 Task: Open a Black Tie Letter Template save the file as 'investment' Remove the following opetions from template: '1.	Type the sender company name_x000D_
2.	Type the sender company address_x000D_
3.	Type the recipient address_x000D_
4.	Type the closing_x000D_
5.	Type the sender title_x000D_
6.	Type the sender company name_x000D_
'Pick the date  '15 May, 2023' and type Salutation  Good Morning. Add body to the letter I am writing to inform you of a change in my contact information. Please update your records accordingly. My new address is [address], and my updated phone number is [phone number]. Should you need to reach me, please do not hesitate to contact me using the updated information.. Insert watermark  'Do not copy 47'
Action: Mouse moved to (31, 79)
Screenshot: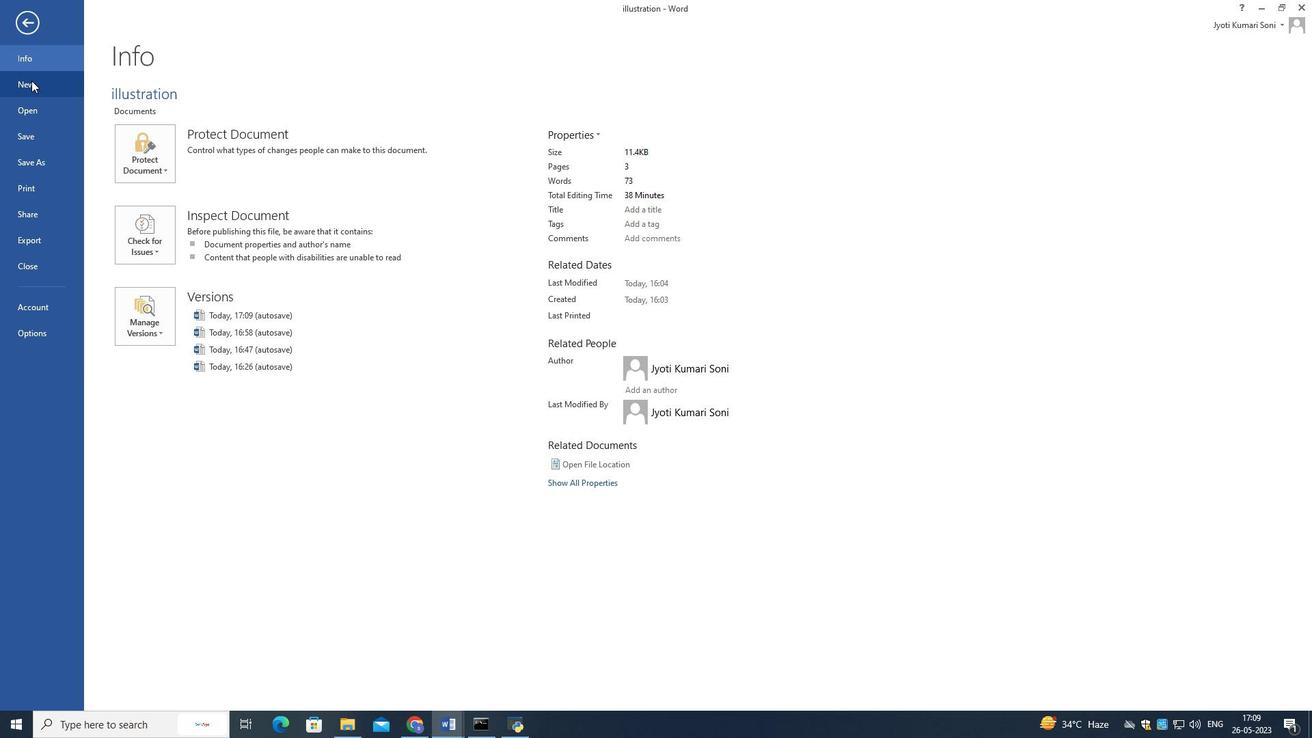 
Action: Mouse pressed left at (31, 79)
Screenshot: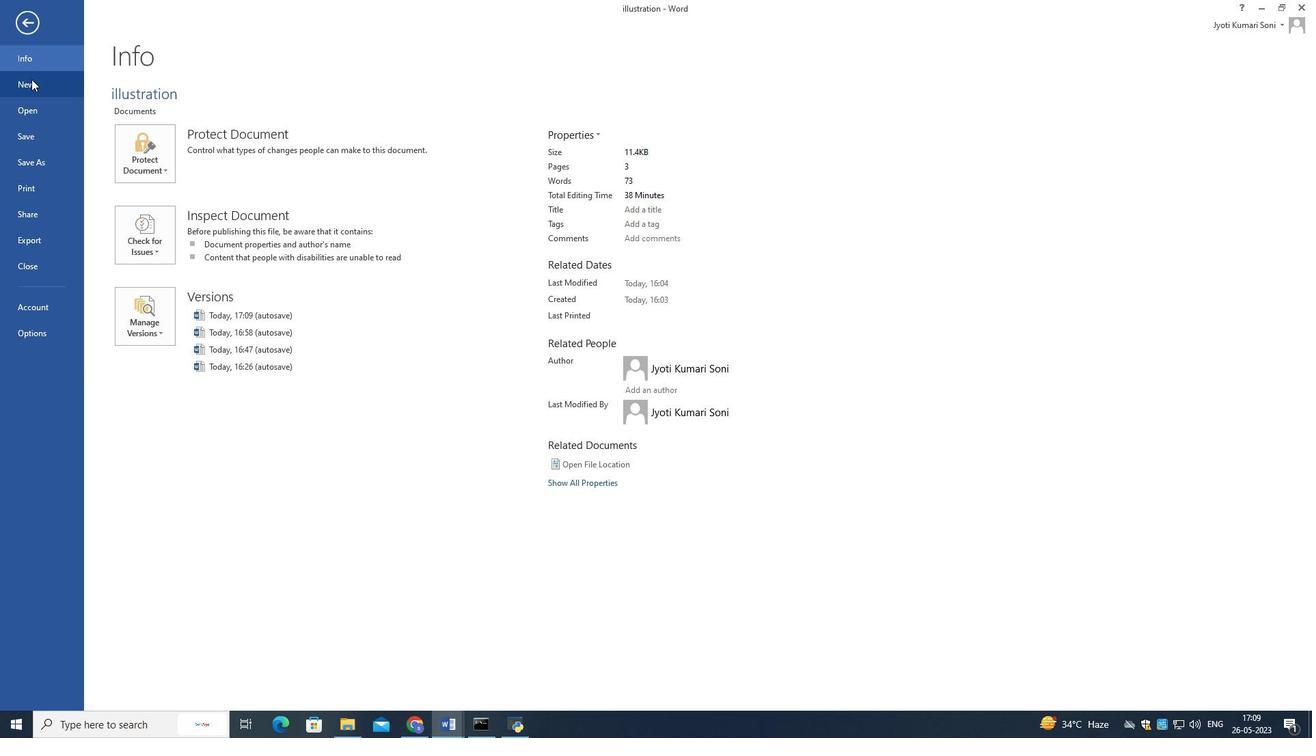 
Action: Mouse moved to (202, 108)
Screenshot: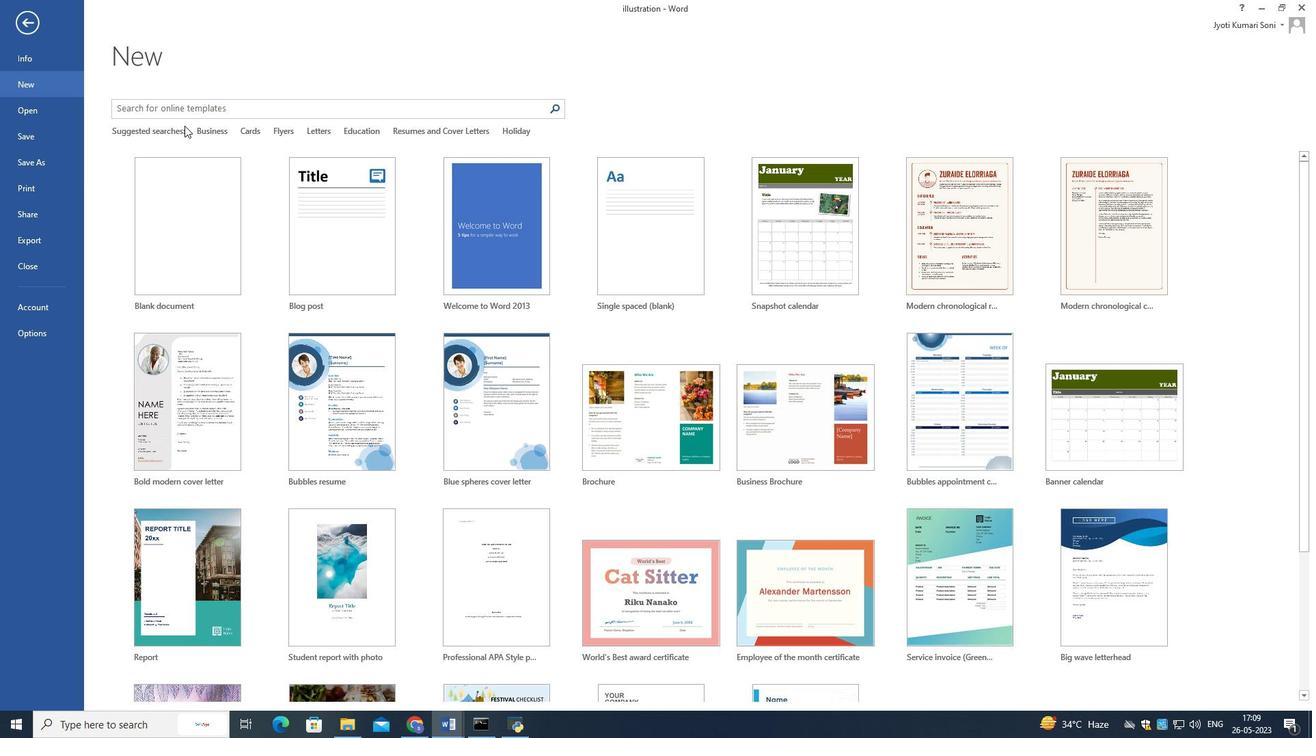 
Action: Mouse pressed left at (202, 108)
Screenshot: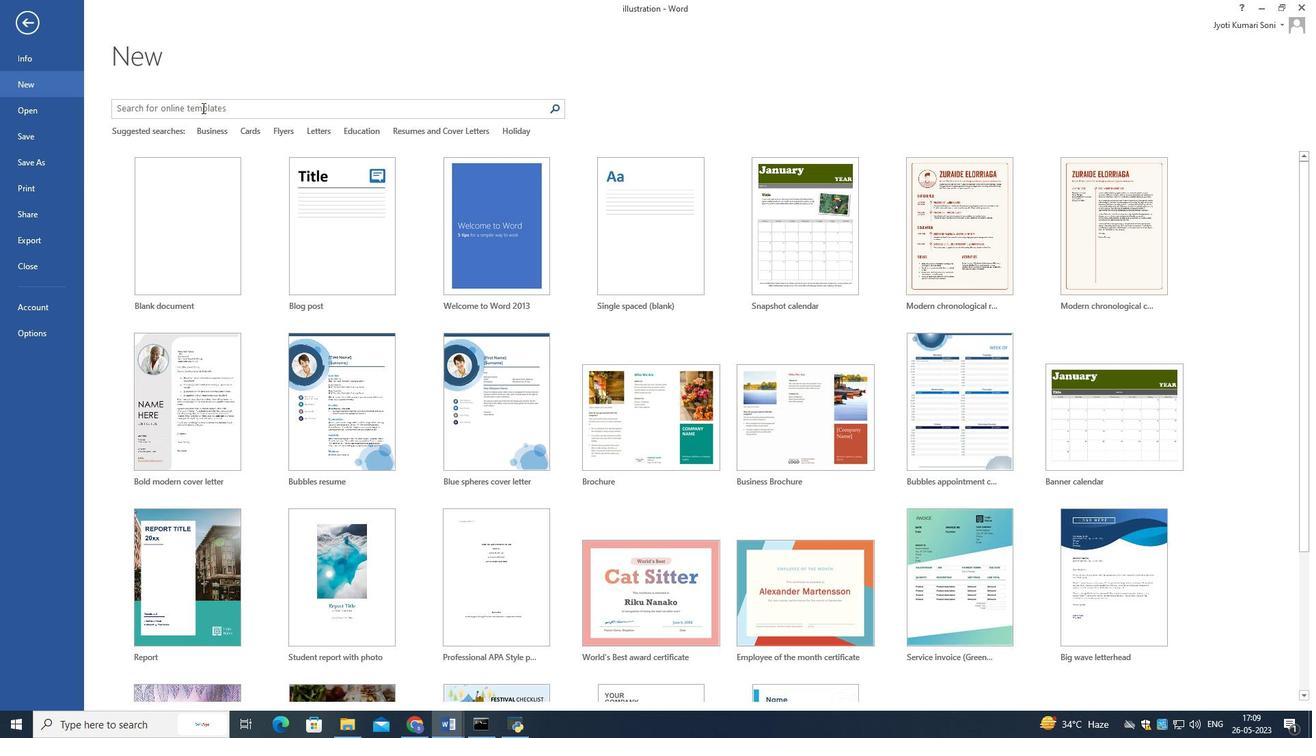 
Action: Mouse moved to (203, 108)
Screenshot: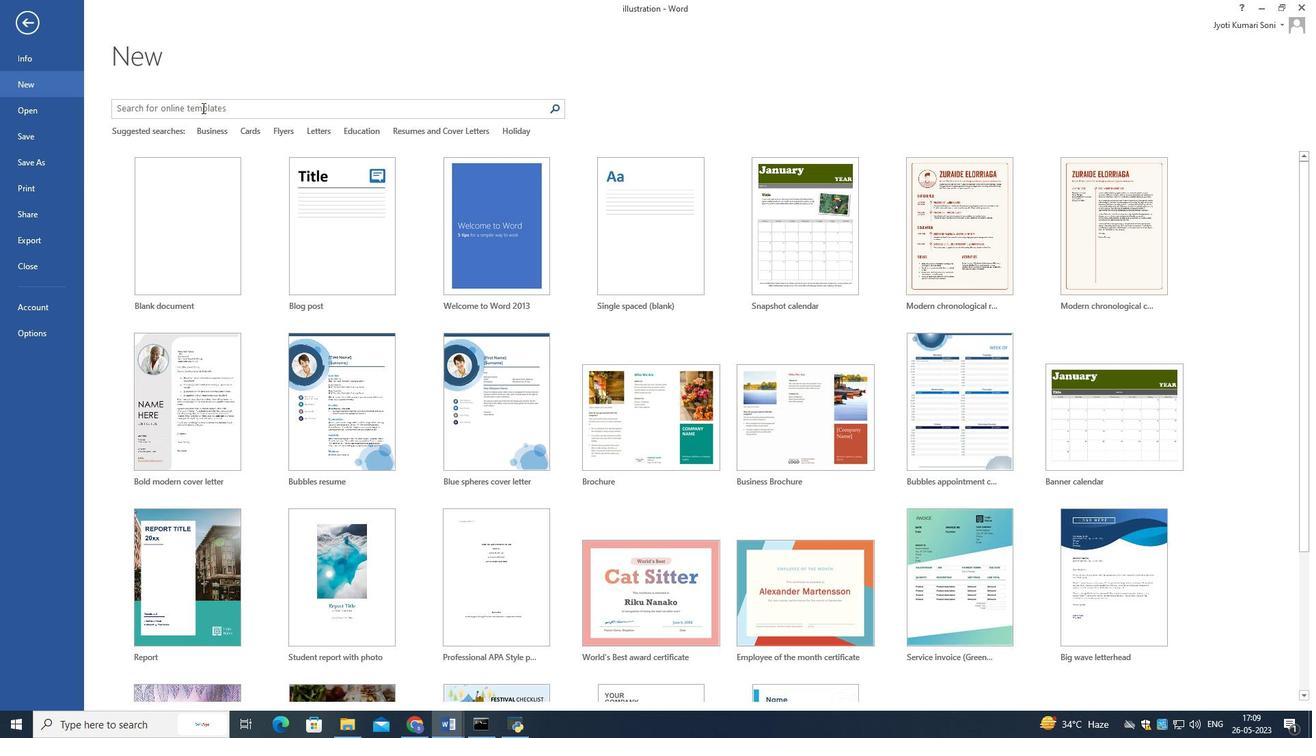 
Action: Key pressed tie<Key.space>letter<Key.enter>
Screenshot: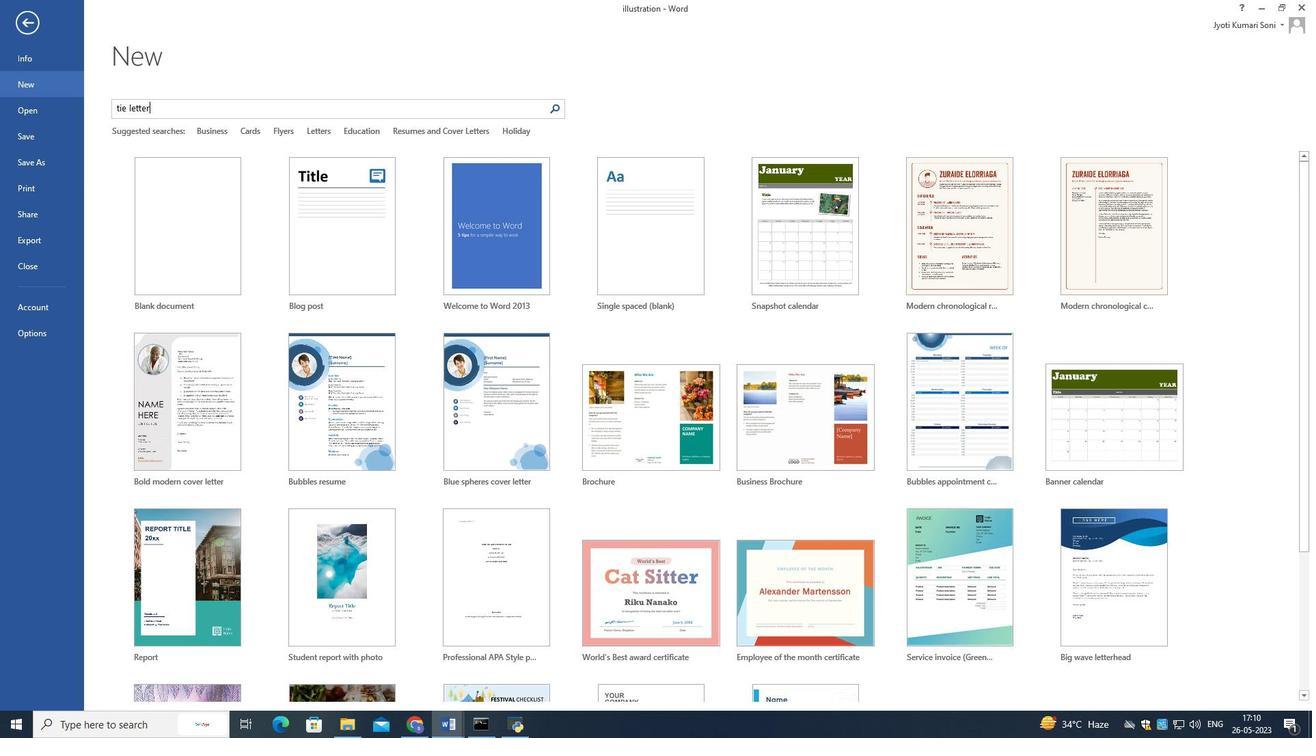 
Action: Mouse moved to (487, 210)
Screenshot: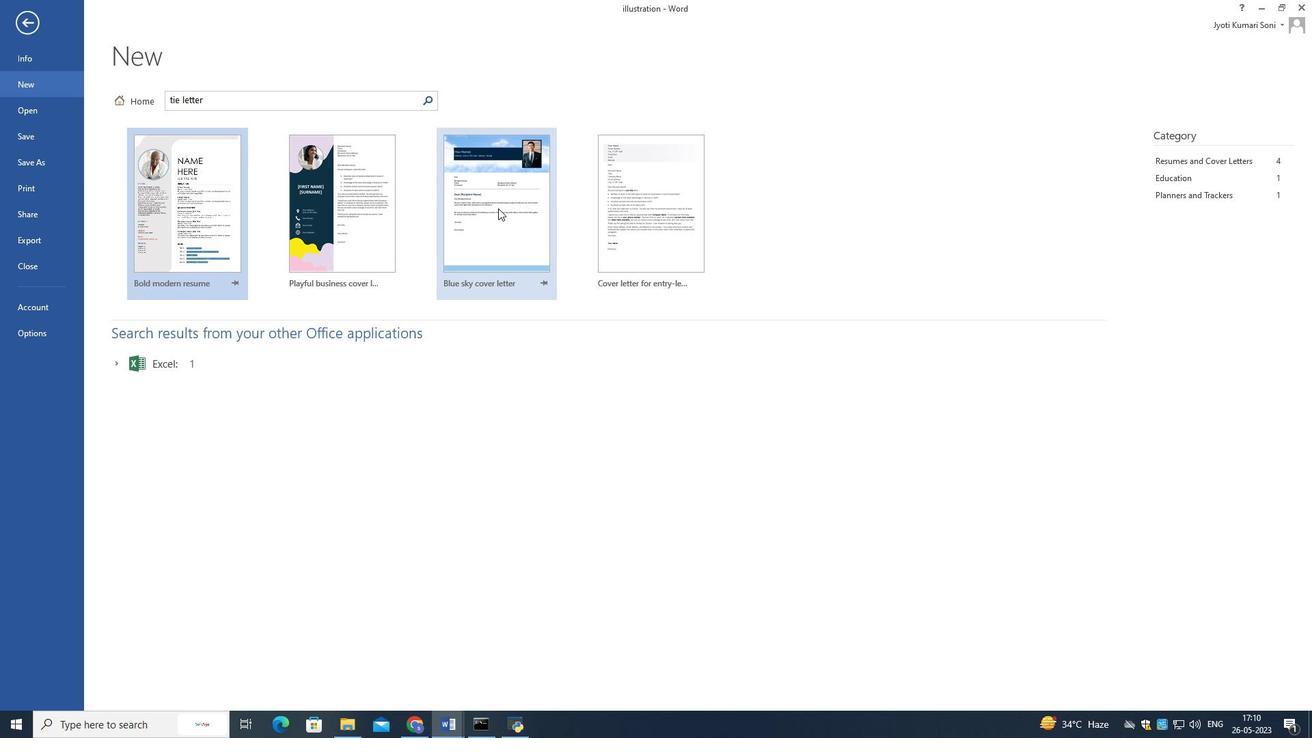 
Action: Mouse pressed left at (487, 210)
Screenshot: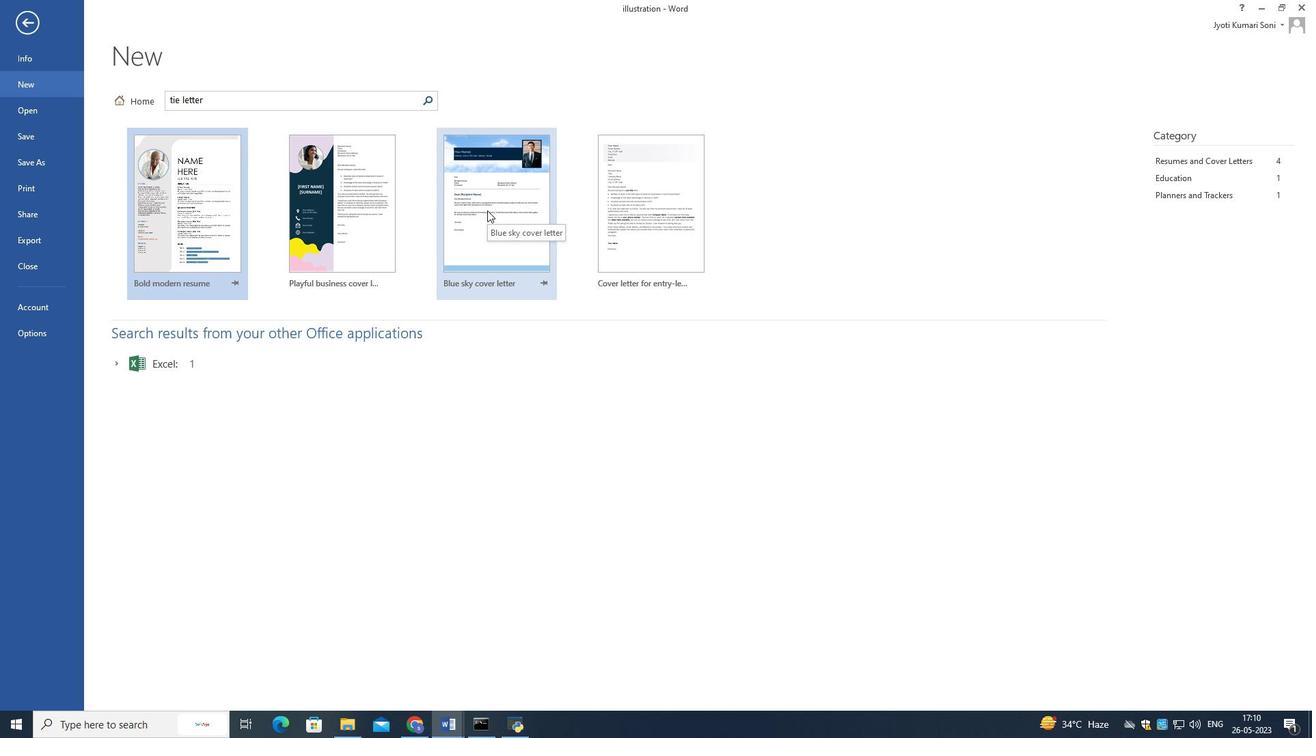 
Action: Mouse moved to (813, 360)
Screenshot: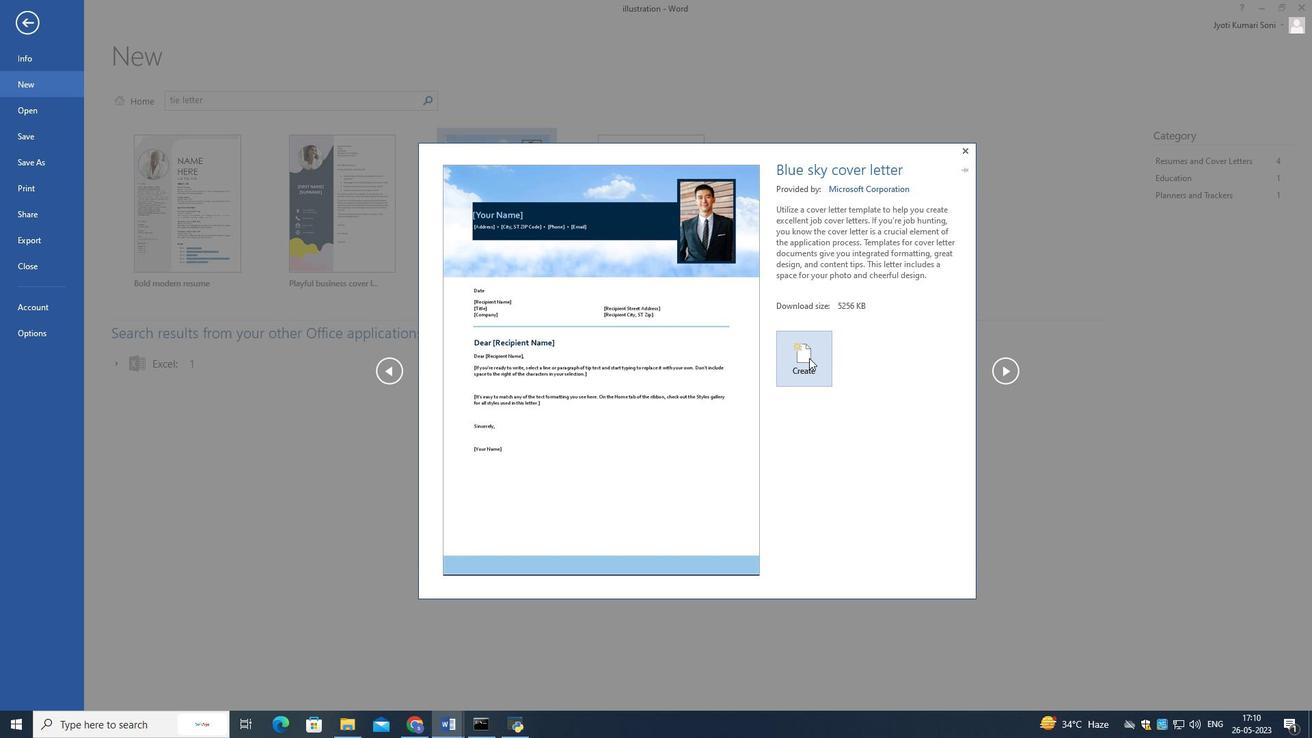 
Action: Mouse pressed left at (813, 360)
Screenshot: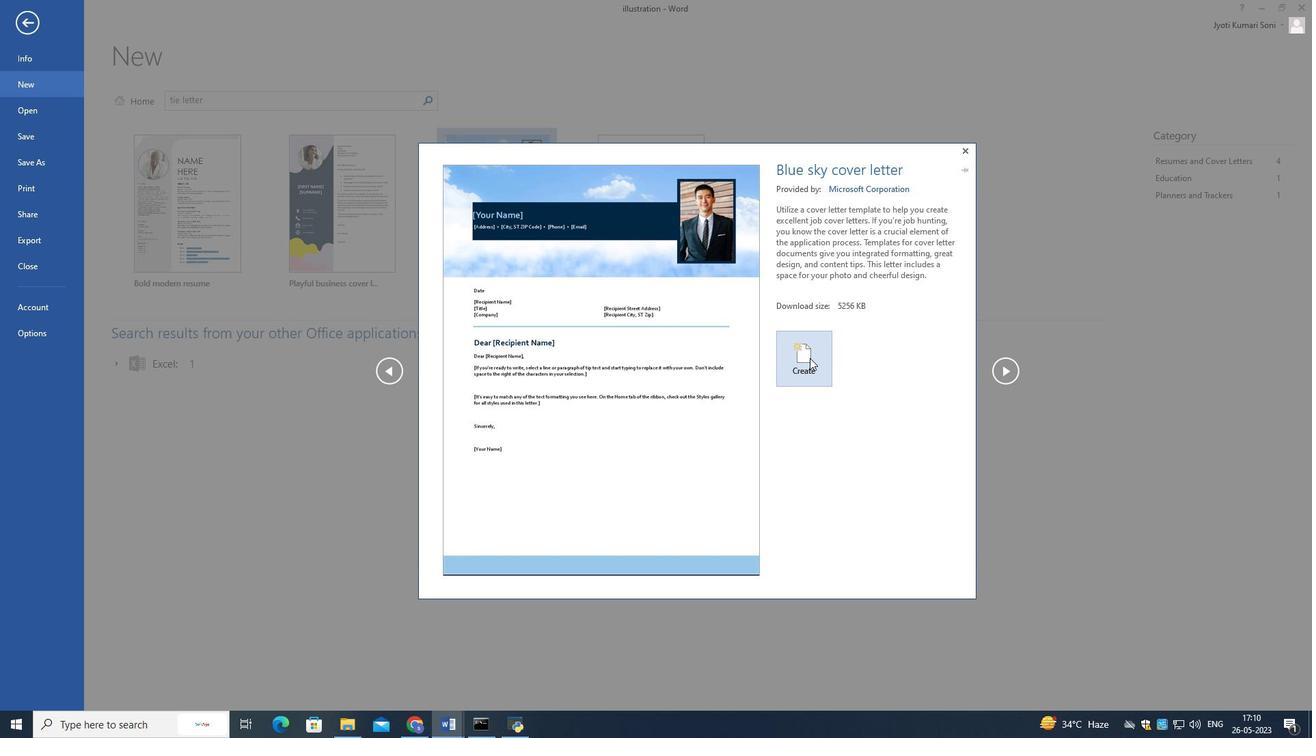 
Action: Mouse moved to (592, 278)
Screenshot: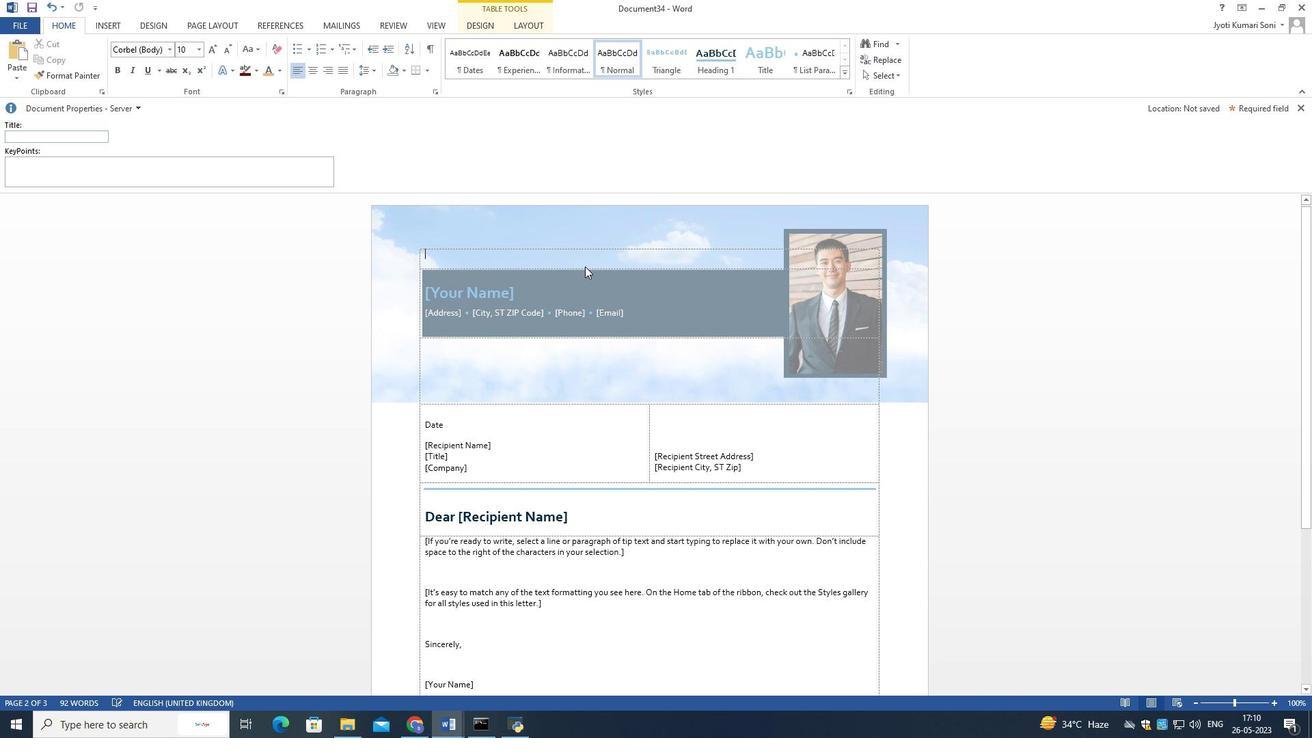 
Action: Mouse scrolled (592, 278) with delta (0, 0)
Screenshot: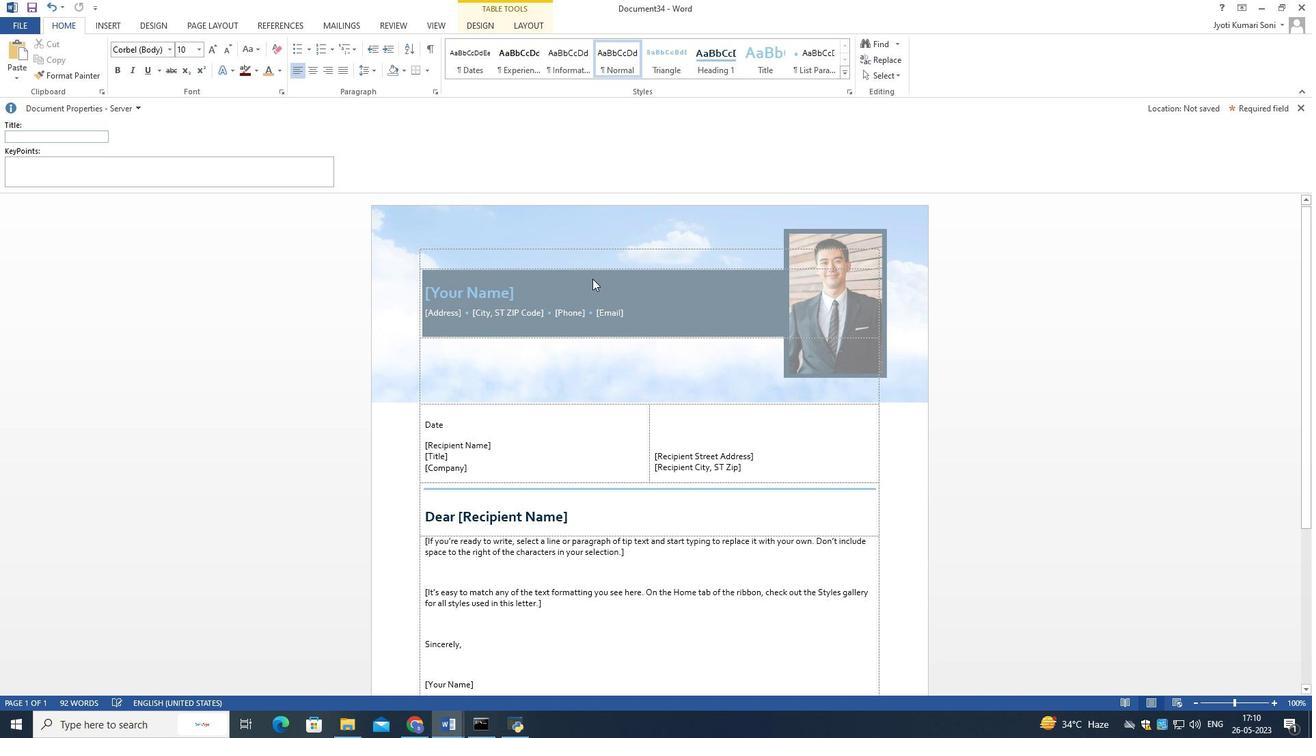 
Action: Mouse scrolled (592, 278) with delta (0, 0)
Screenshot: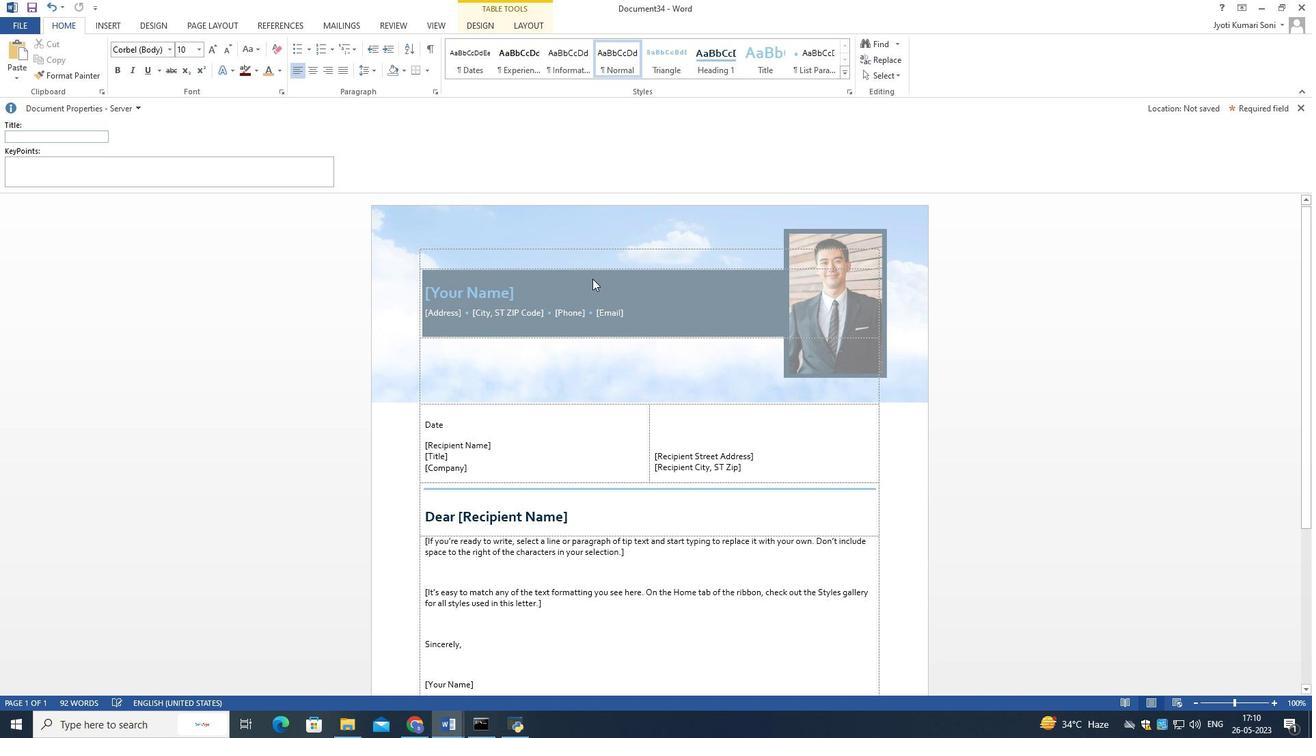 
Action: Mouse scrolled (592, 278) with delta (0, 0)
Screenshot: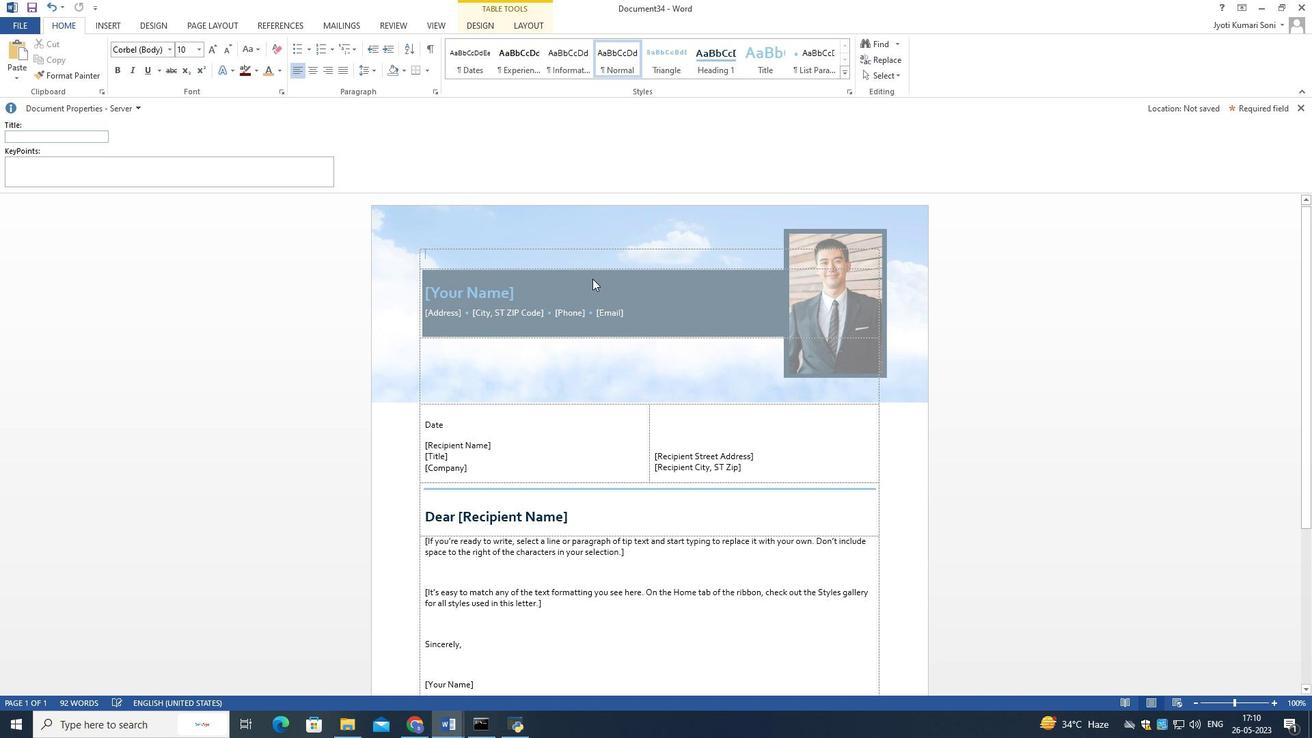 
Action: Mouse scrolled (592, 278) with delta (0, 0)
Screenshot: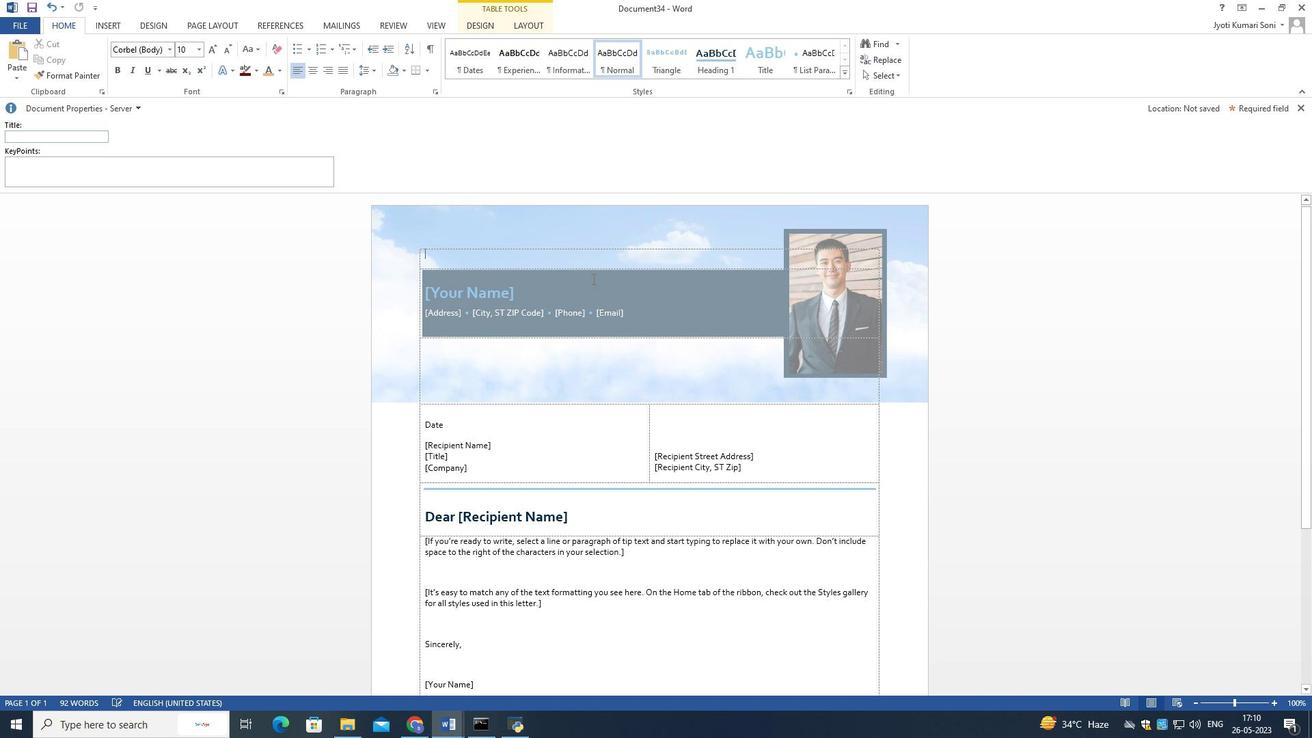 
Action: Mouse moved to (1298, 109)
Screenshot: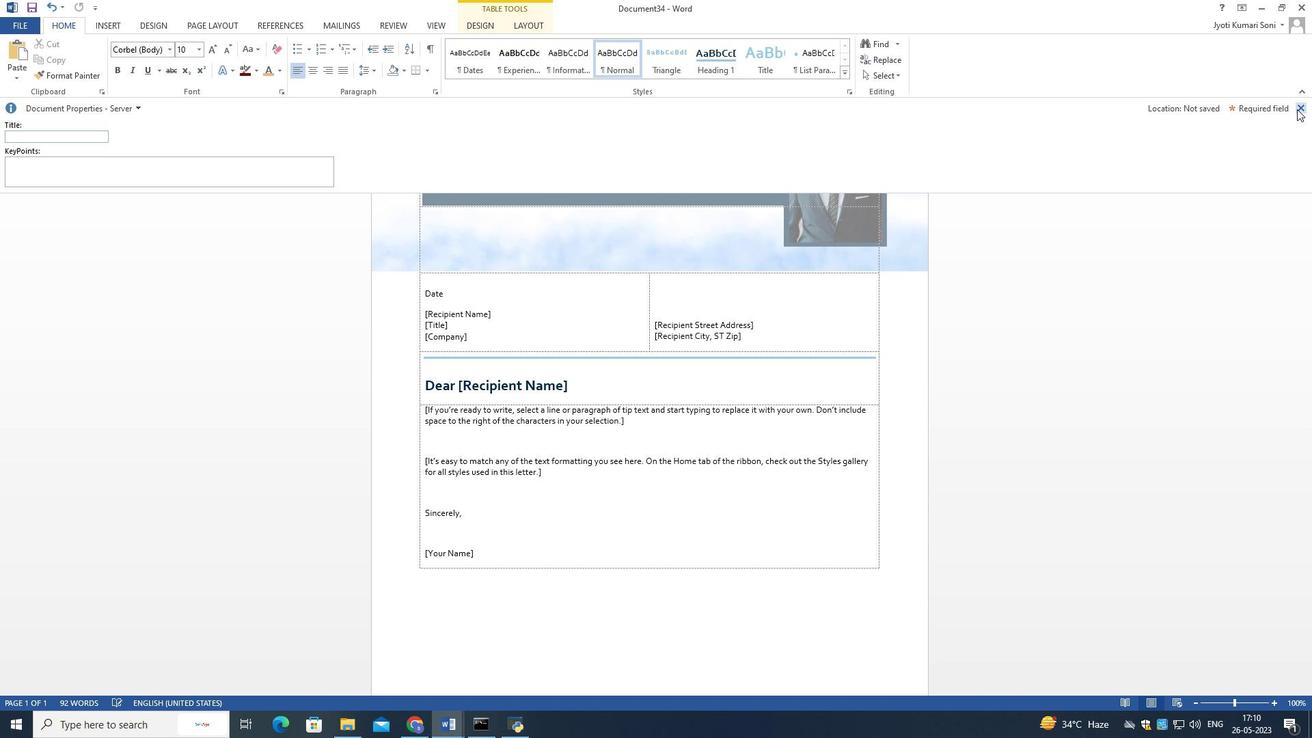 
Action: Mouse pressed left at (1298, 109)
Screenshot: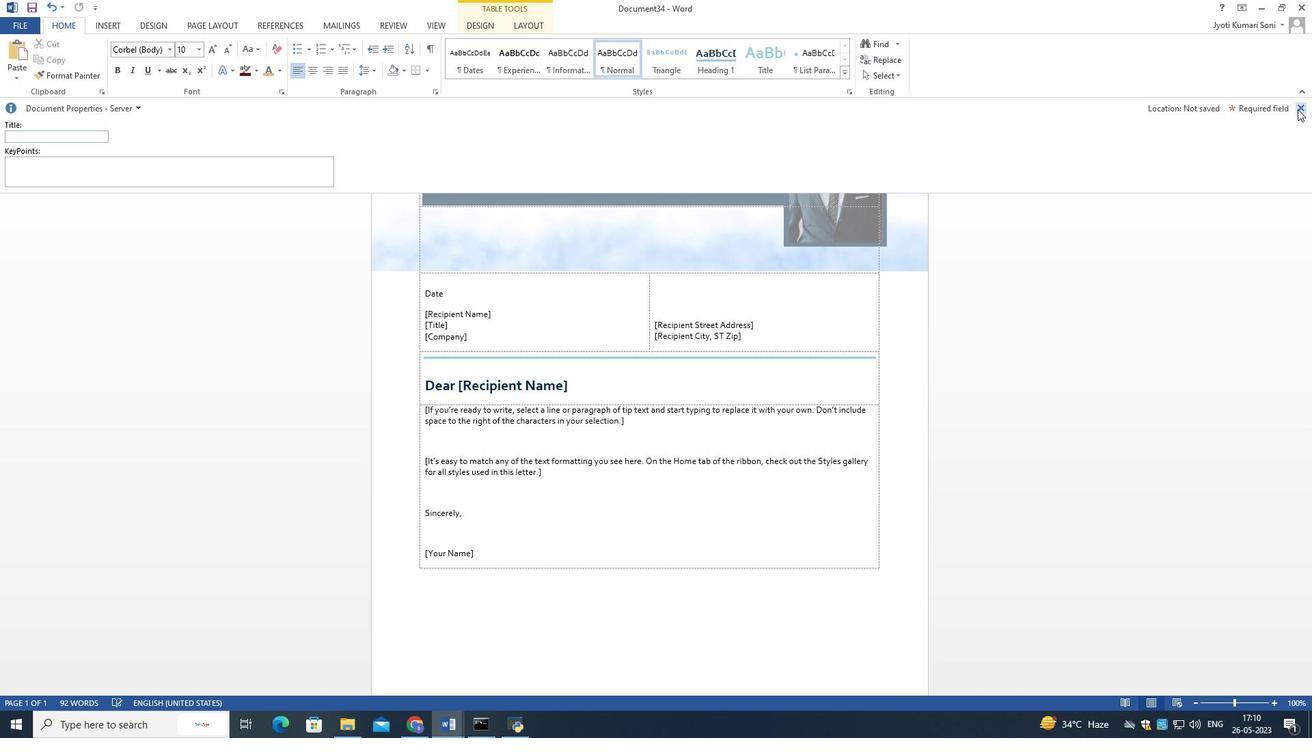 
Action: Mouse moved to (695, 272)
Screenshot: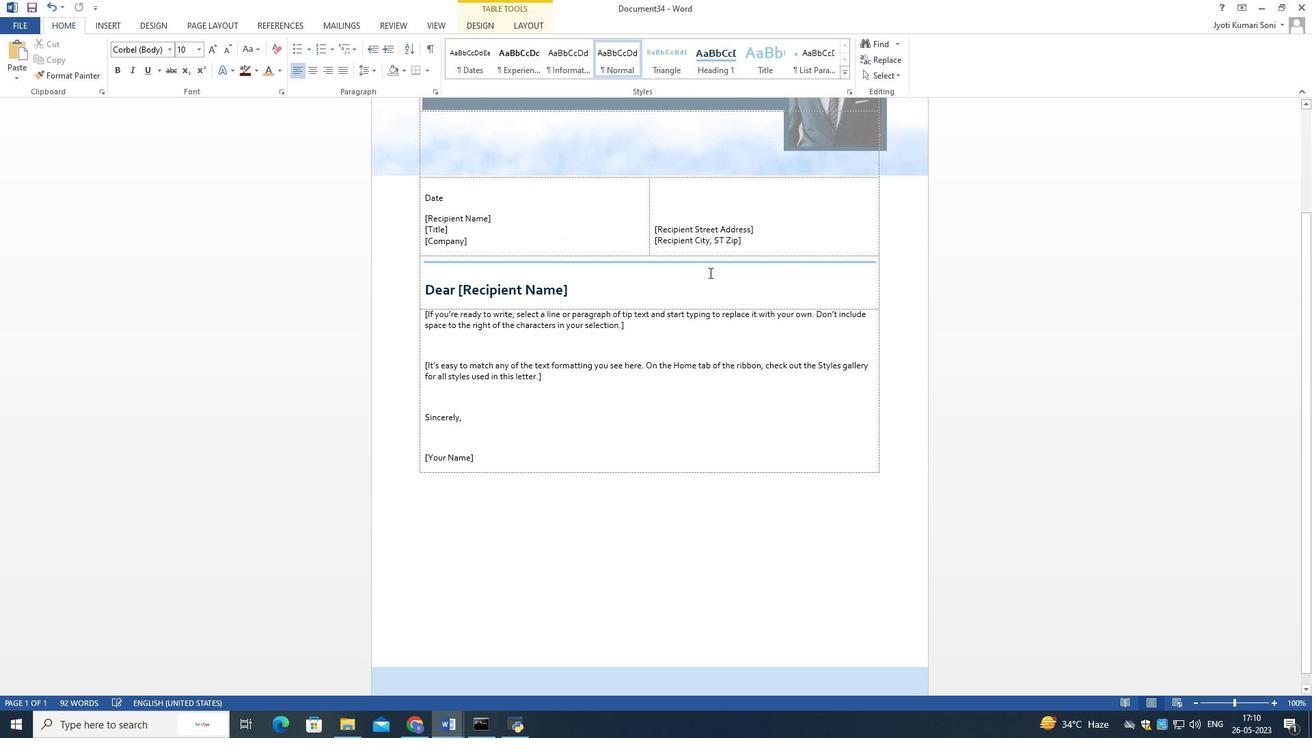 
Action: Mouse scrolled (695, 272) with delta (0, 0)
Screenshot: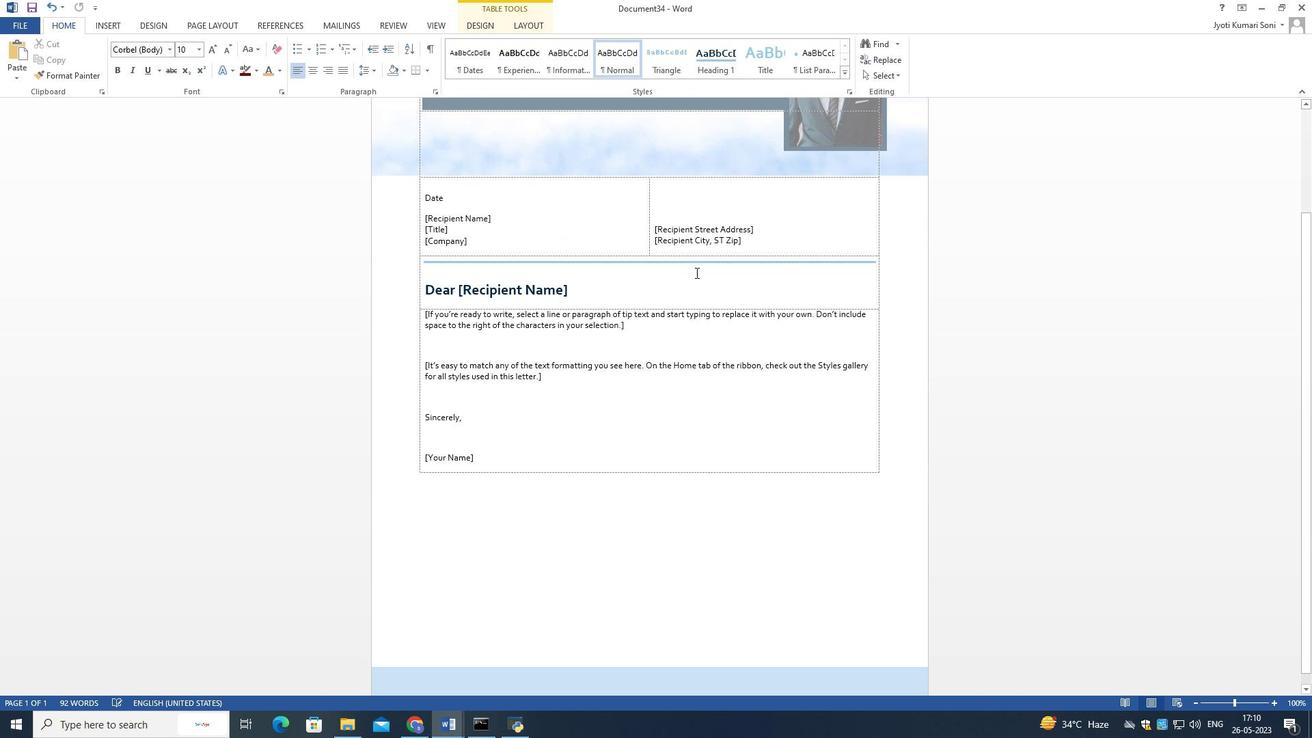 
Action: Mouse scrolled (695, 272) with delta (0, 0)
Screenshot: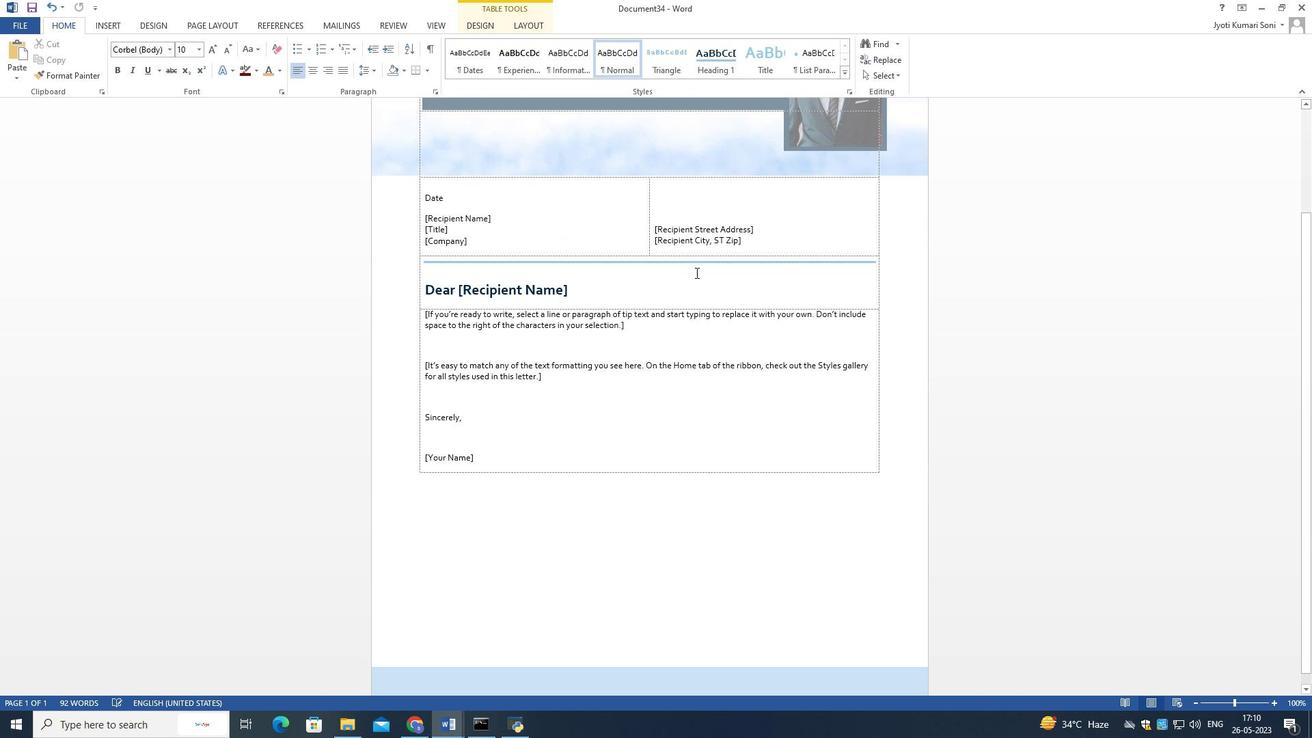 
Action: Mouse moved to (694, 272)
Screenshot: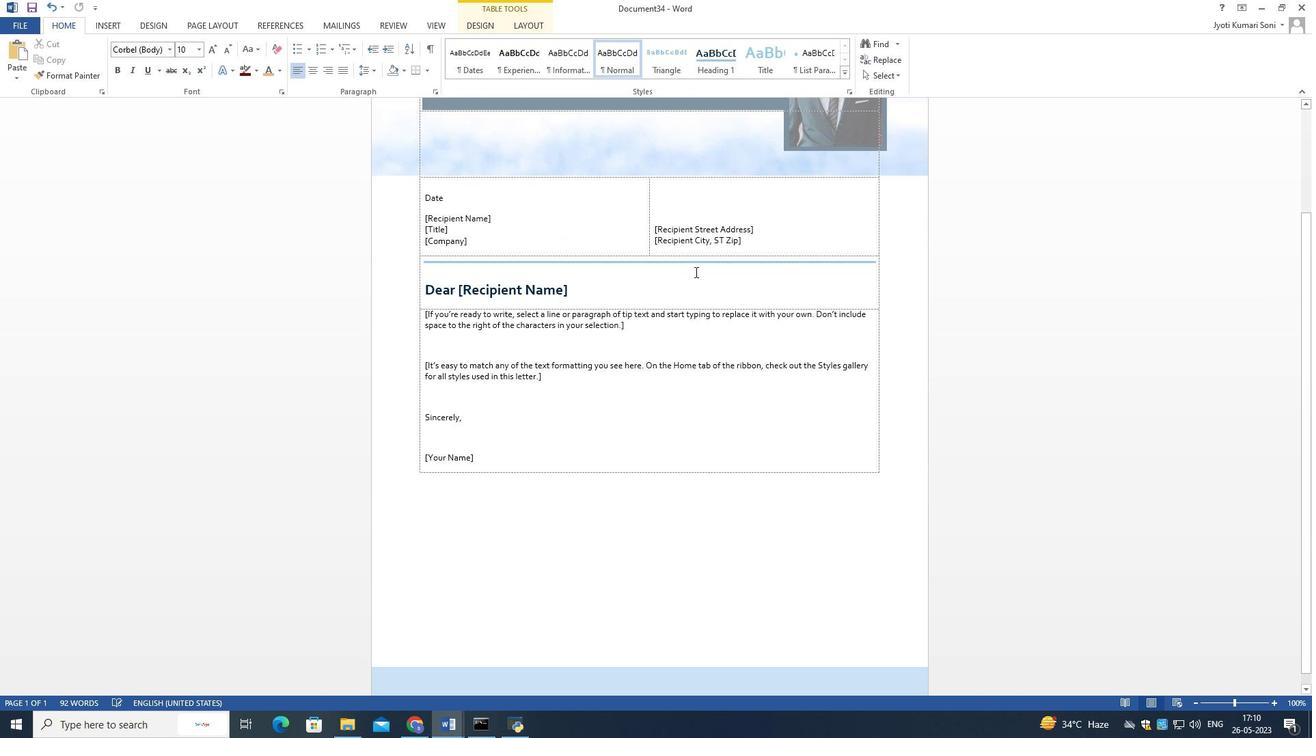 
Action: Mouse scrolled (694, 272) with delta (0, 0)
Screenshot: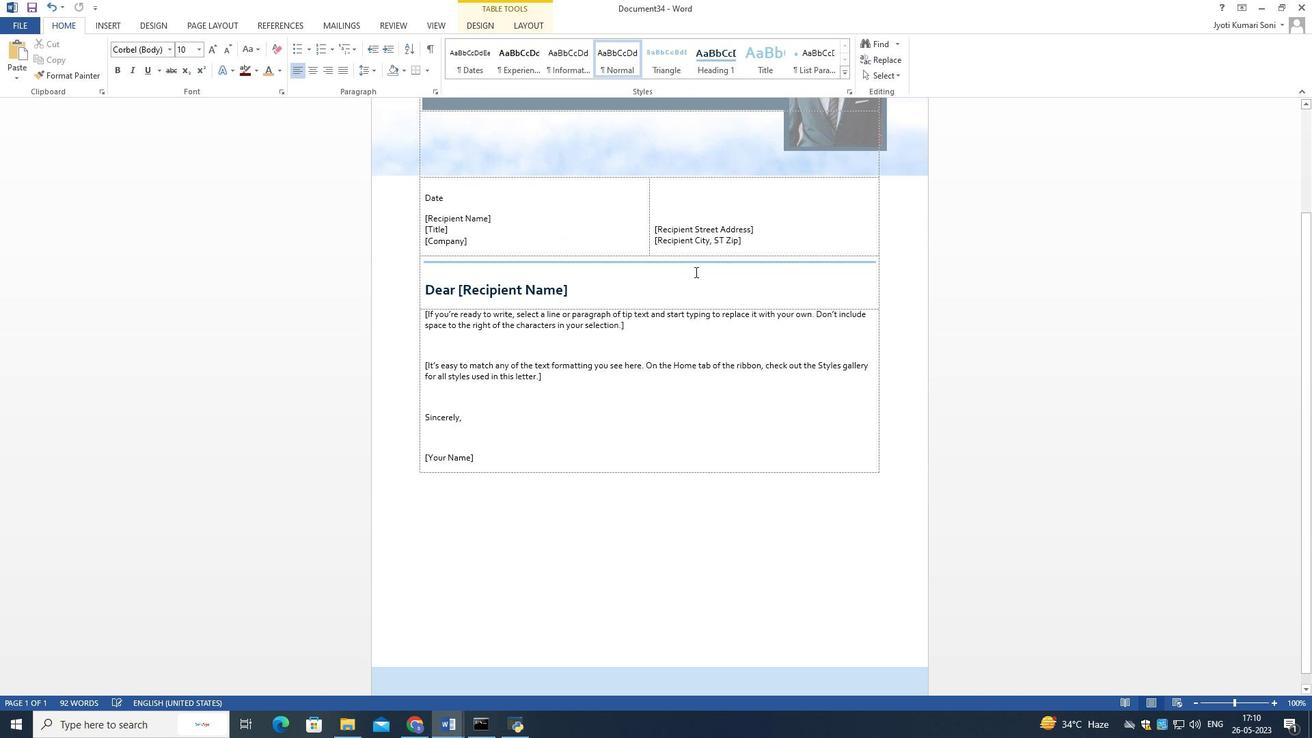 
Action: Mouse moved to (692, 270)
Screenshot: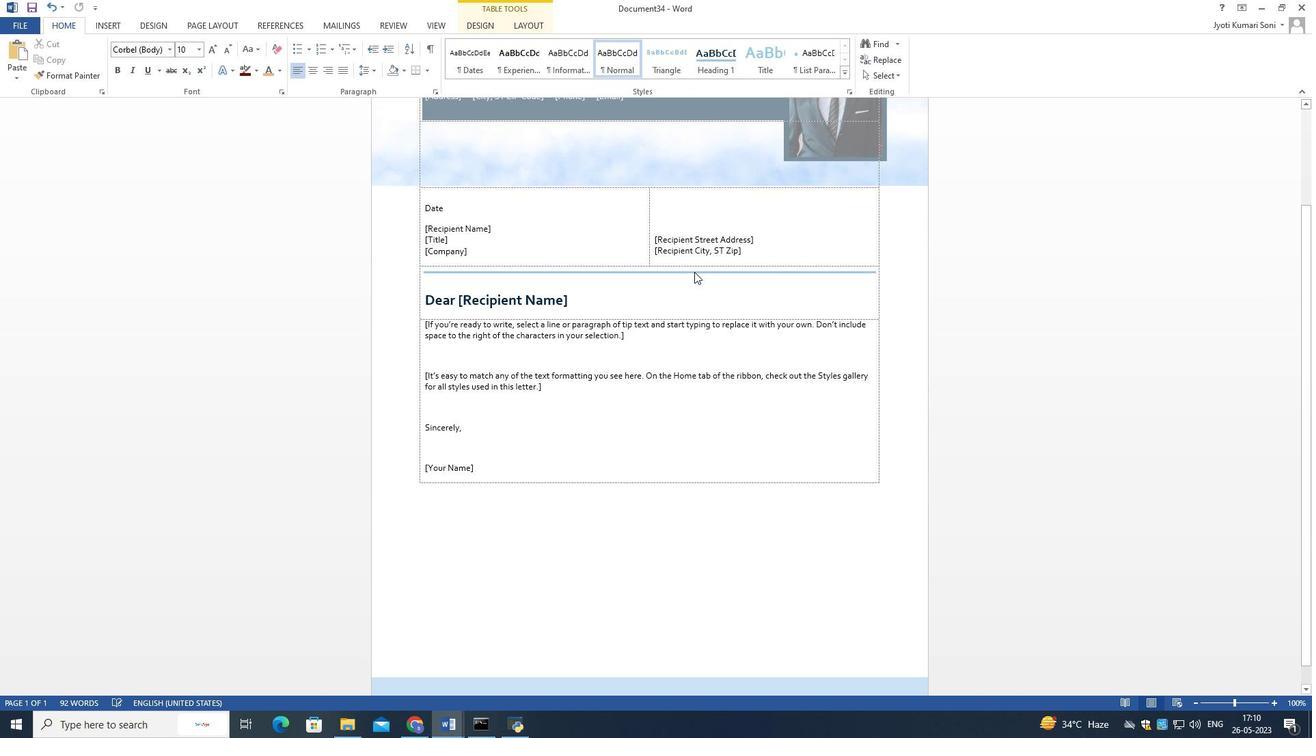
Action: Mouse scrolled (693, 271) with delta (0, 0)
Screenshot: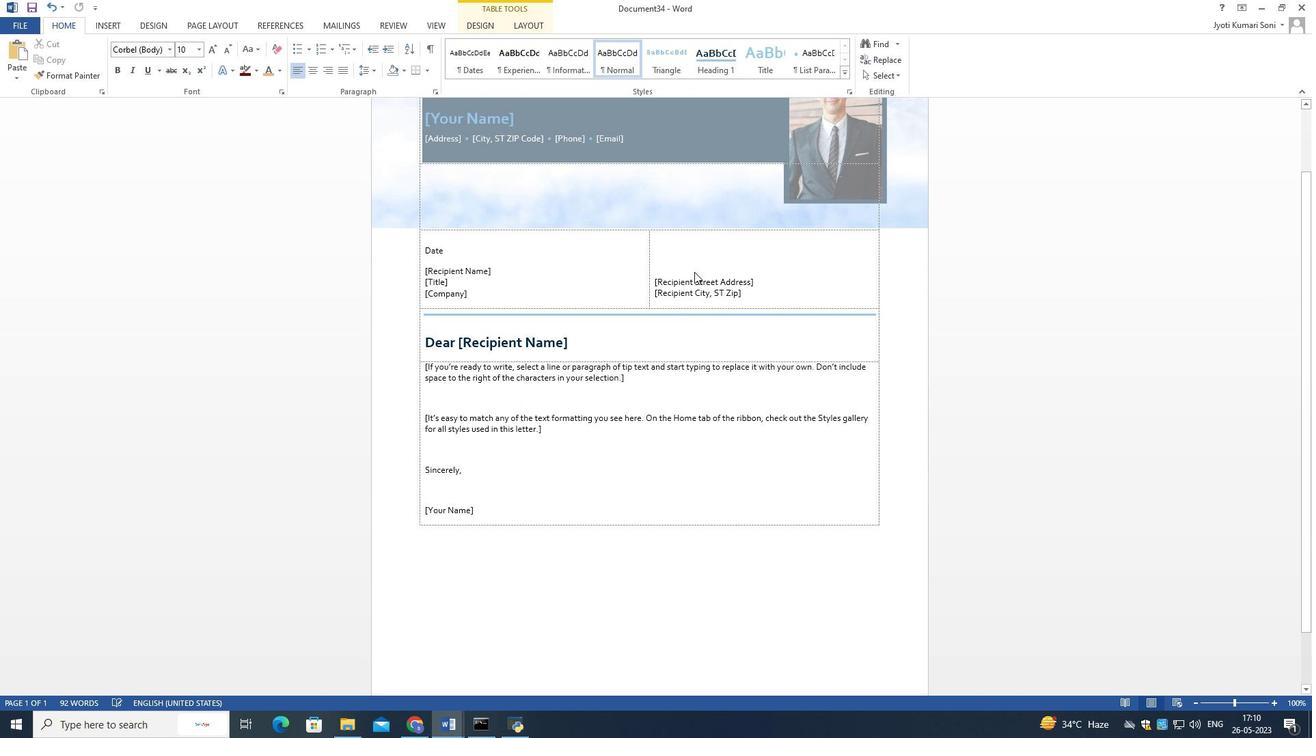 
Action: Mouse scrolled (692, 270) with delta (0, 0)
Screenshot: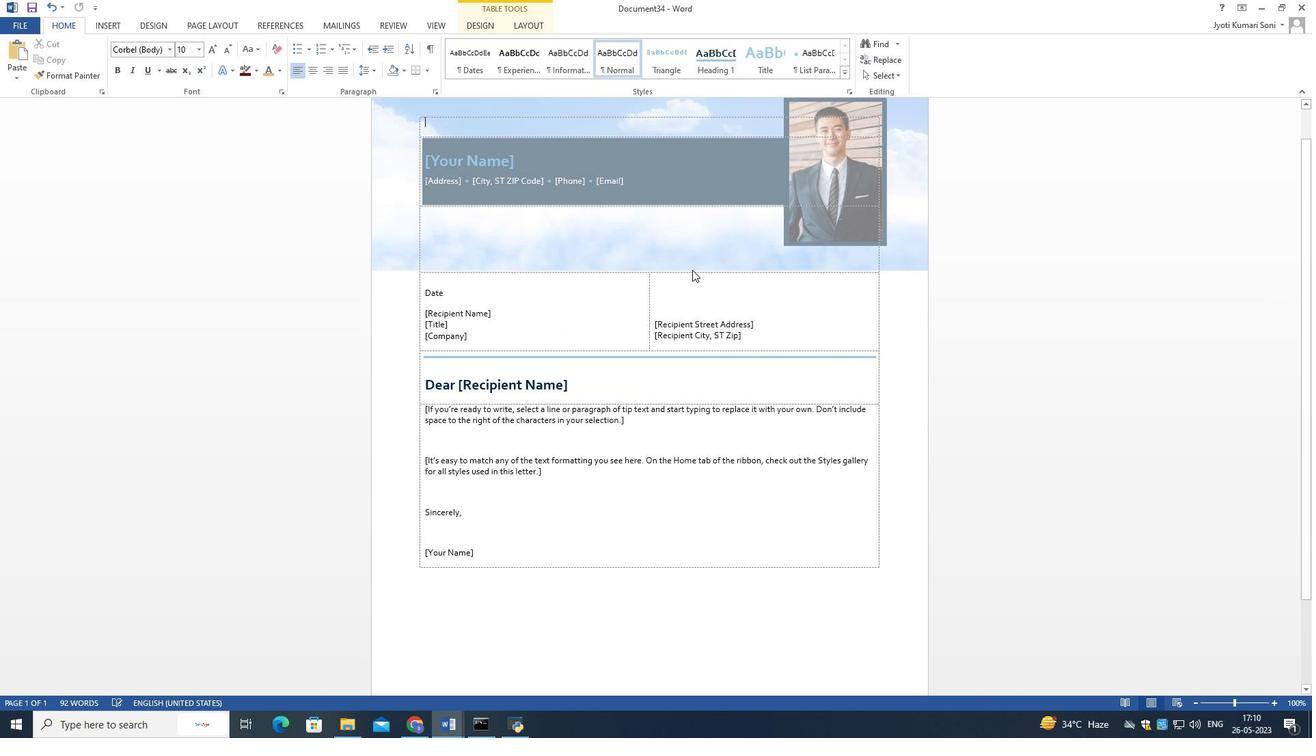 
Action: Mouse scrolled (692, 270) with delta (0, 0)
Screenshot: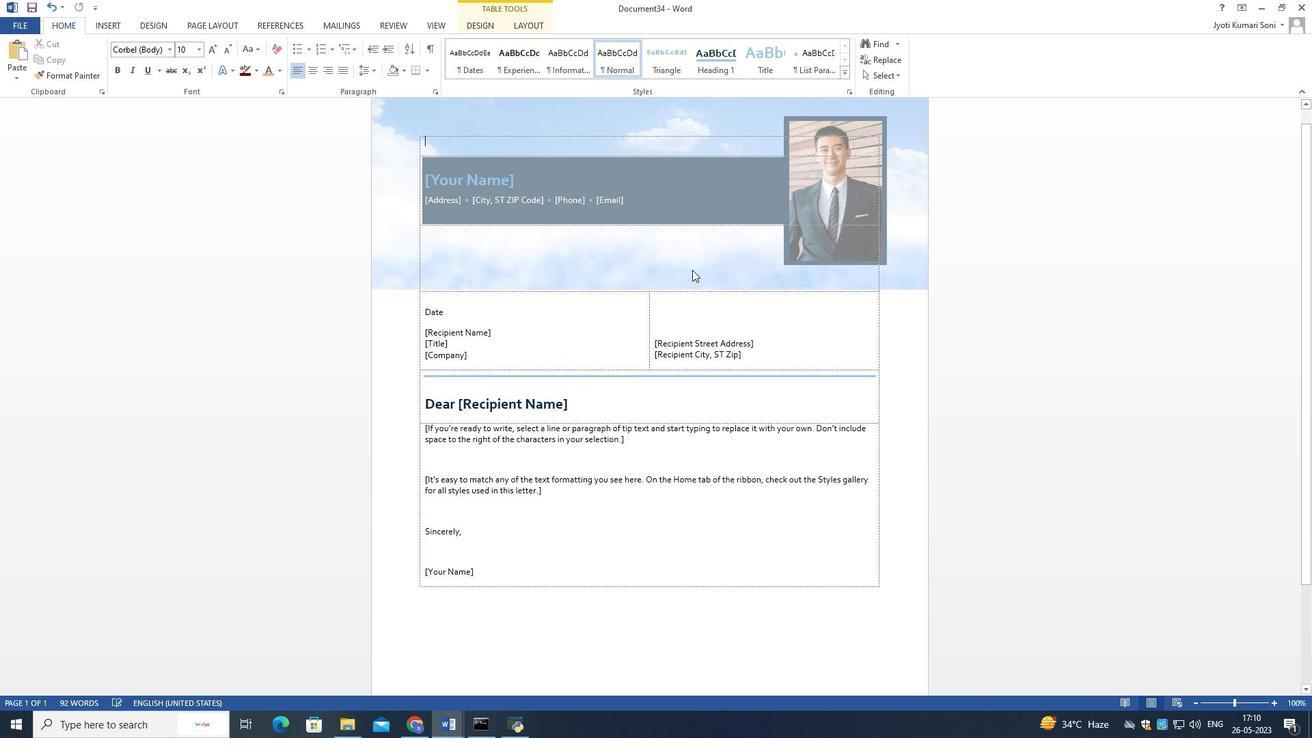 
Action: Mouse moved to (691, 269)
Screenshot: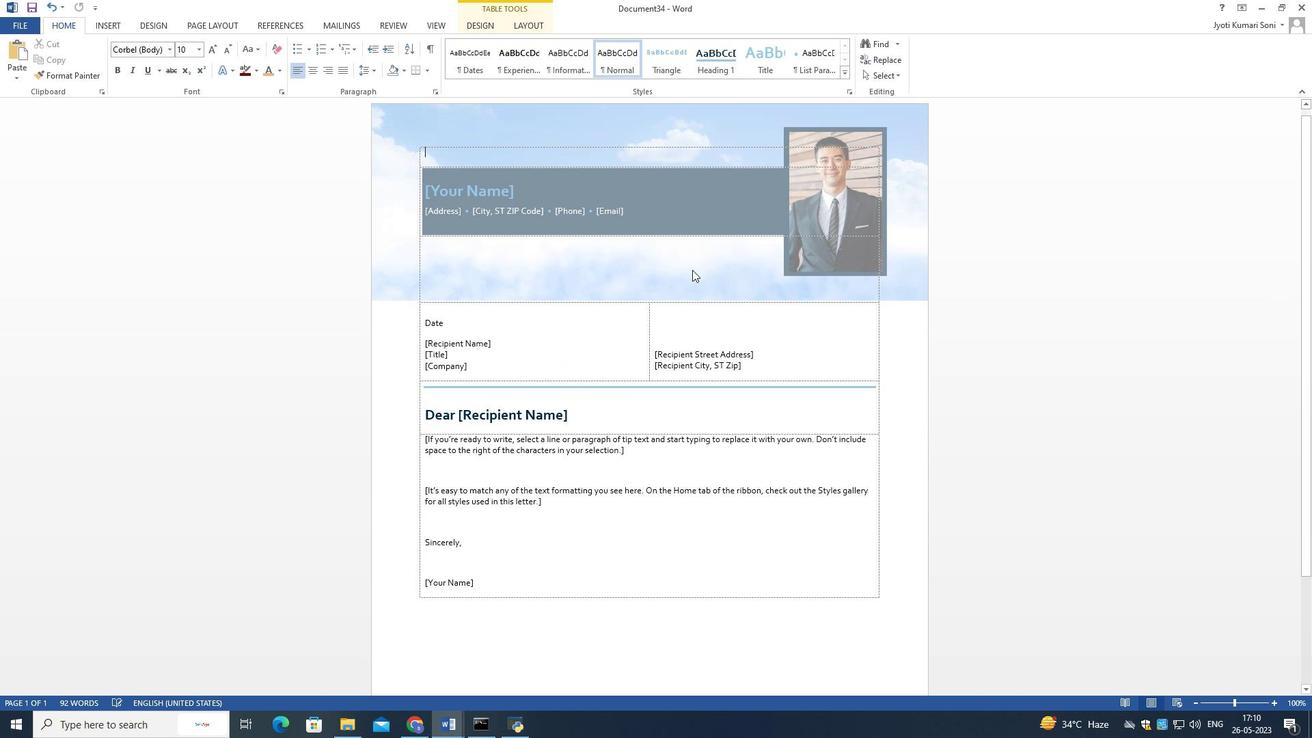 
Action: Mouse scrolled (691, 270) with delta (0, 0)
Screenshot: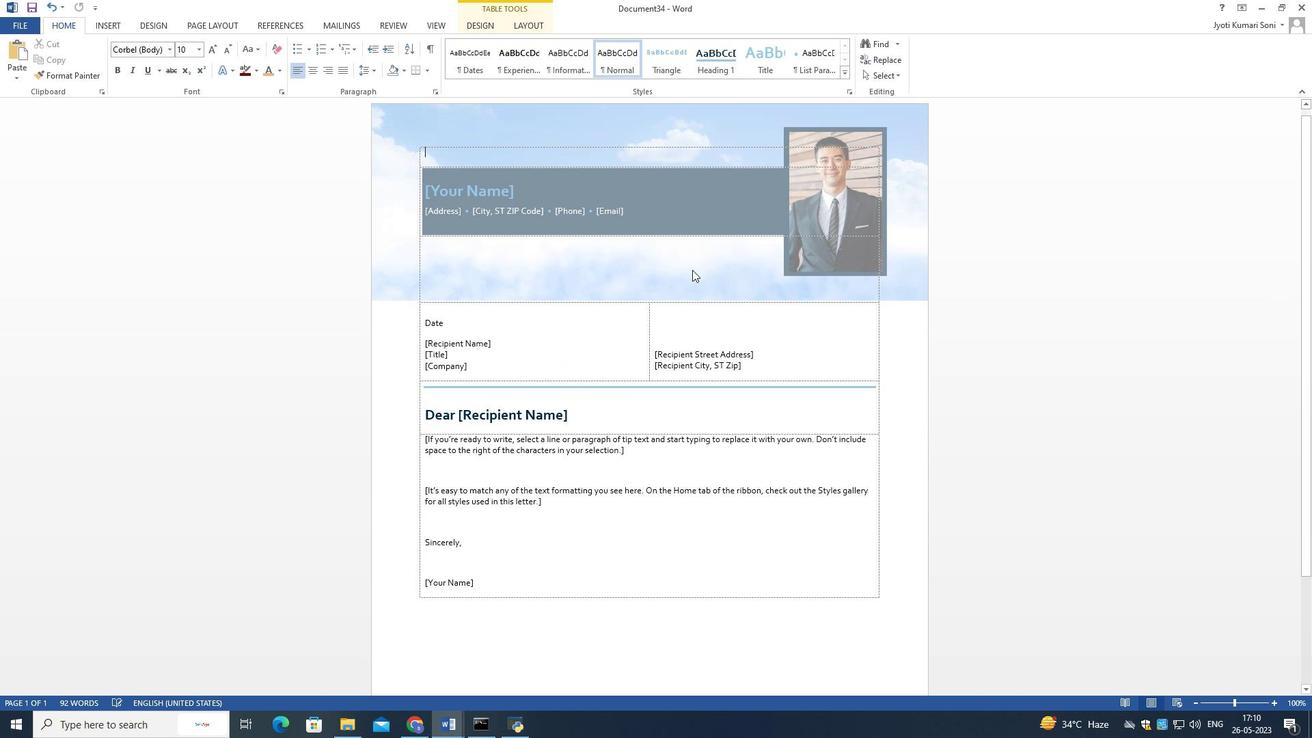 
Action: Mouse moved to (706, 244)
Screenshot: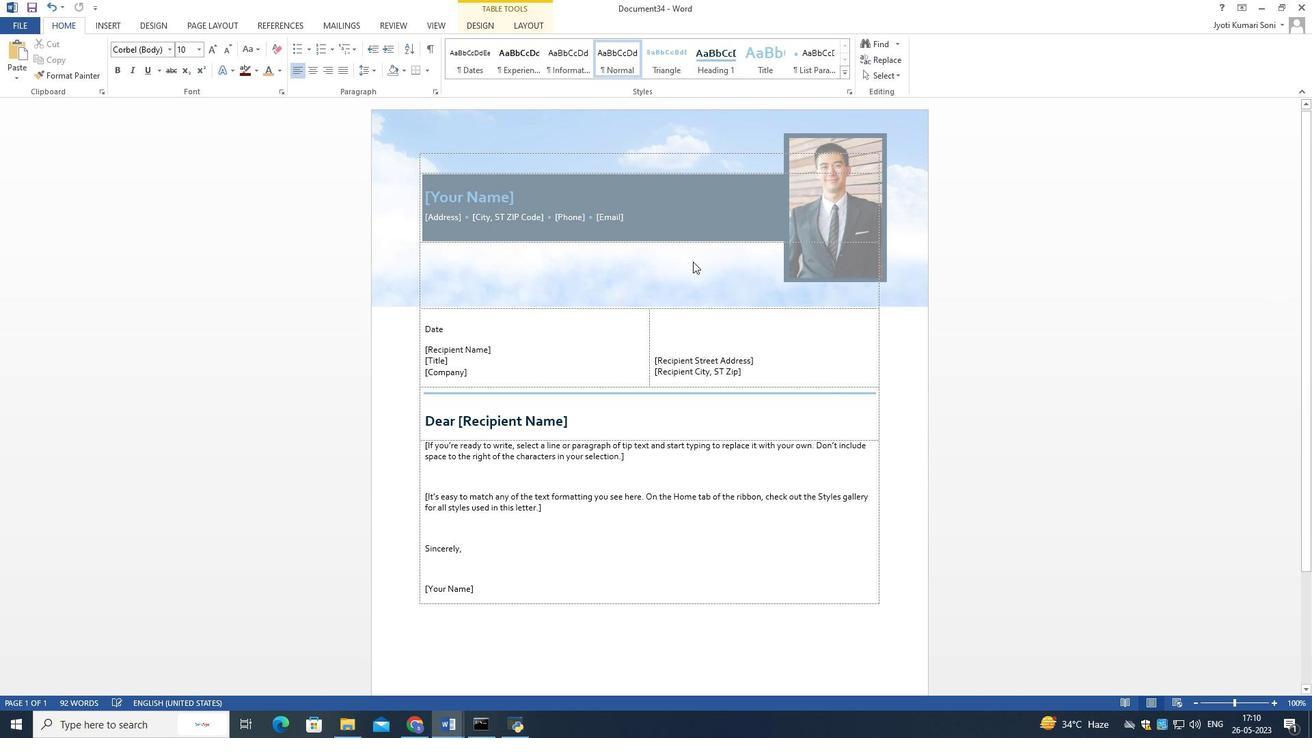 
Action: Mouse pressed left at (706, 244)
Screenshot: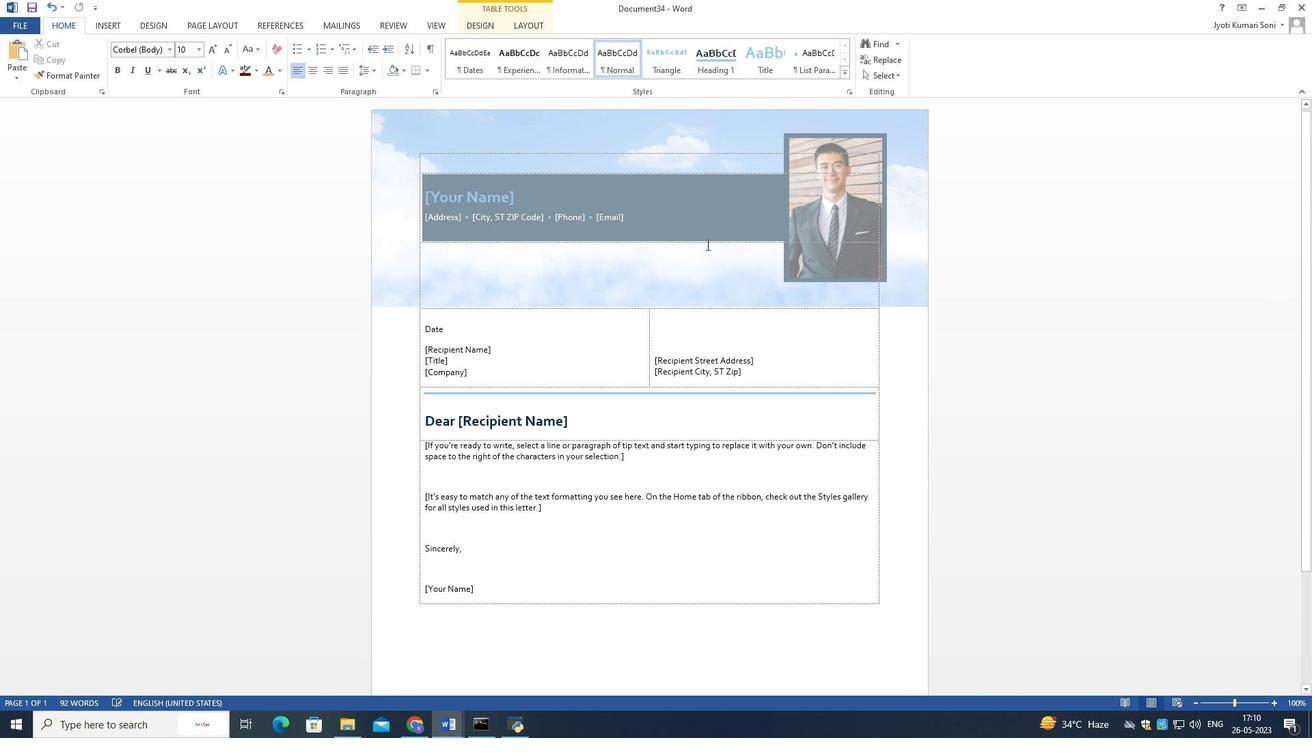 
Action: Mouse moved to (447, 182)
Screenshot: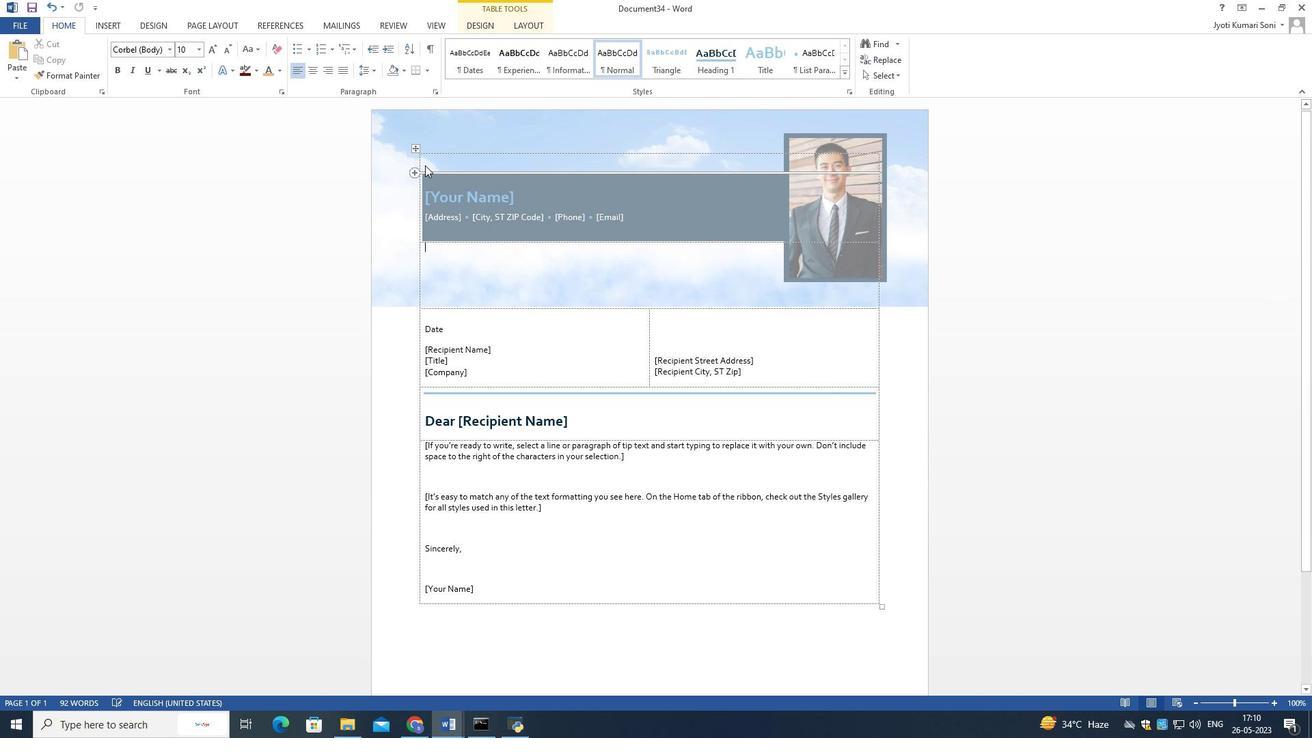 
Action: Mouse pressed left at (447, 182)
Screenshot: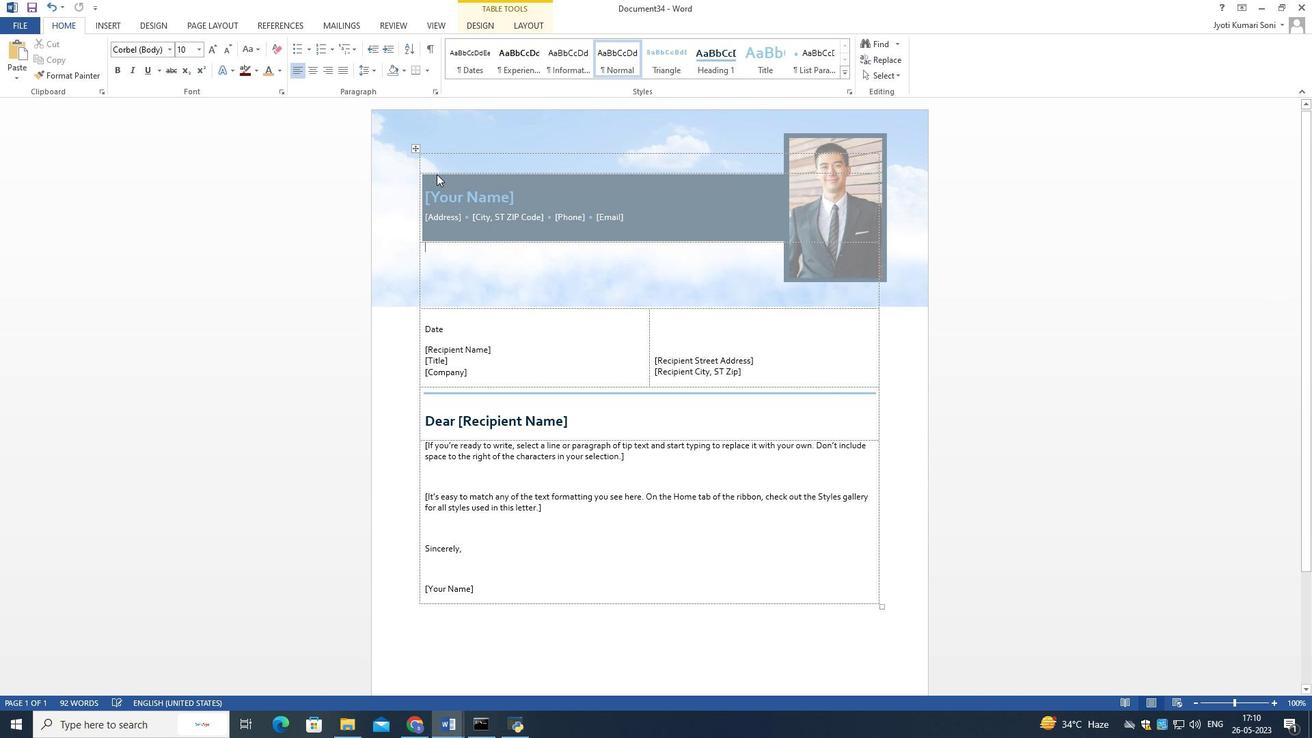 
Action: Mouse pressed left at (447, 182)
Screenshot: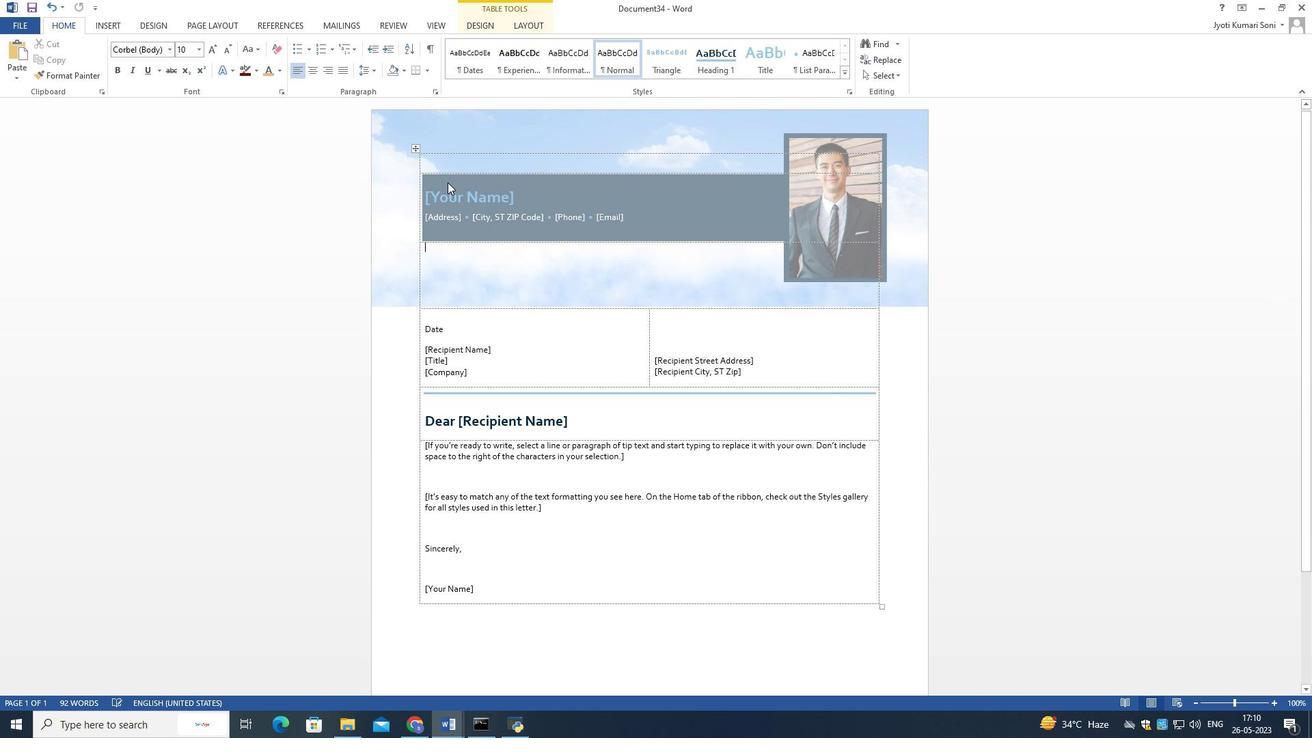 
Action: Mouse pressed left at (447, 182)
Screenshot: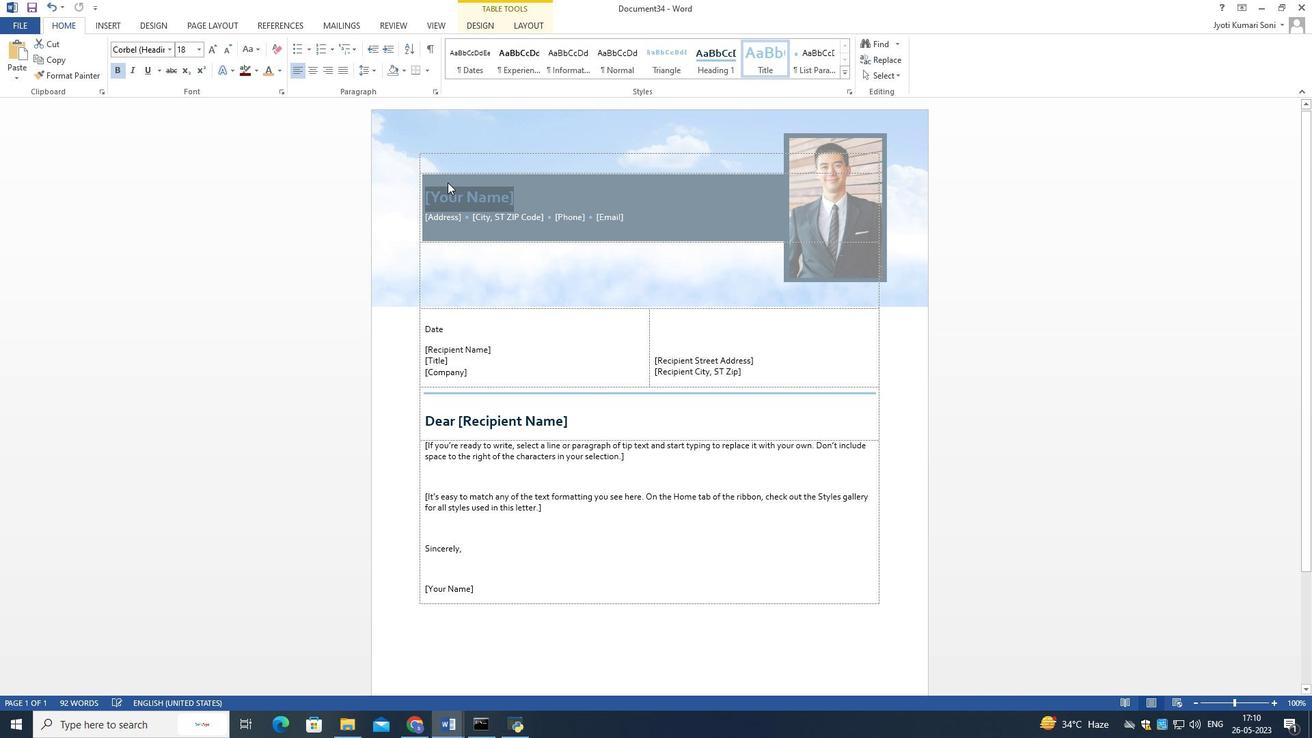 
Action: Mouse moved to (517, 222)
Screenshot: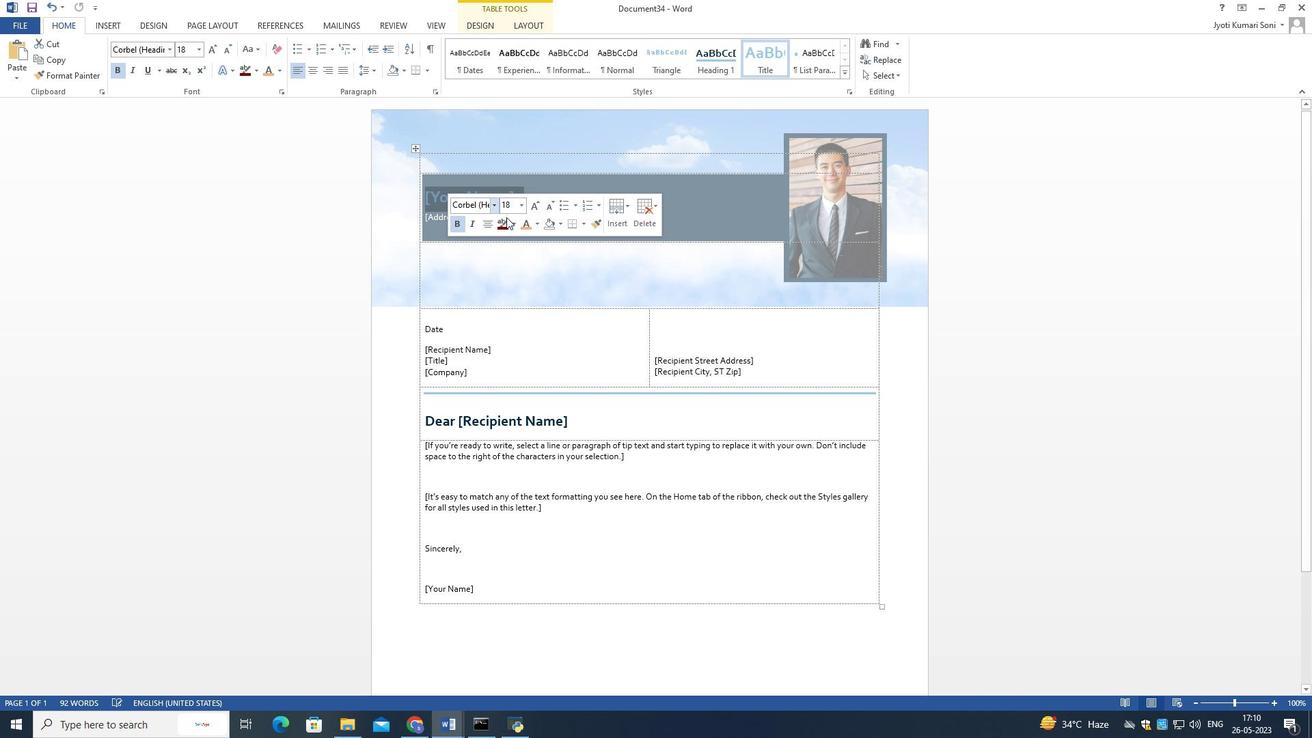 
Action: Key pressed <Key.delete>
Screenshot: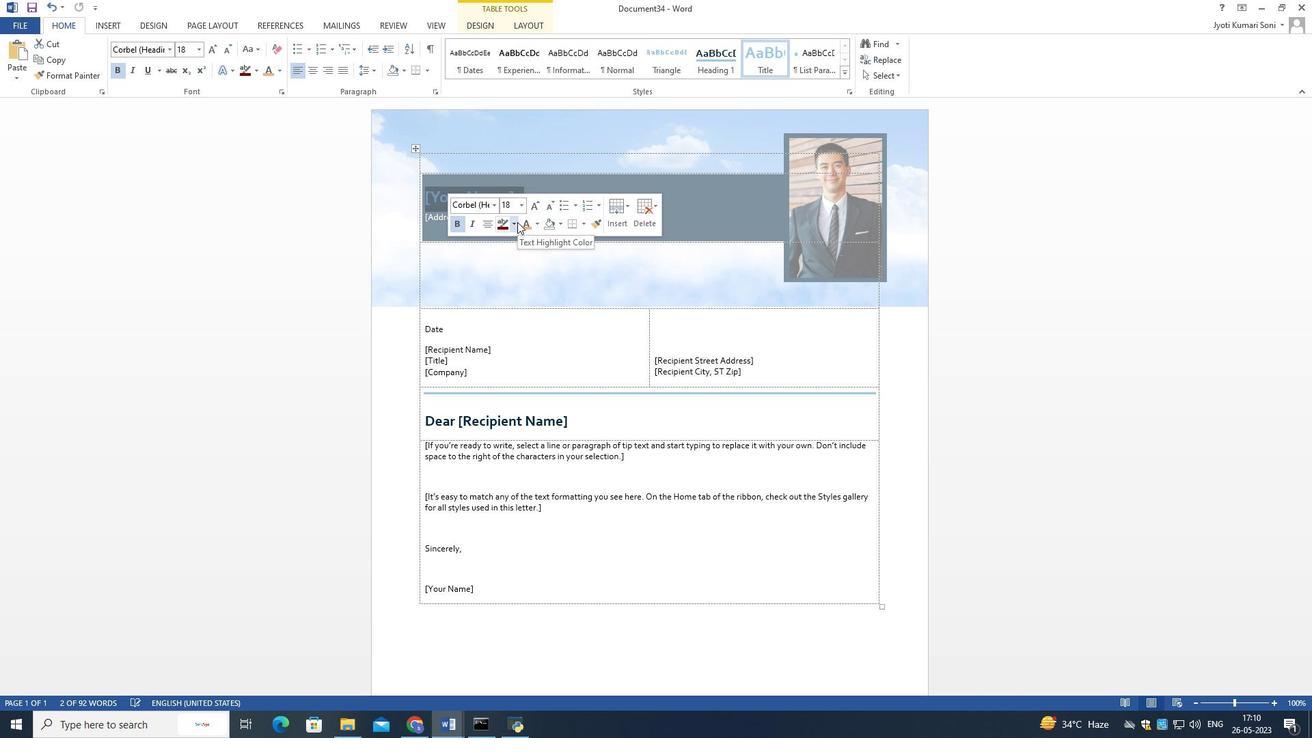 
Action: Mouse moved to (473, 167)
Screenshot: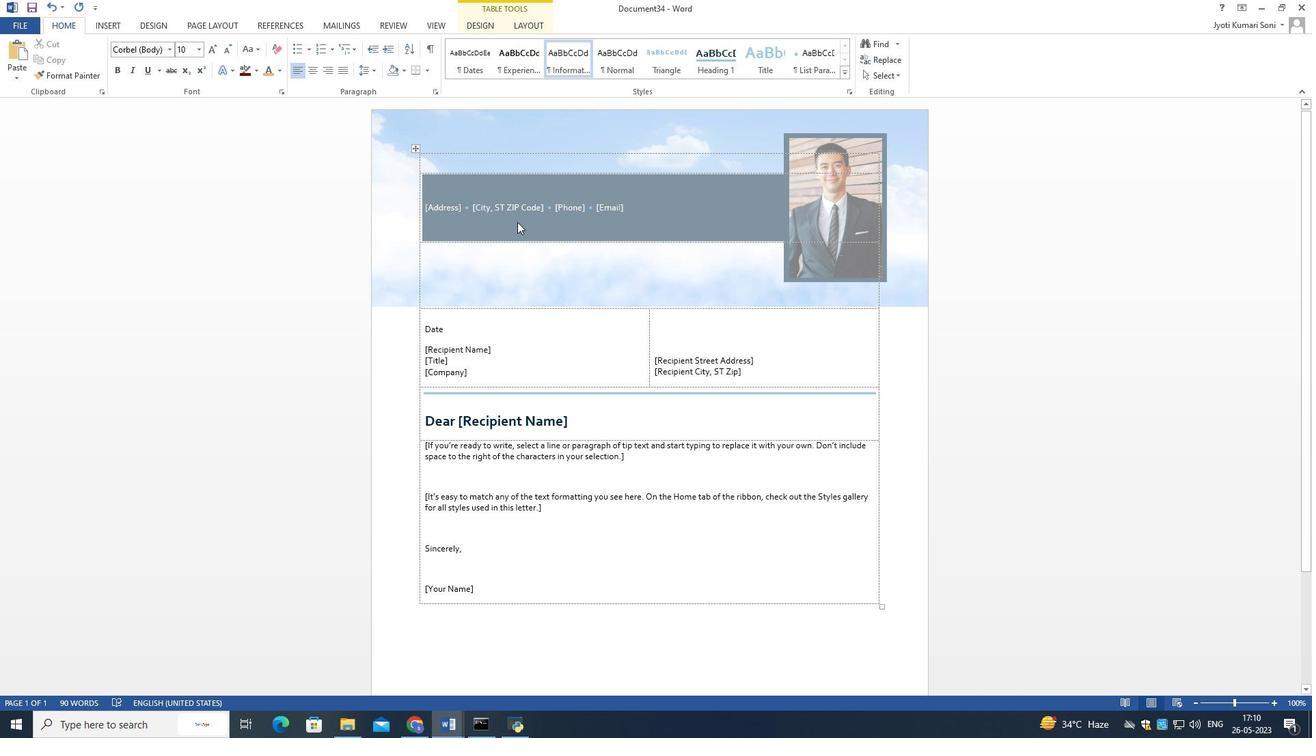 
Action: Mouse pressed left at (473, 167)
Screenshot: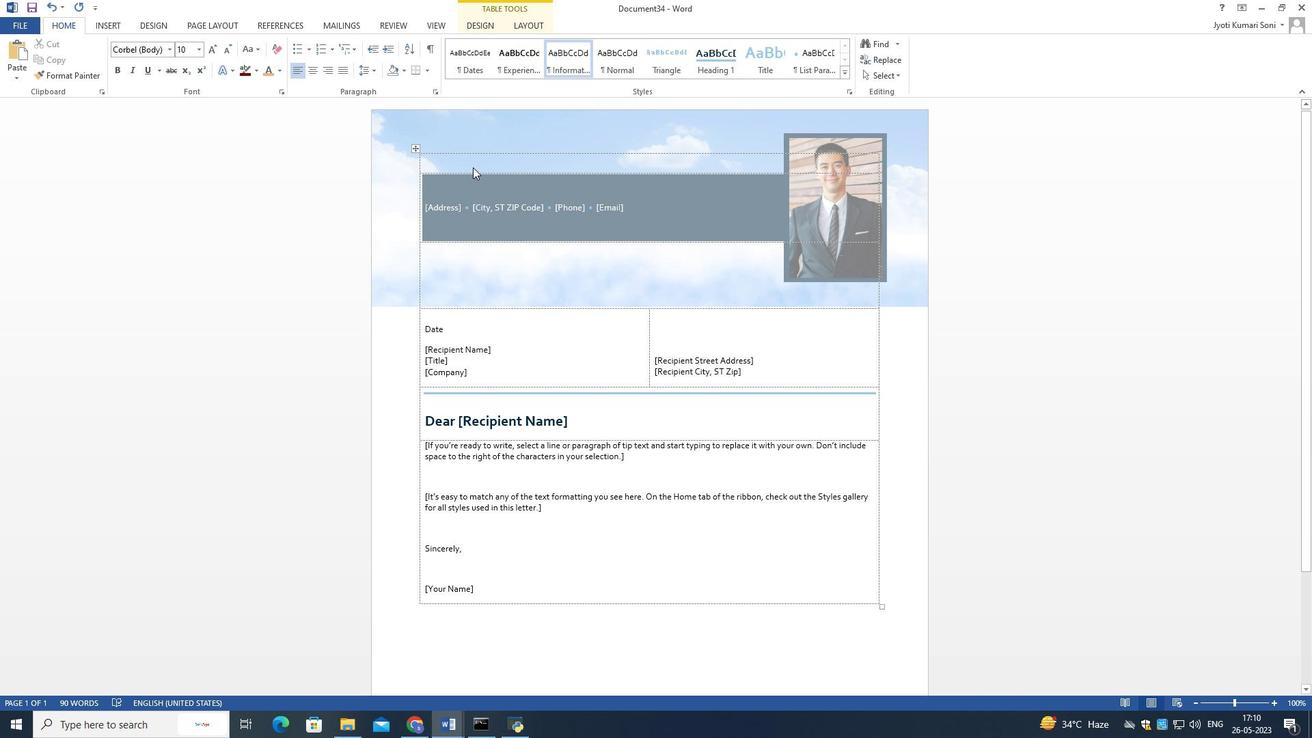 
Action: Mouse moved to (476, 198)
Screenshot: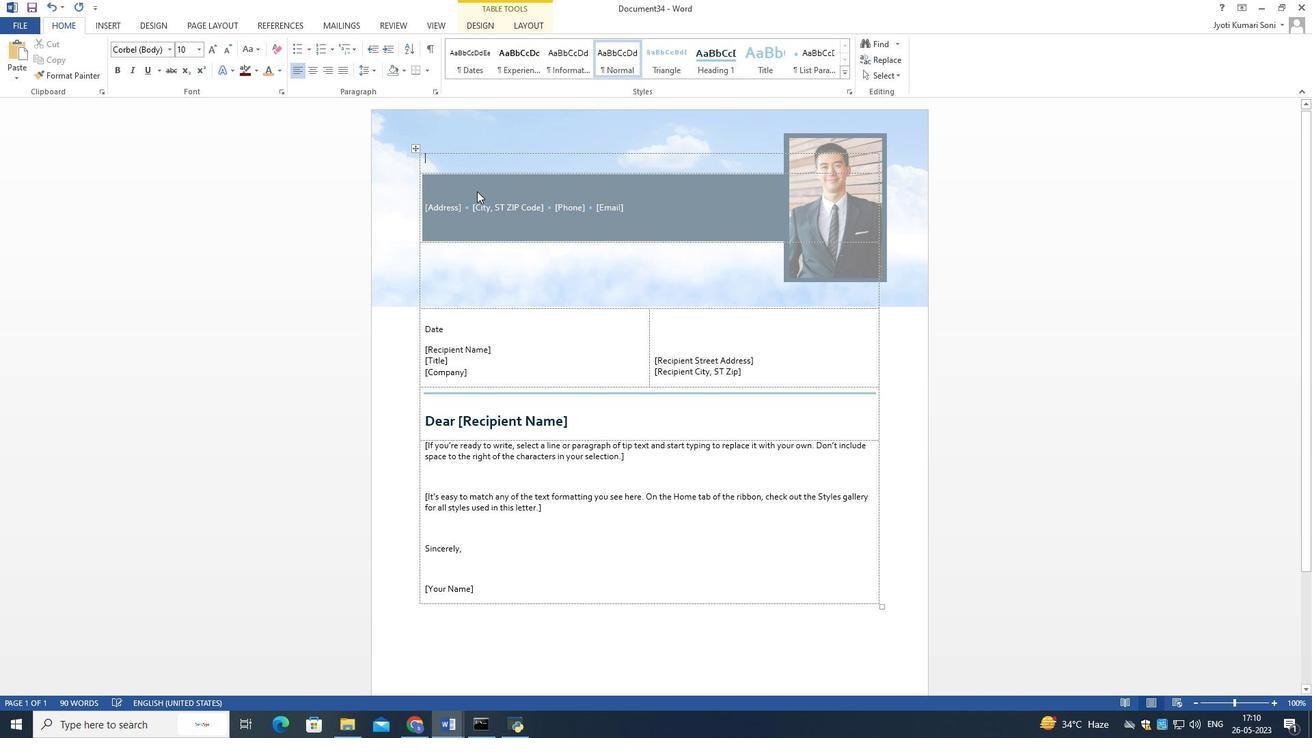 
Action: Mouse pressed left at (476, 198)
Screenshot: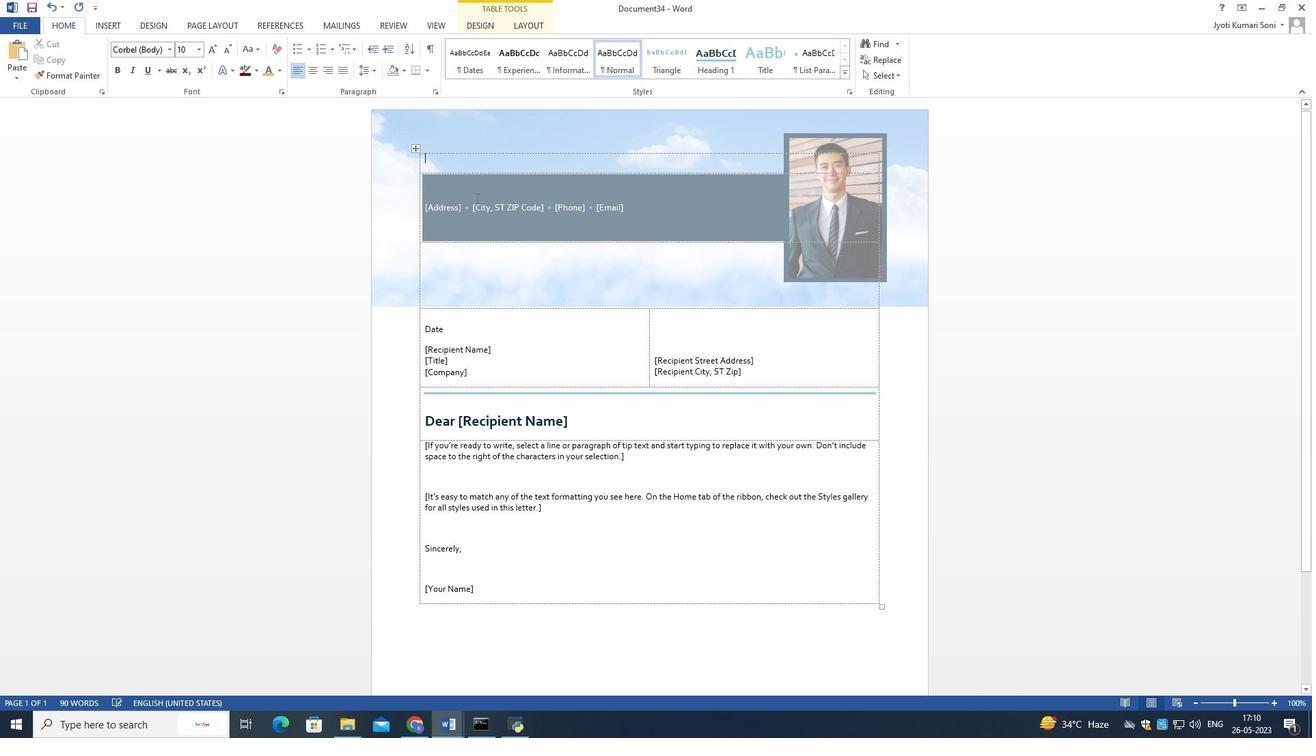 
Action: Mouse moved to (476, 208)
Screenshot: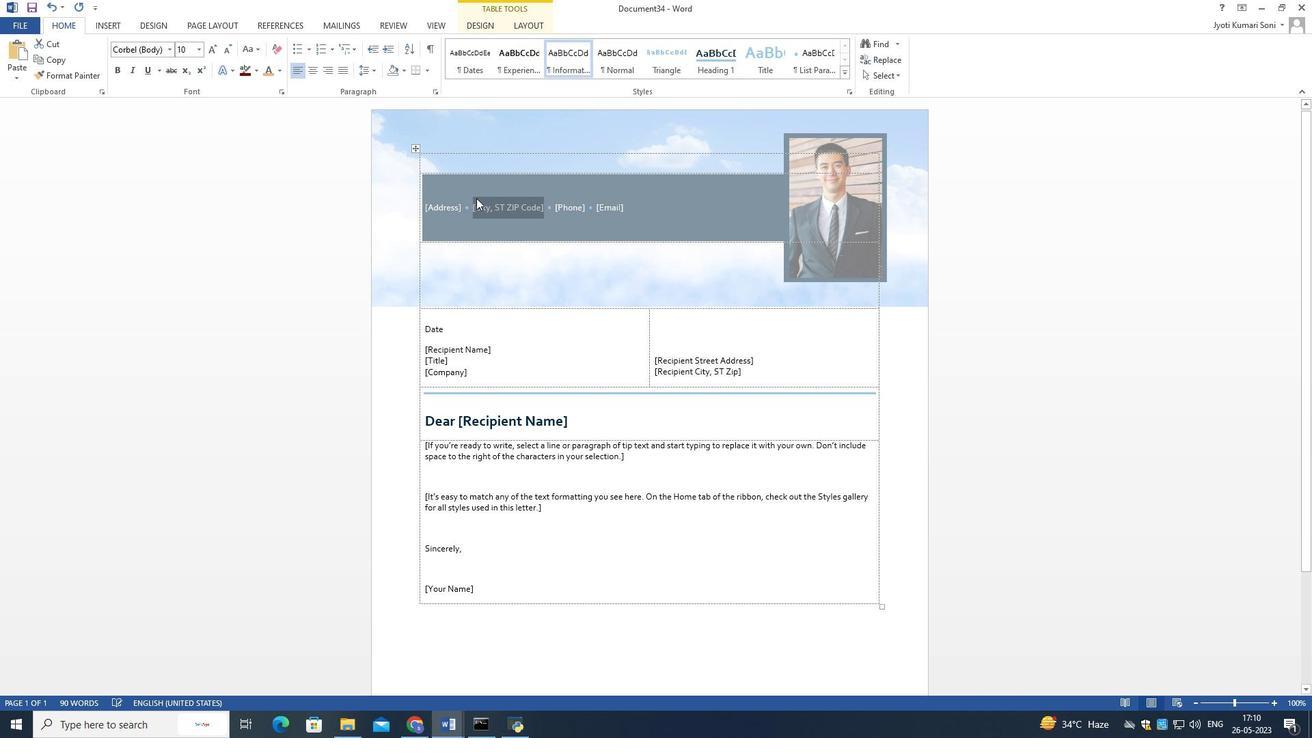 
Action: Mouse pressed left at (476, 208)
Screenshot: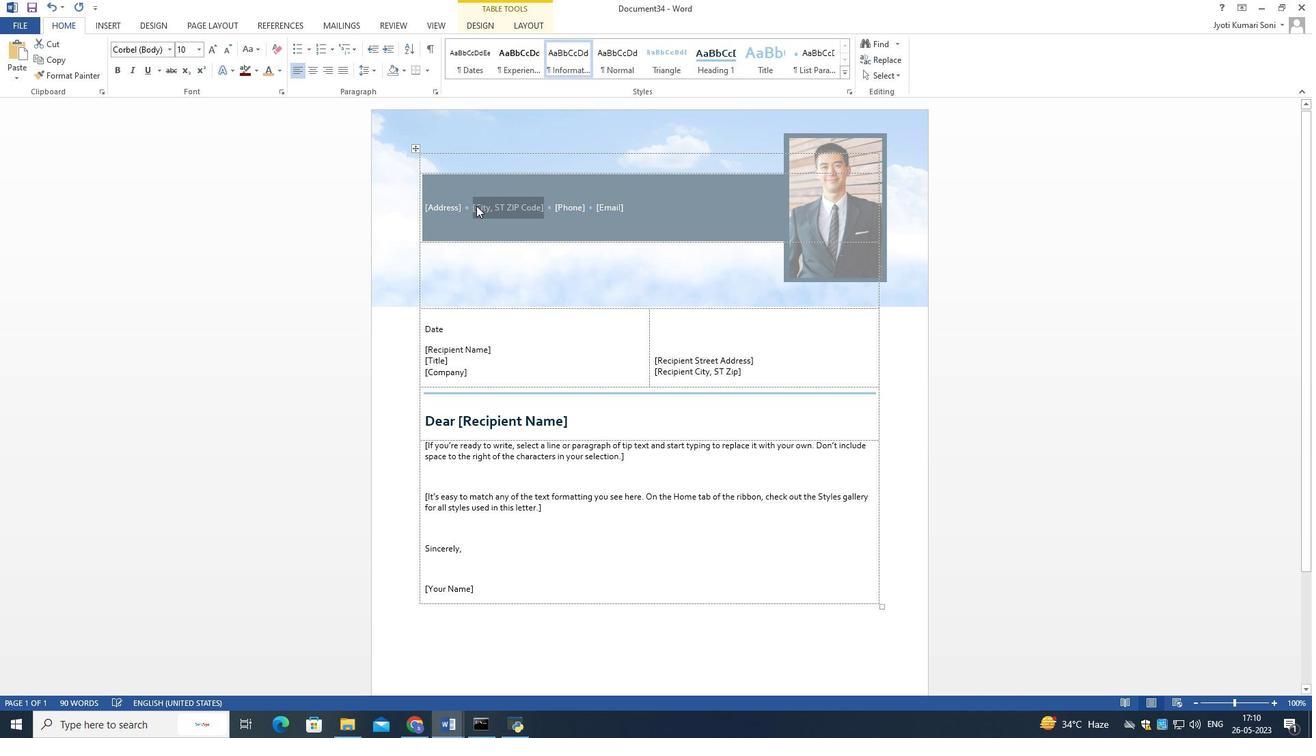 
Action: Mouse moved to (477, 208)
Screenshot: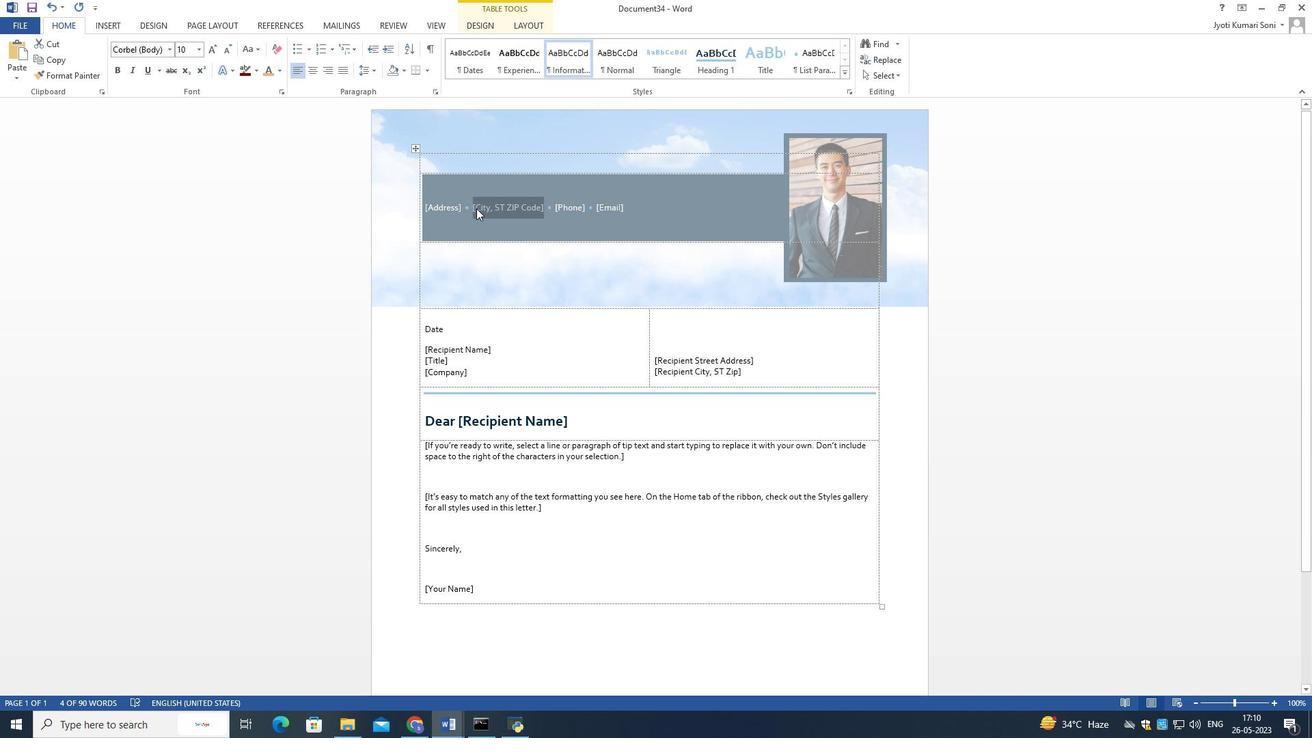 
Action: Key pressed <Key.delete>
Screenshot: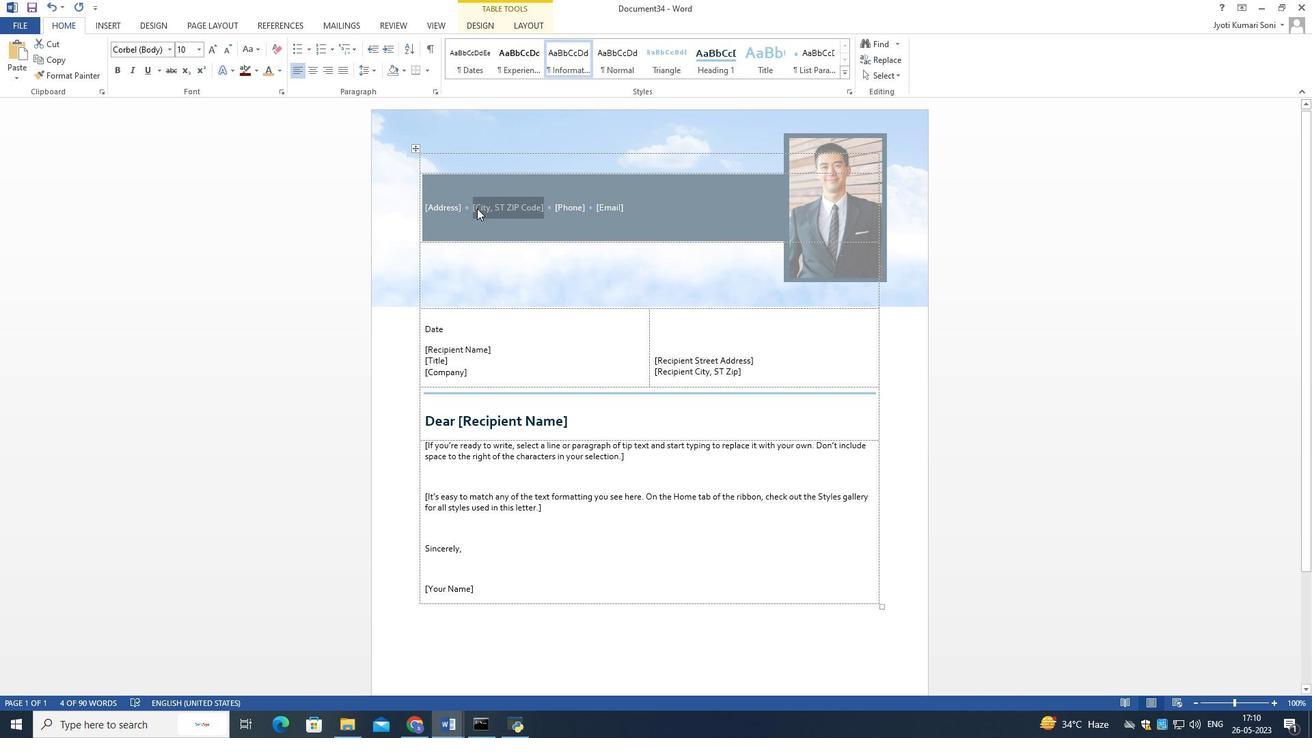 
Action: Mouse moved to (443, 207)
Screenshot: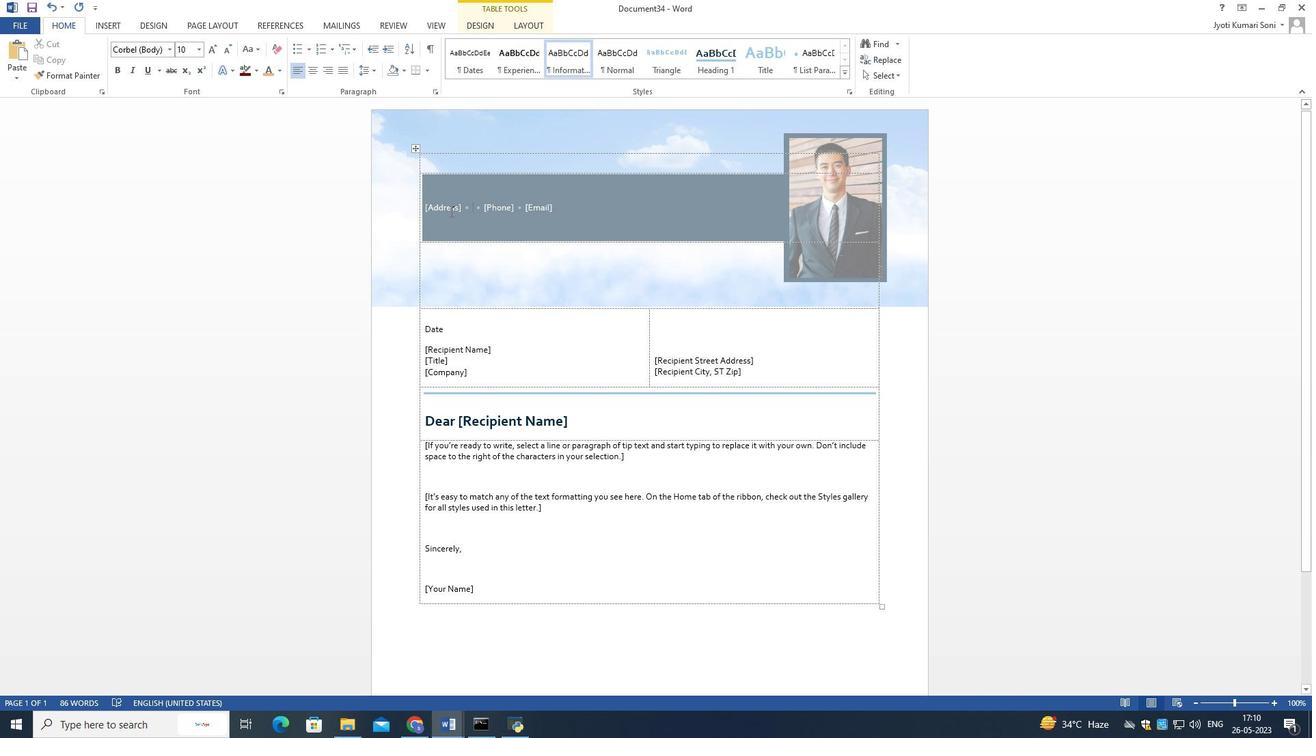 
Action: Mouse pressed left at (443, 207)
Screenshot: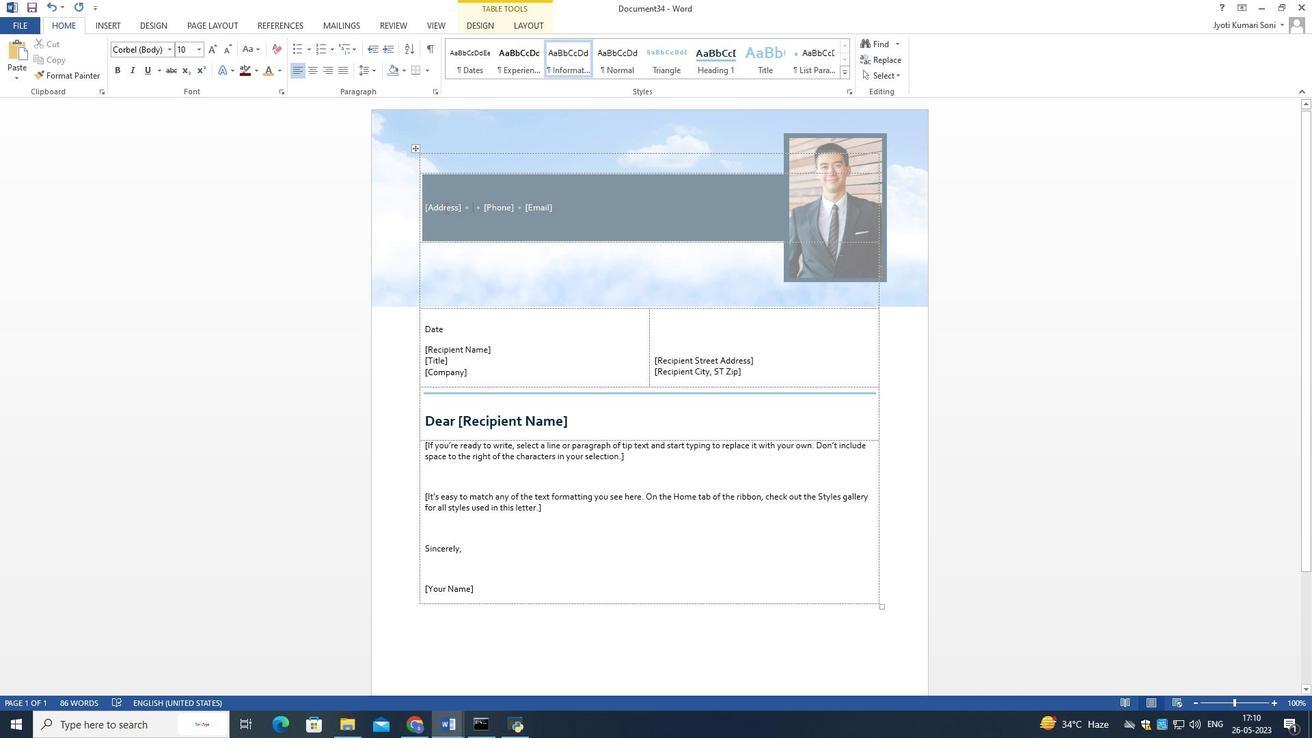 
Action: Mouse moved to (419, 212)
Screenshot: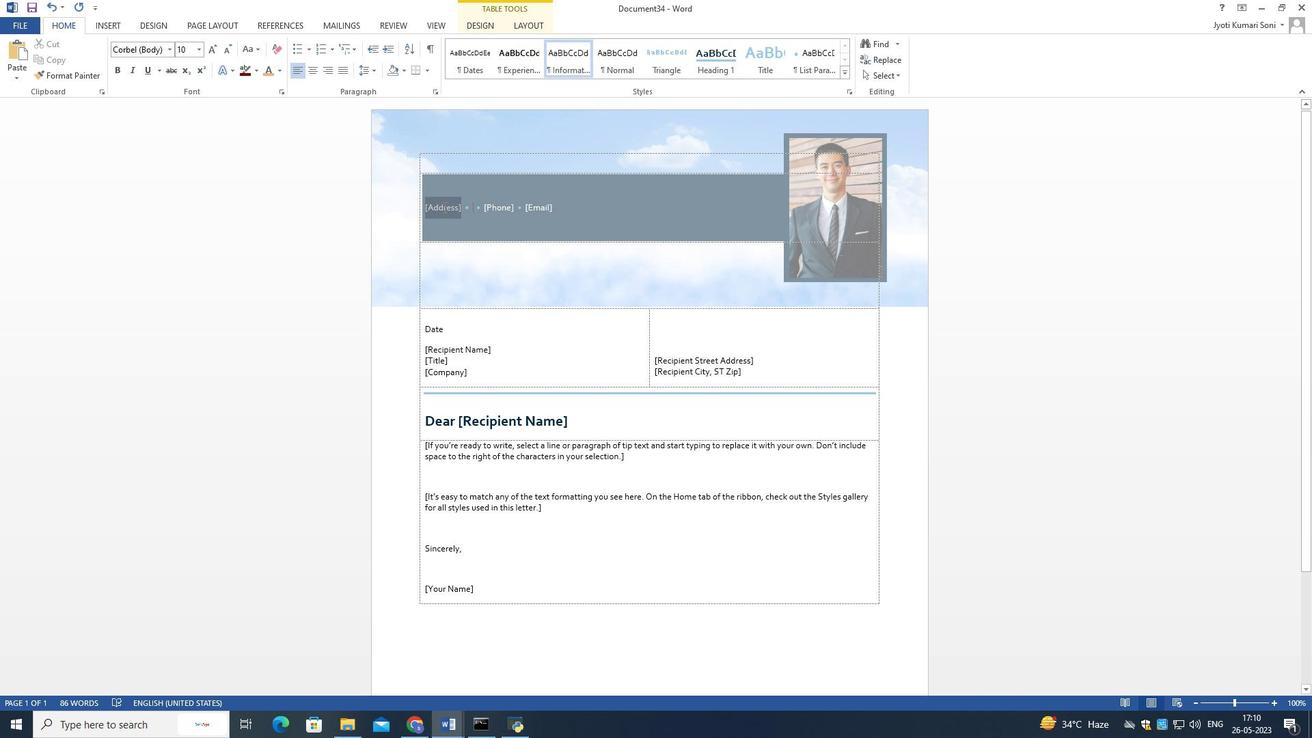 
Action: Key pressed <Key.delete>
Screenshot: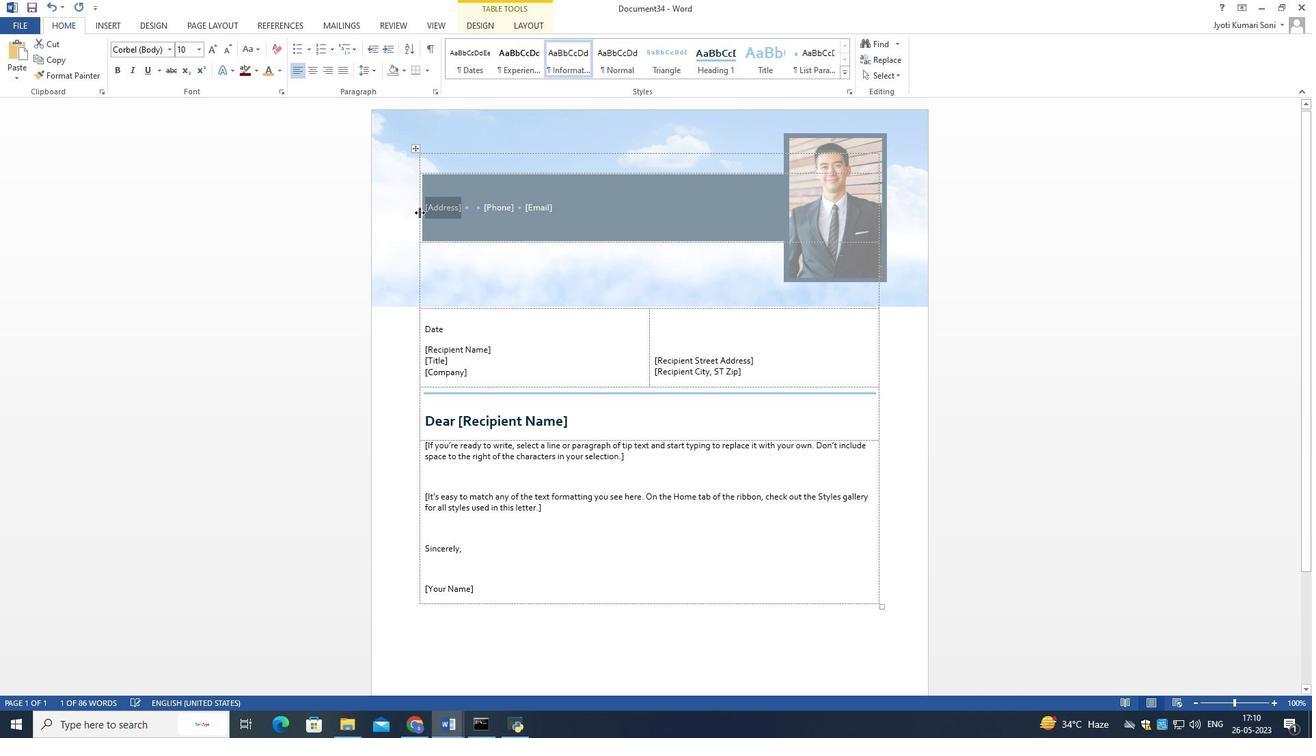 
Action: Mouse moved to (533, 209)
Screenshot: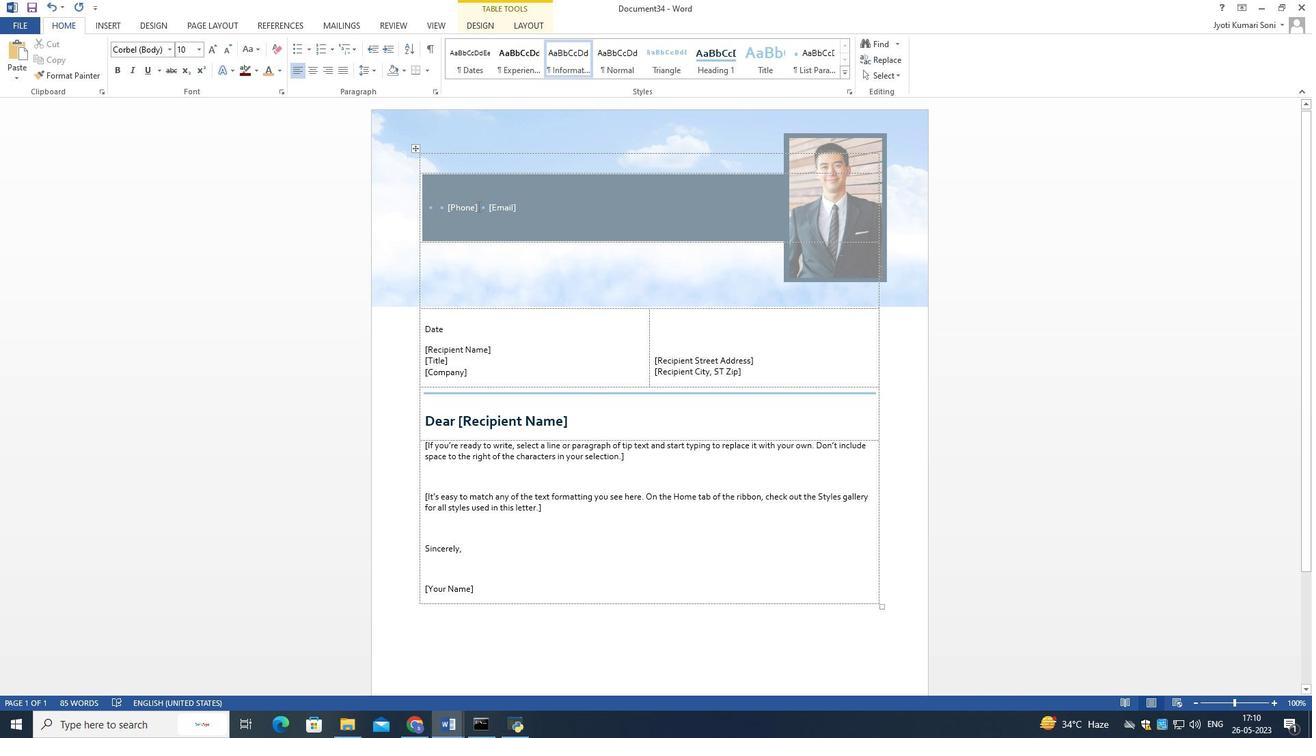 
Action: Mouse pressed left at (533, 209)
Screenshot: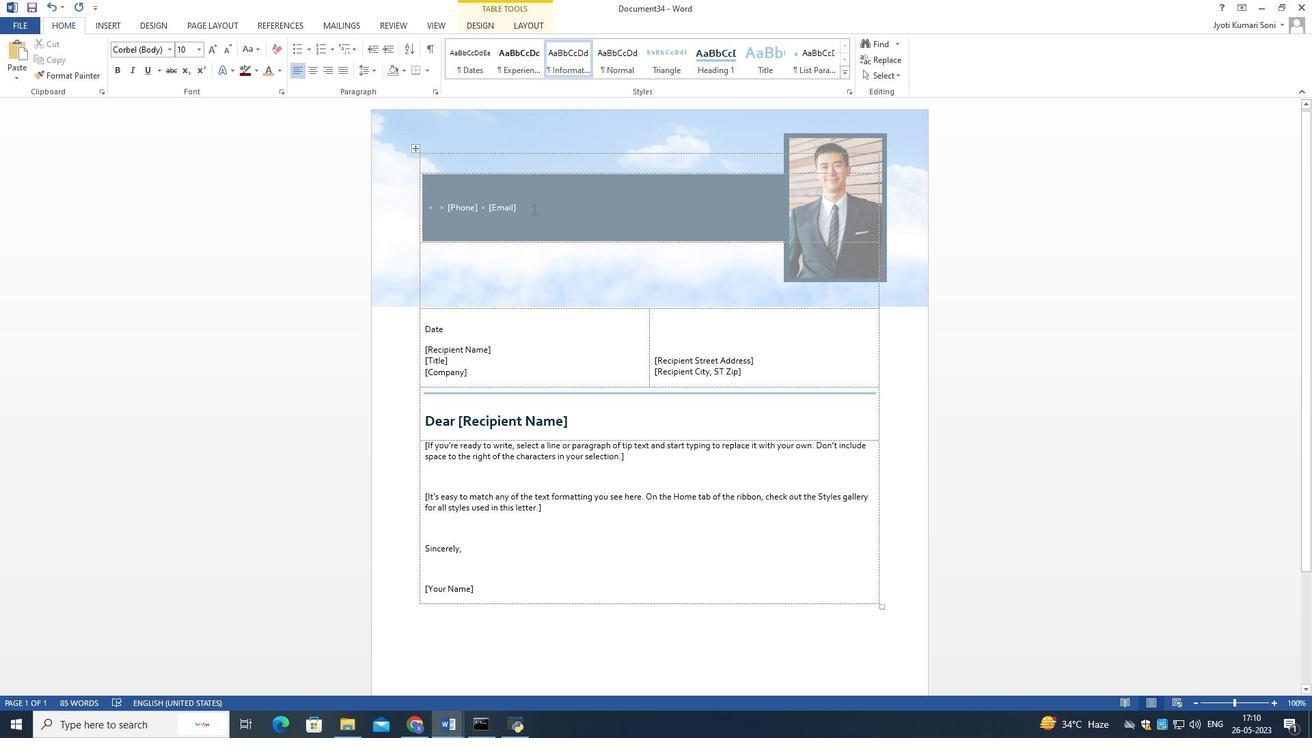 
Action: Key pressed <Key.delete>
Screenshot: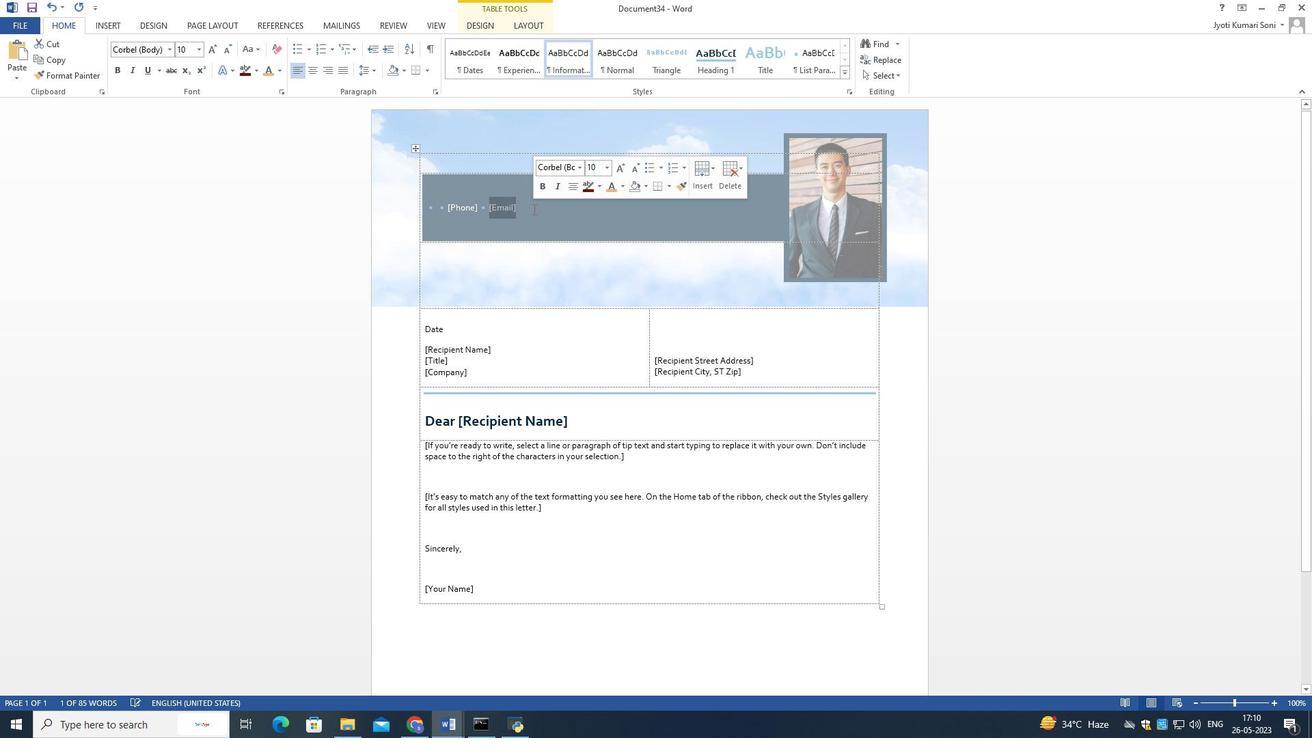 
Action: Mouse moved to (471, 207)
Screenshot: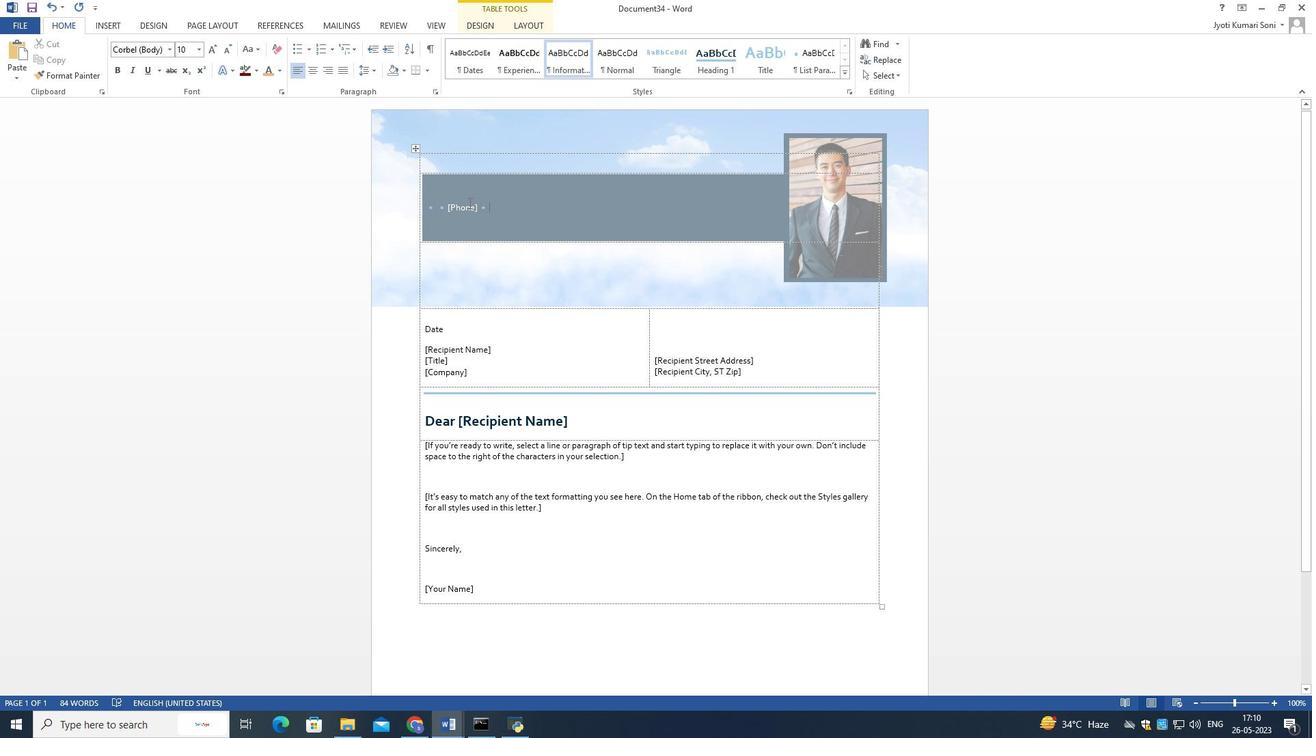 
Action: Mouse pressed left at (471, 207)
Screenshot: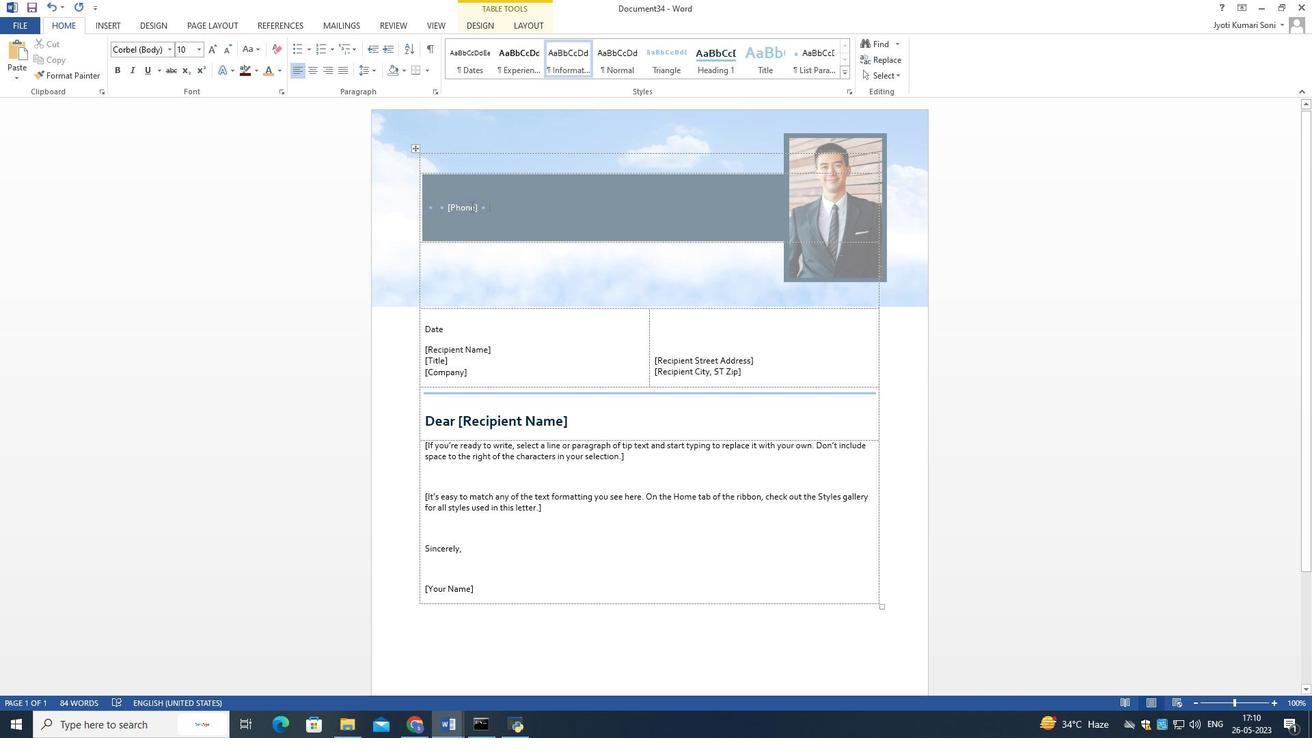 
Action: Mouse moved to (471, 208)
Screenshot: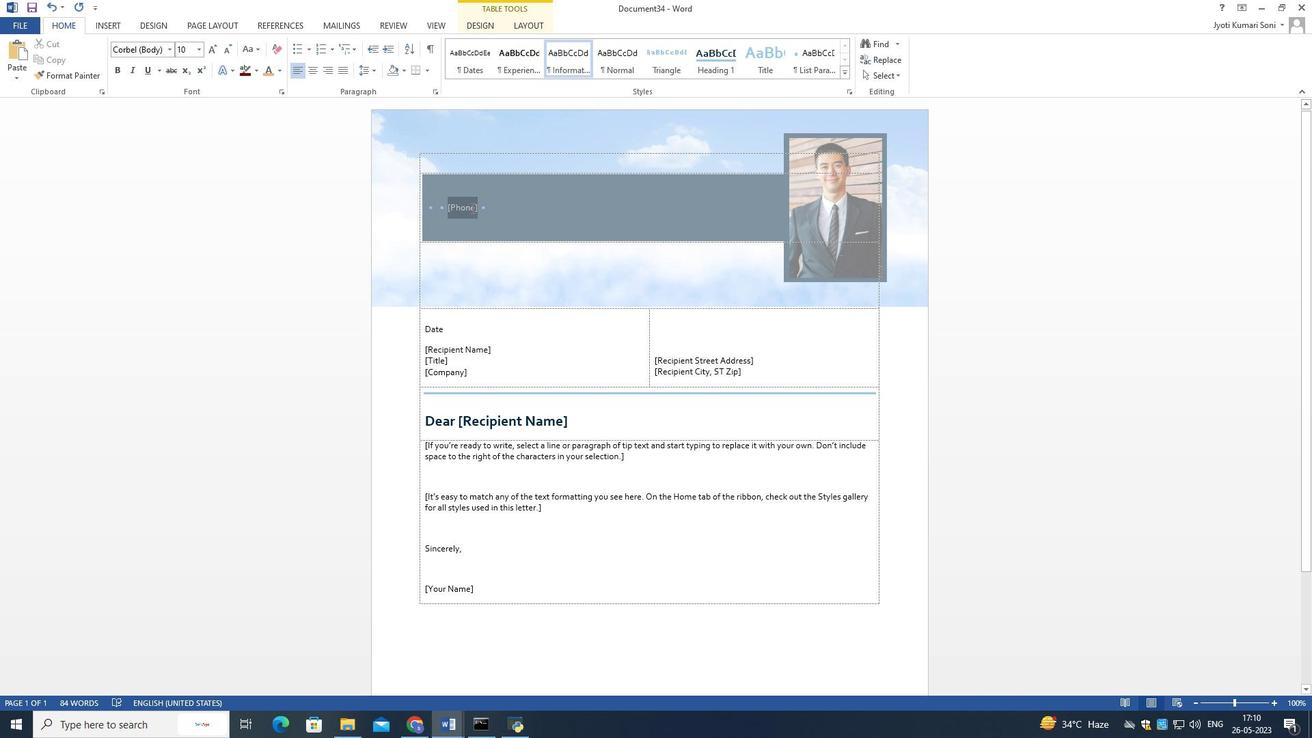 
Action: Key pressed <Key.delete>
Screenshot: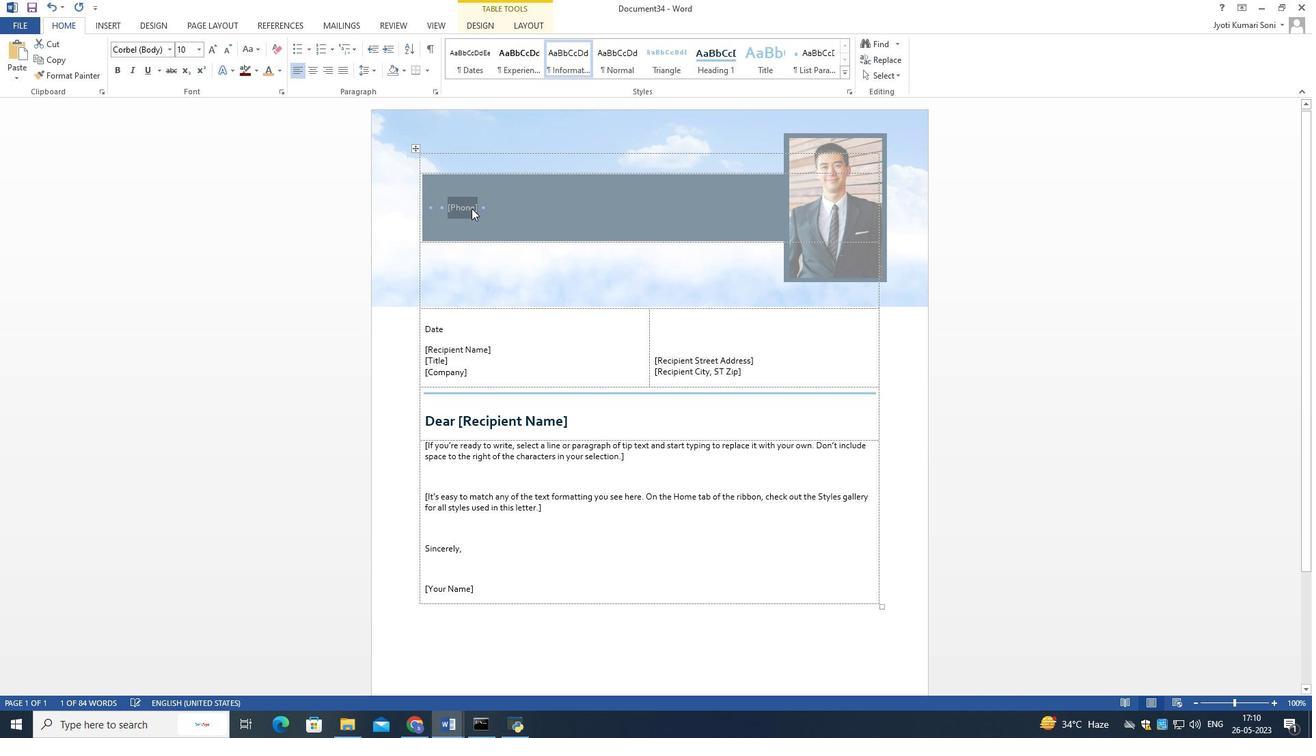 
Action: Mouse moved to (479, 213)
Screenshot: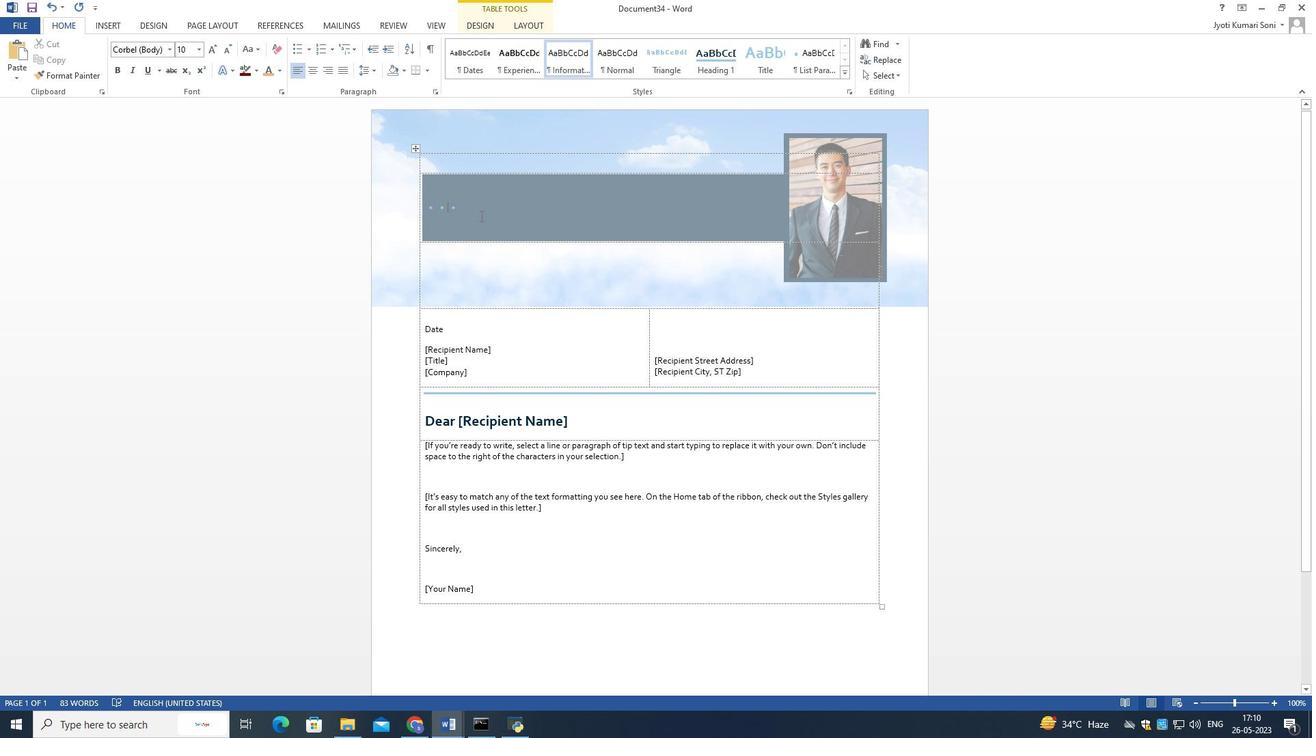 
Action: Mouse pressed left at (479, 213)
Screenshot: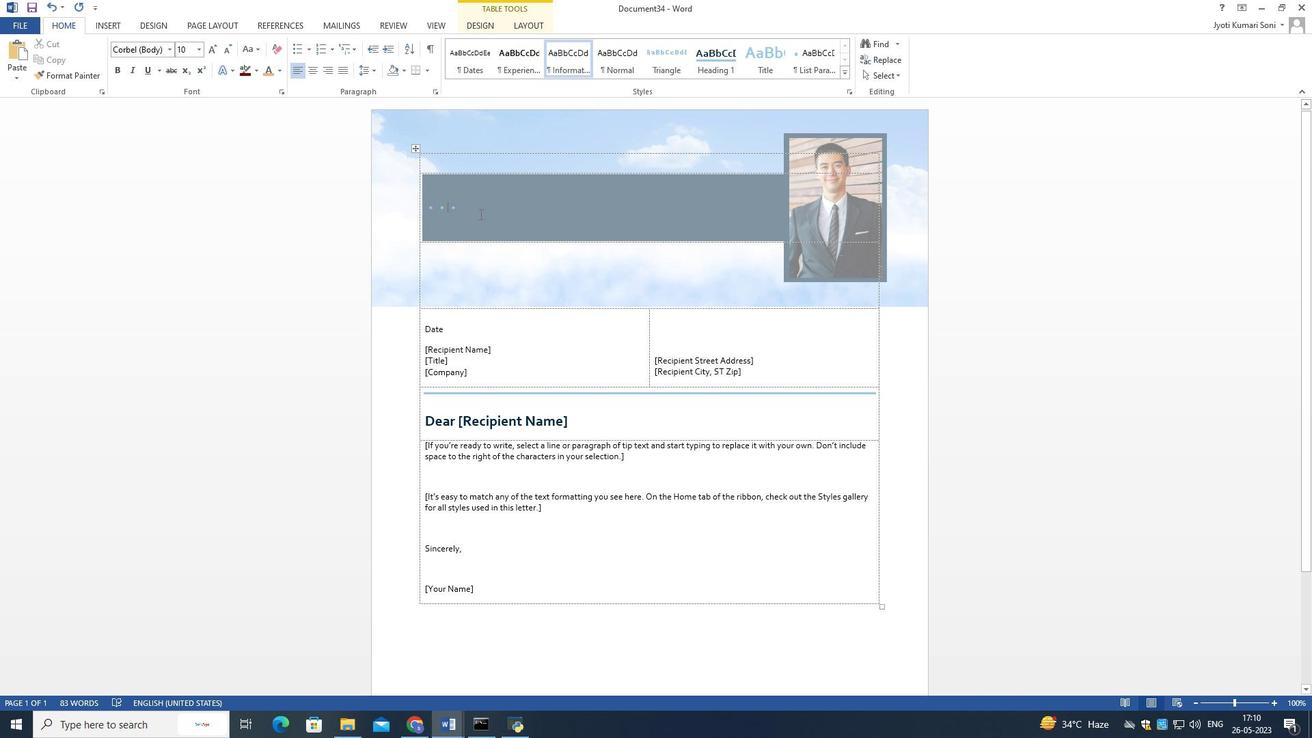 
Action: Mouse moved to (410, 224)
Screenshot: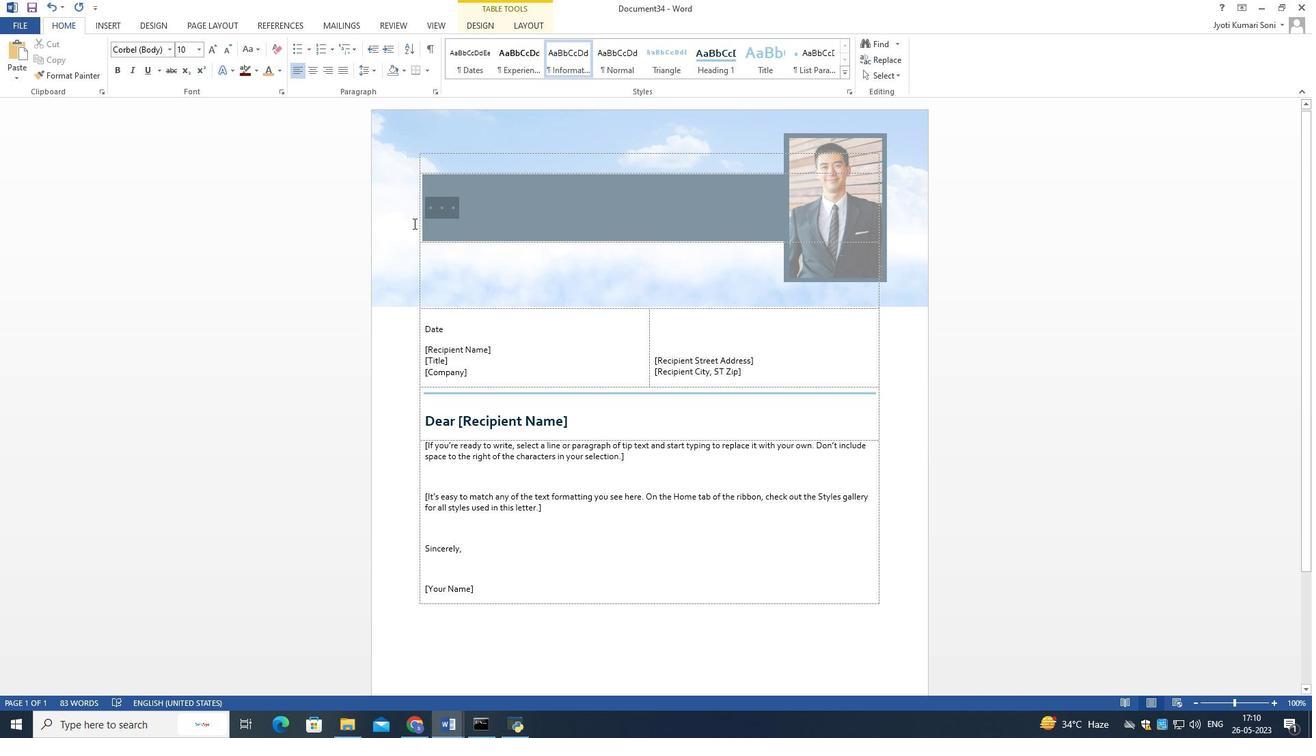 
Action: Key pressed <Key.delete>
Screenshot: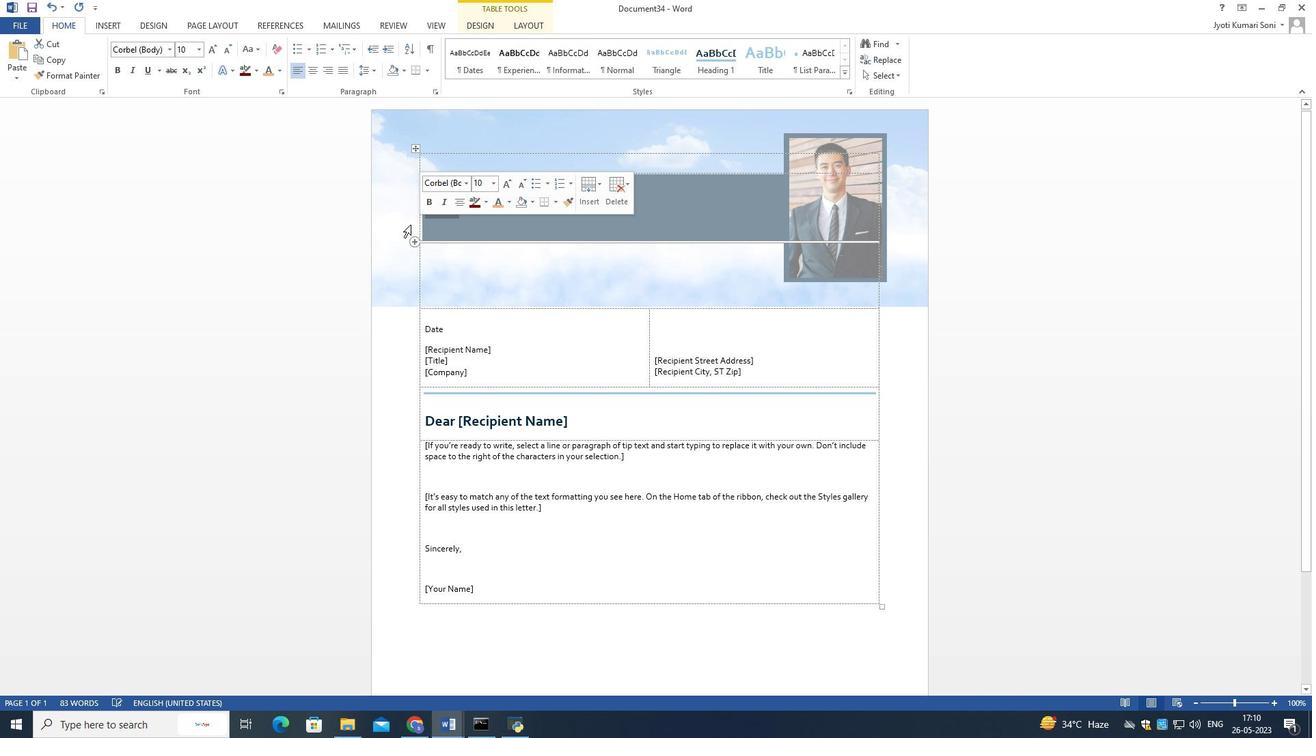 
Action: Mouse moved to (929, 164)
Screenshot: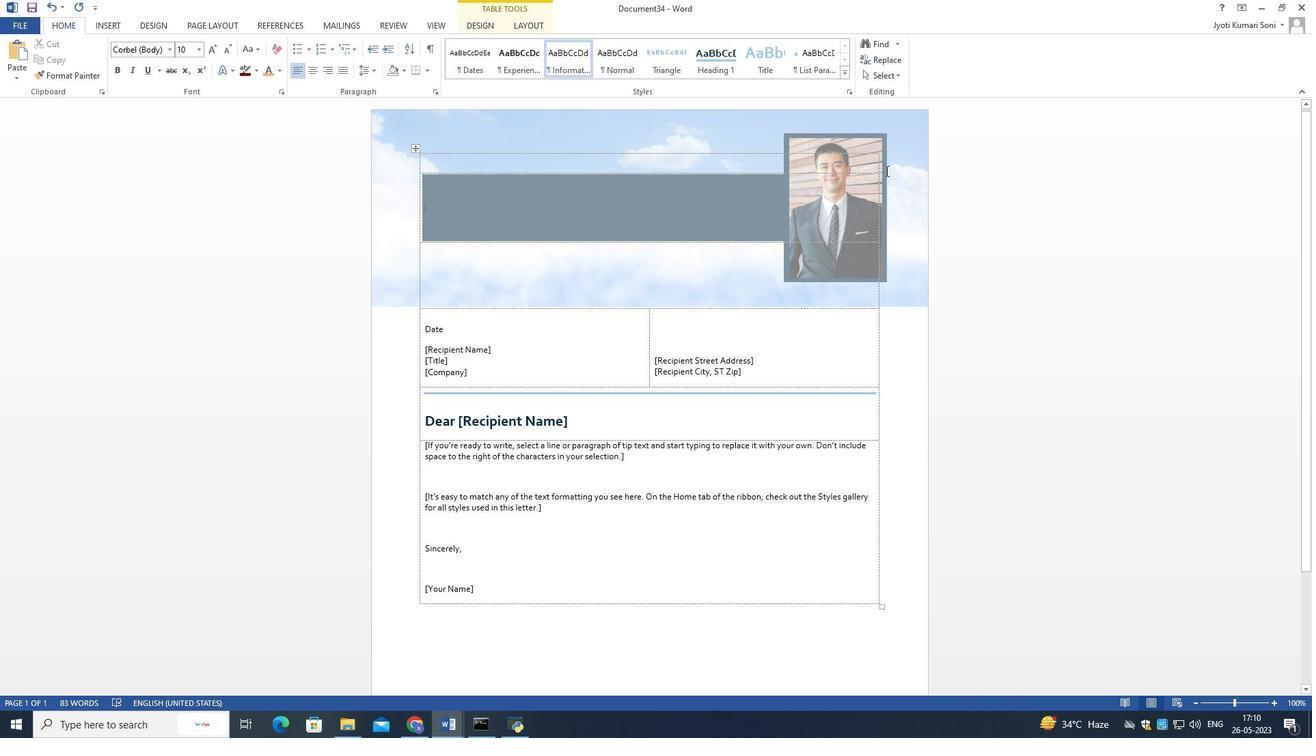 
Action: Mouse pressed left at (929, 164)
Screenshot: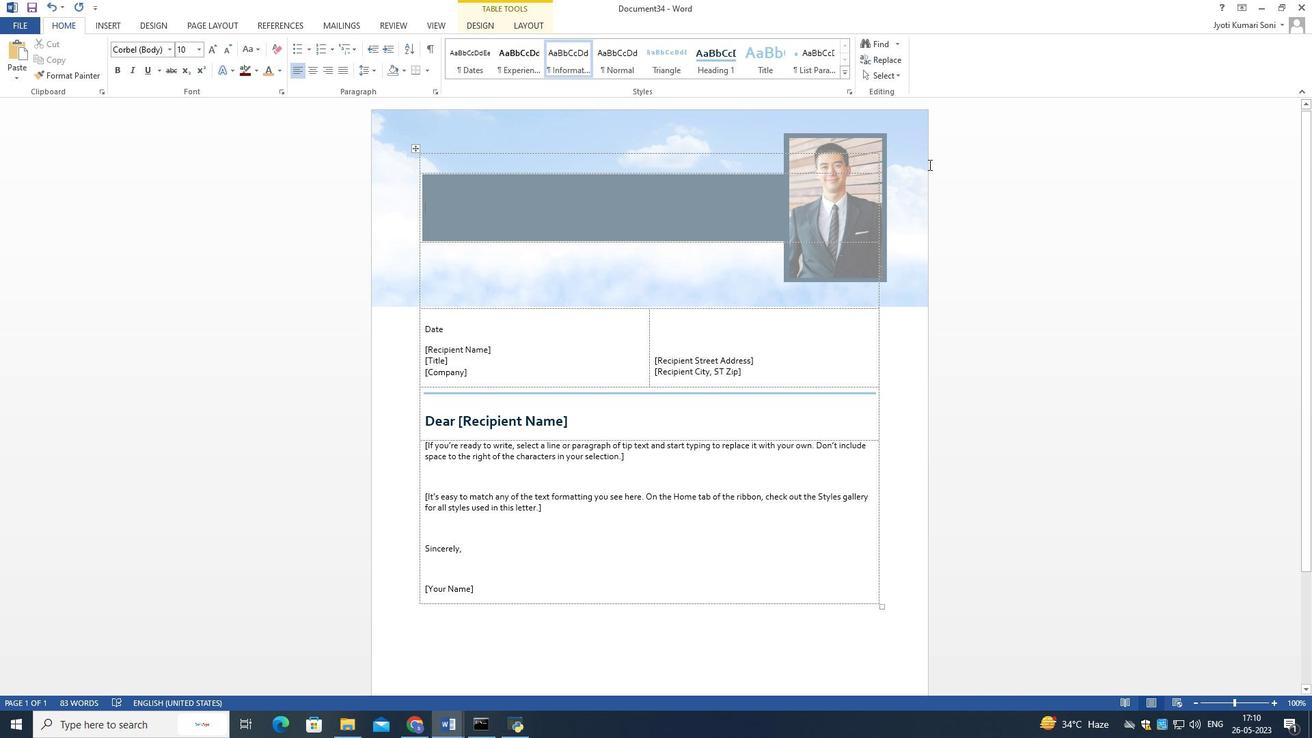 
Action: Mouse moved to (871, 175)
Screenshot: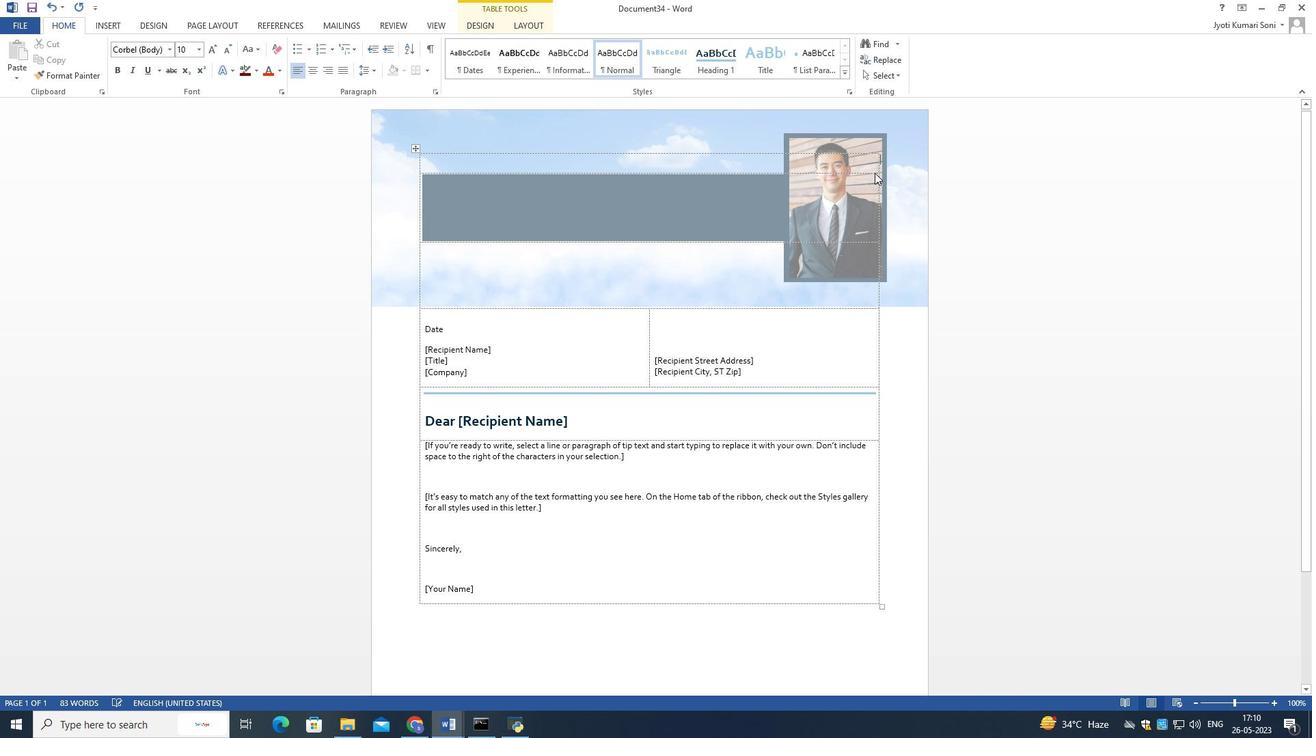 
Action: Mouse pressed left at (871, 175)
Screenshot: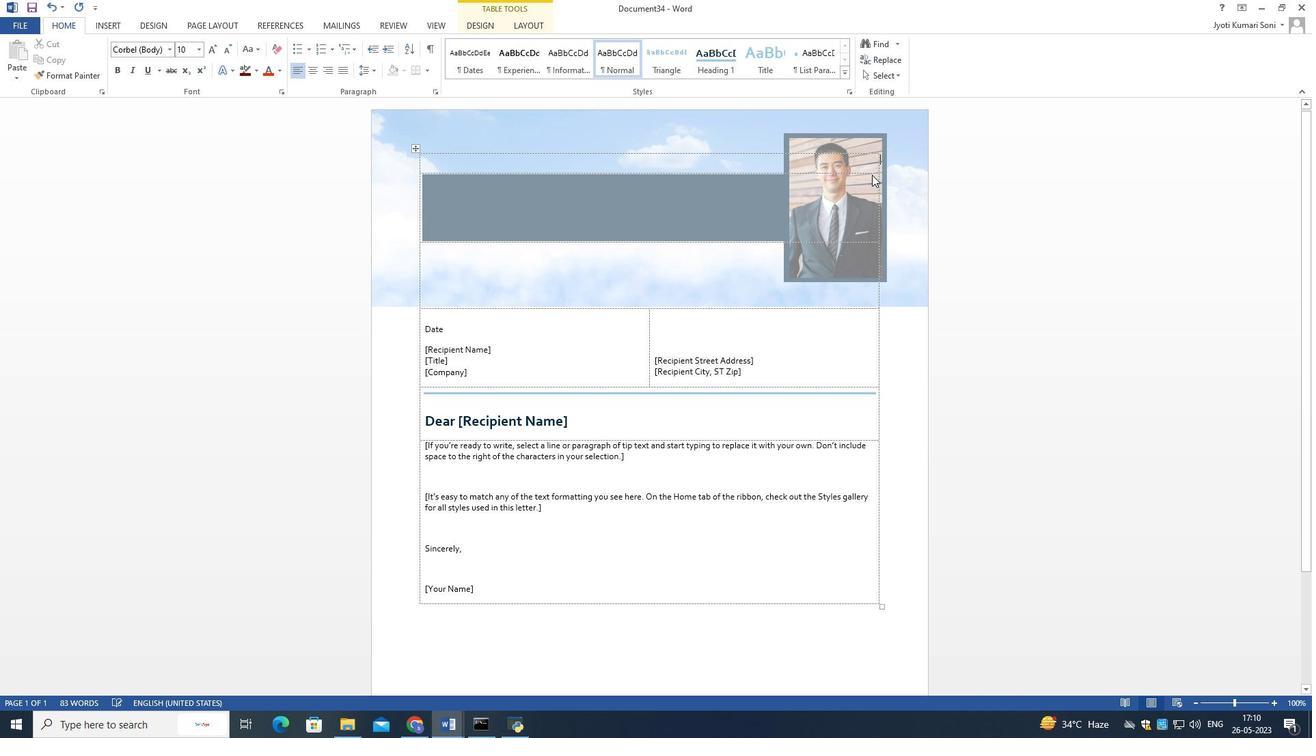 
Action: Mouse moved to (837, 192)
Screenshot: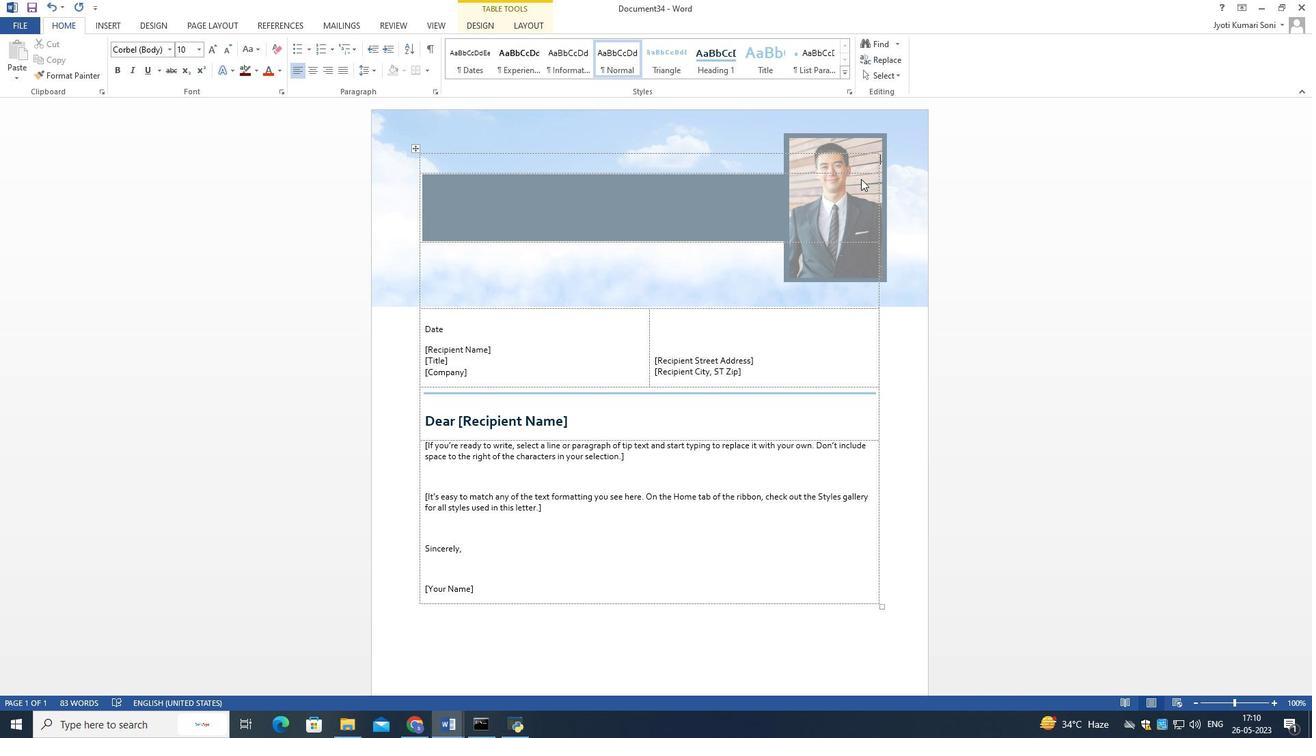 
Action: Mouse pressed left at (837, 192)
Screenshot: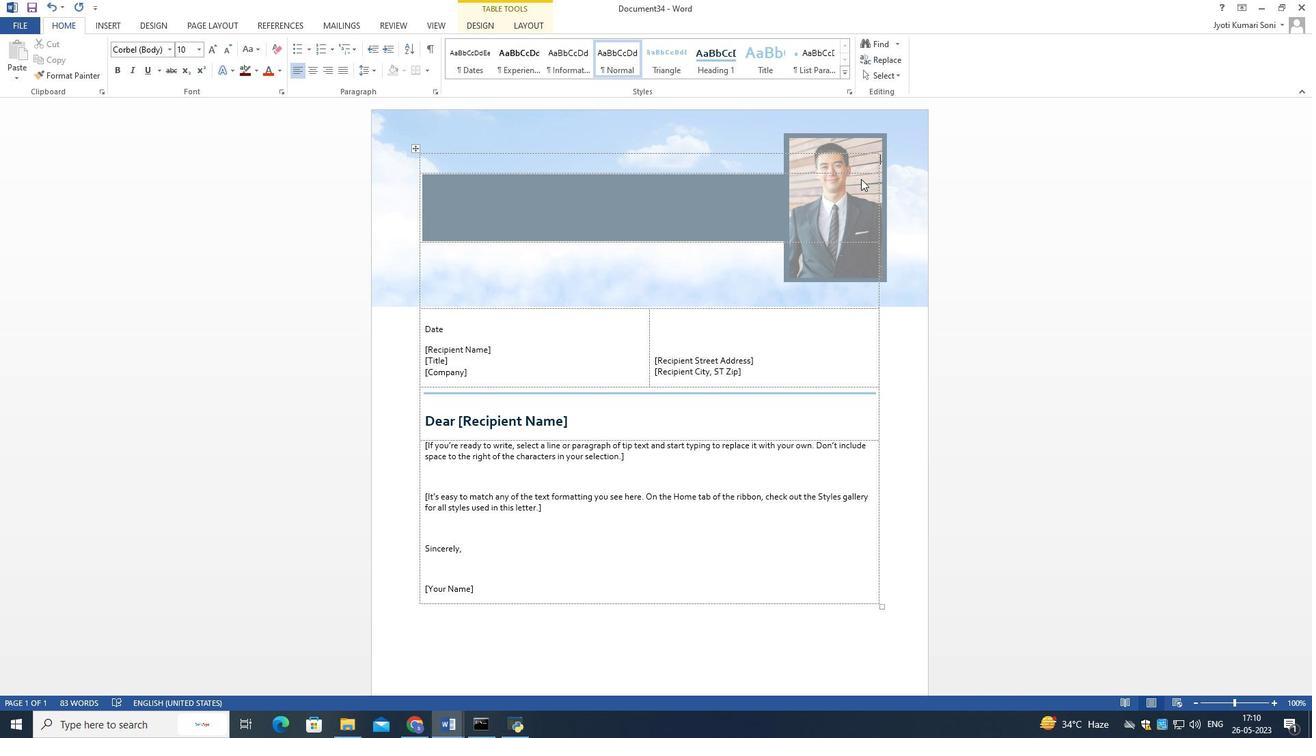 
Action: Mouse pressed left at (837, 192)
Screenshot: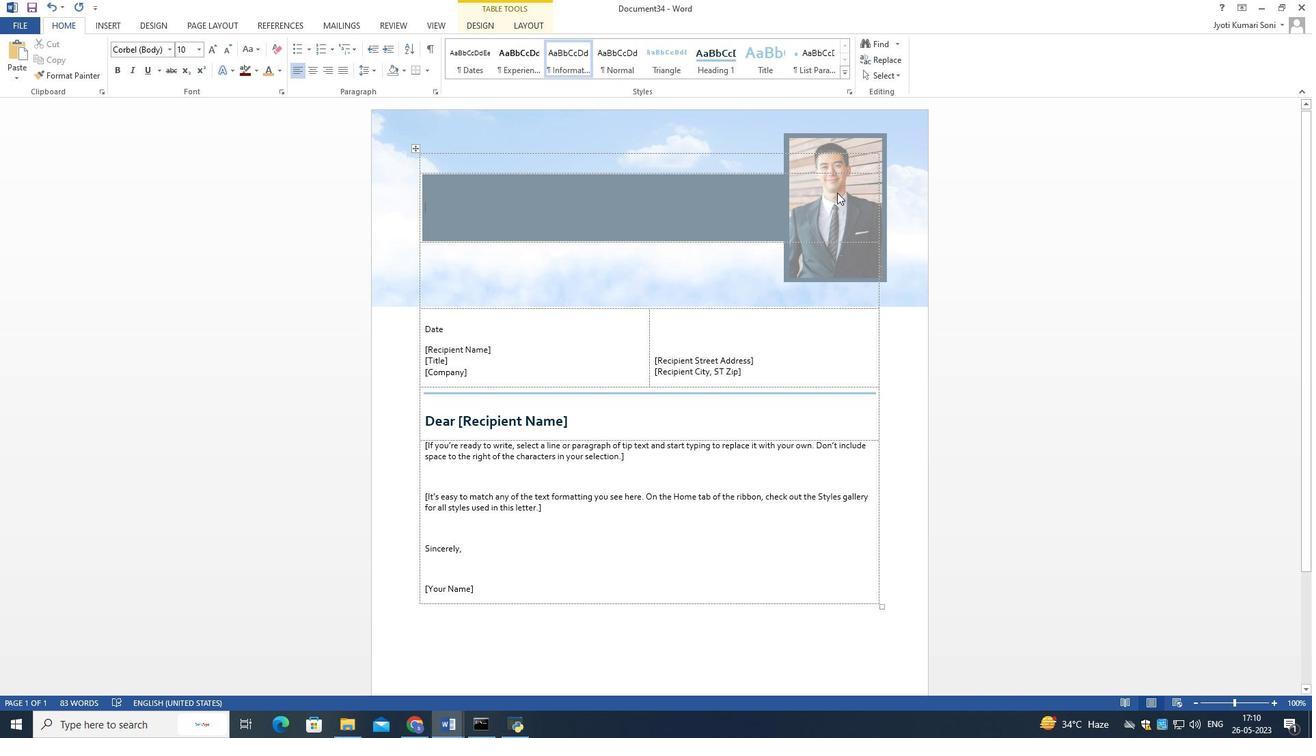 
Action: Mouse pressed left at (837, 192)
Screenshot: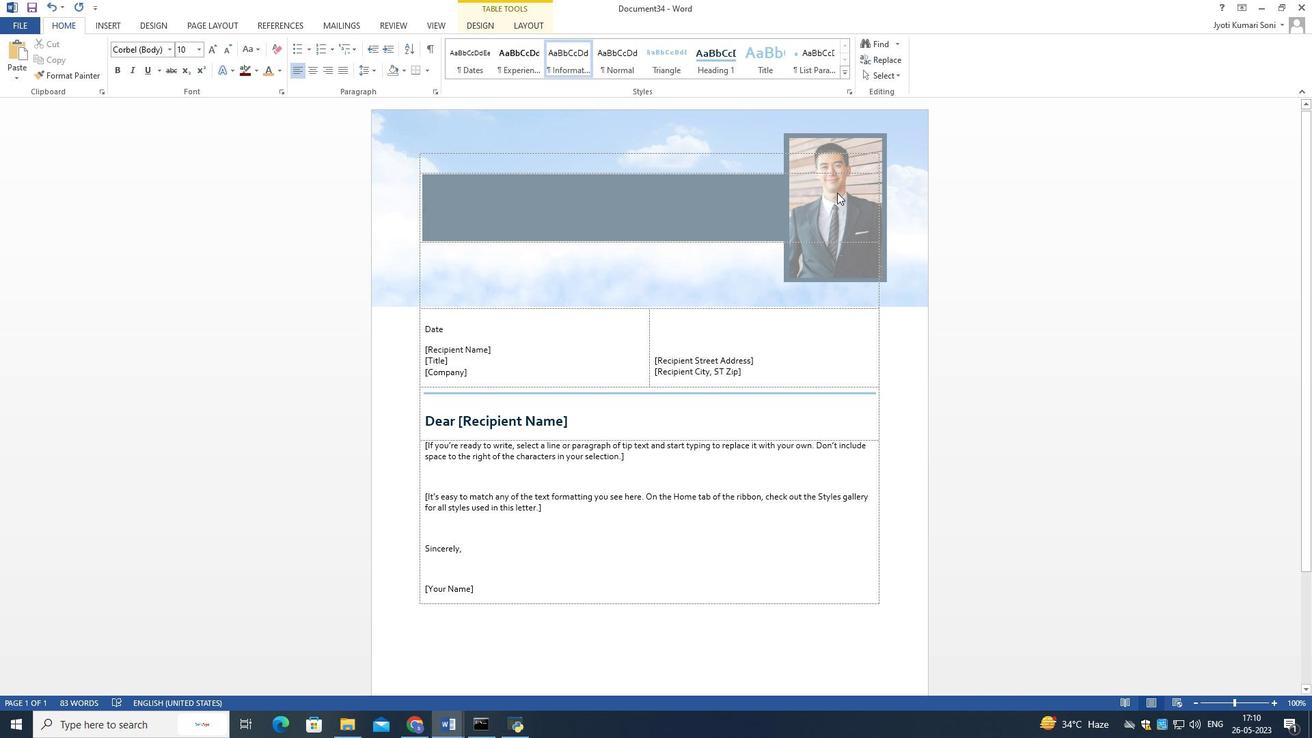 
Action: Mouse pressed left at (837, 192)
Screenshot: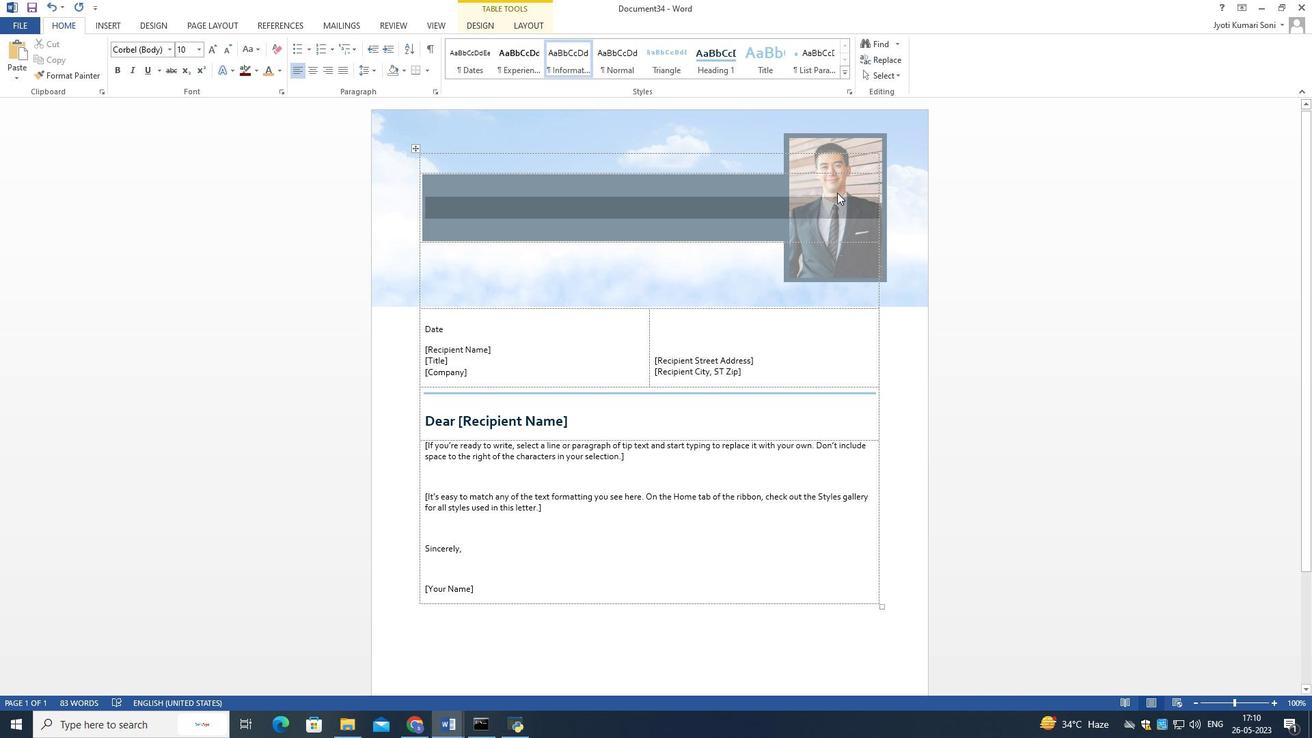 
Action: Mouse pressed left at (837, 192)
Screenshot: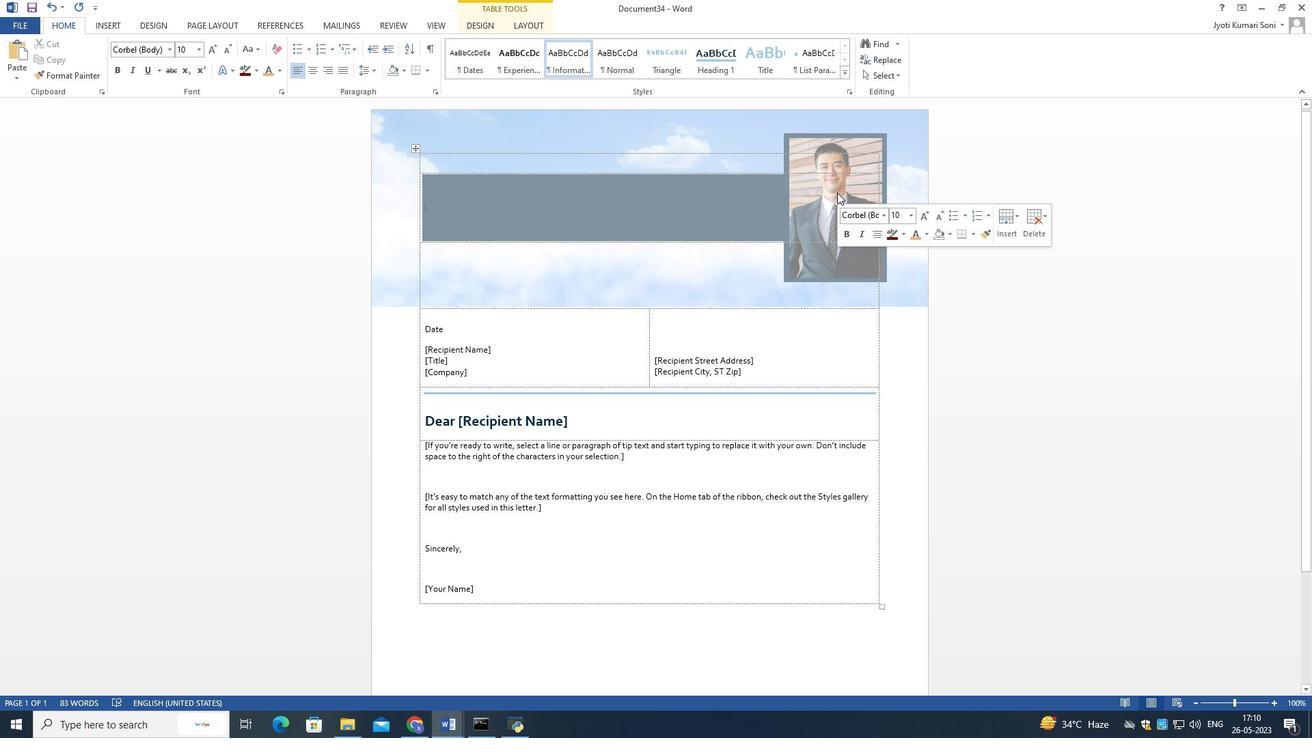 
Action: Mouse pressed left at (837, 192)
Screenshot: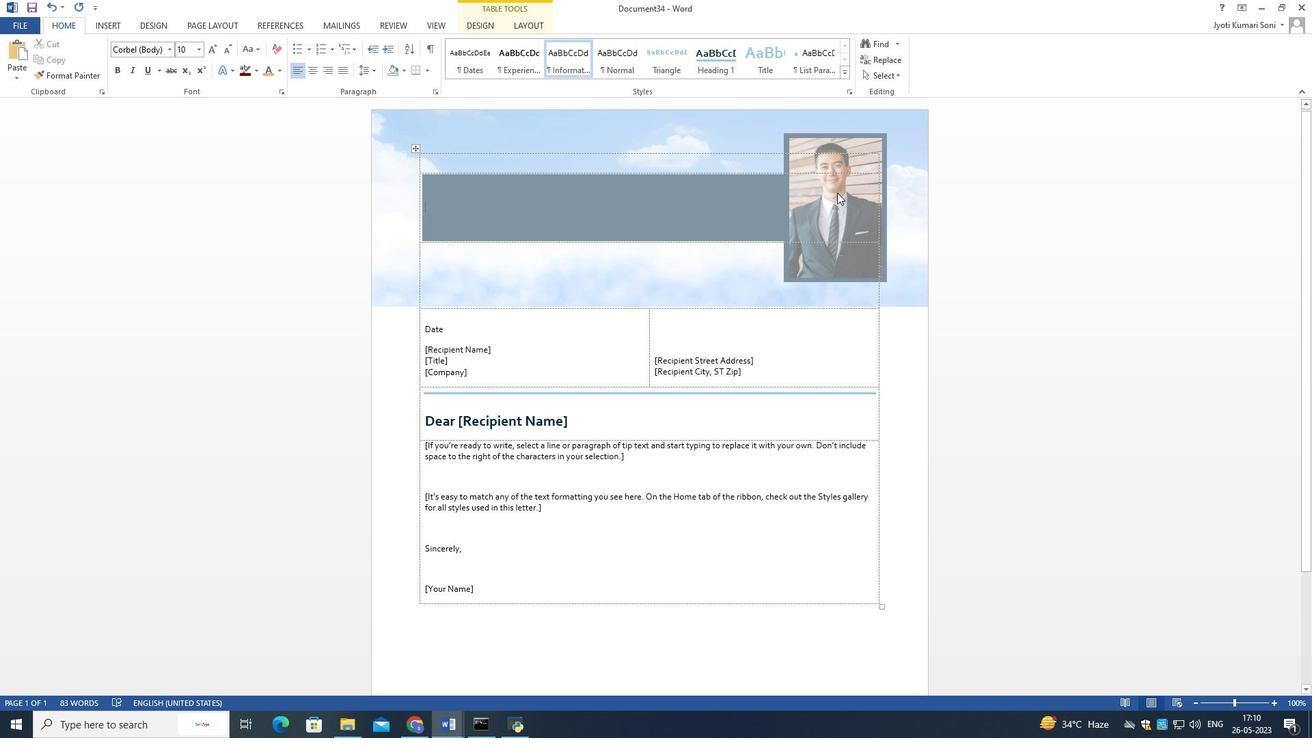 
Action: Mouse pressed left at (837, 192)
Screenshot: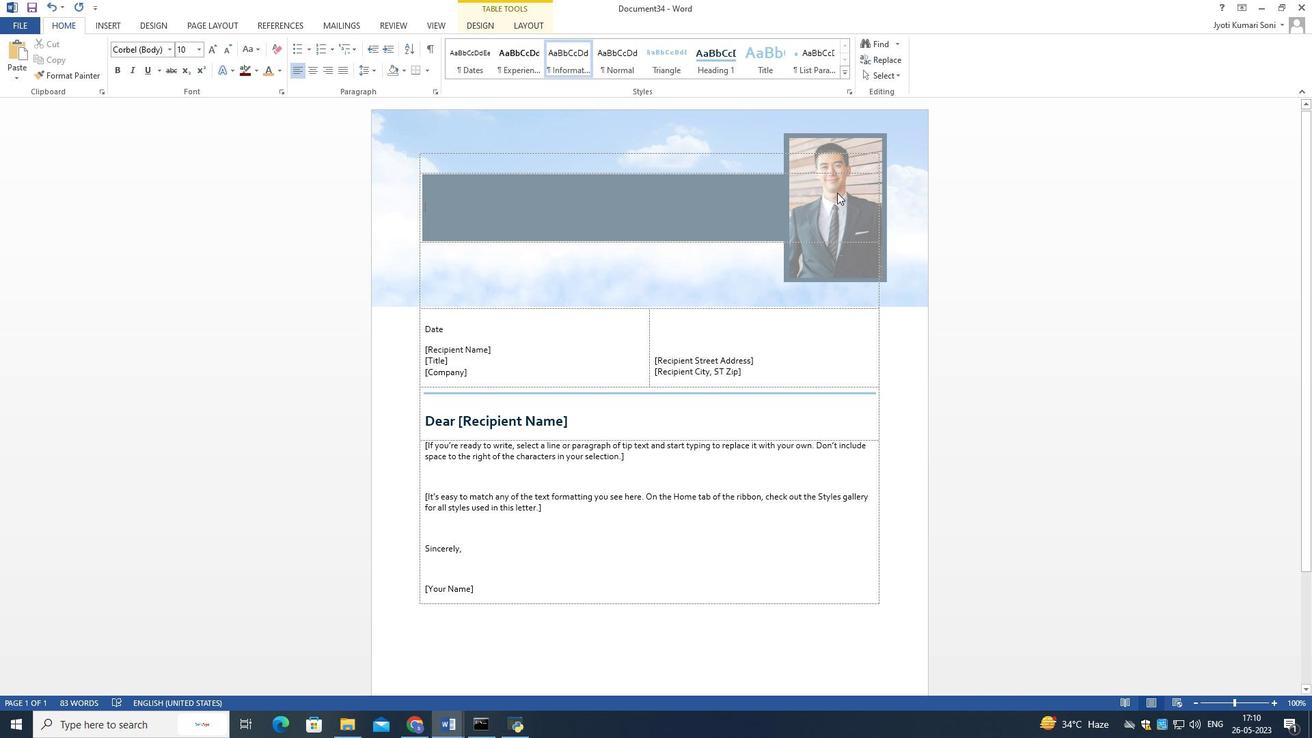 
Action: Key pressed <Key.delete>
Screenshot: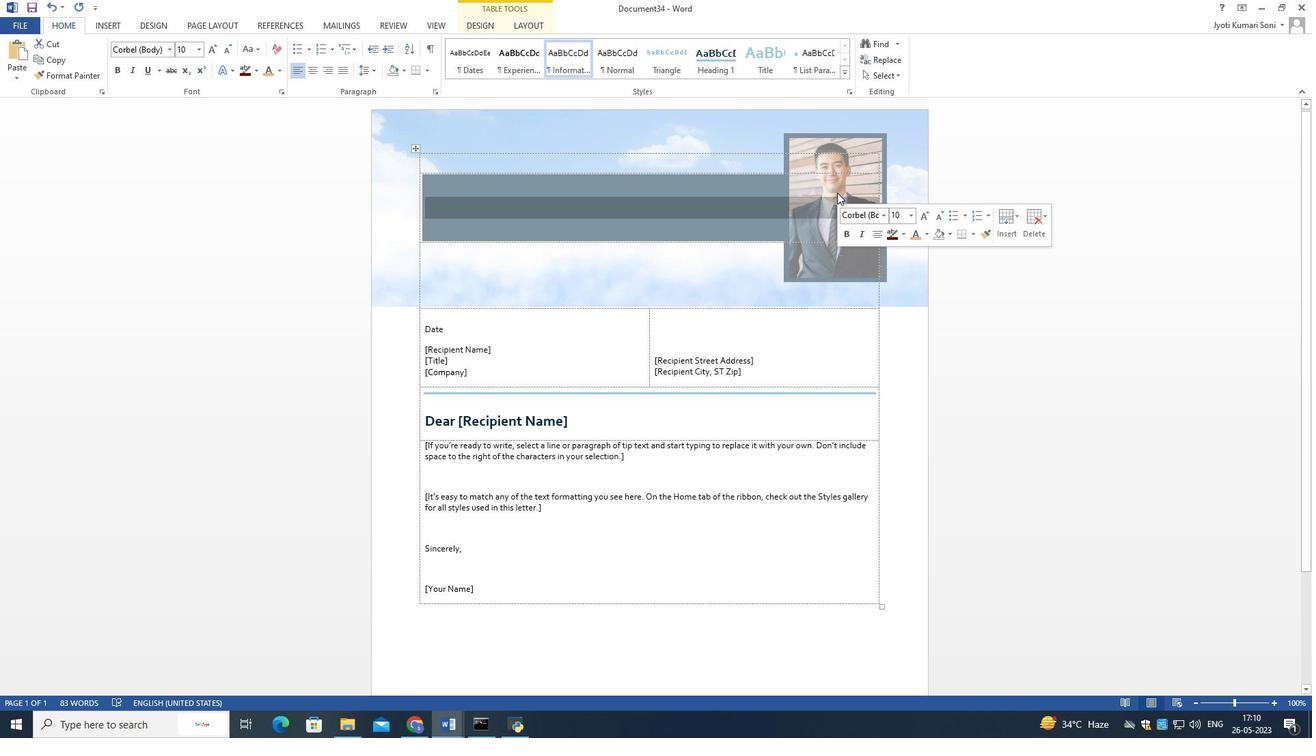 
Action: Mouse moved to (416, 149)
Screenshot: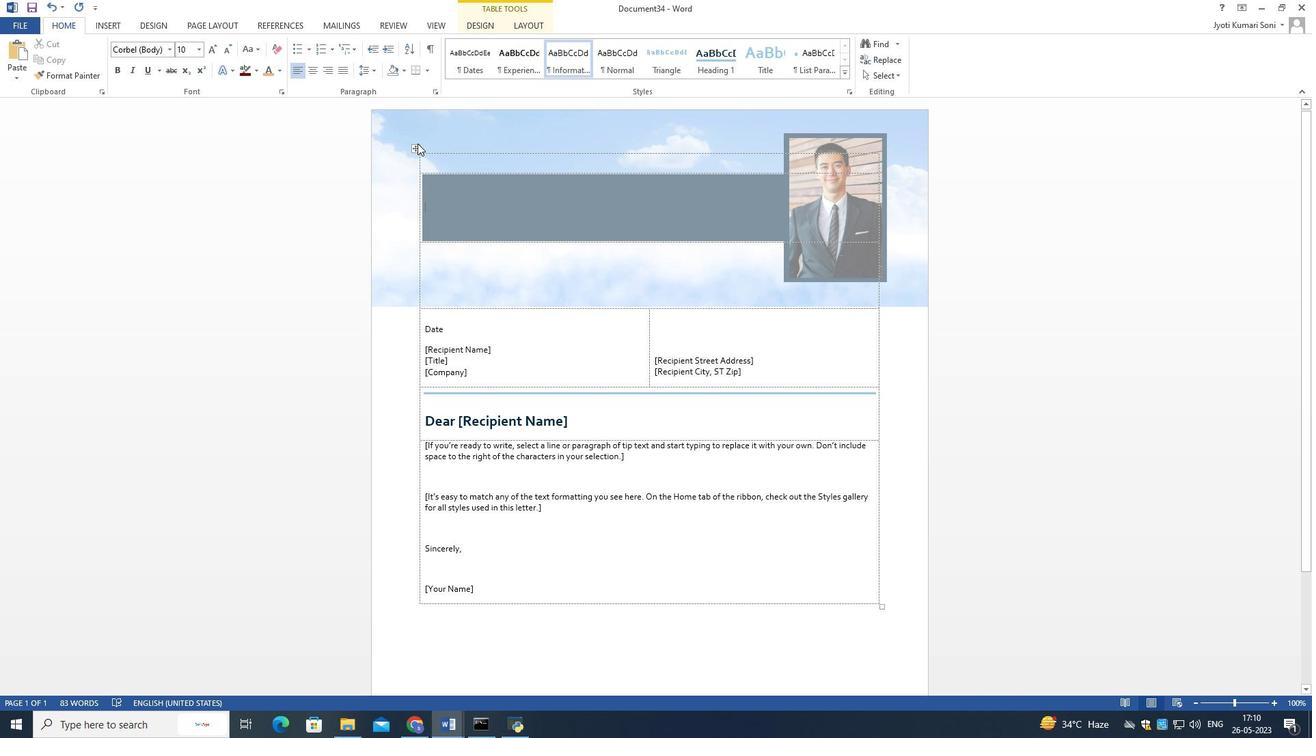 
Action: Mouse pressed left at (416, 149)
Screenshot: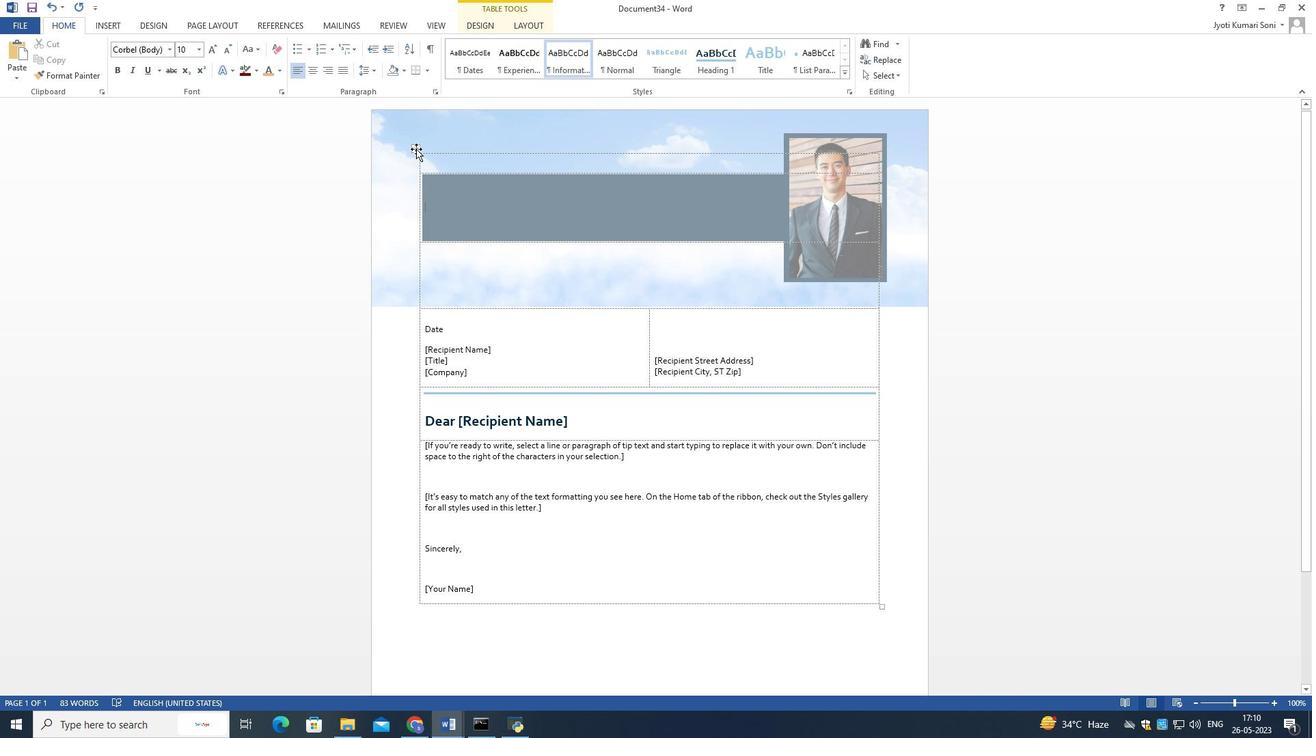 
Action: Mouse moved to (524, 176)
Screenshot: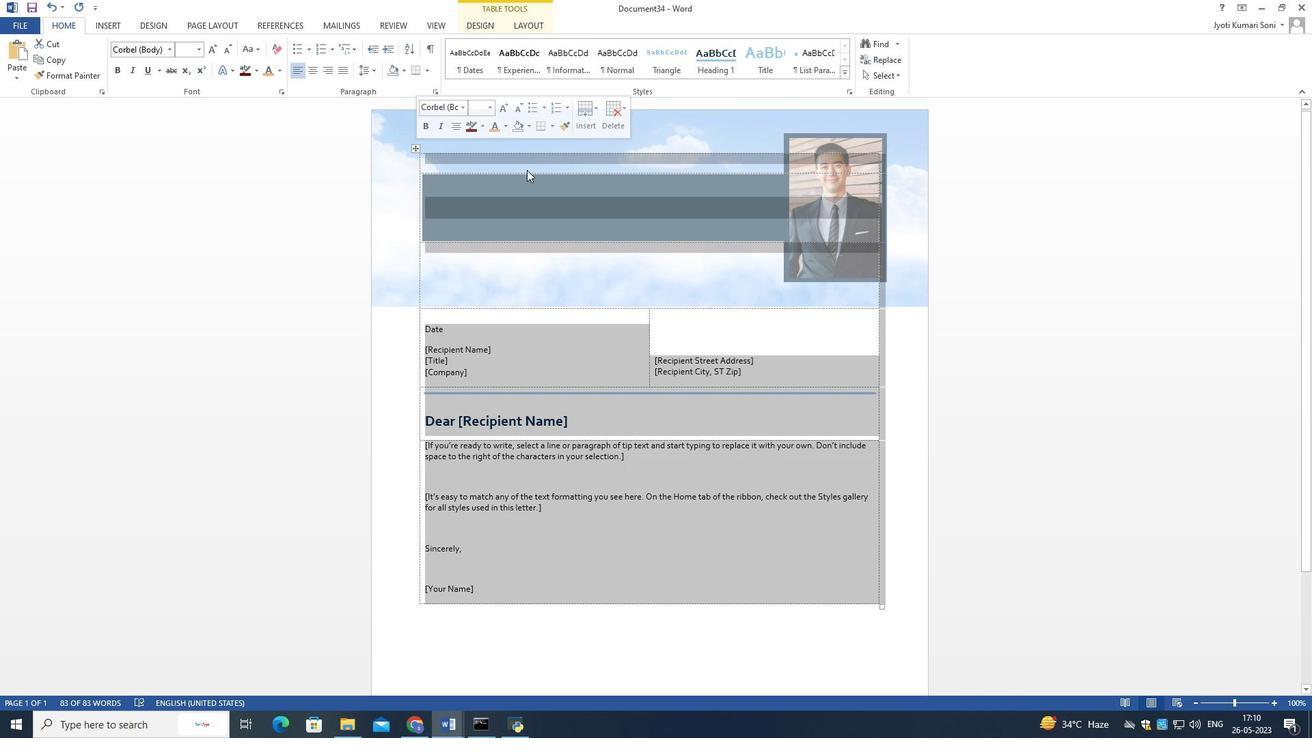 
Action: Mouse pressed right at (524, 176)
Screenshot: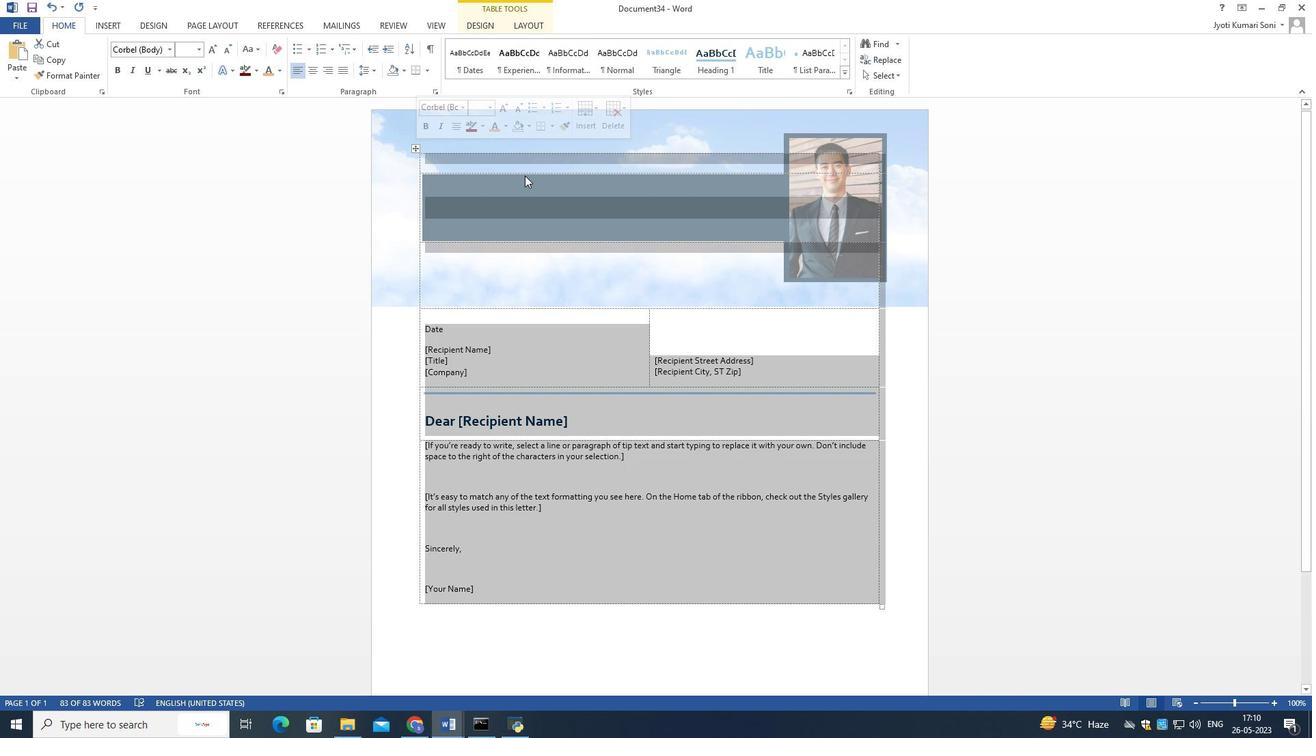 
Action: Mouse moved to (546, 191)
Screenshot: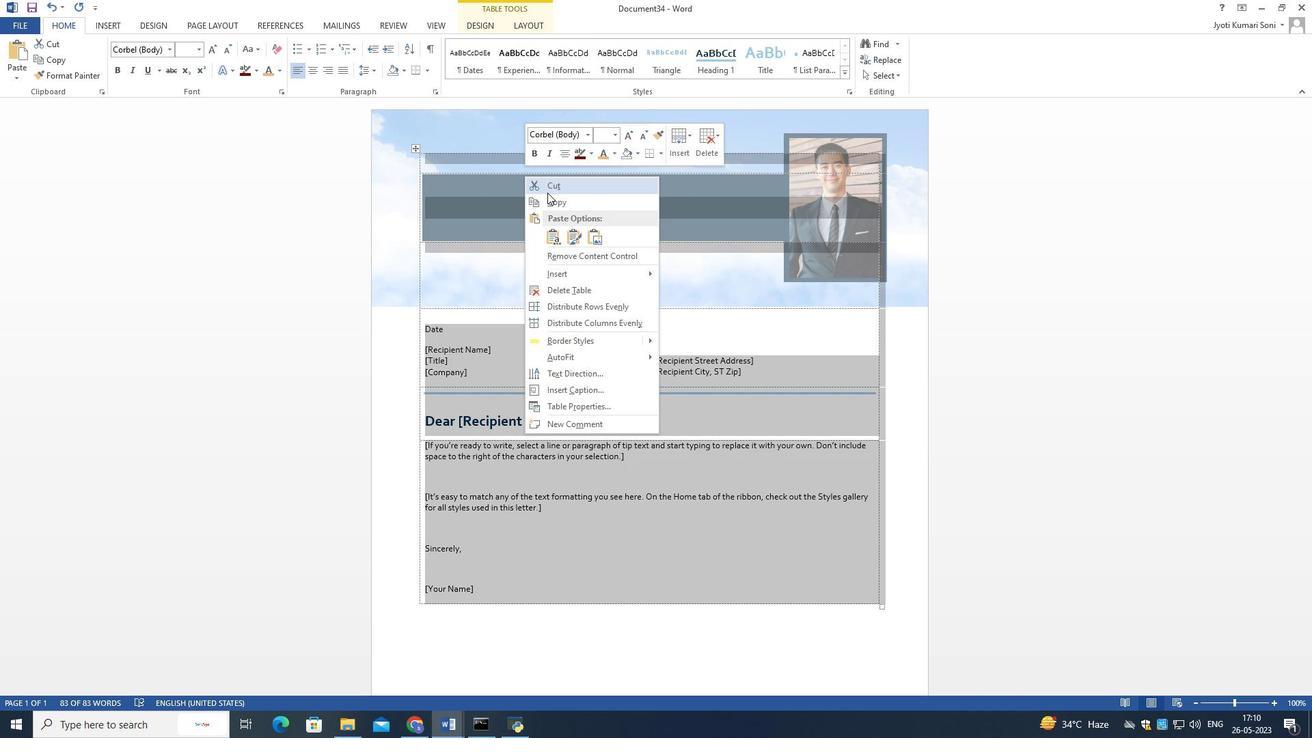 
Action: Mouse pressed left at (546, 191)
Screenshot: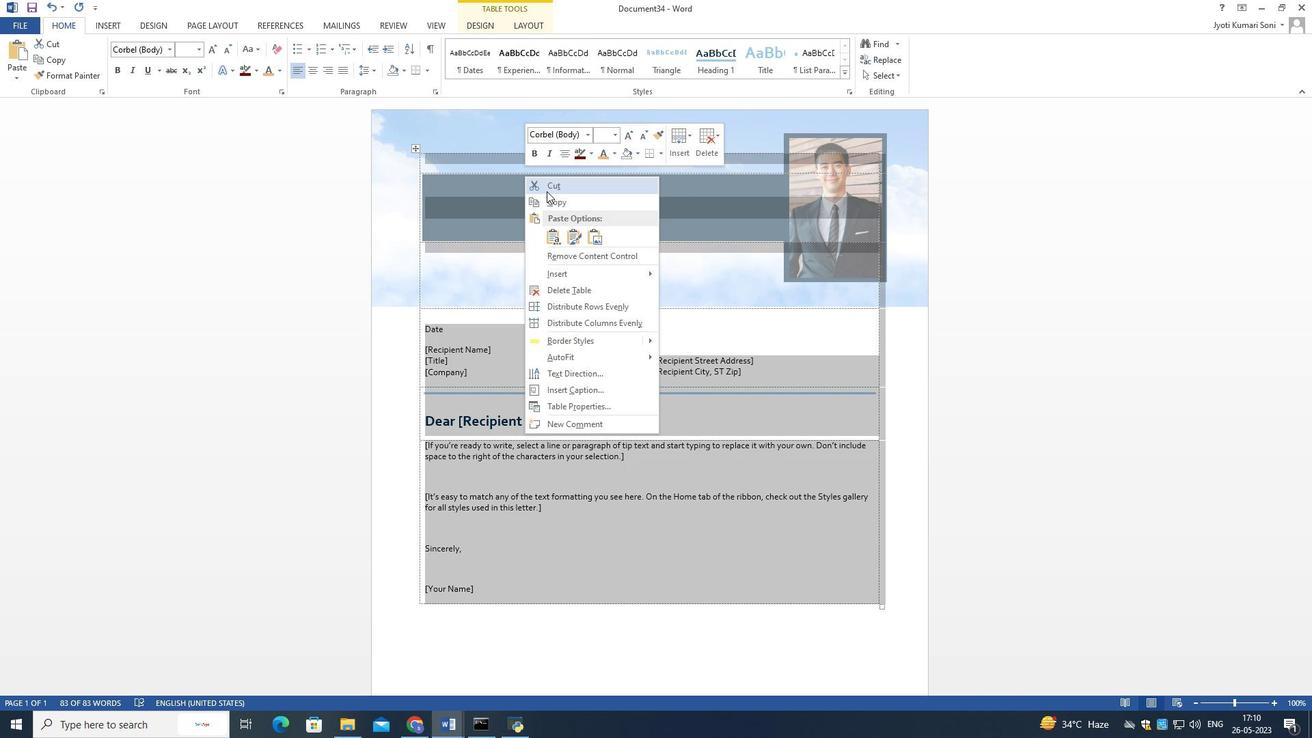
Action: Mouse moved to (772, 209)
Screenshot: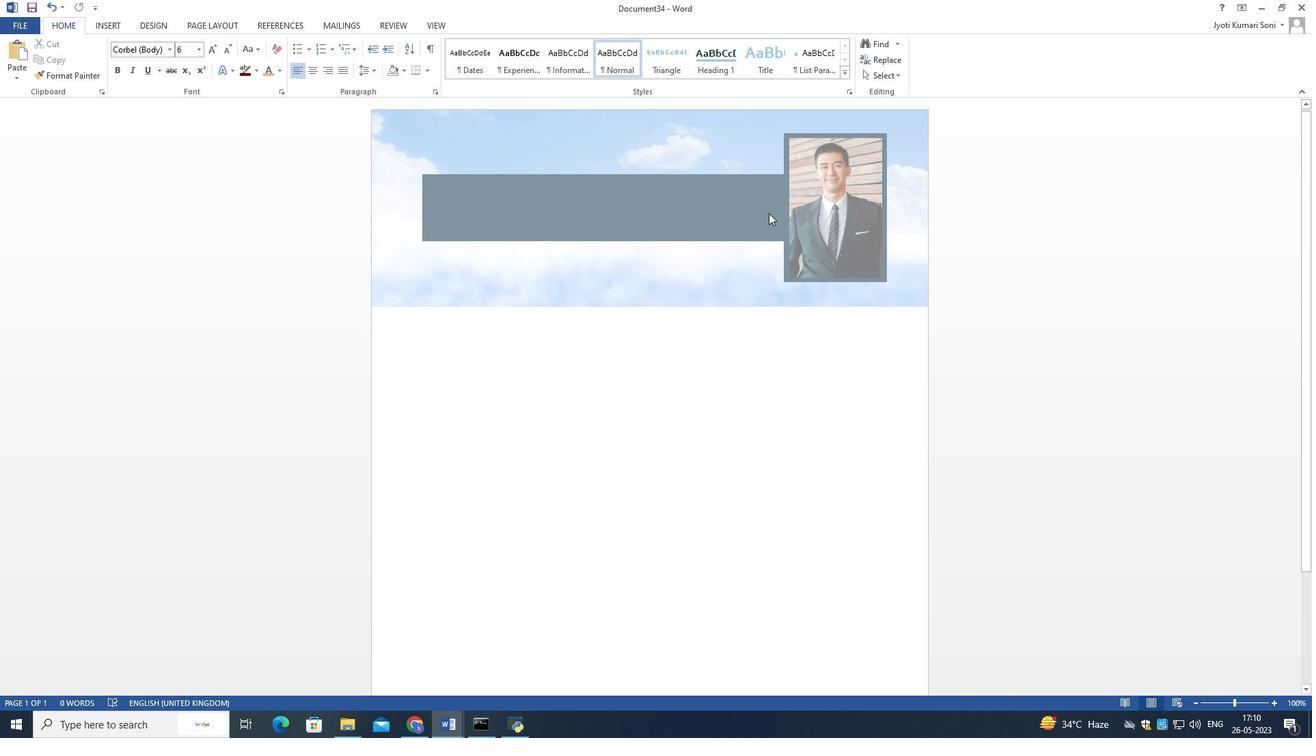 
Action: Mouse pressed left at (772, 209)
Screenshot: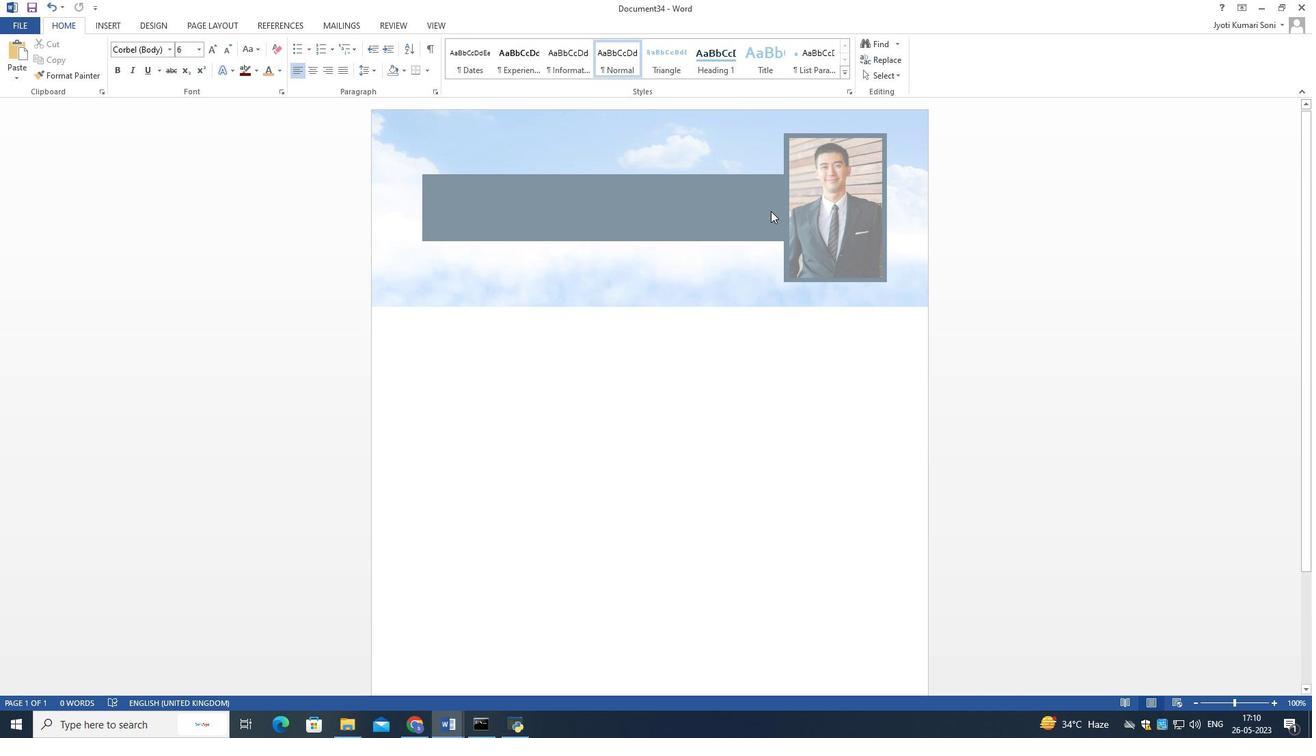 
Action: Mouse pressed left at (772, 209)
Screenshot: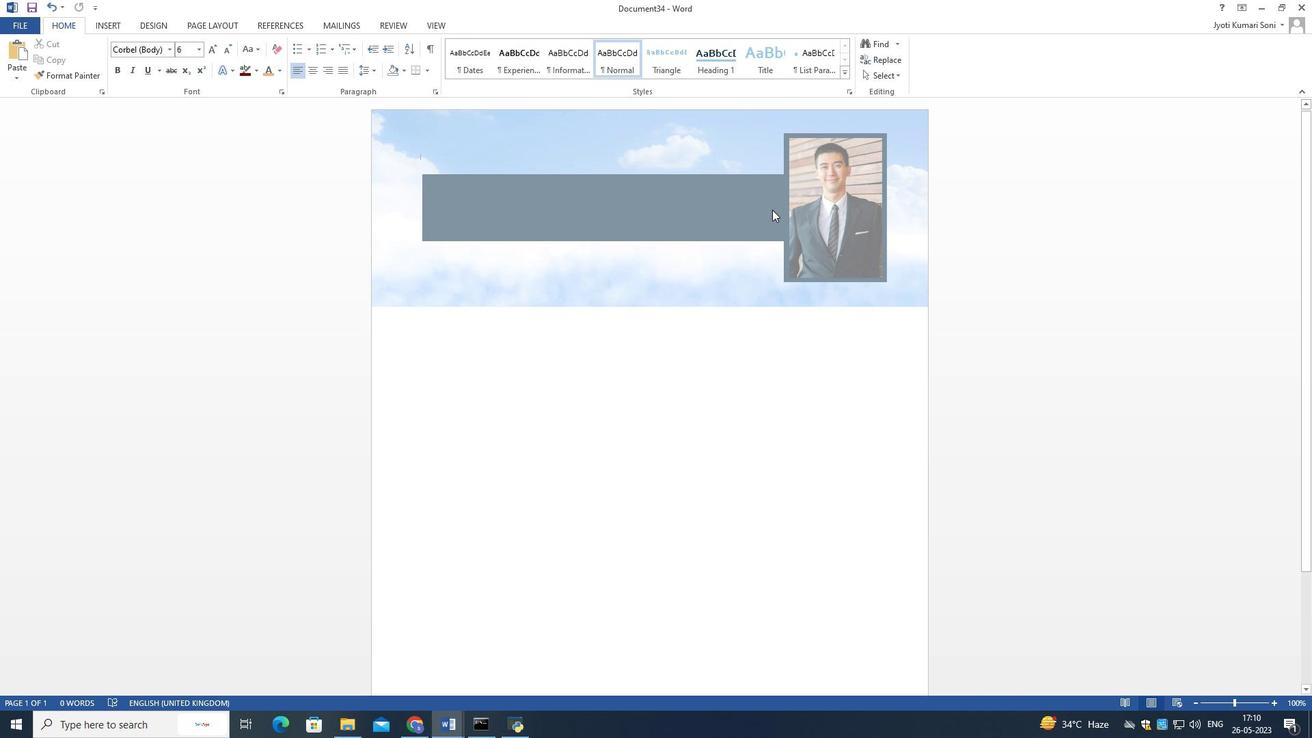 
Action: Mouse pressed left at (772, 209)
Screenshot: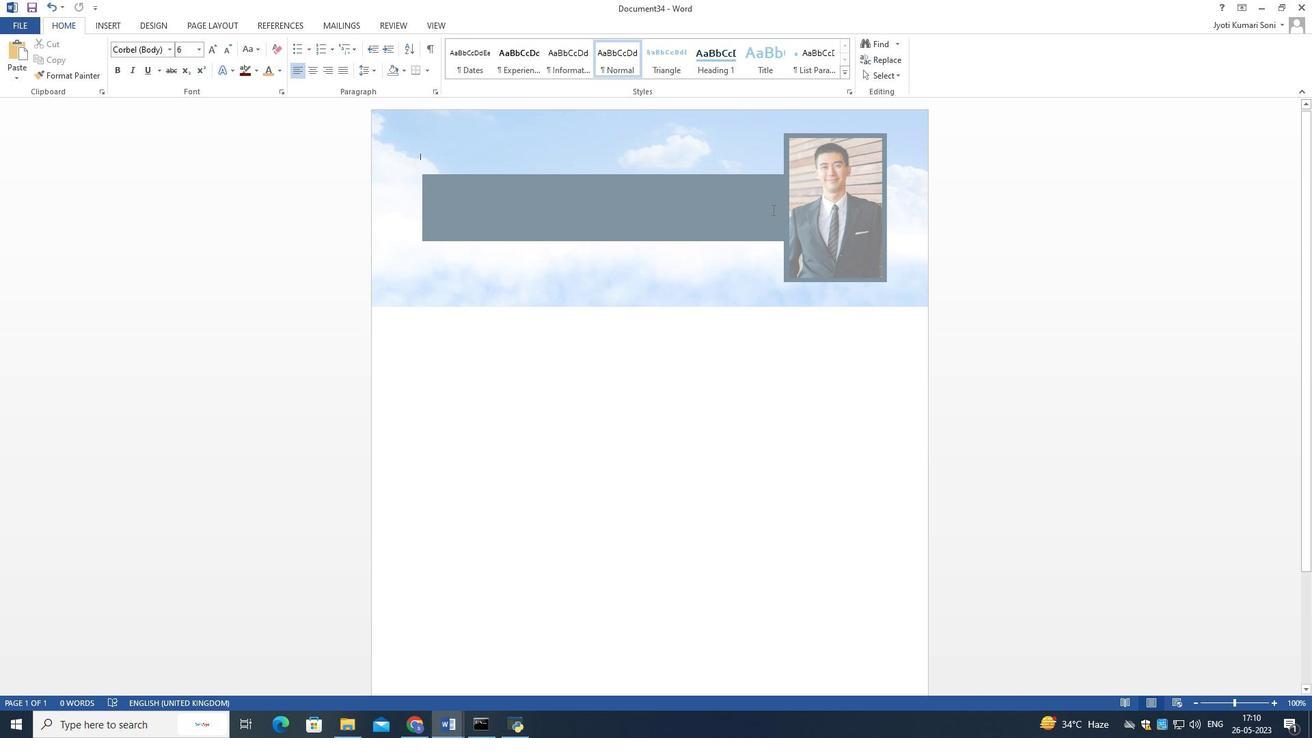 
Action: Mouse moved to (747, 256)
Screenshot: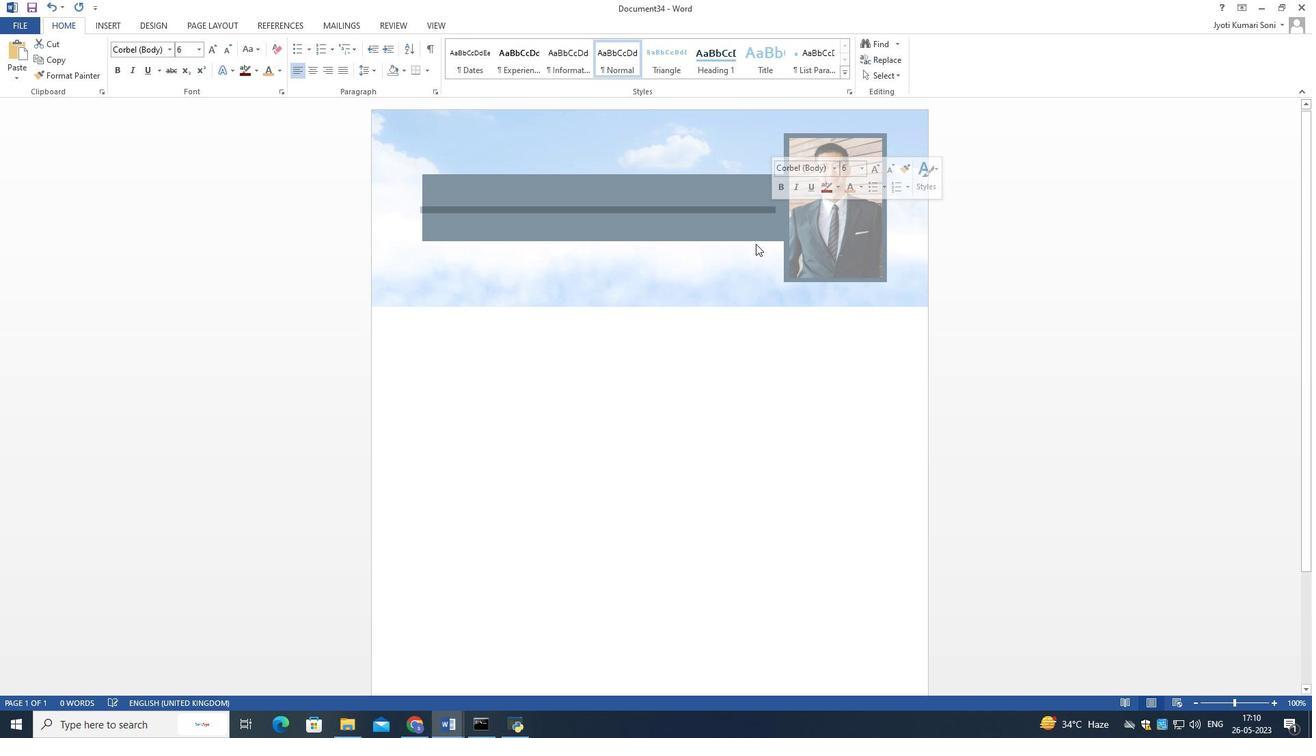 
Action: Mouse scrolled (747, 257) with delta (0, 0)
Screenshot: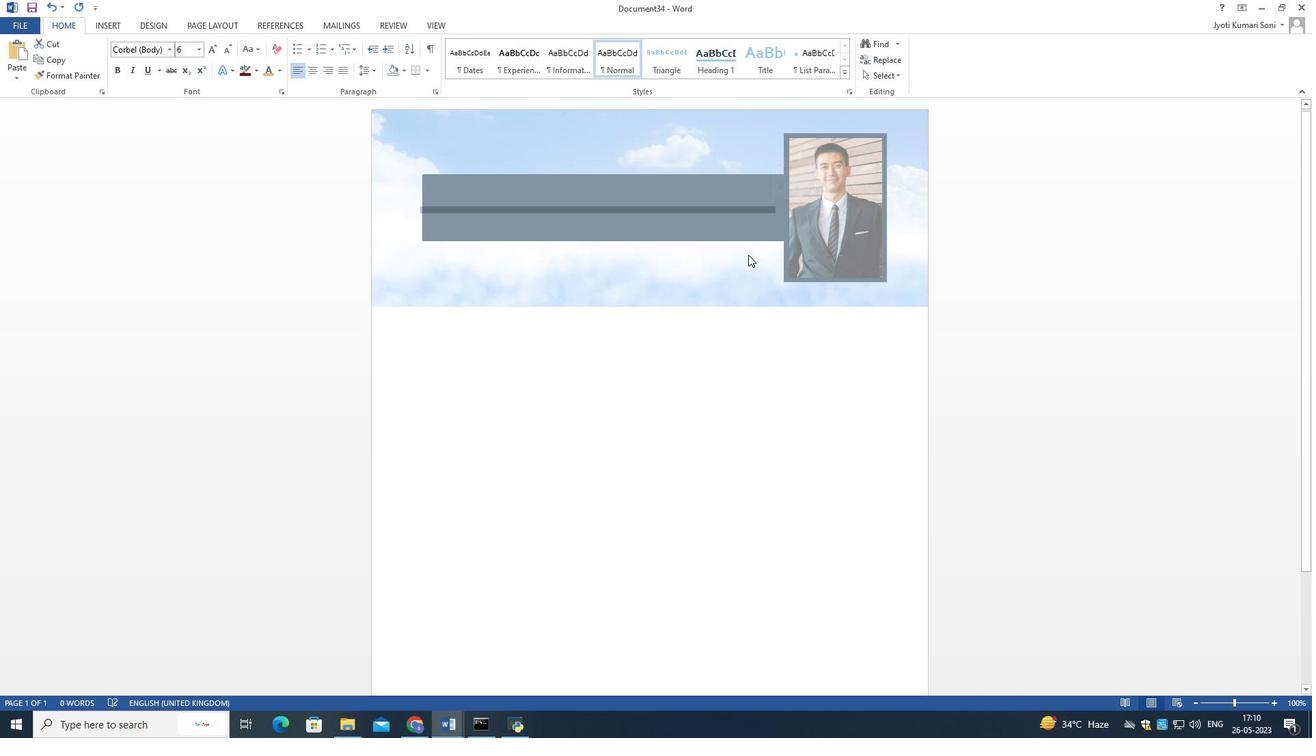
Action: Mouse scrolled (747, 257) with delta (0, 0)
Screenshot: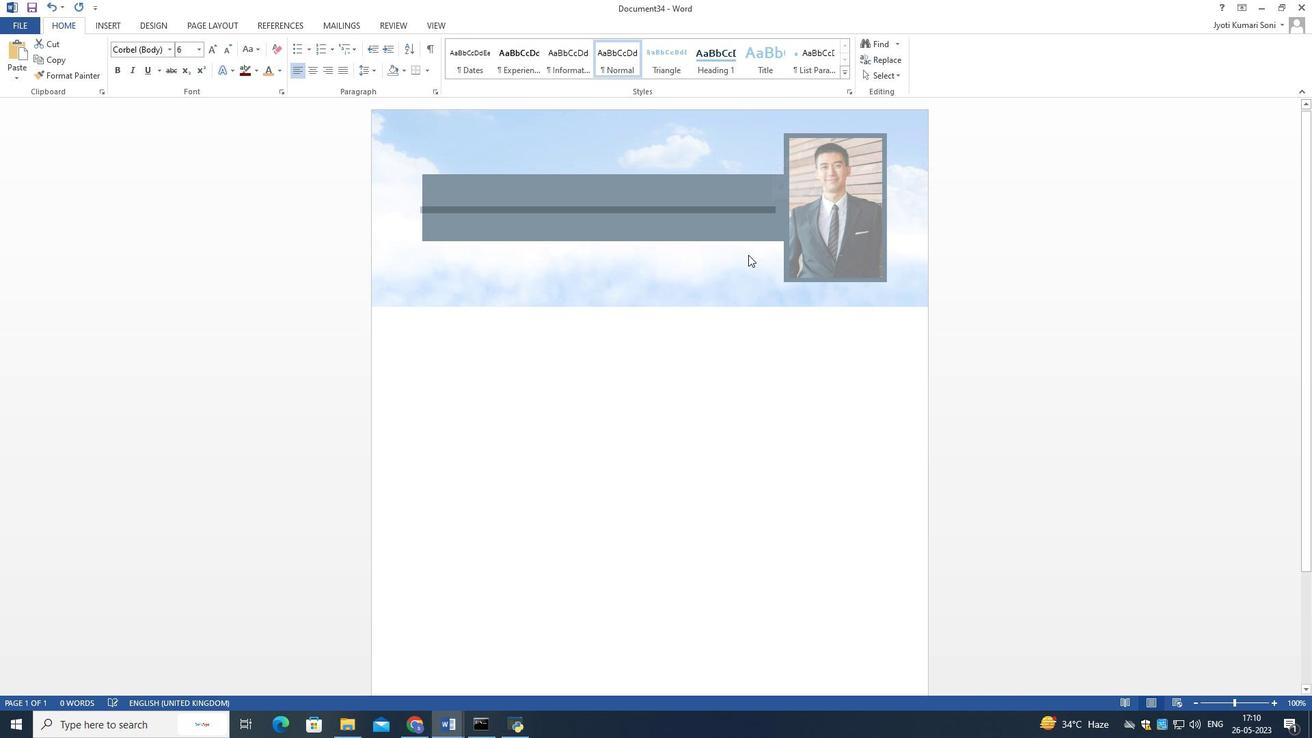 
Action: Mouse scrolled (747, 257) with delta (0, 0)
Screenshot: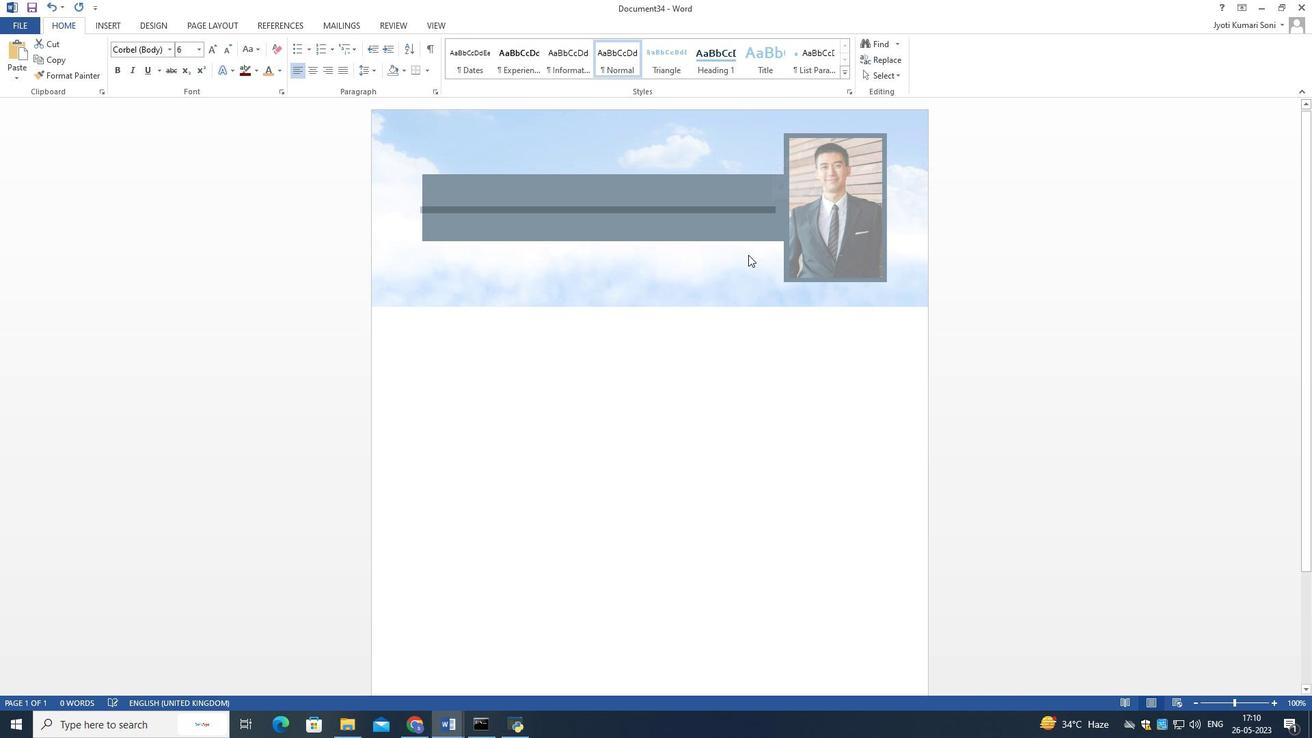 
Action: Mouse moved to (747, 256)
Screenshot: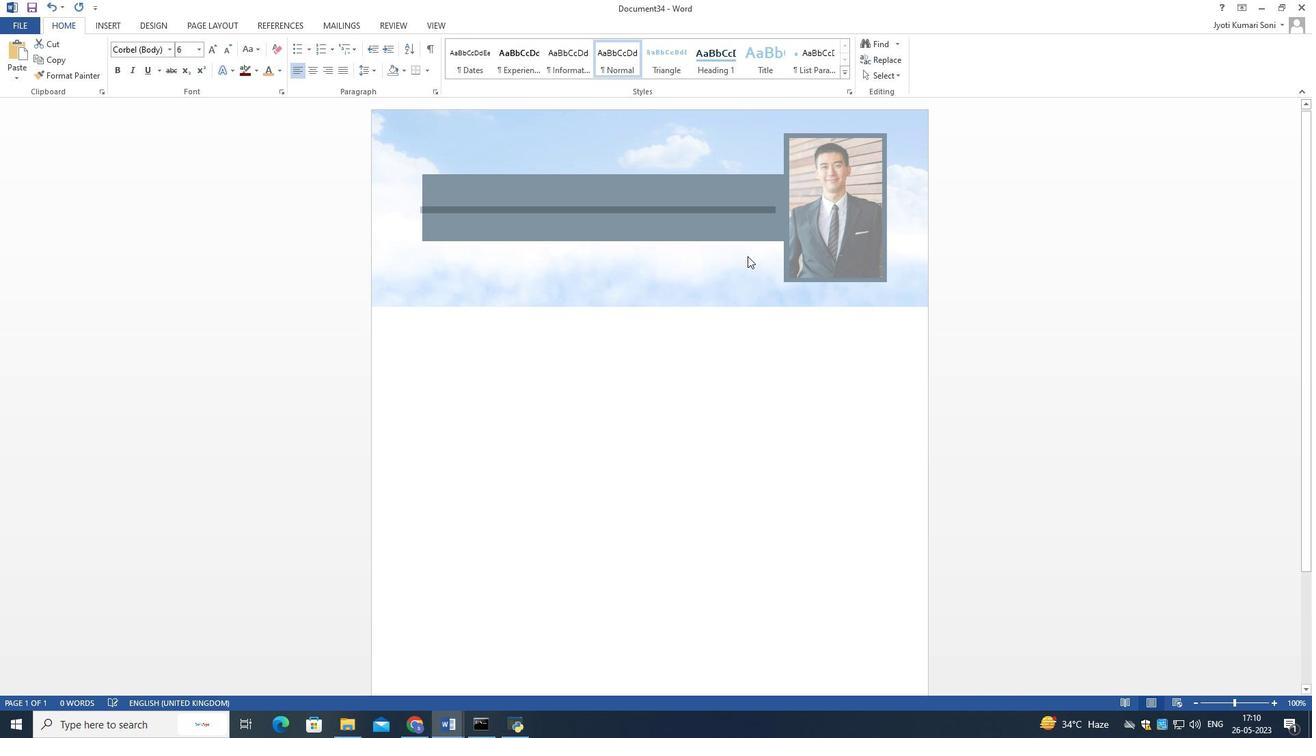 
Action: Mouse scrolled (747, 257) with delta (0, 0)
Screenshot: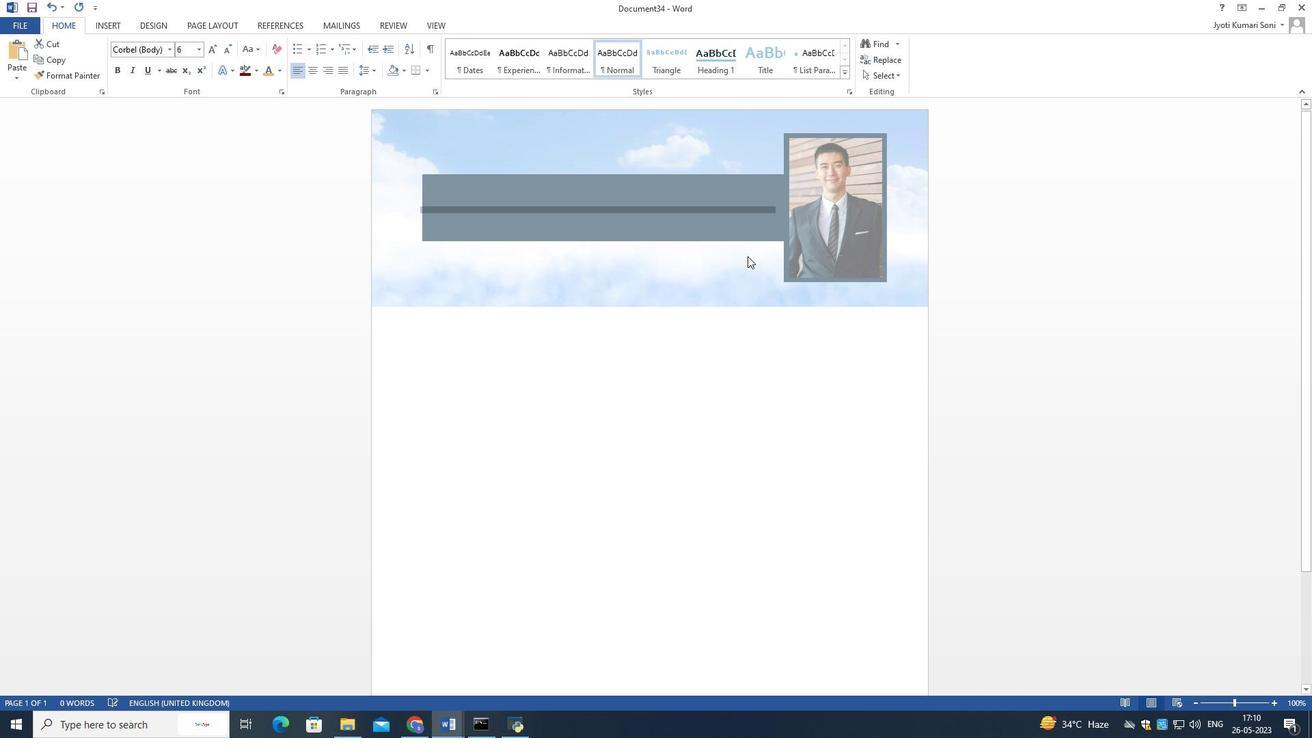 
Action: Mouse scrolled (747, 257) with delta (0, 0)
Screenshot: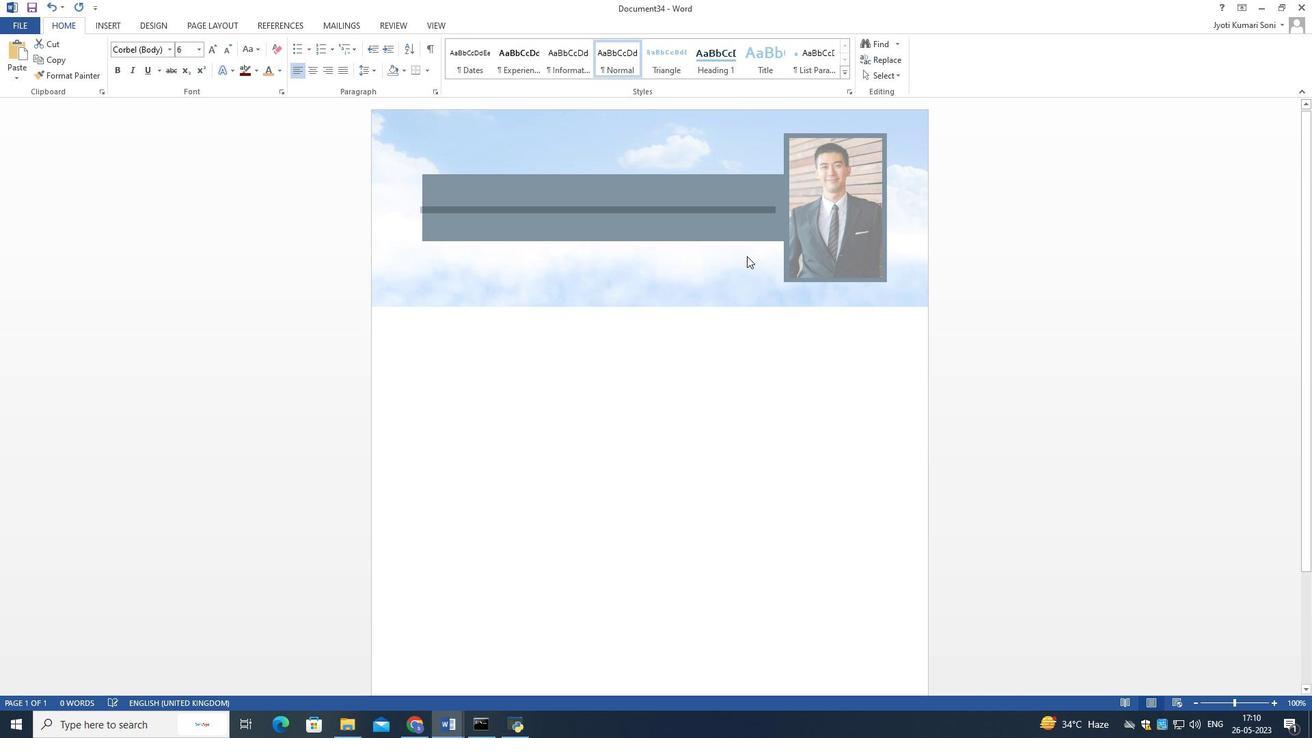 
Action: Mouse scrolled (747, 257) with delta (0, 0)
Screenshot: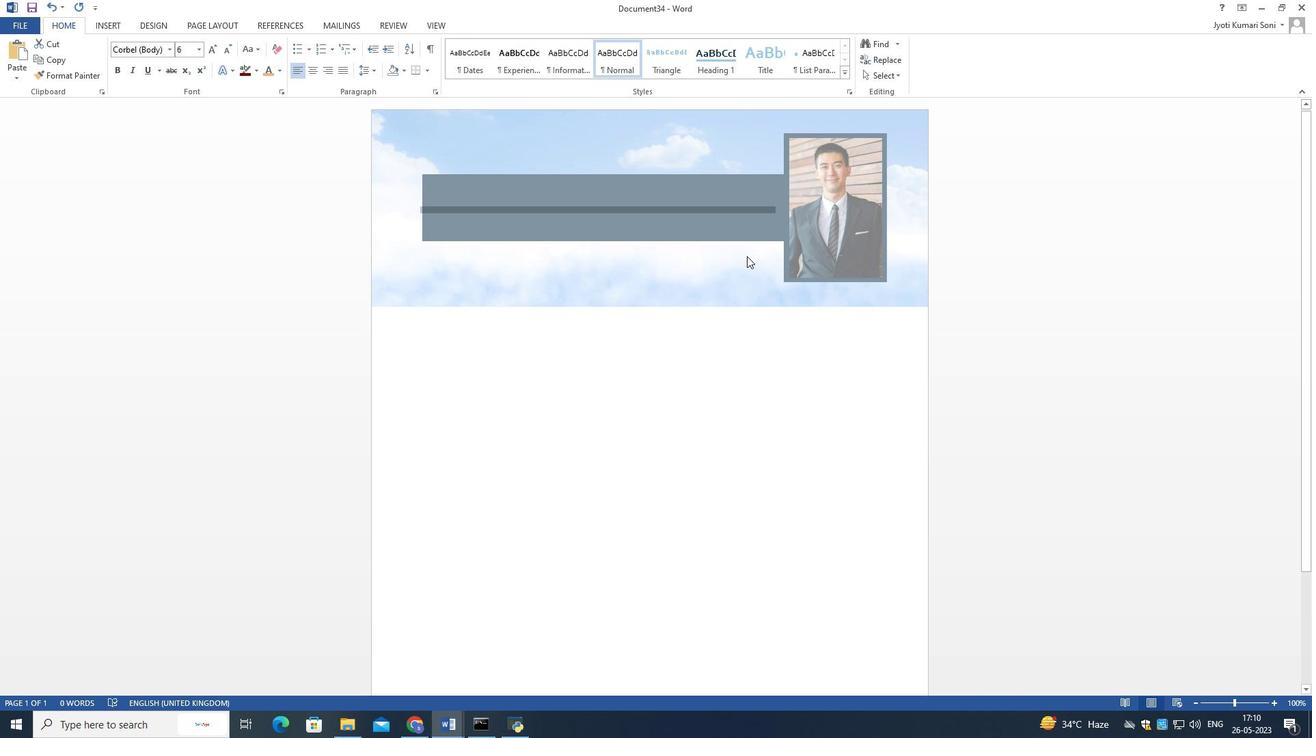 
Action: Mouse moved to (747, 255)
Screenshot: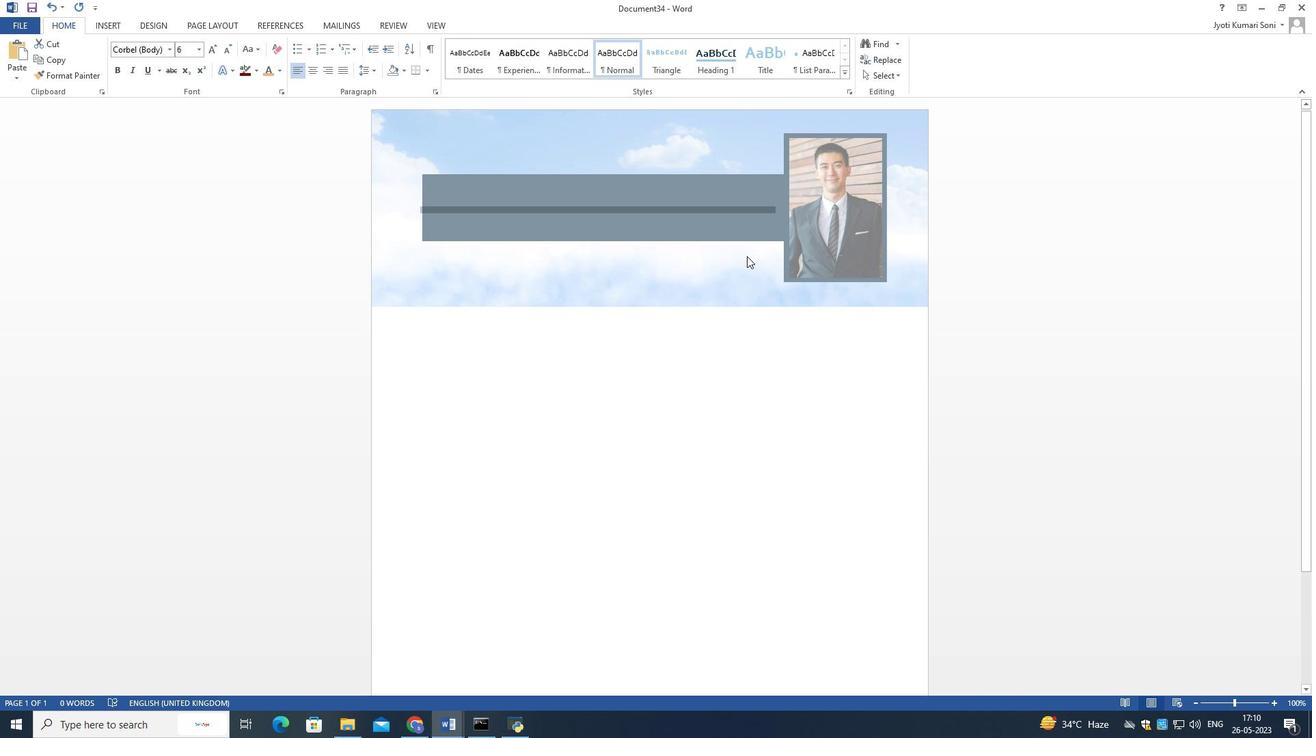 
Action: Mouse scrolled (747, 256) with delta (0, 0)
Screenshot: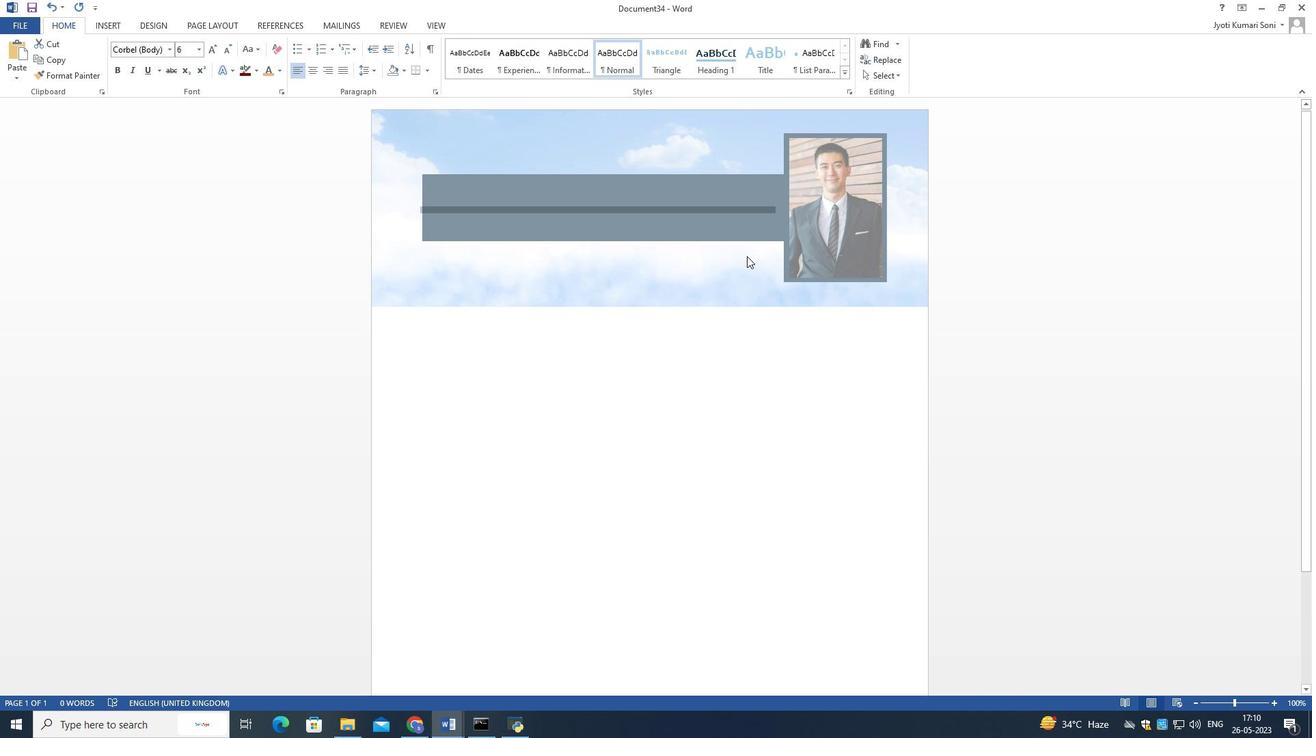 
Action: Mouse scrolled (747, 254) with delta (0, 0)
Screenshot: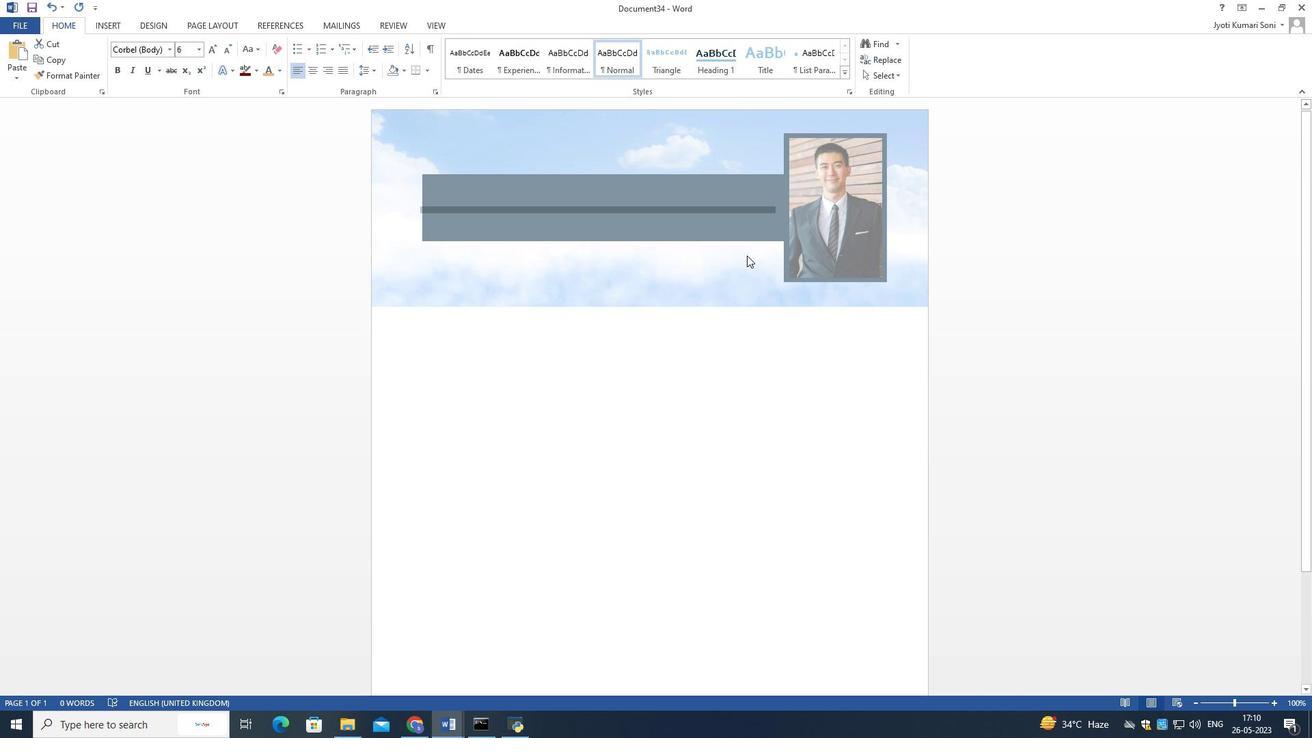 
Action: Mouse moved to (746, 255)
Screenshot: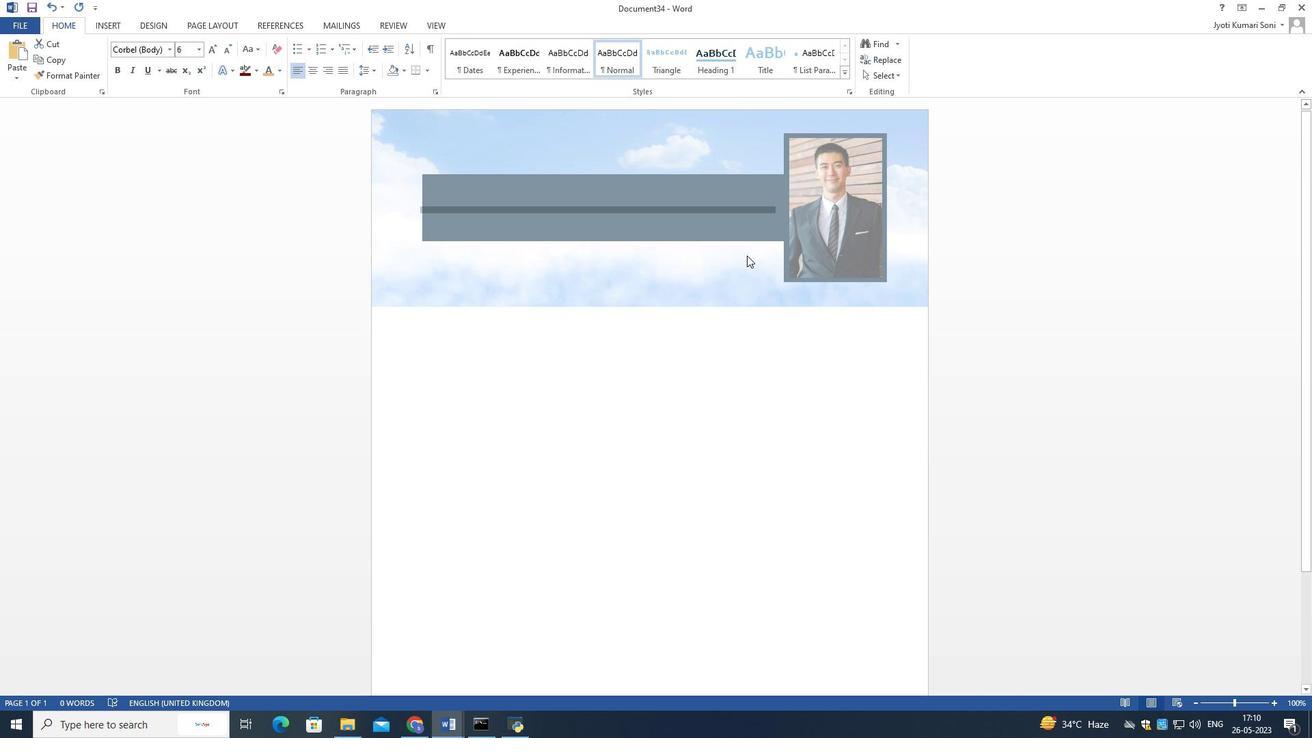 
Action: Mouse scrolled (746, 254) with delta (0, 0)
Screenshot: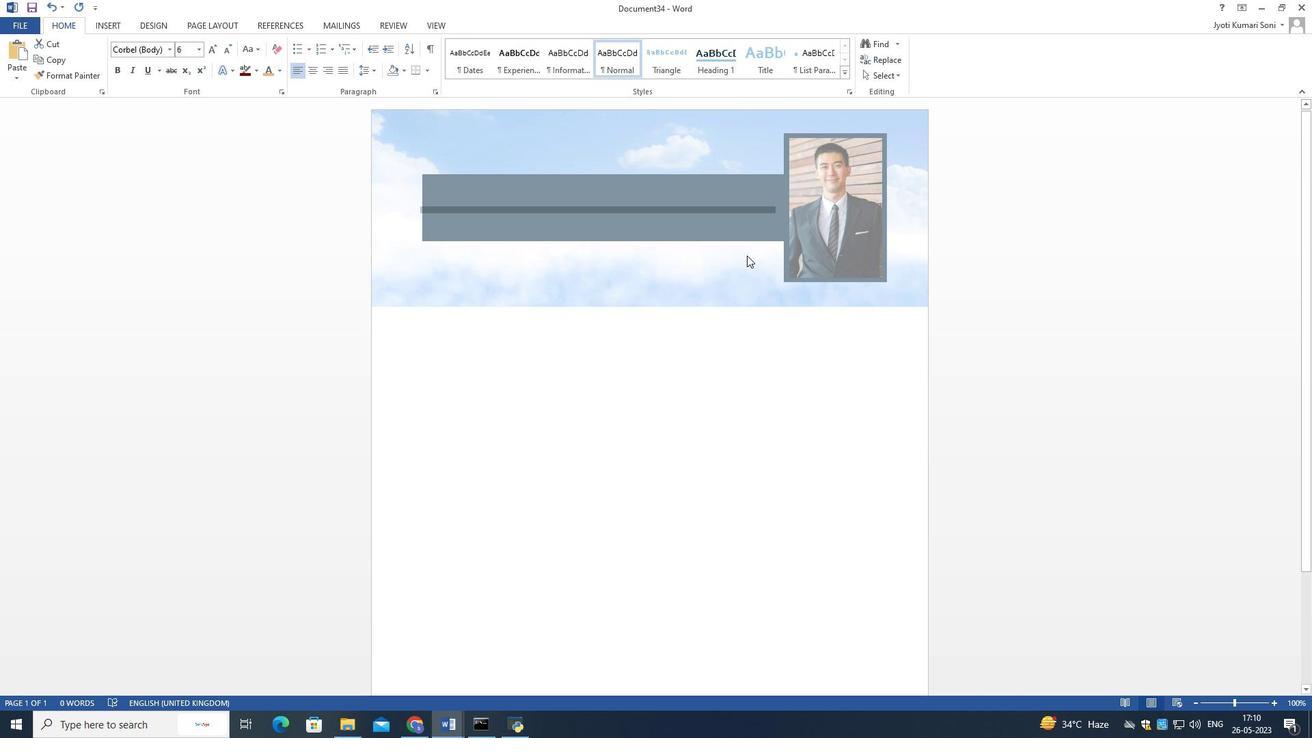 
Action: Mouse moved to (746, 255)
Screenshot: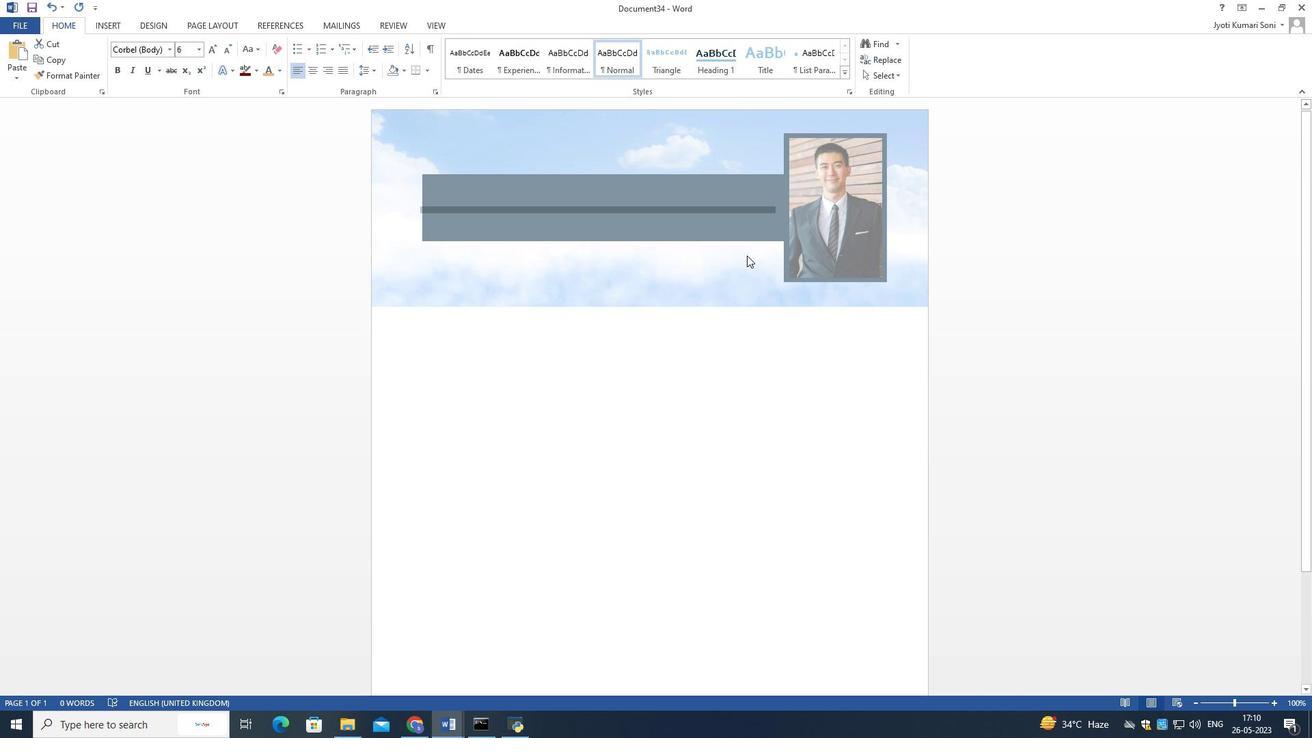 
Action: Mouse scrolled (746, 254) with delta (0, 0)
Screenshot: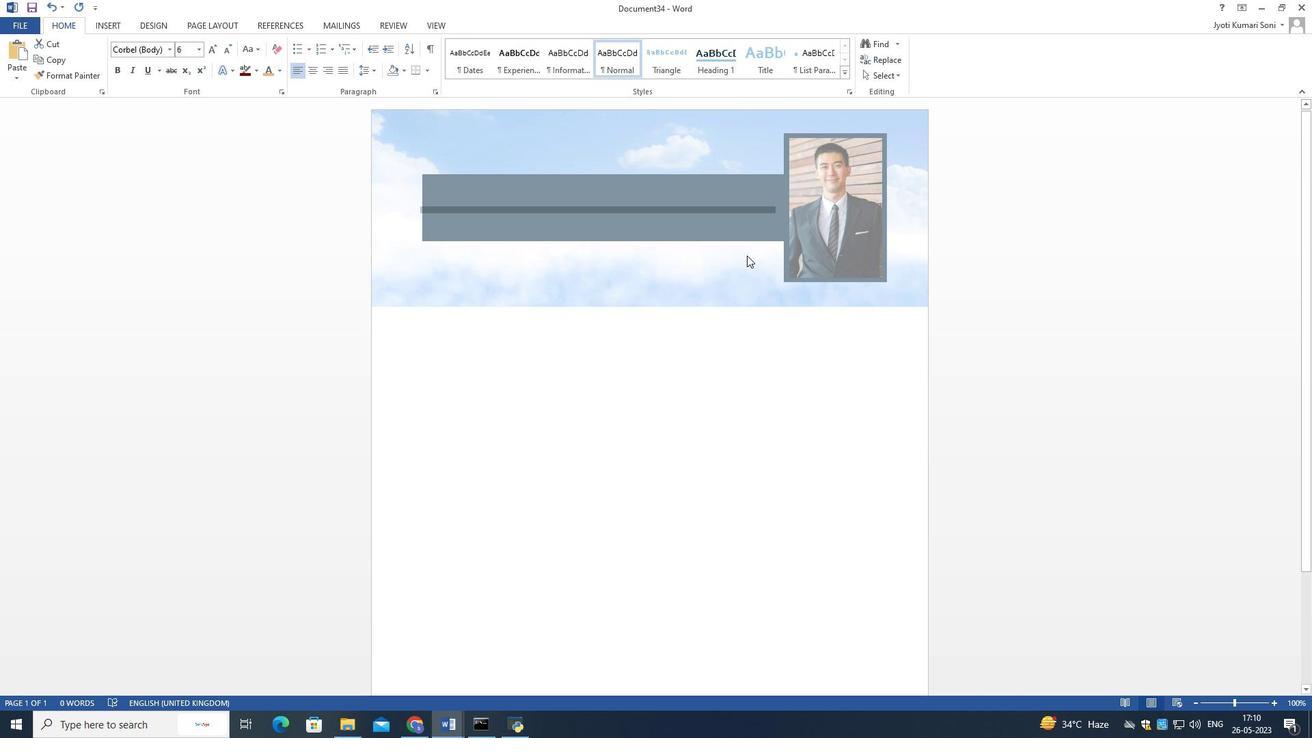 
Action: Mouse moved to (745, 255)
Screenshot: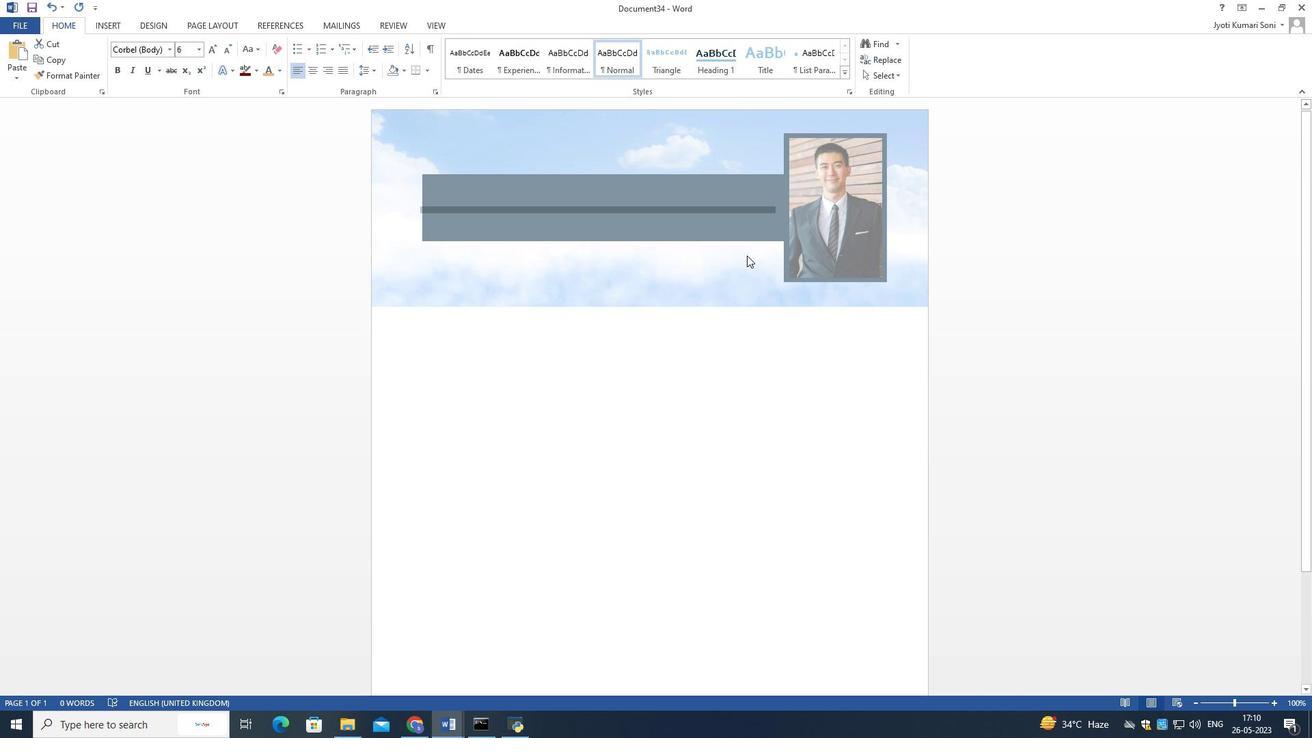 
Action: Mouse scrolled (745, 254) with delta (0, 0)
Screenshot: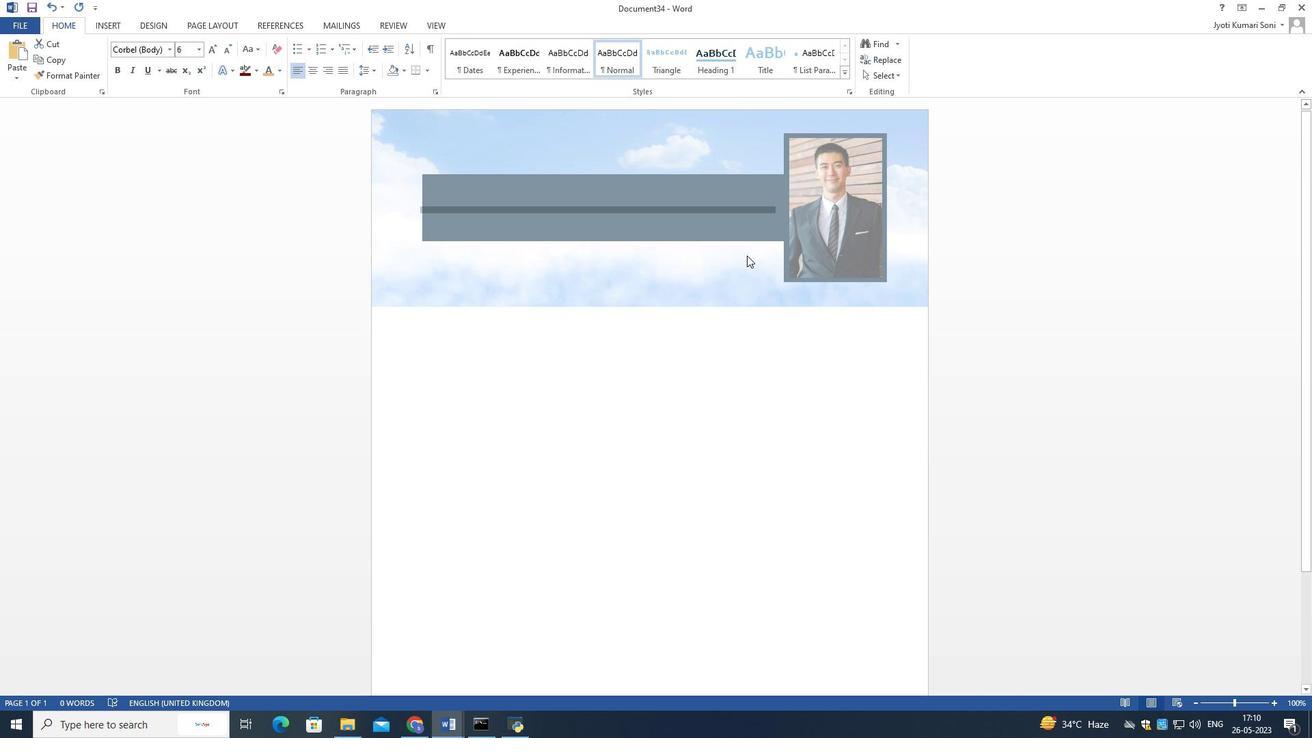 
Action: Mouse scrolled (745, 254) with delta (0, 0)
Screenshot: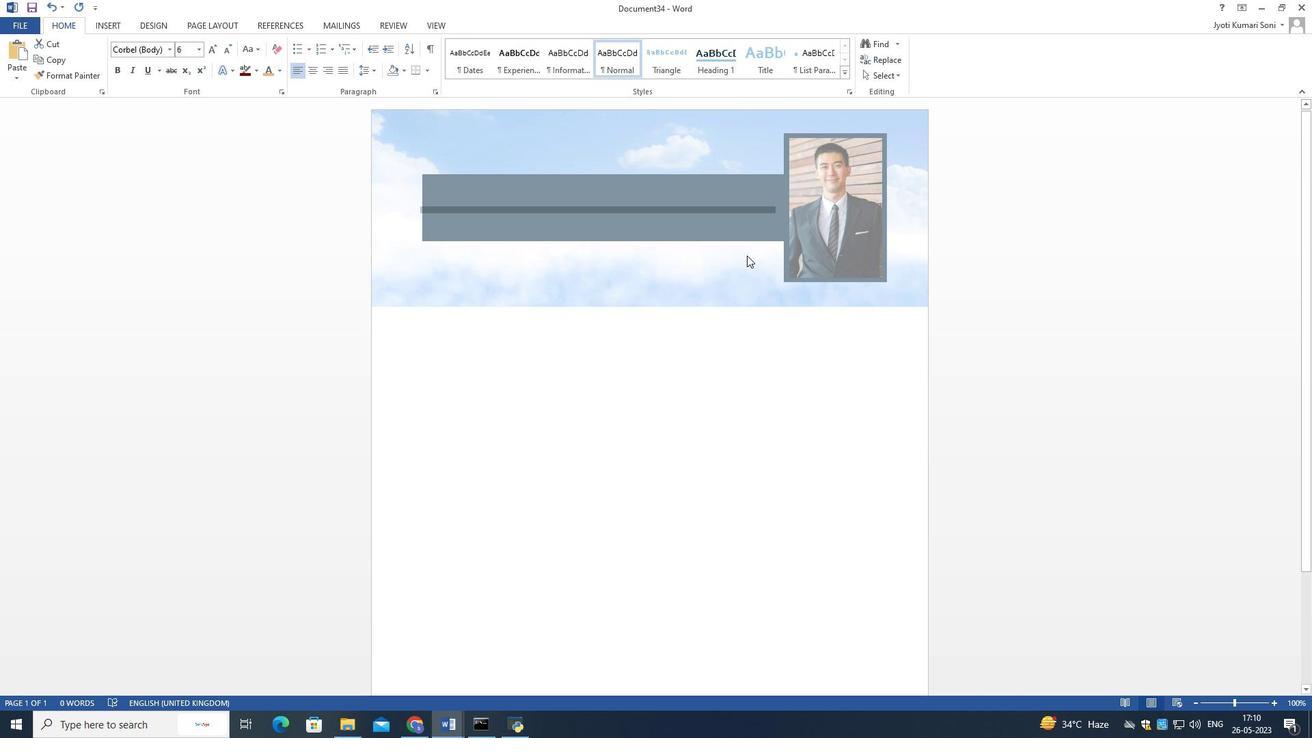 
Action: Mouse scrolled (745, 254) with delta (0, 0)
Screenshot: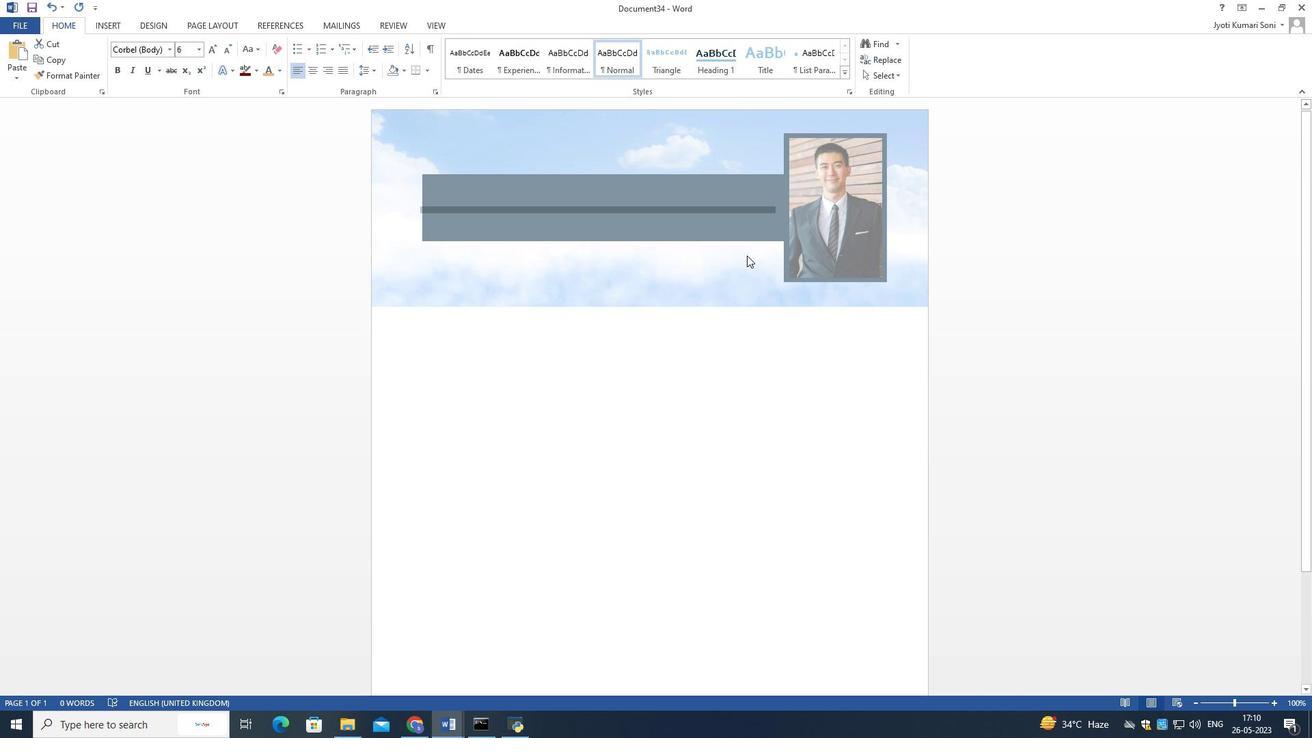 
Action: Mouse scrolled (745, 256) with delta (0, 0)
Screenshot: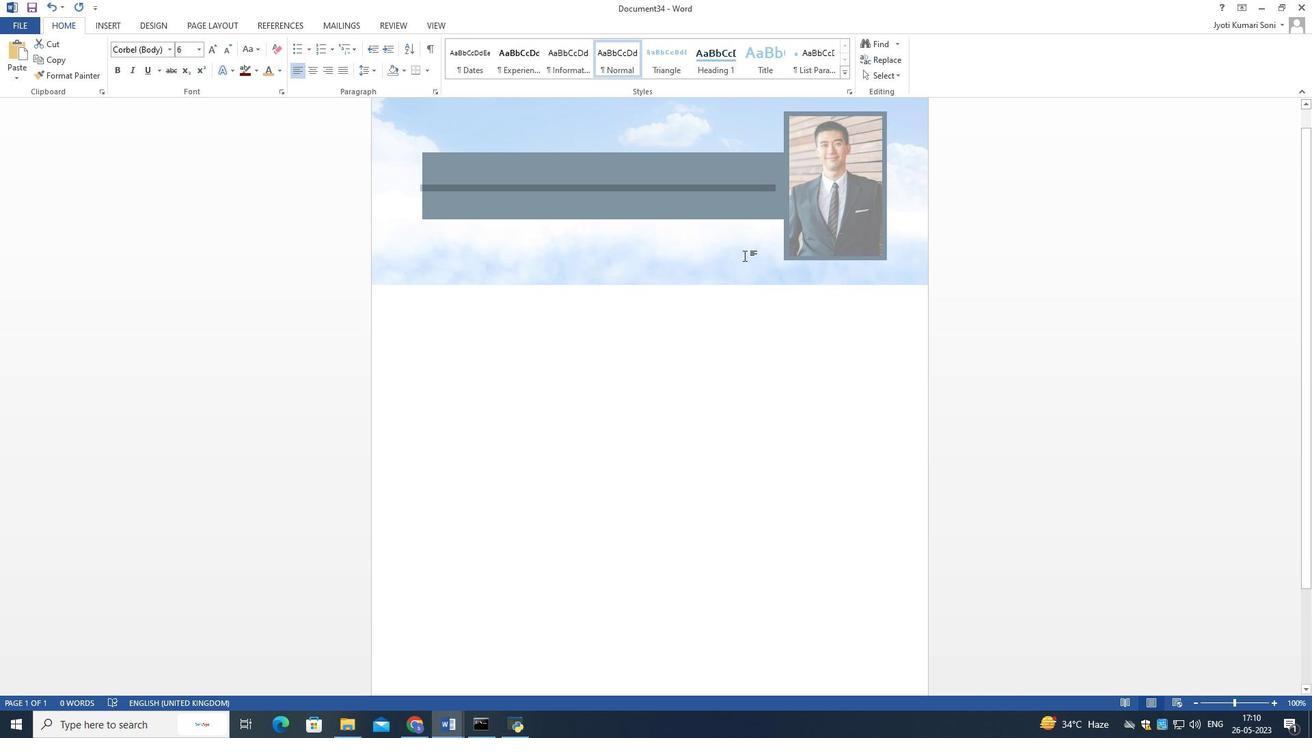 
Action: Mouse scrolled (745, 256) with delta (0, 0)
Screenshot: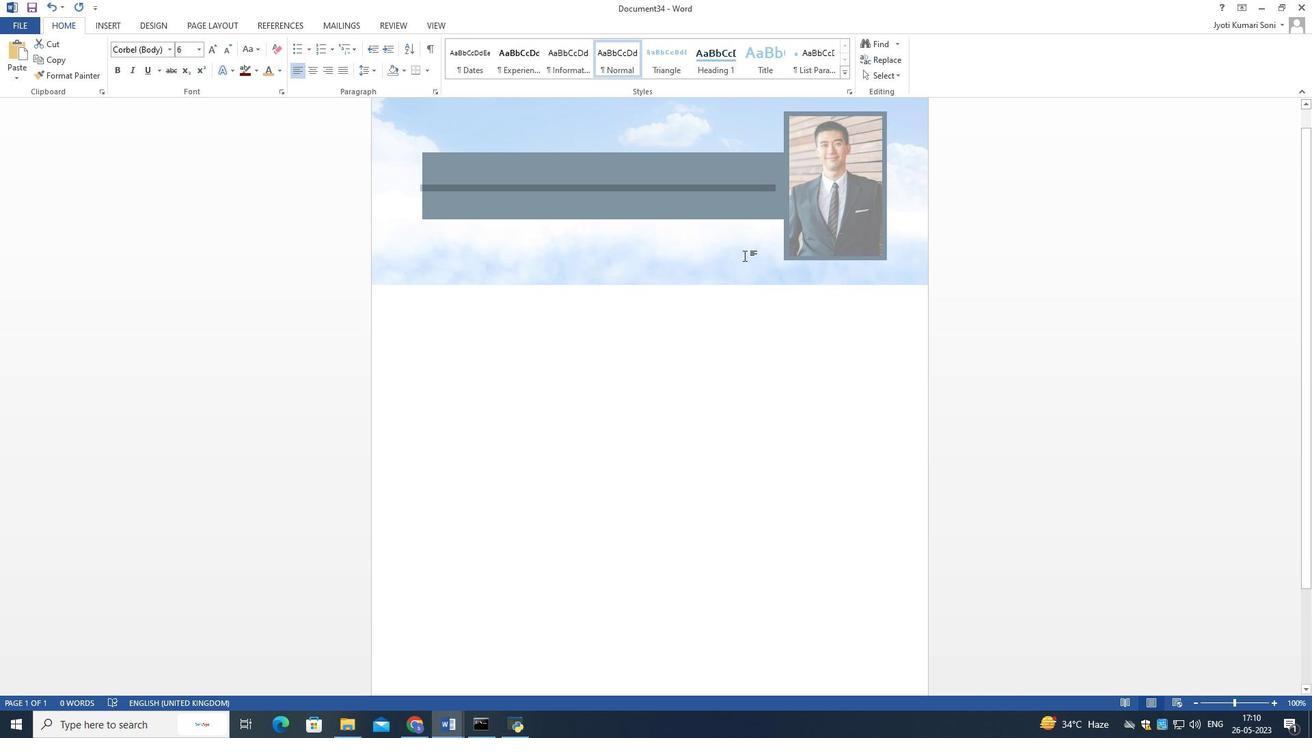 
Action: Mouse scrolled (745, 256) with delta (0, 0)
Screenshot: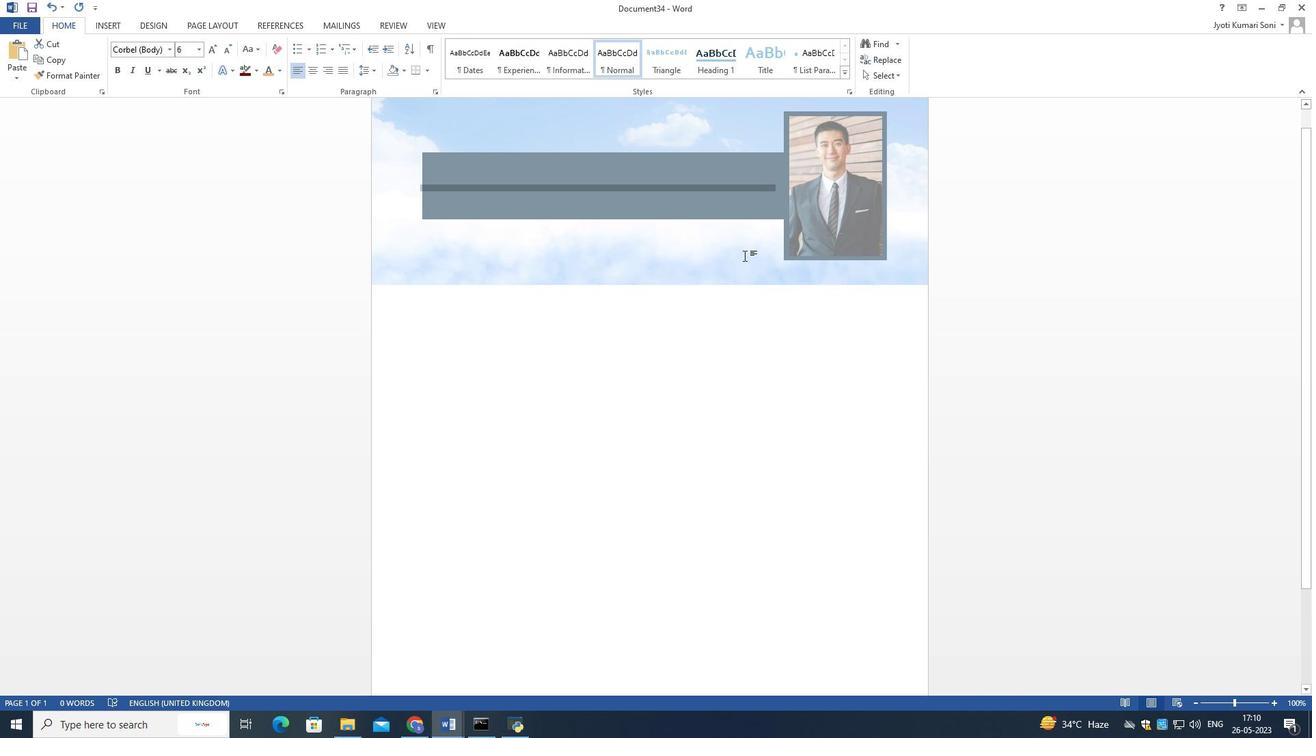 
Action: Mouse moved to (743, 255)
Screenshot: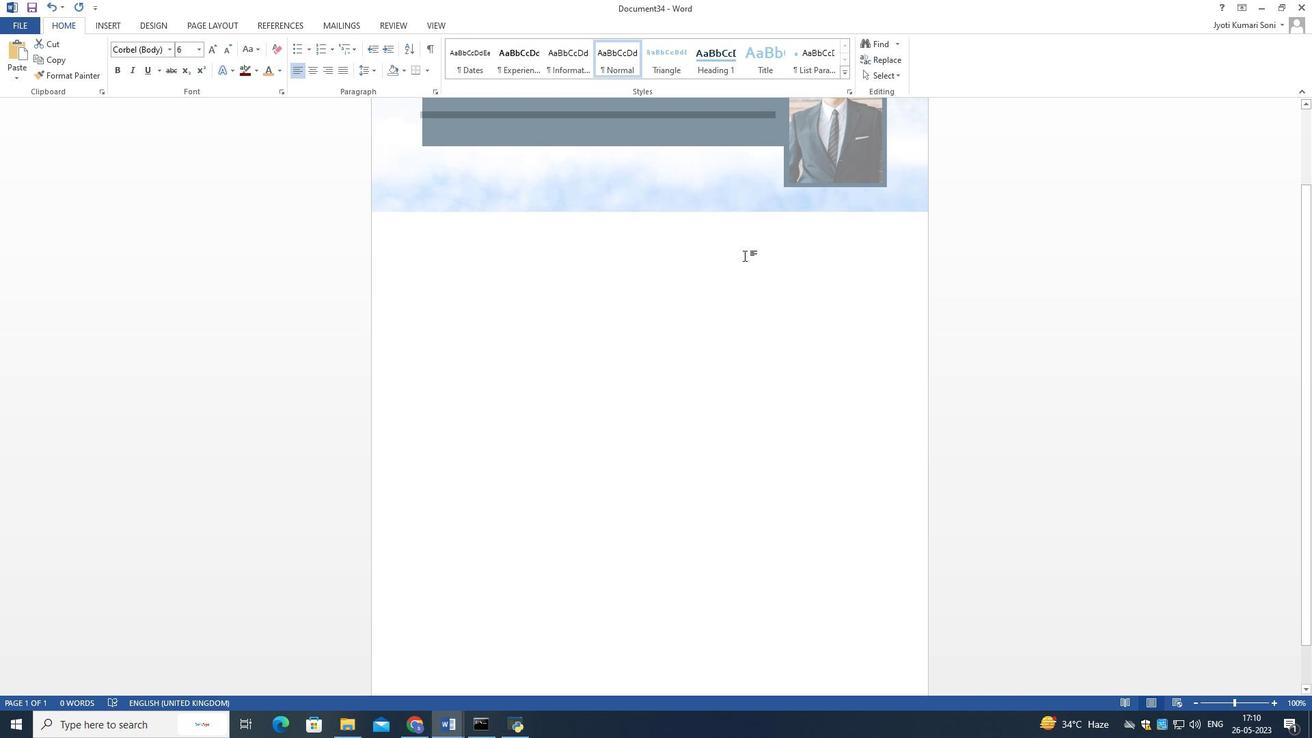
Action: Mouse scrolled (744, 256) with delta (0, 0)
Screenshot: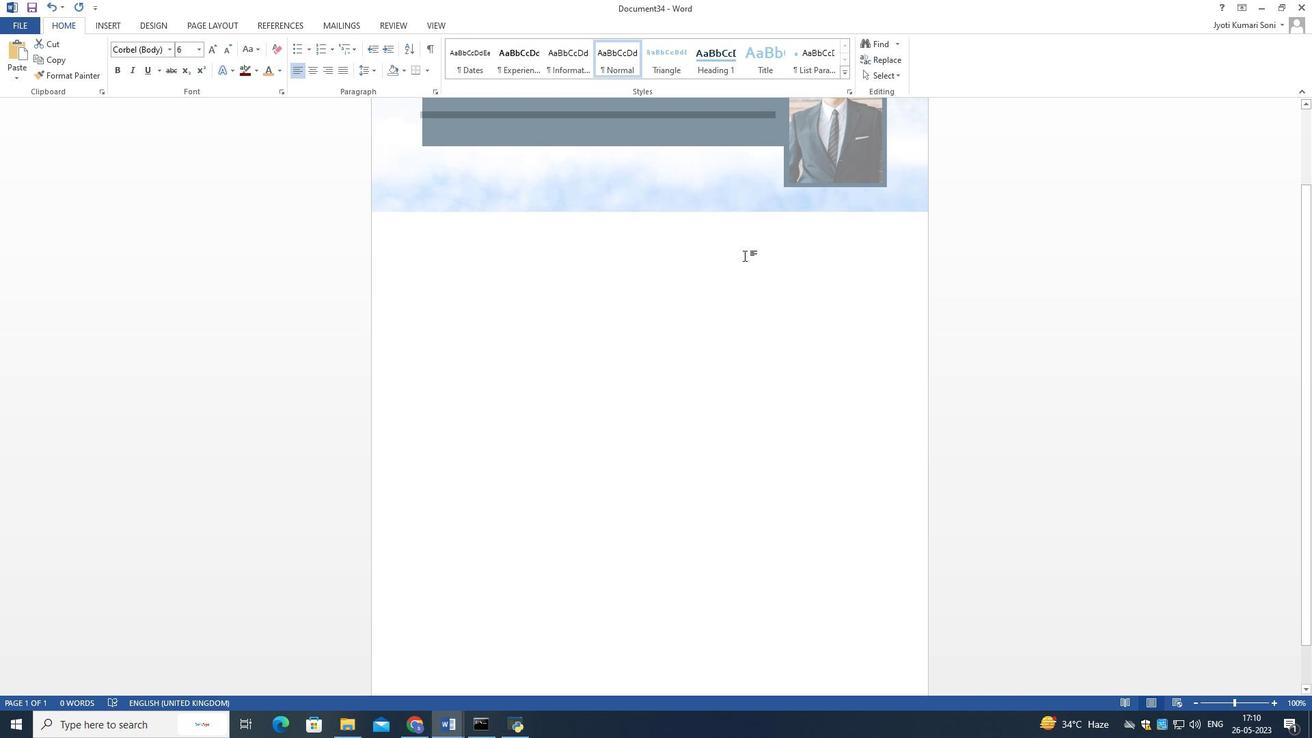 
Action: Mouse moved to (742, 254)
Screenshot: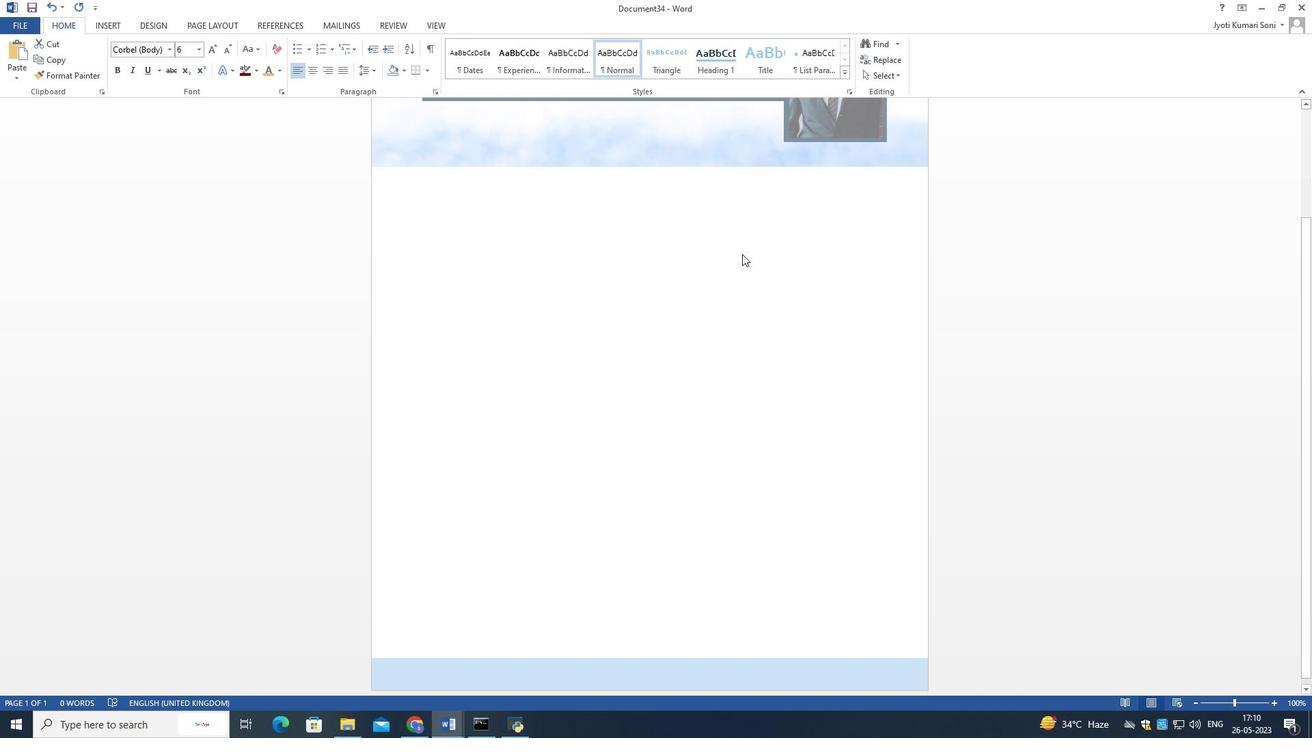 
Action: Mouse scrolled (742, 253) with delta (0, 0)
Screenshot: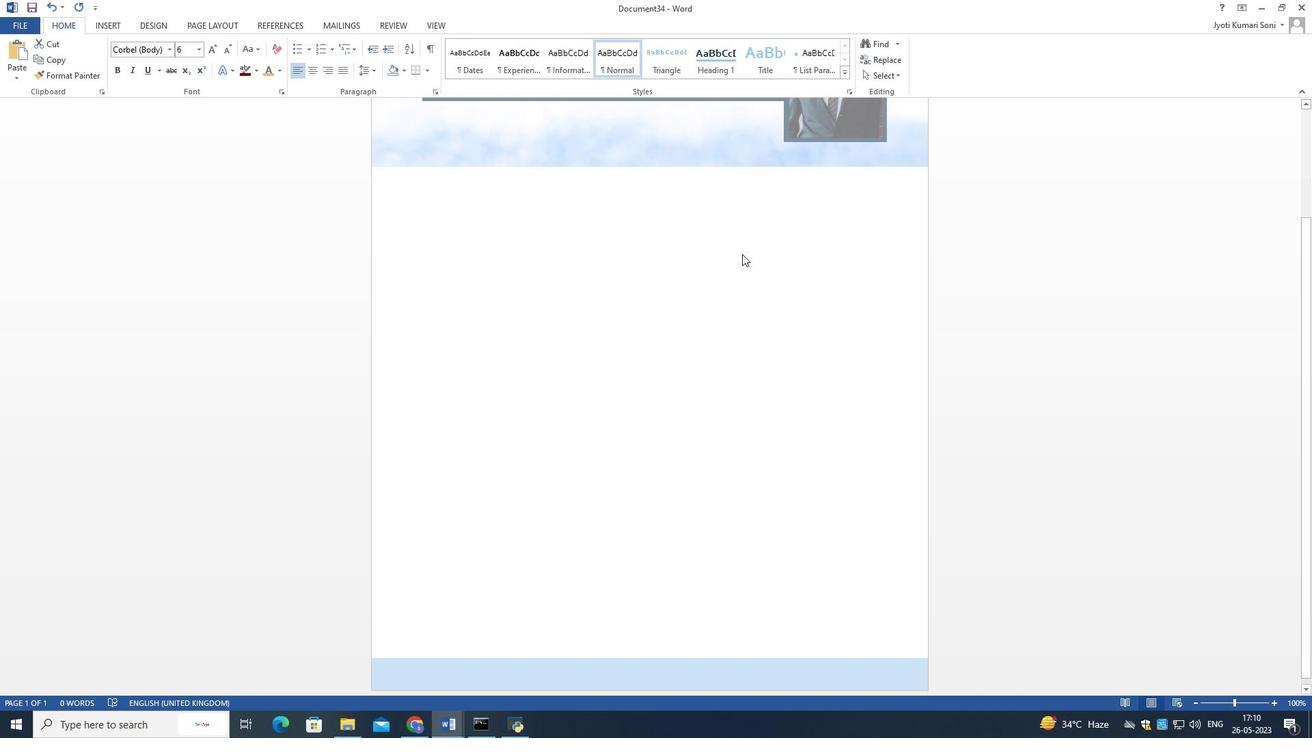 
Action: Mouse scrolled (742, 253) with delta (0, 0)
Screenshot: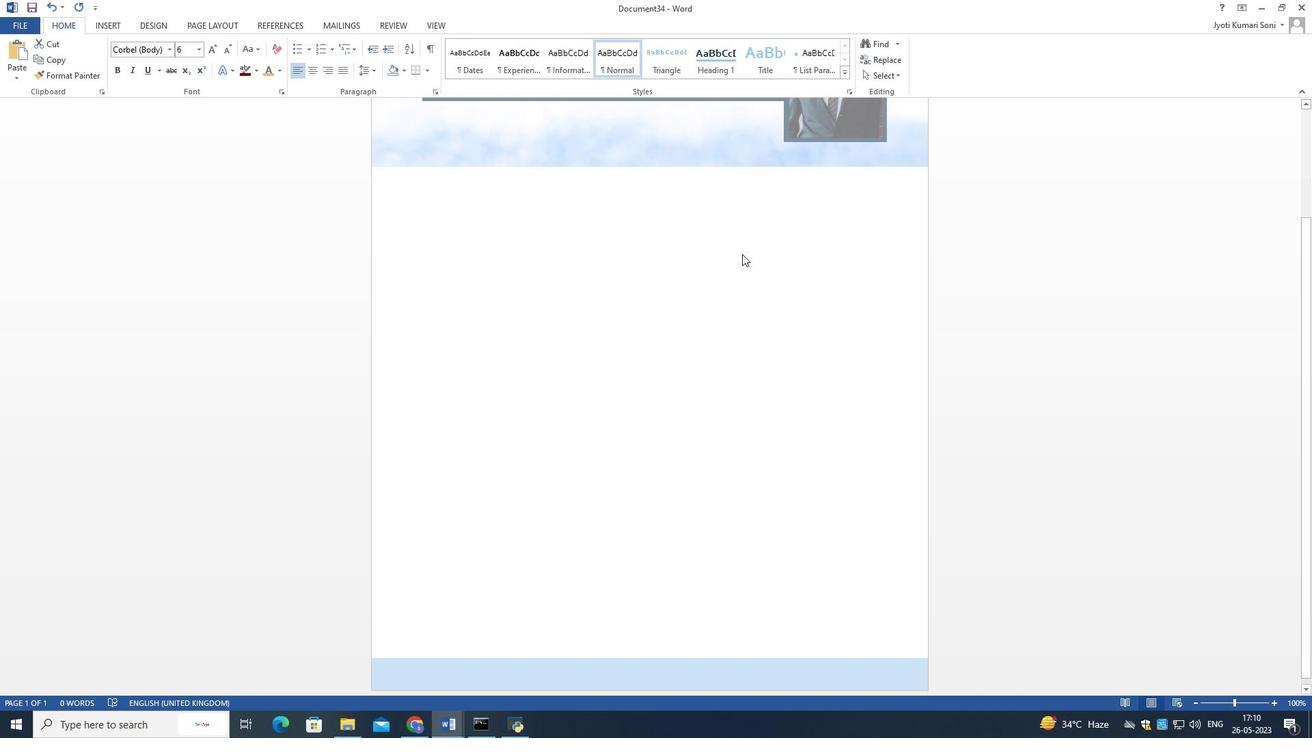 
Action: Mouse scrolled (742, 253) with delta (0, 0)
Screenshot: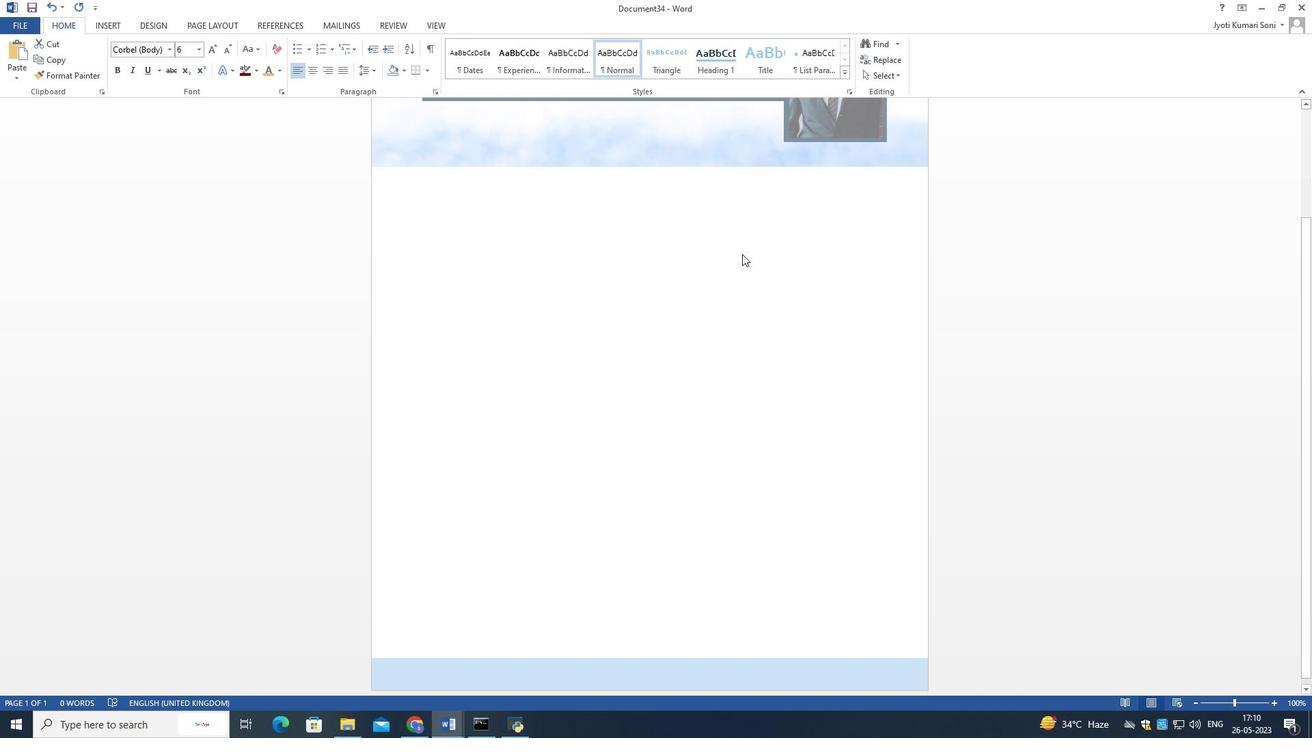 
Action: Mouse scrolled (742, 253) with delta (0, 0)
Screenshot: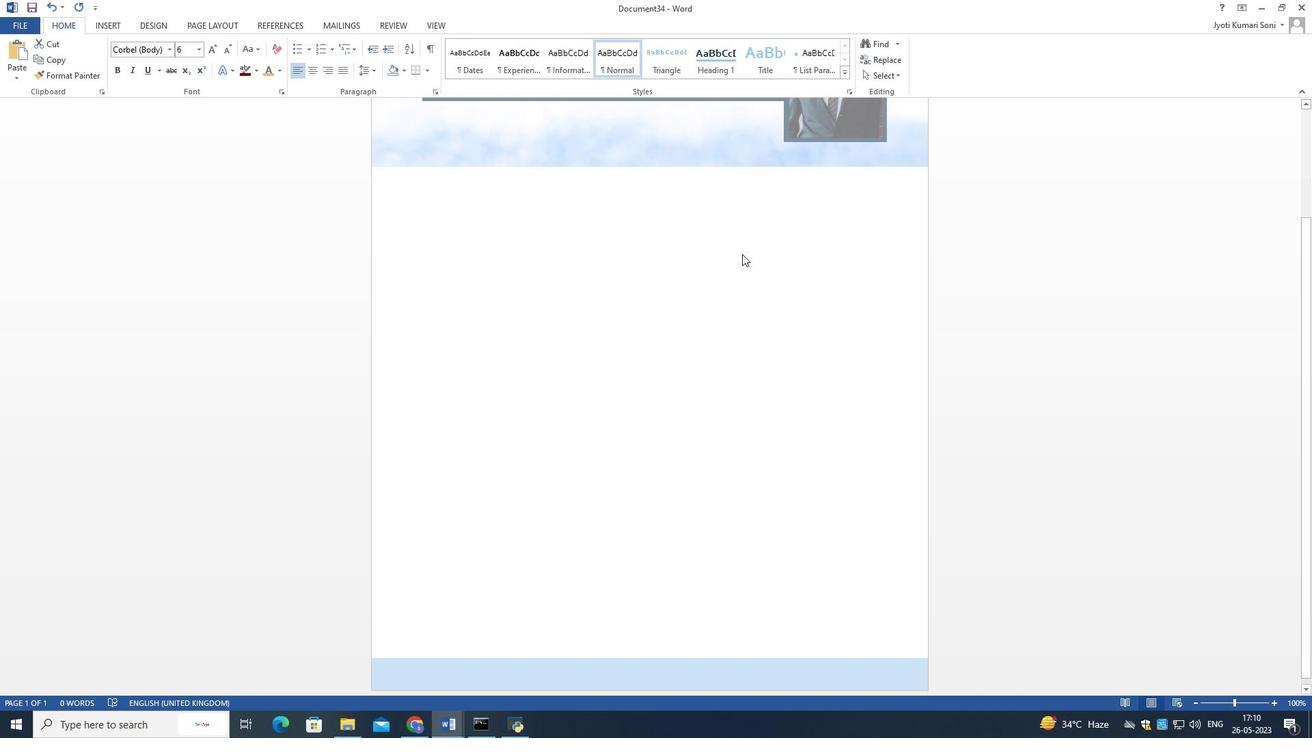 
Action: Mouse moved to (741, 254)
Screenshot: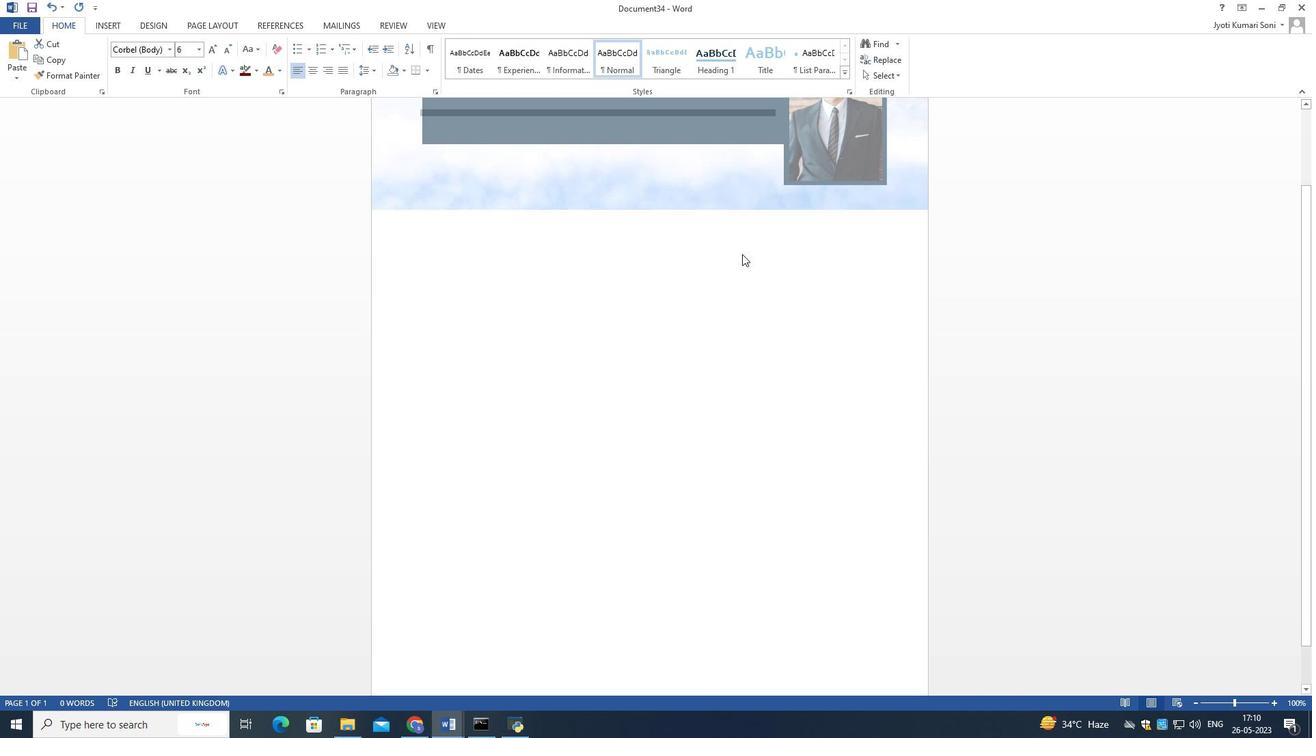 
Action: Mouse scrolled (741, 254) with delta (0, 0)
Screenshot: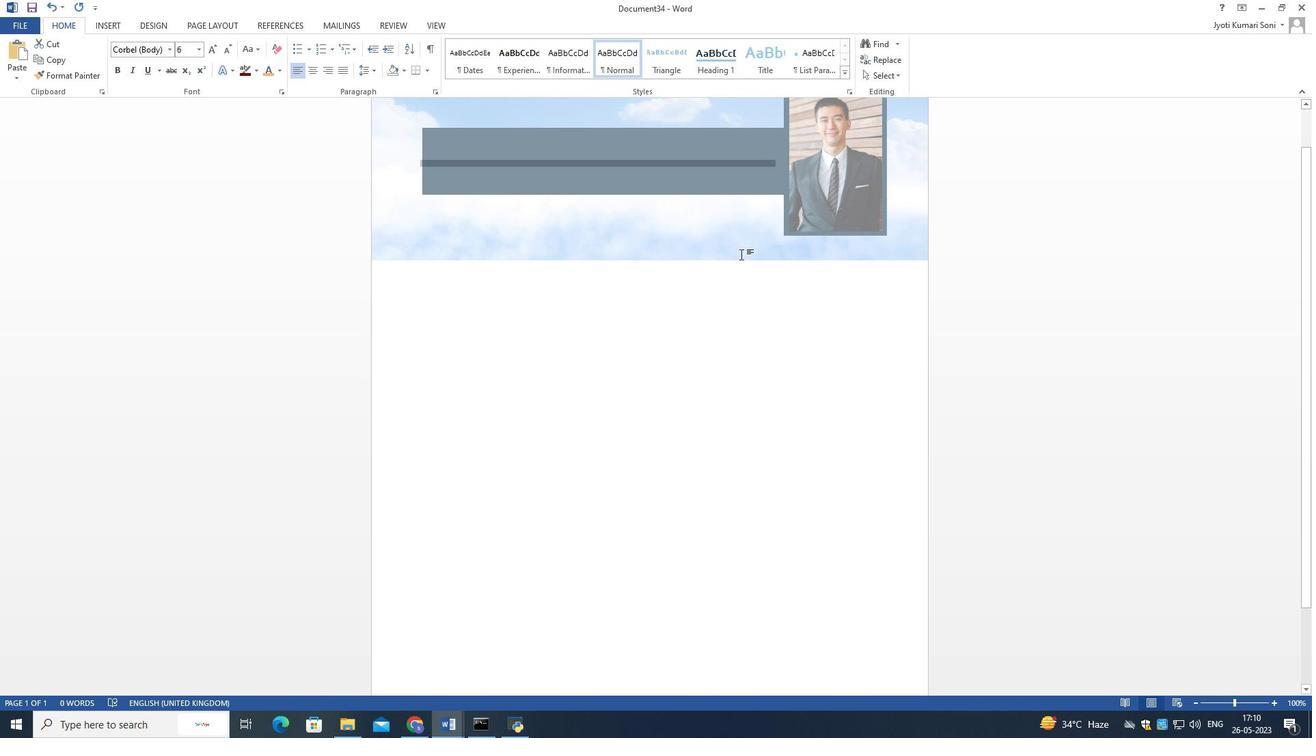 
Action: Mouse scrolled (741, 254) with delta (0, 0)
Screenshot: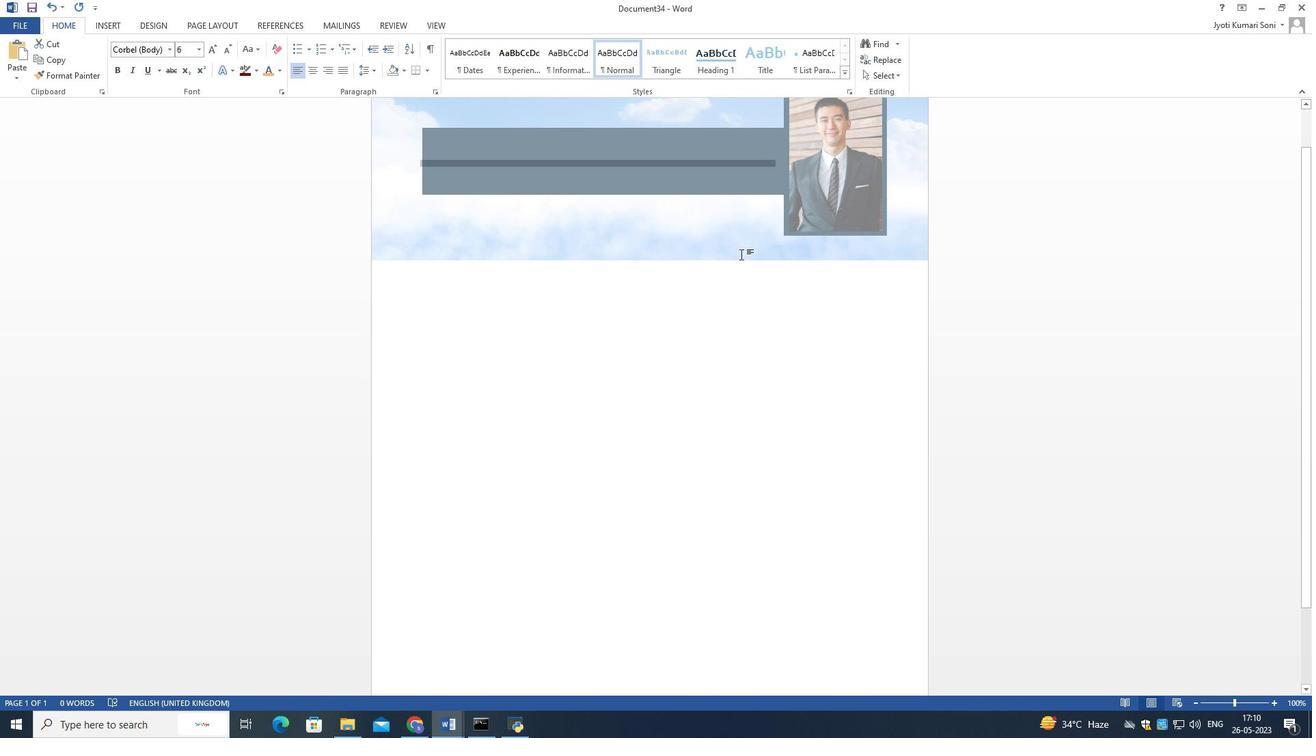 
Action: Mouse scrolled (741, 254) with delta (0, 0)
Screenshot: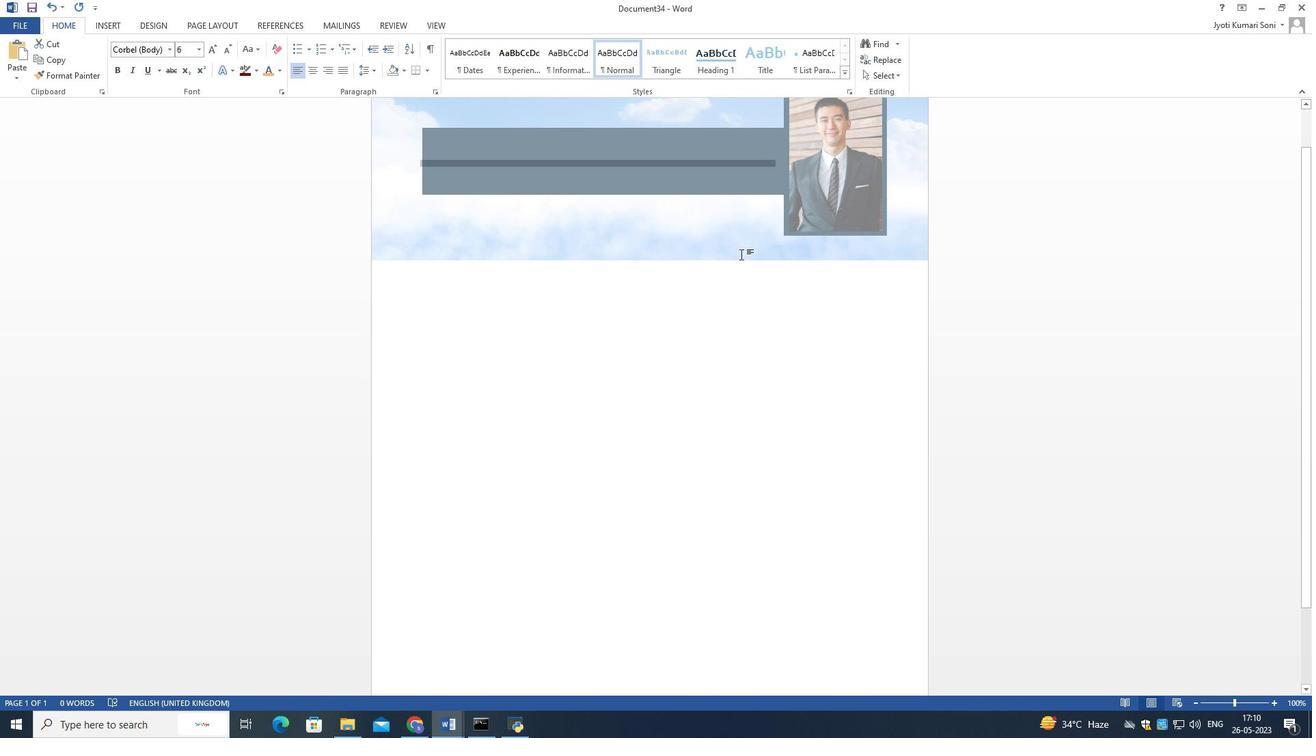 
Action: Mouse moved to (741, 254)
Screenshot: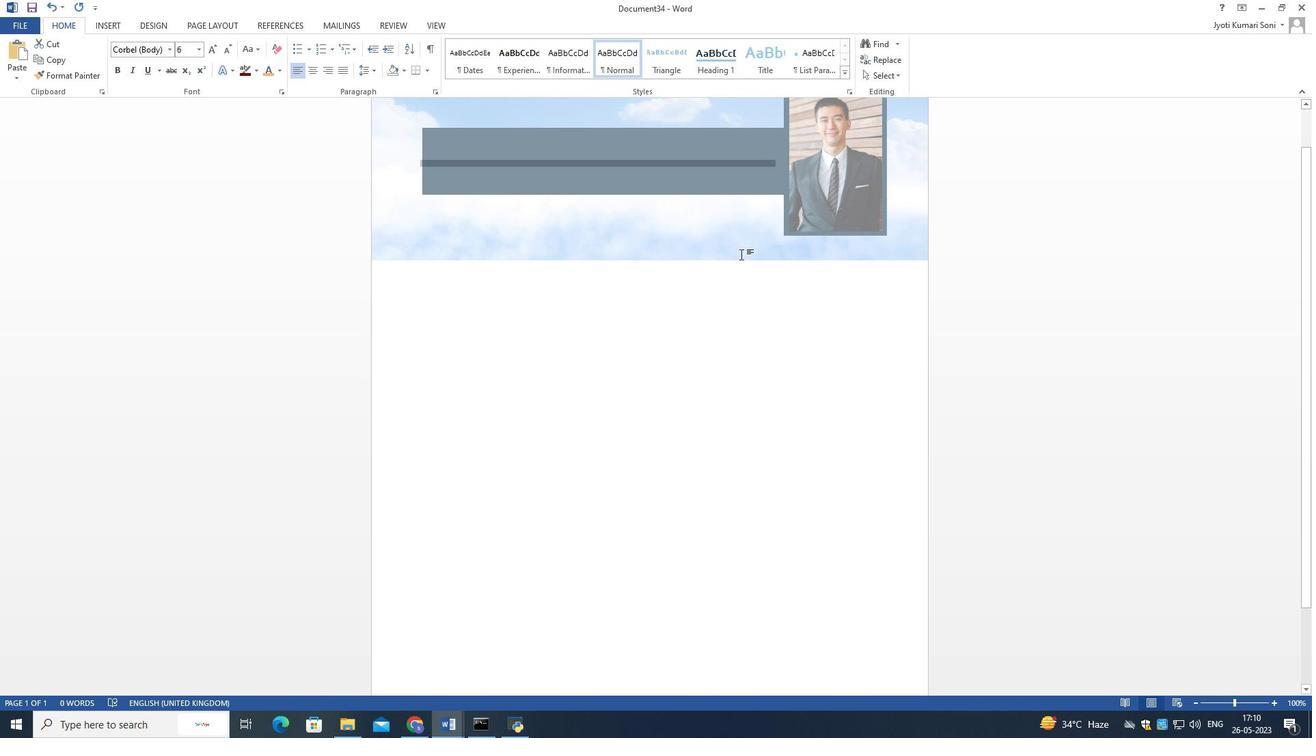 
Action: Mouse scrolled (741, 254) with delta (0, 0)
Screenshot: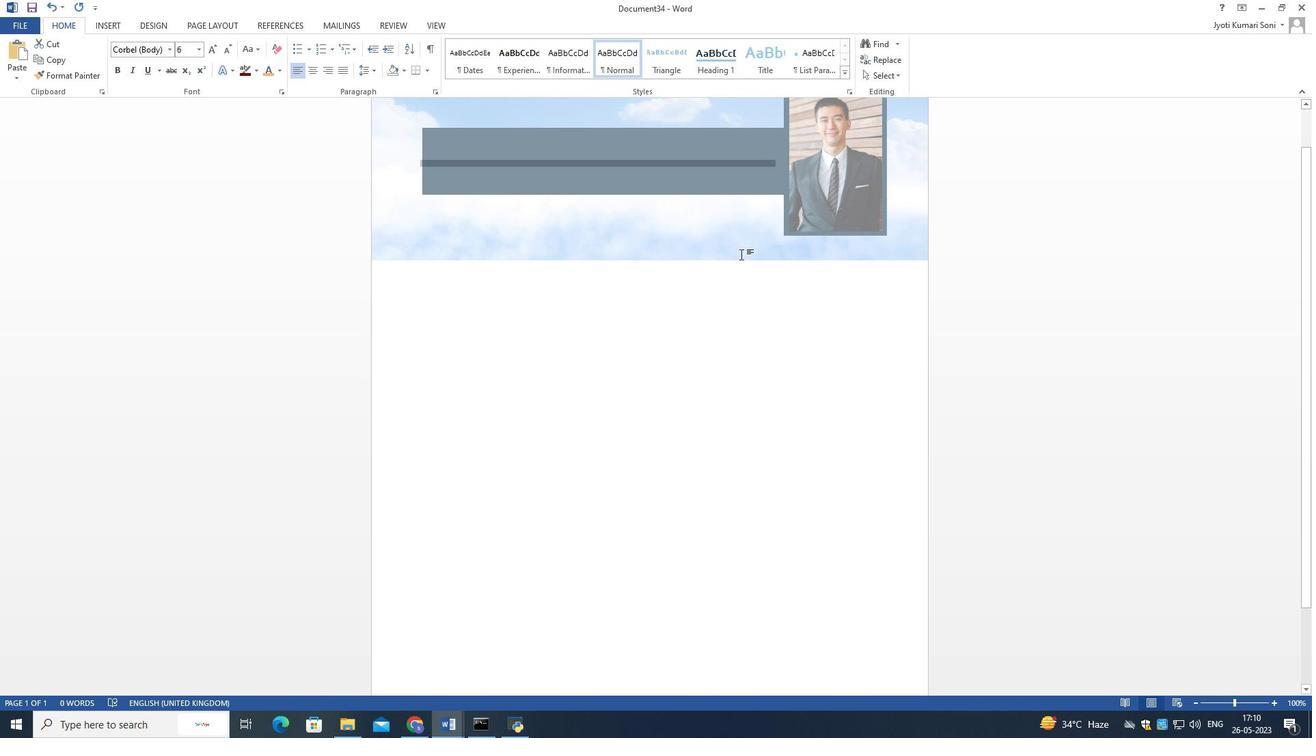 
Action: Mouse moved to (739, 252)
Screenshot: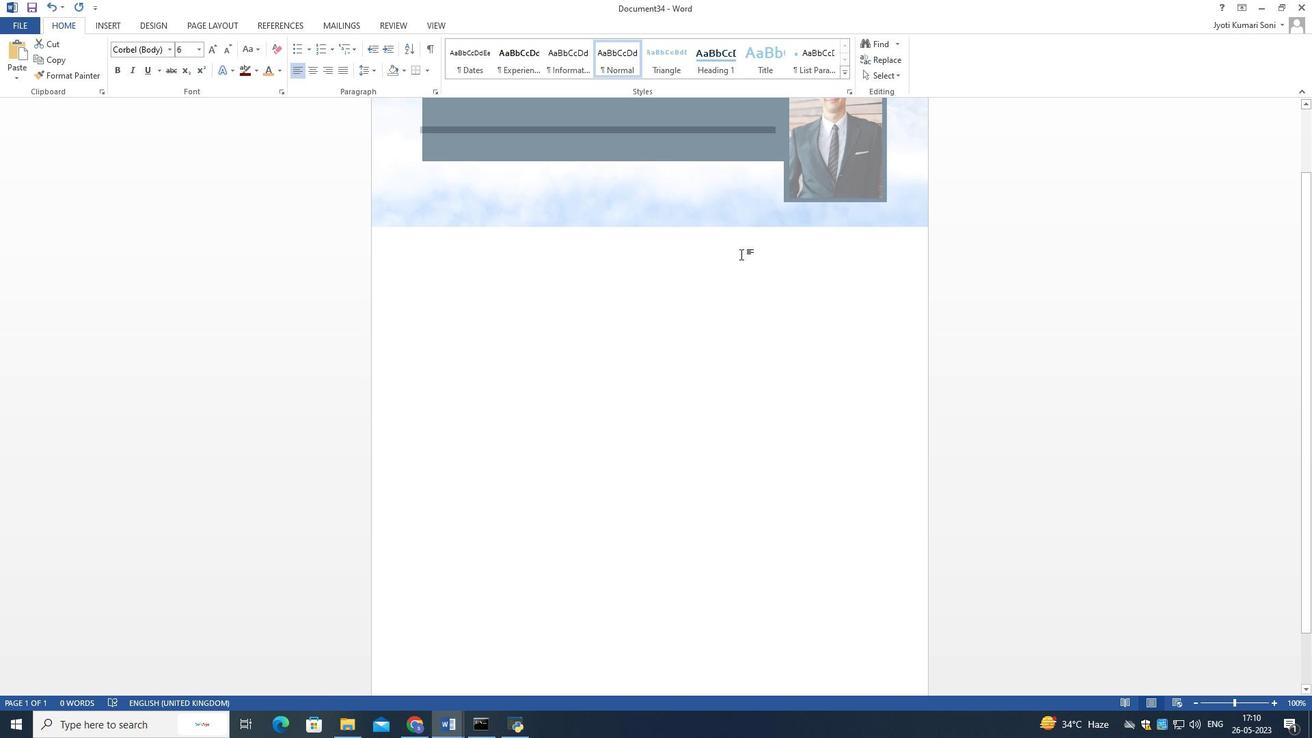 
Action: Mouse scrolled (739, 253) with delta (0, 0)
Screenshot: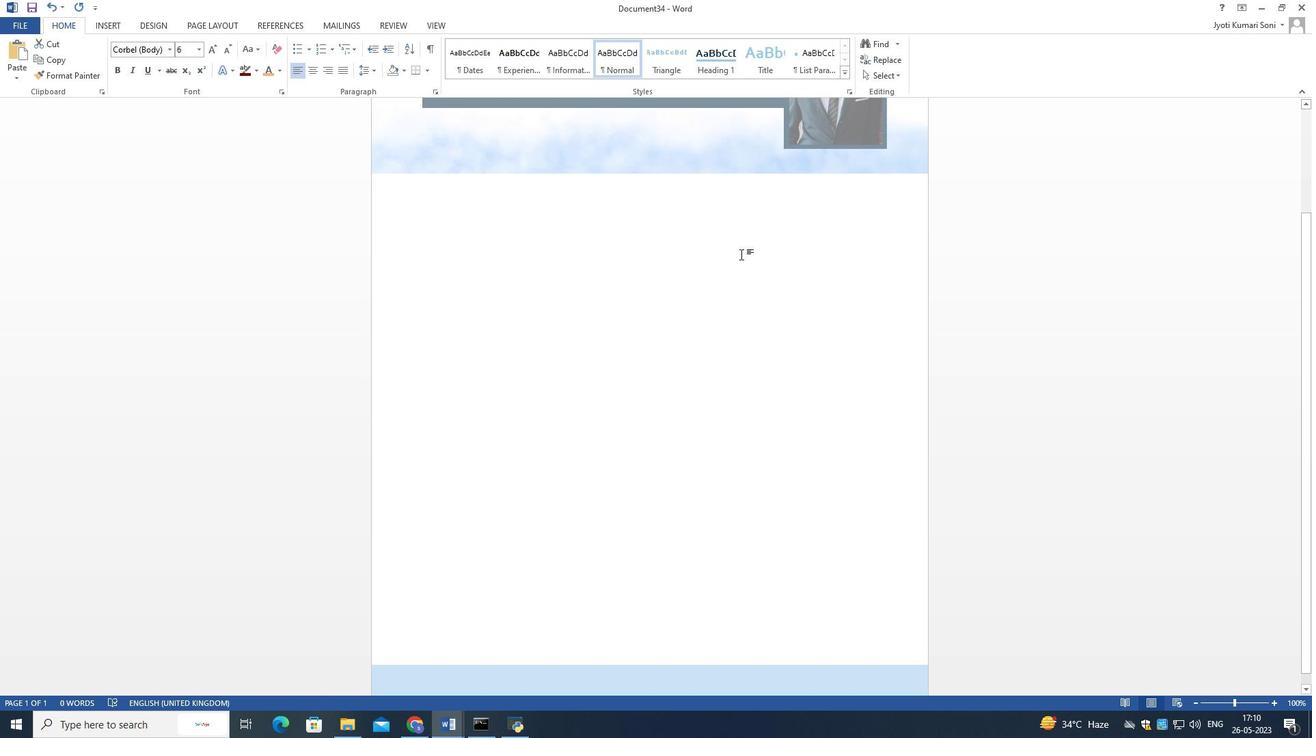 
Action: Mouse moved to (784, 222)
Screenshot: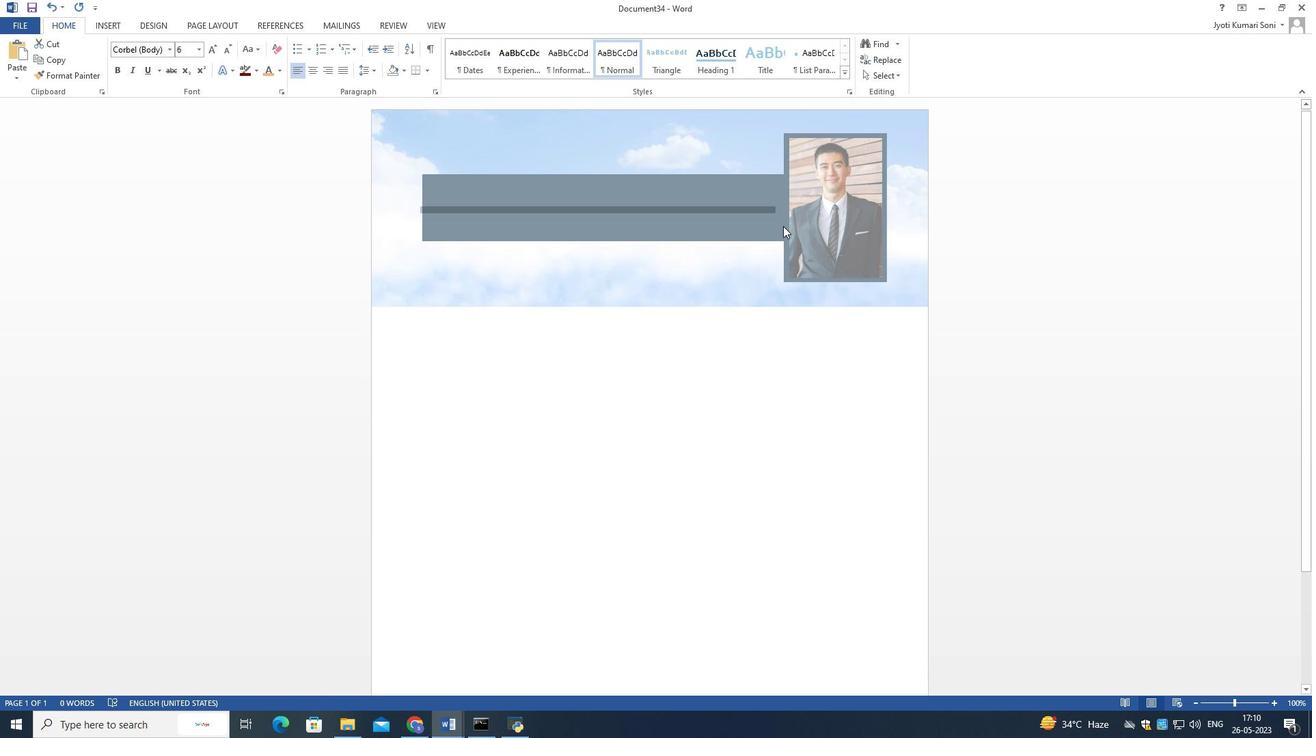 
Action: Mouse pressed left at (784, 222)
Screenshot: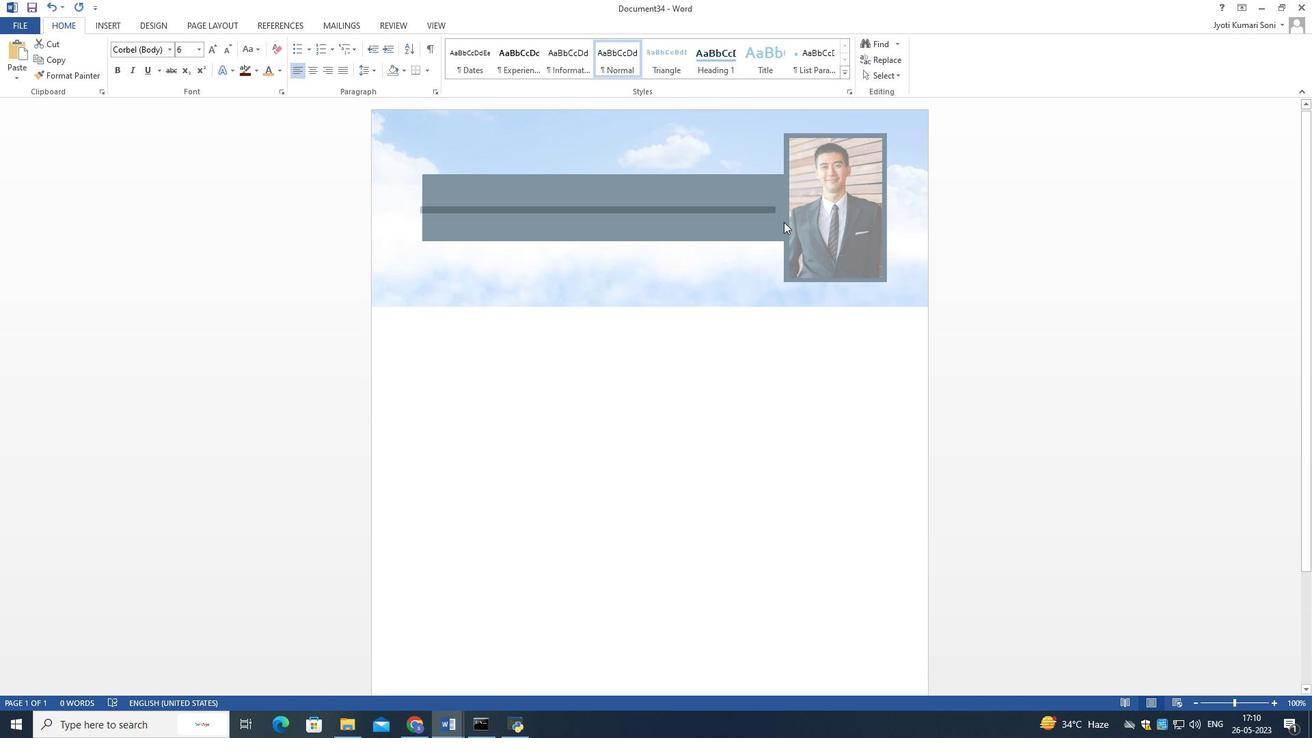 
Action: Mouse moved to (784, 216)
Screenshot: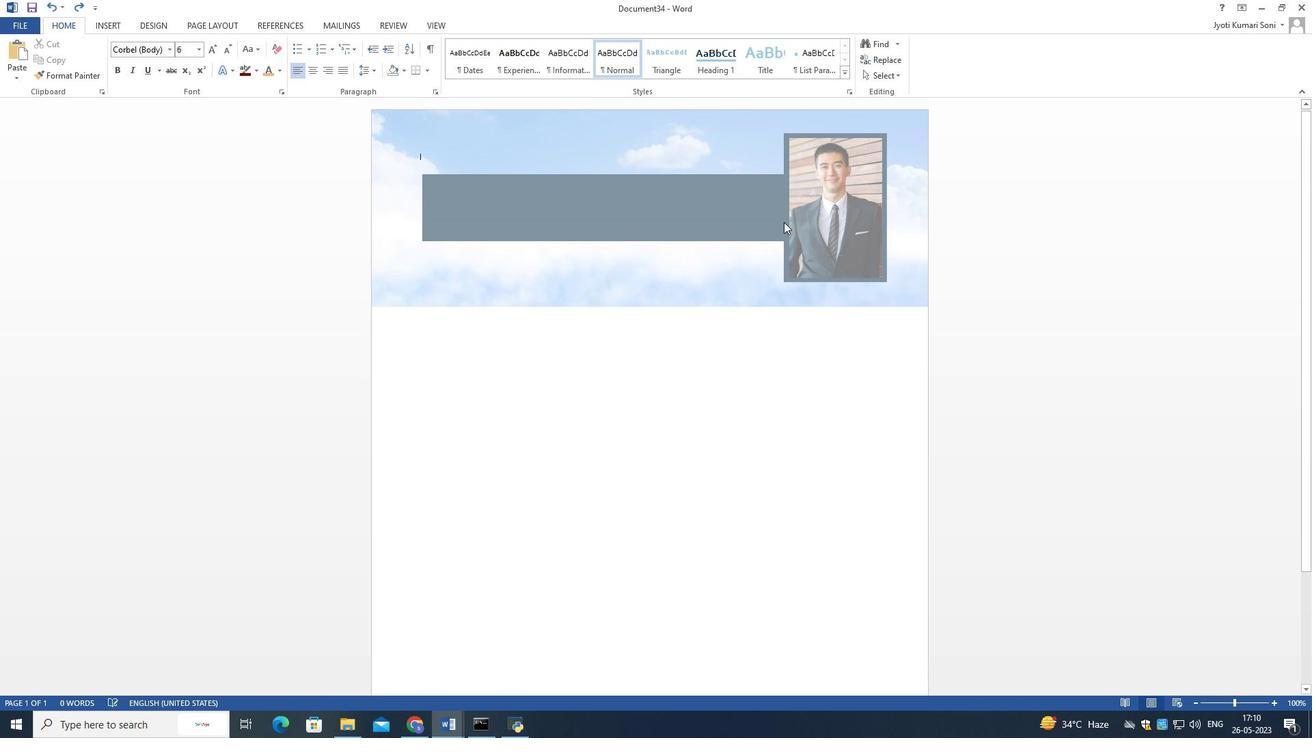 
Action: Mouse pressed right at (784, 216)
Screenshot: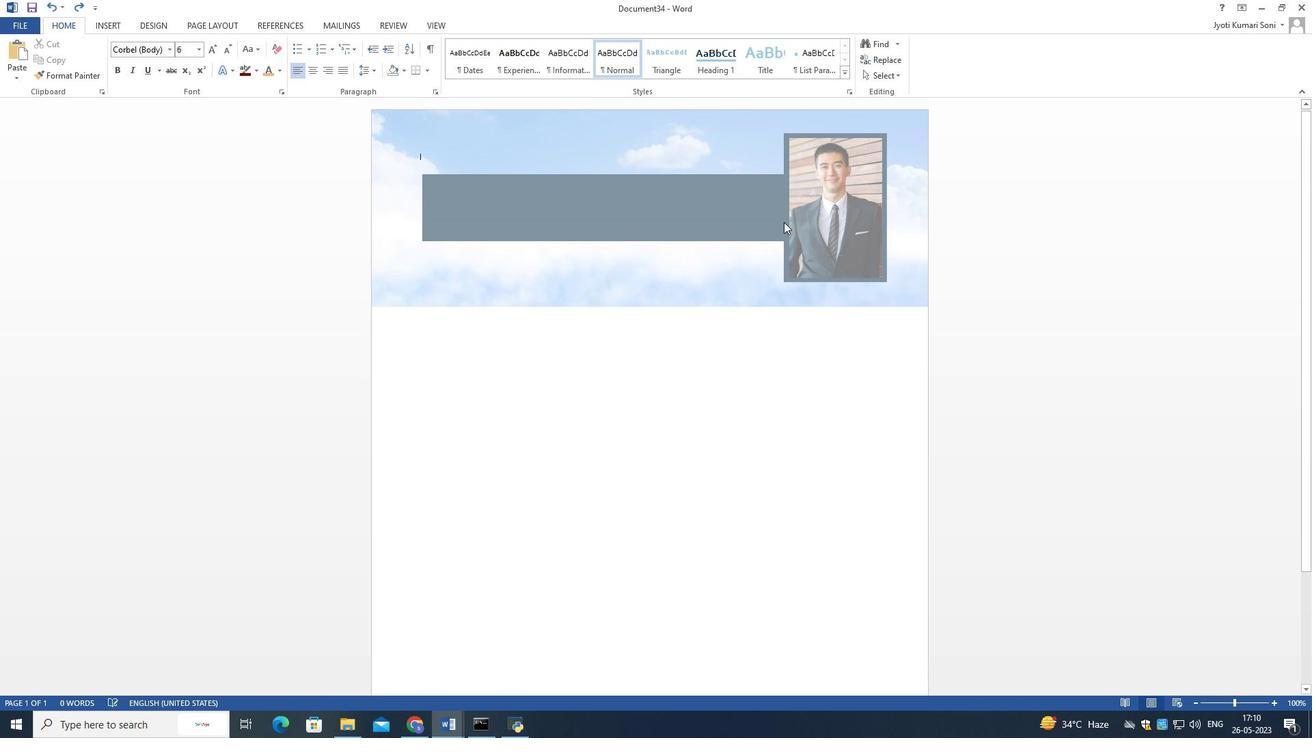 
Action: Mouse moved to (723, 209)
Screenshot: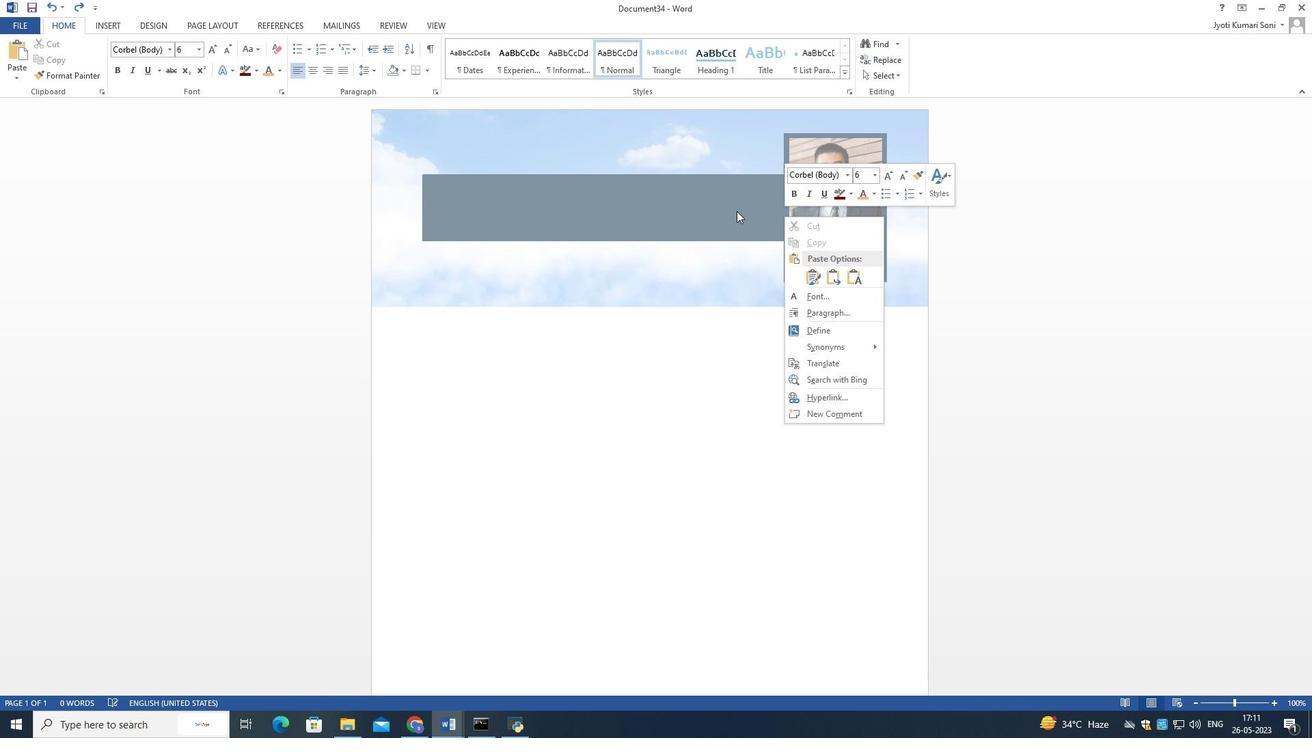 
Action: Mouse pressed left at (723, 209)
Screenshot: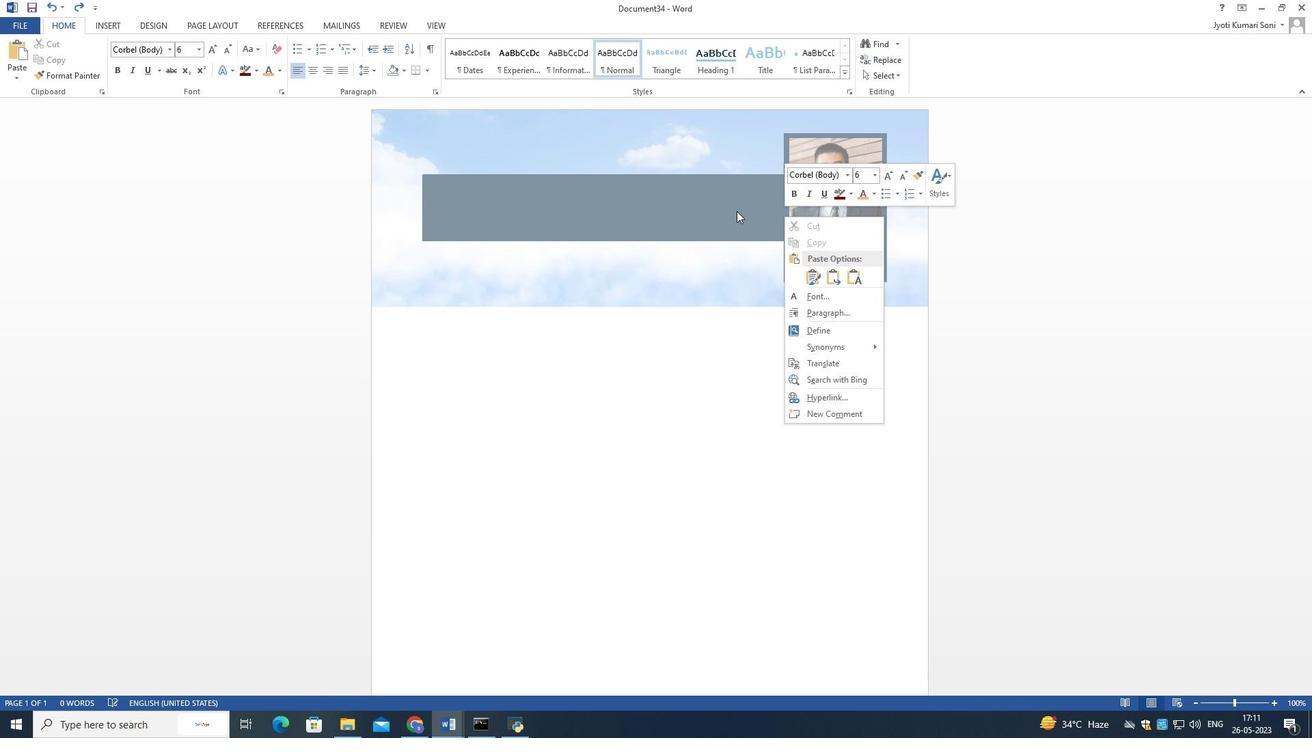 
Action: Mouse moved to (607, 197)
Screenshot: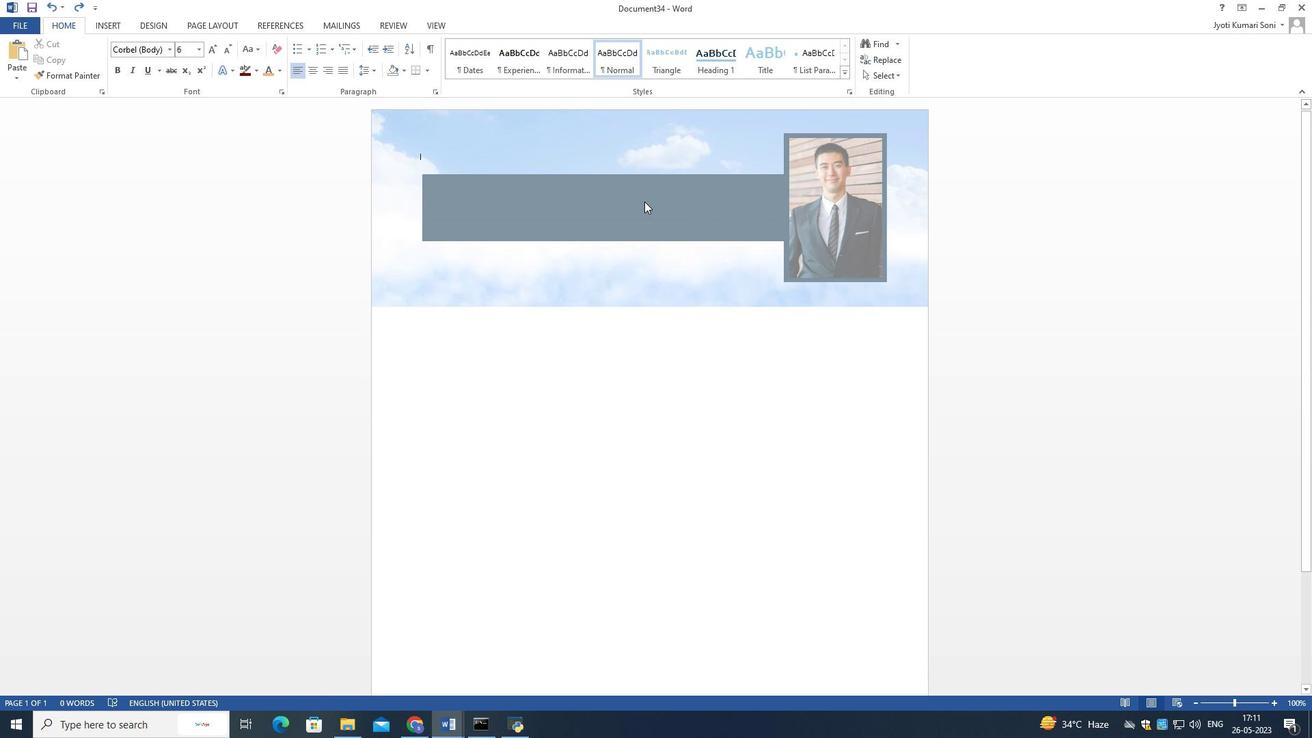 
Action: Mouse pressed left at (607, 197)
Screenshot: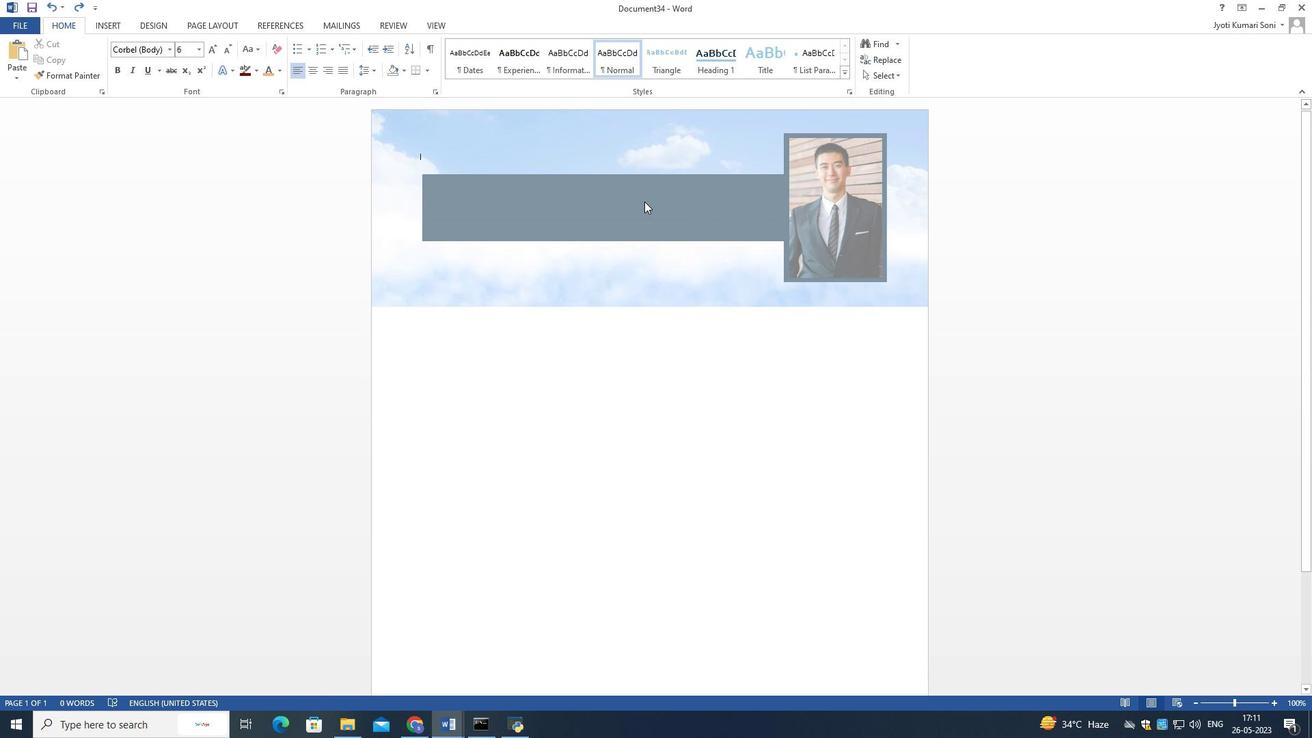 
Action: Mouse moved to (769, 209)
Screenshot: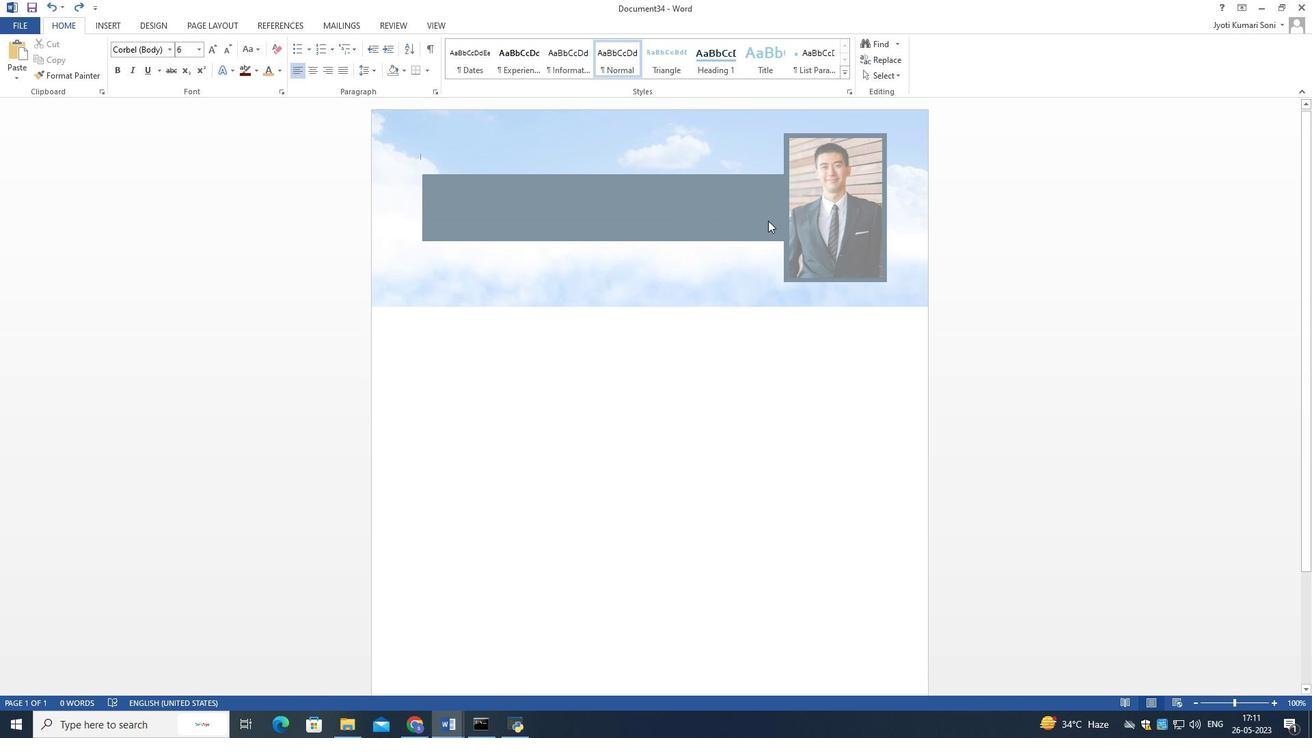 
Action: Mouse pressed left at (769, 209)
Screenshot: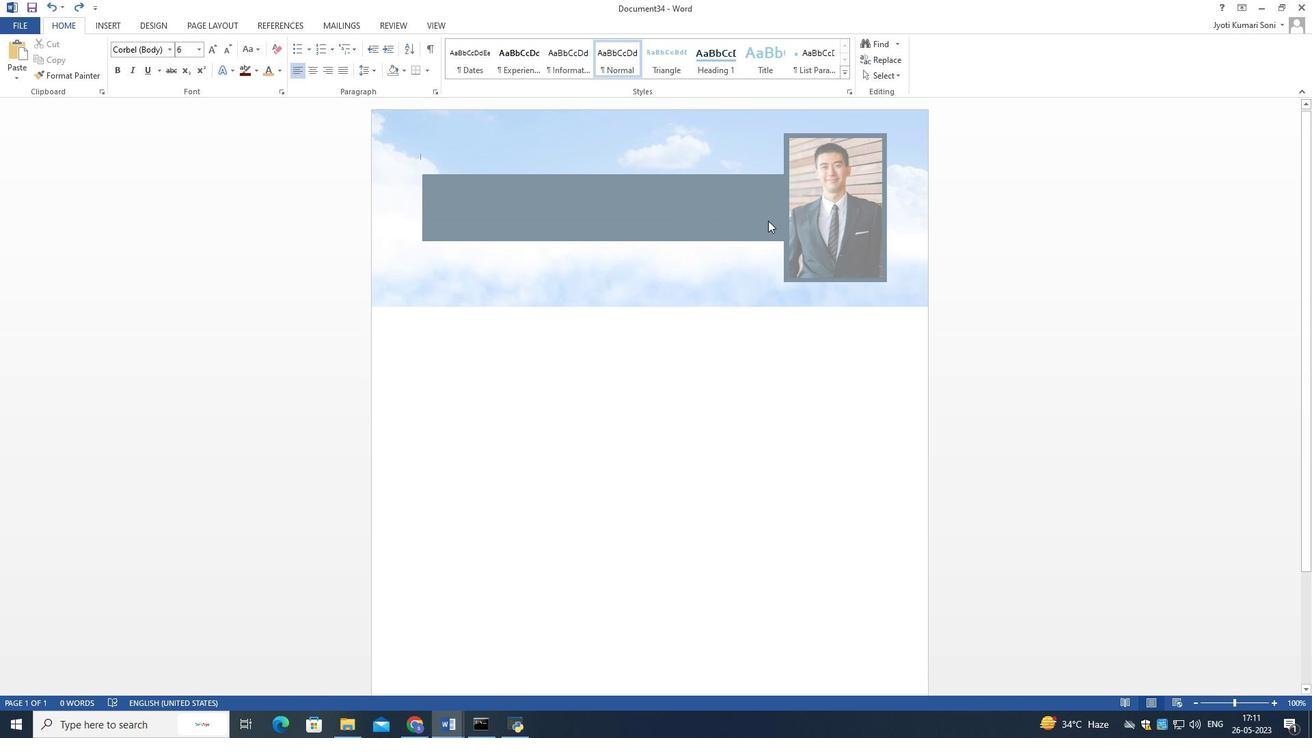 
Action: Mouse moved to (785, 200)
Screenshot: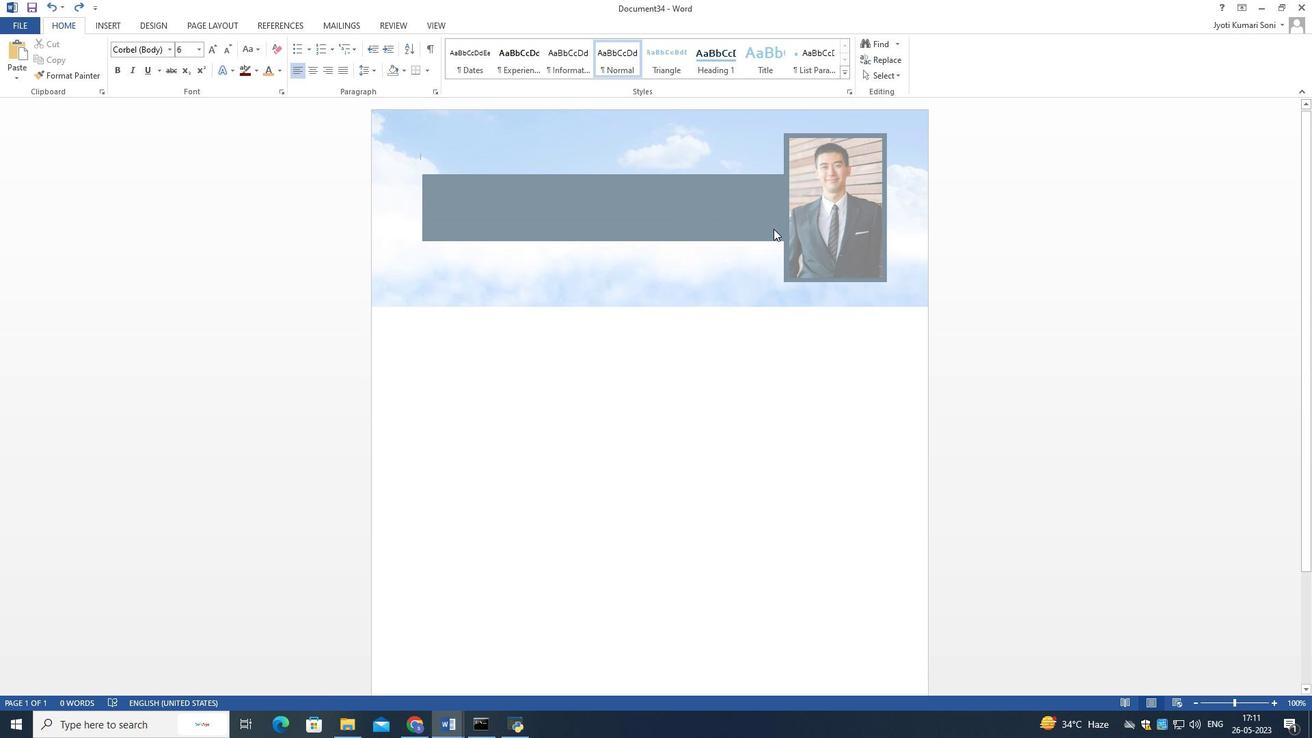 
Action: Mouse pressed left at (785, 200)
Screenshot: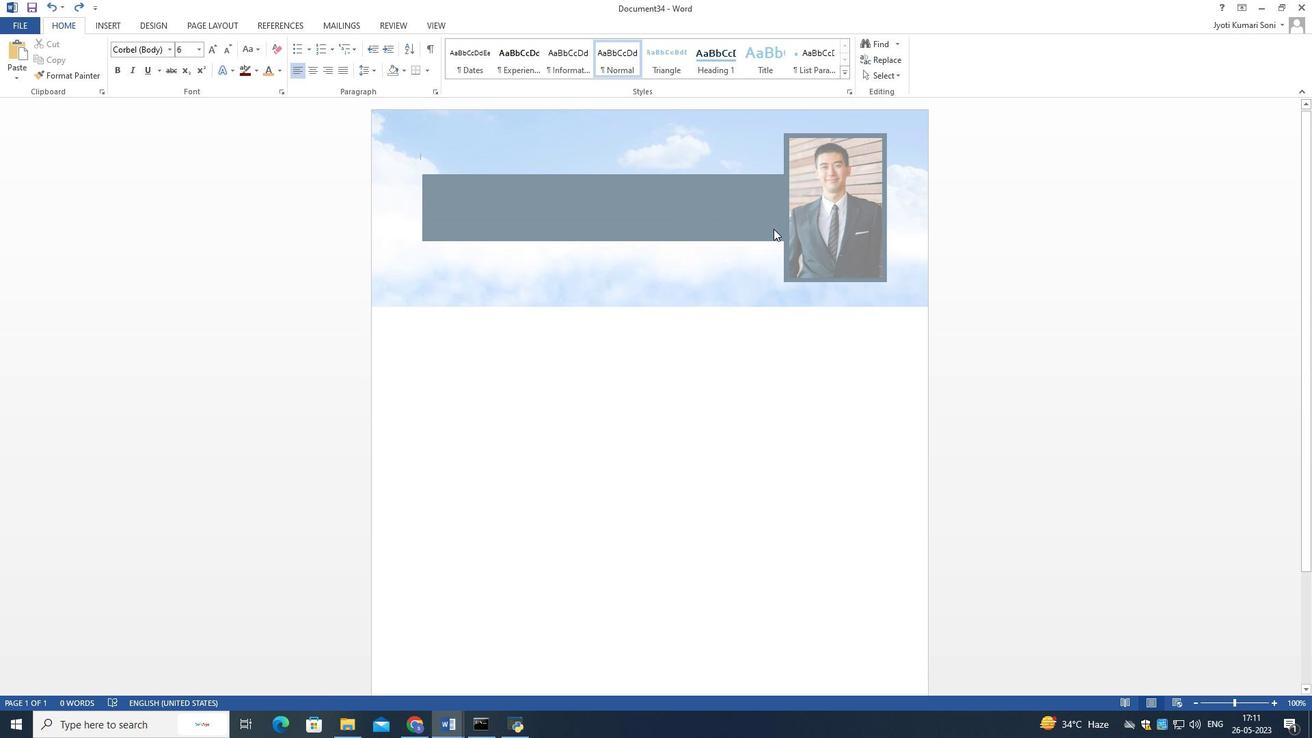 
Action: Mouse moved to (796, 181)
Screenshot: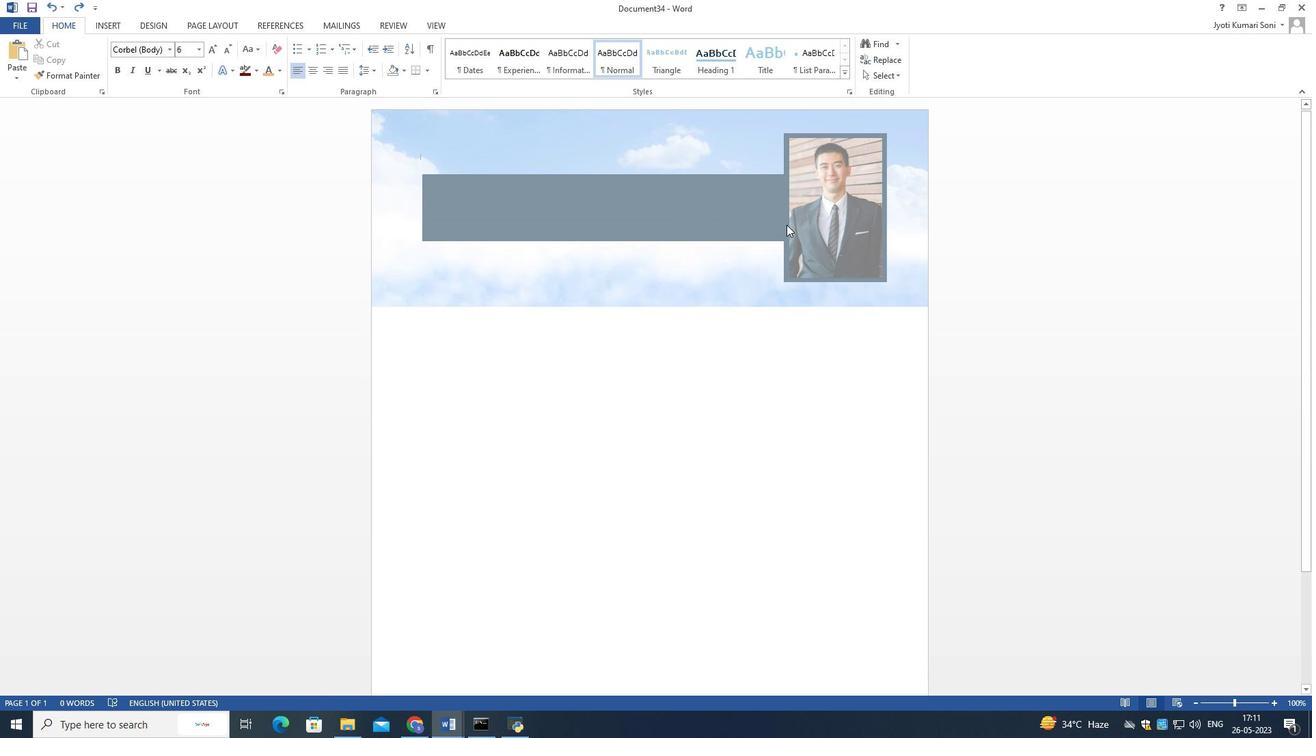 
Action: Mouse pressed left at (796, 181)
Screenshot: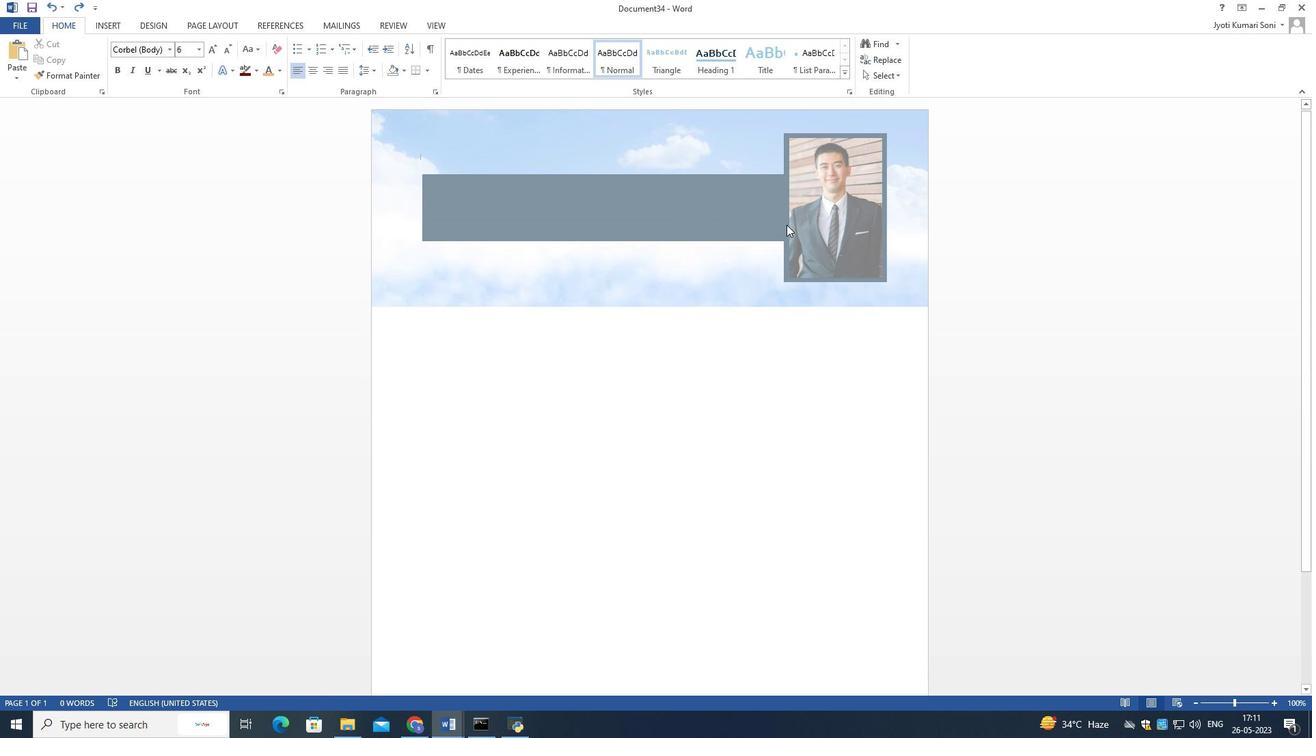 
Action: Mouse moved to (798, 186)
Screenshot: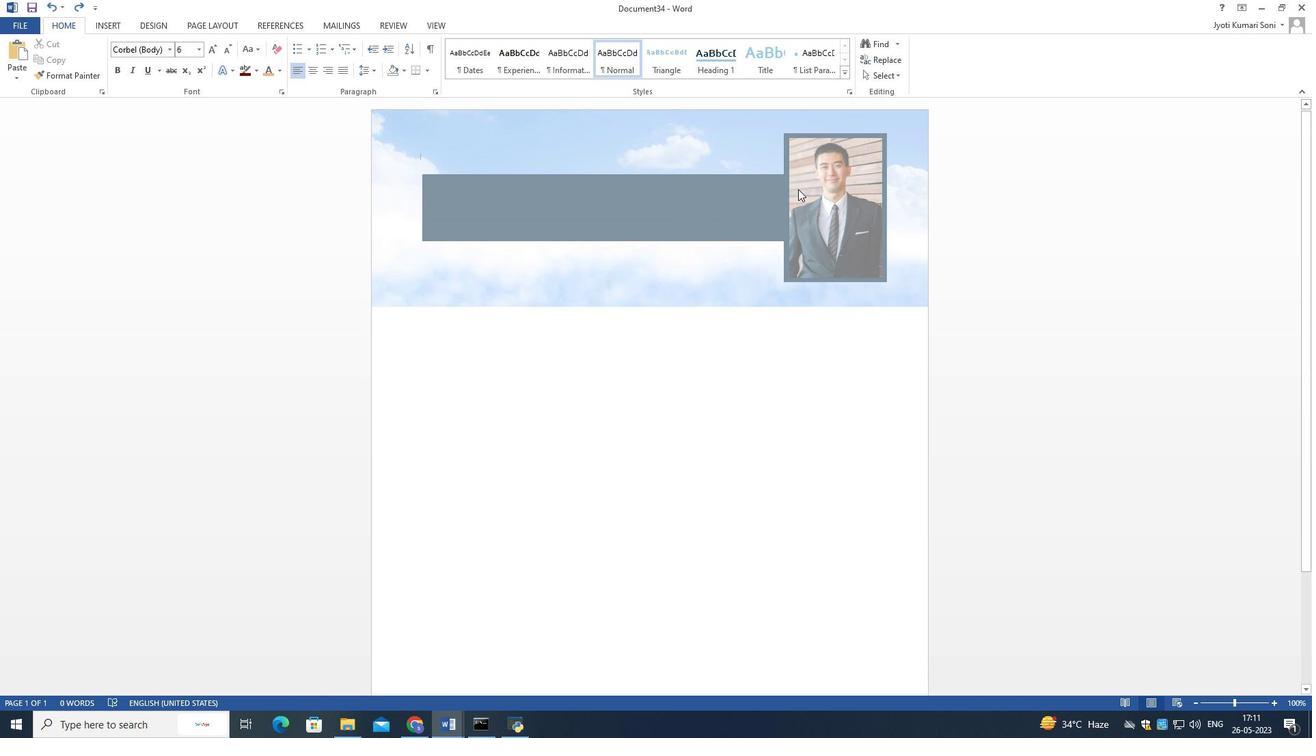
Action: Mouse pressed left at (798, 186)
Screenshot: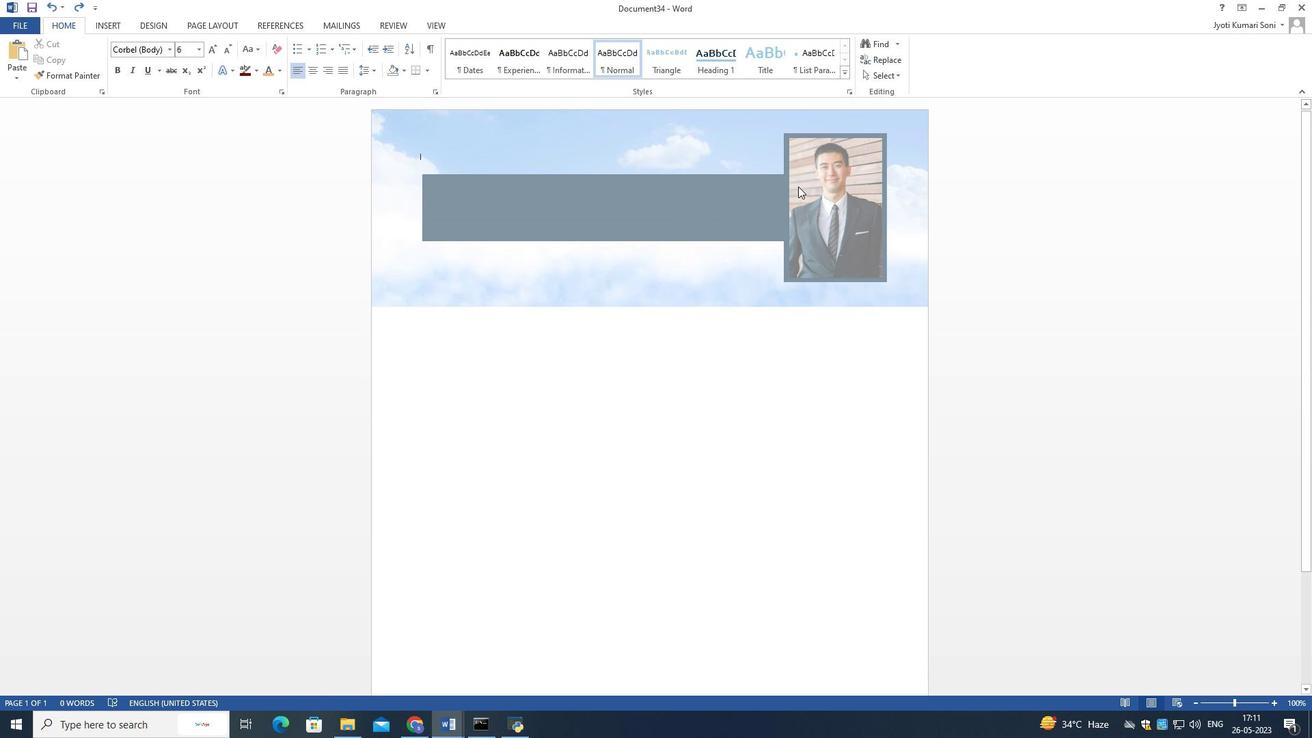 
Action: Mouse moved to (798, 185)
Screenshot: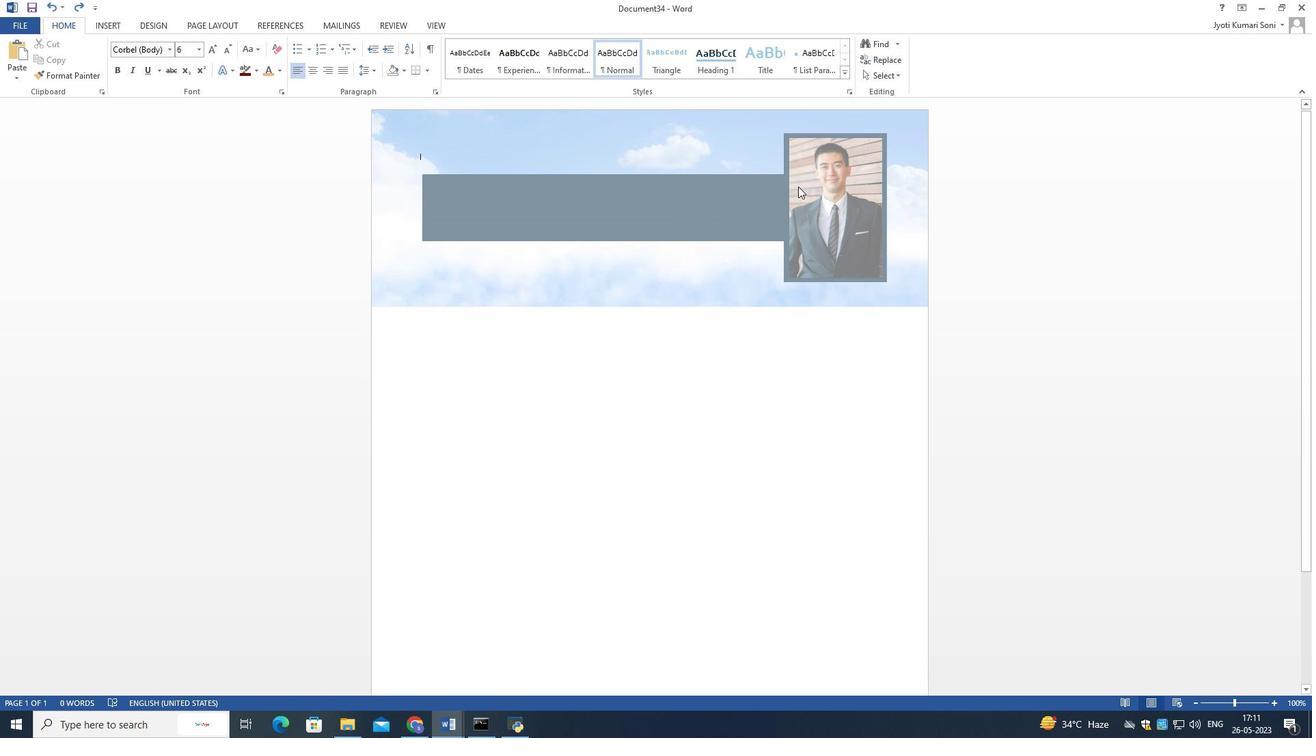
Action: Mouse pressed left at (798, 185)
Screenshot: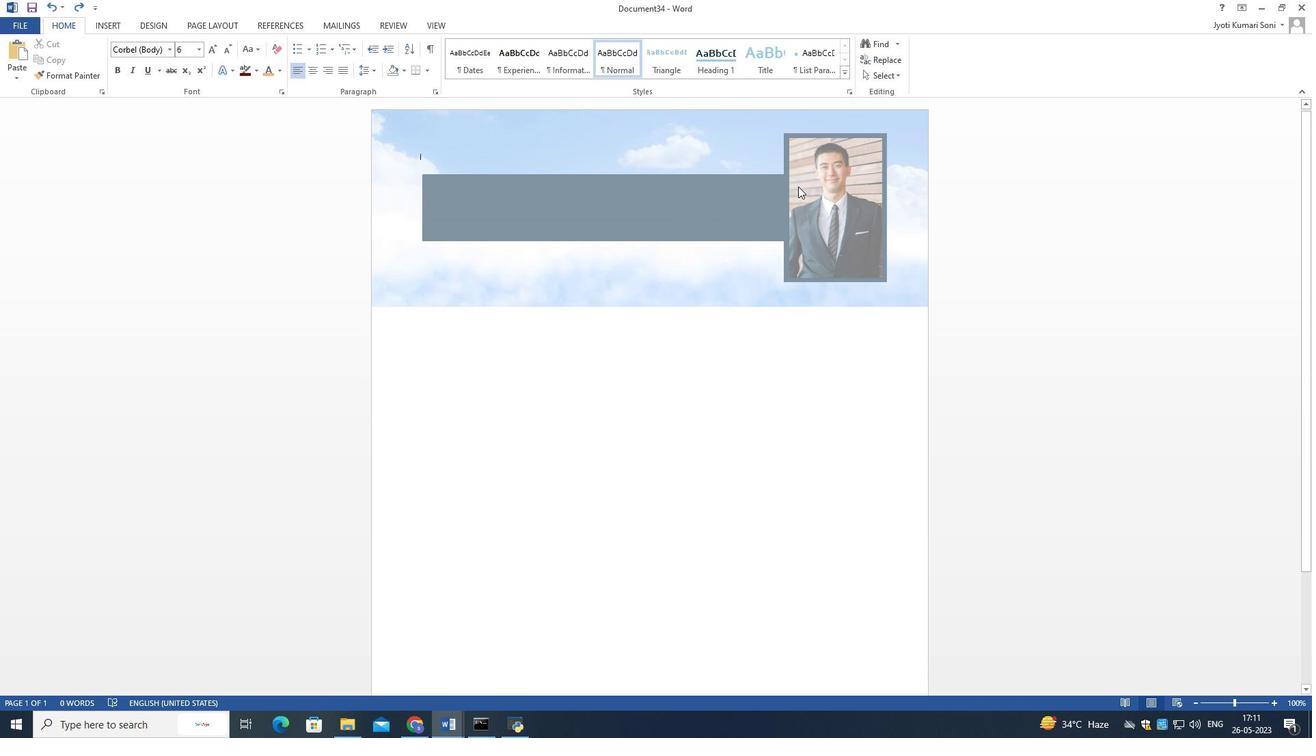 
Action: Mouse moved to (453, 172)
Screenshot: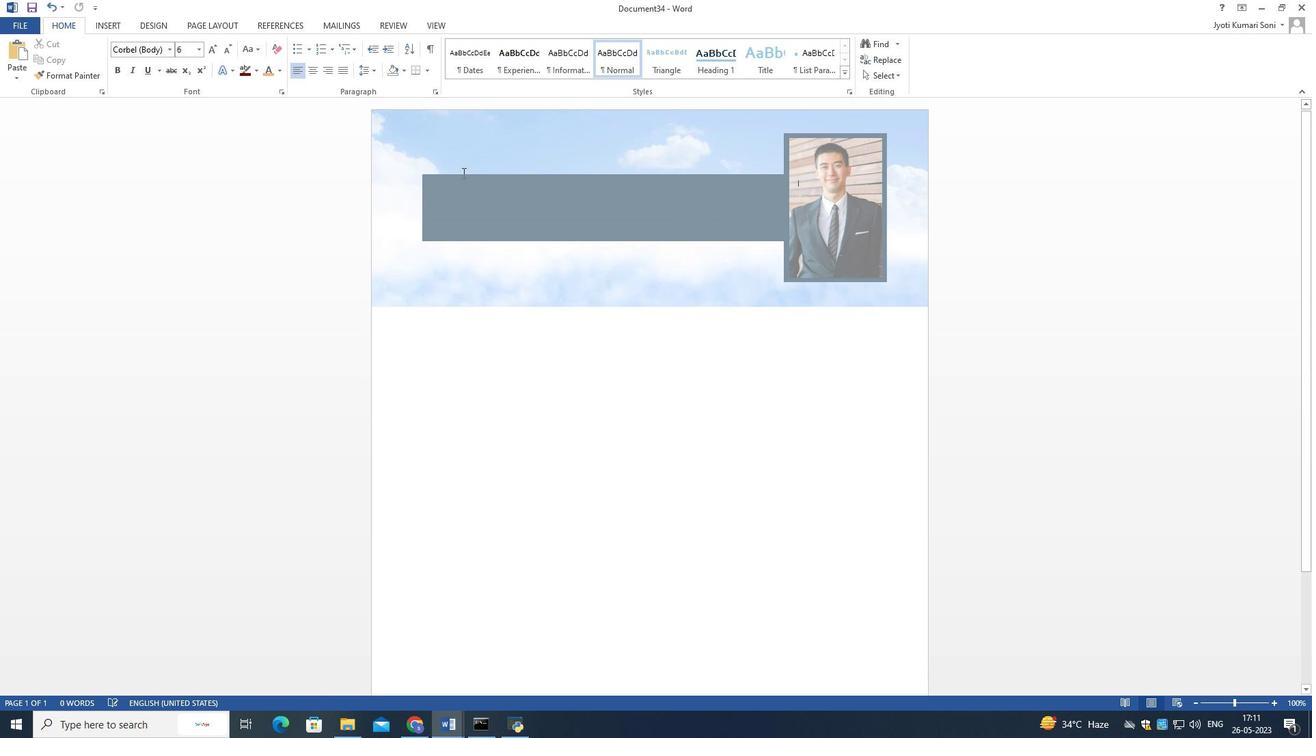 
Action: Mouse pressed left at (453, 172)
Screenshot: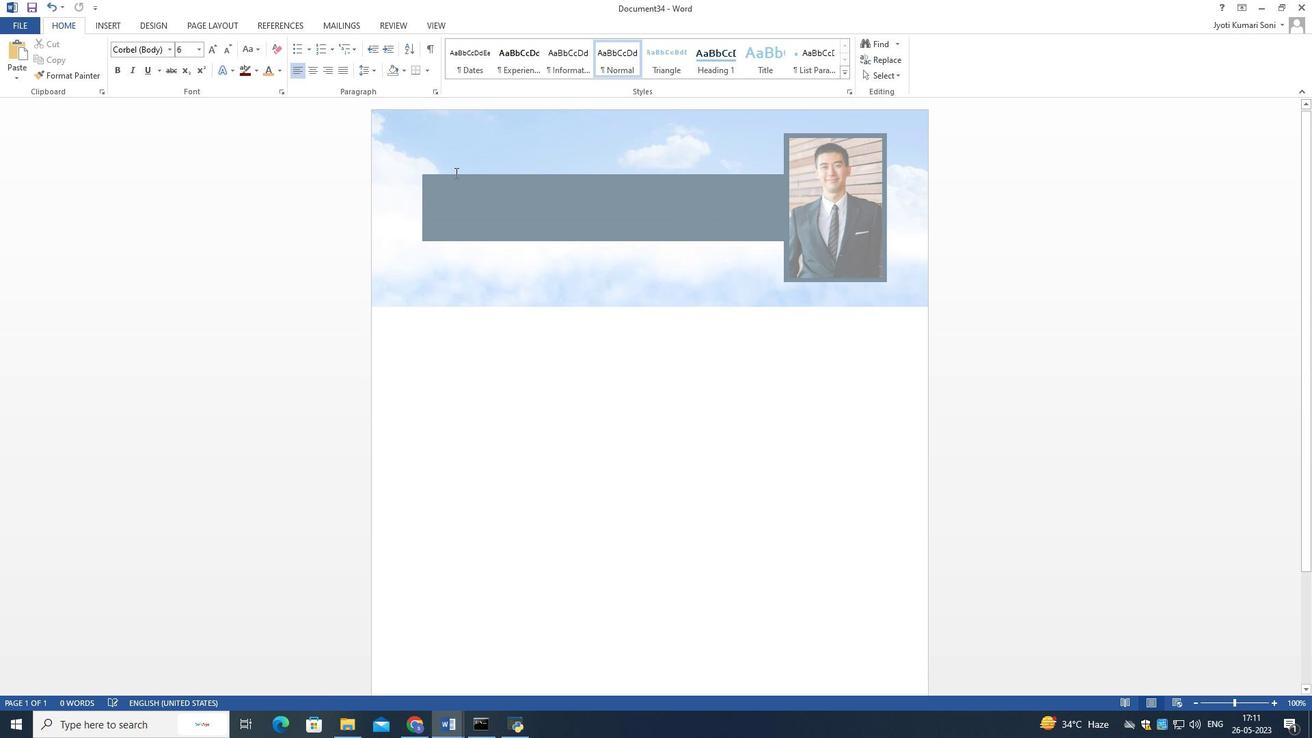 
Action: Mouse moved to (448, 155)
Screenshot: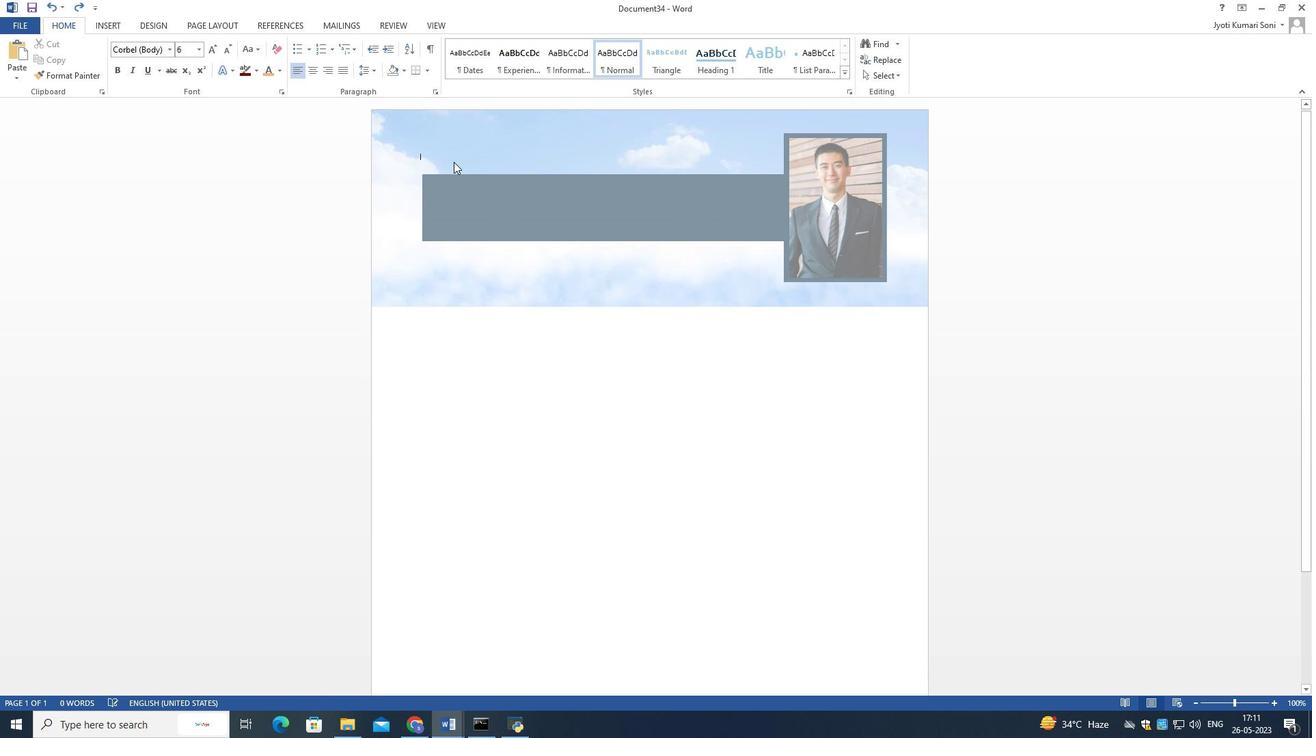 
Action: Mouse pressed left at (448, 155)
Screenshot: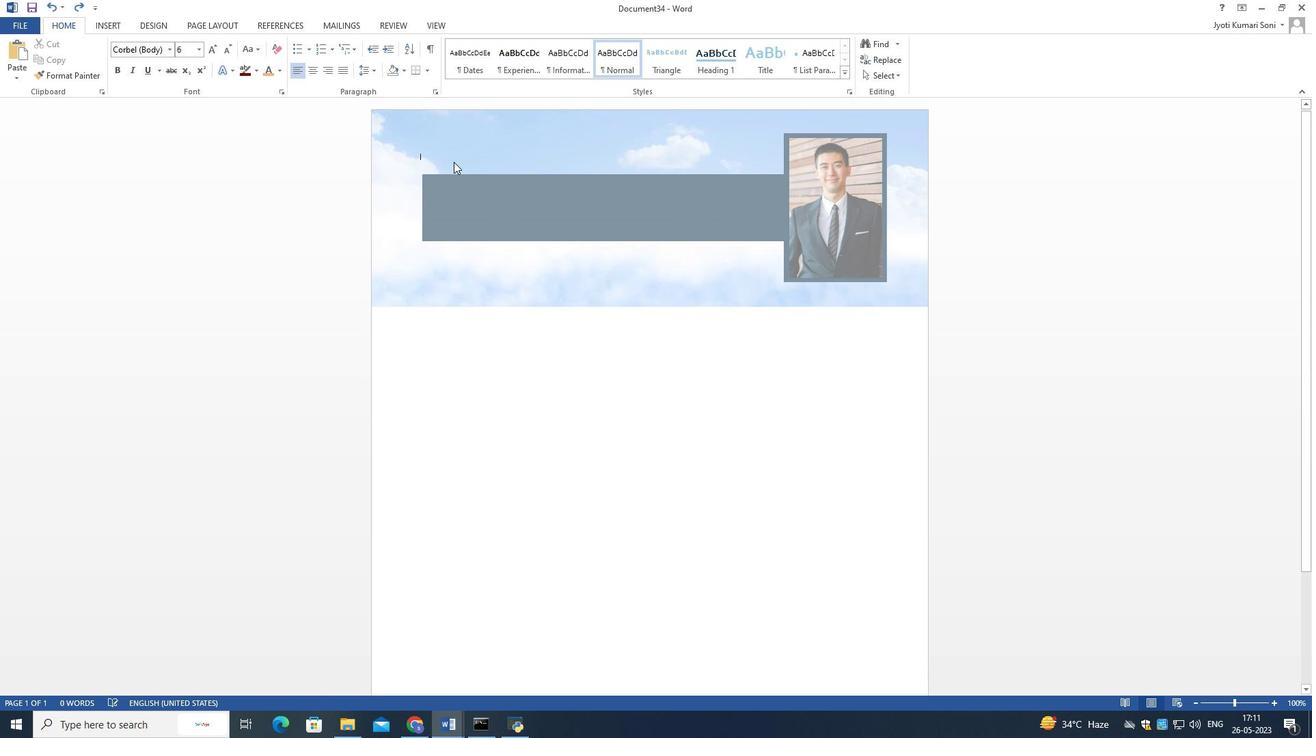 
Action: Mouse moved to (447, 151)
Screenshot: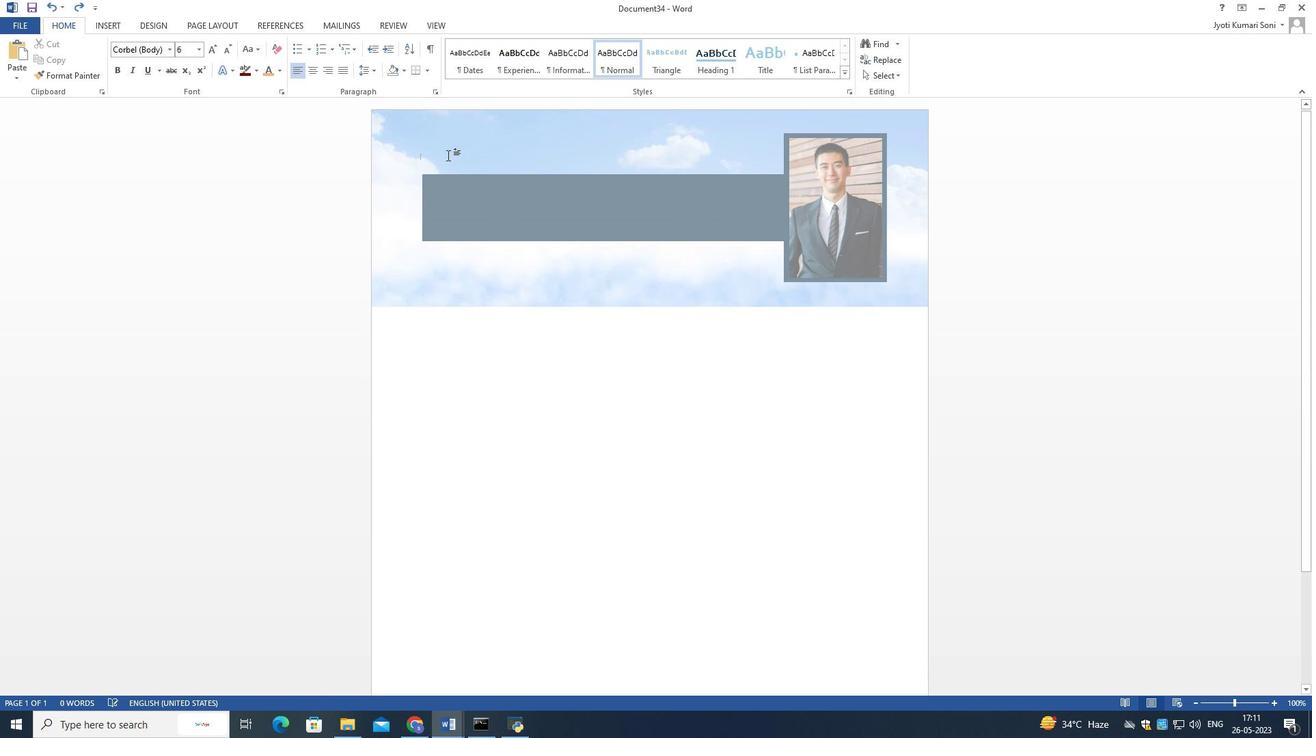 
Action: Mouse pressed left at (447, 151)
Screenshot: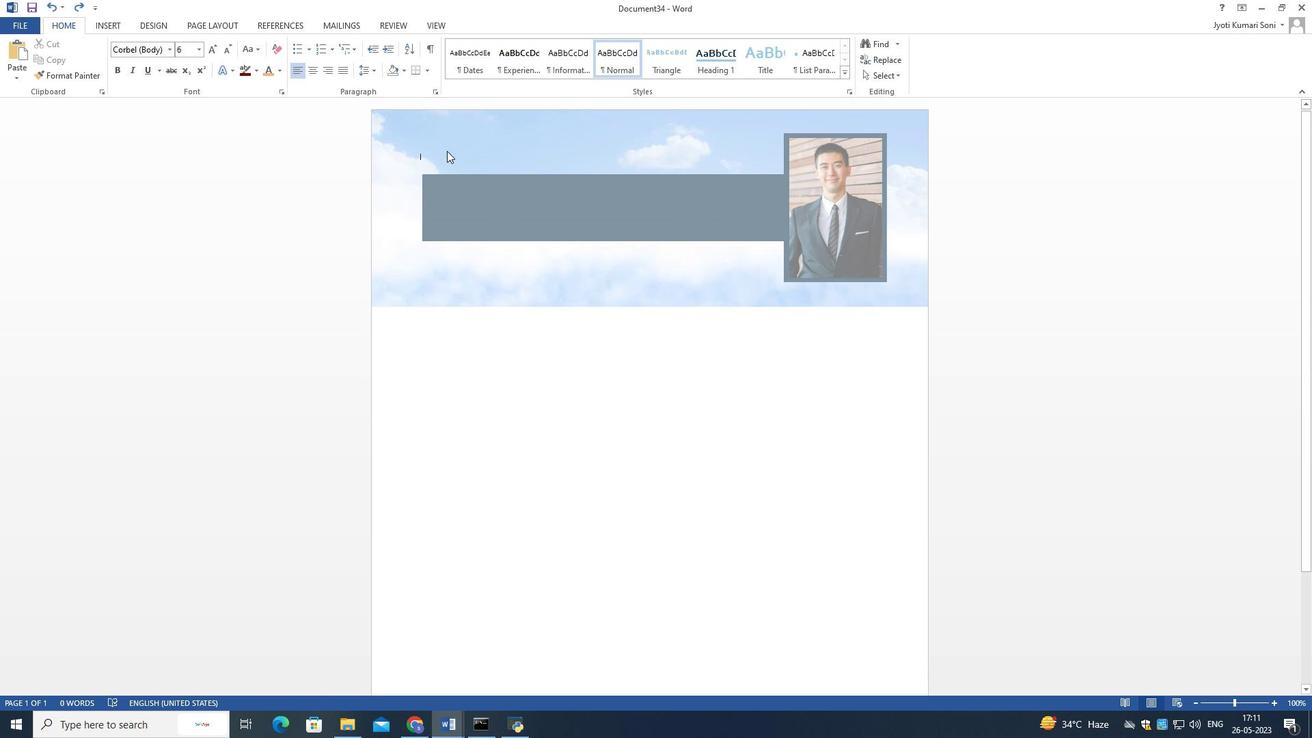 
Action: Mouse moved to (447, 150)
Screenshot: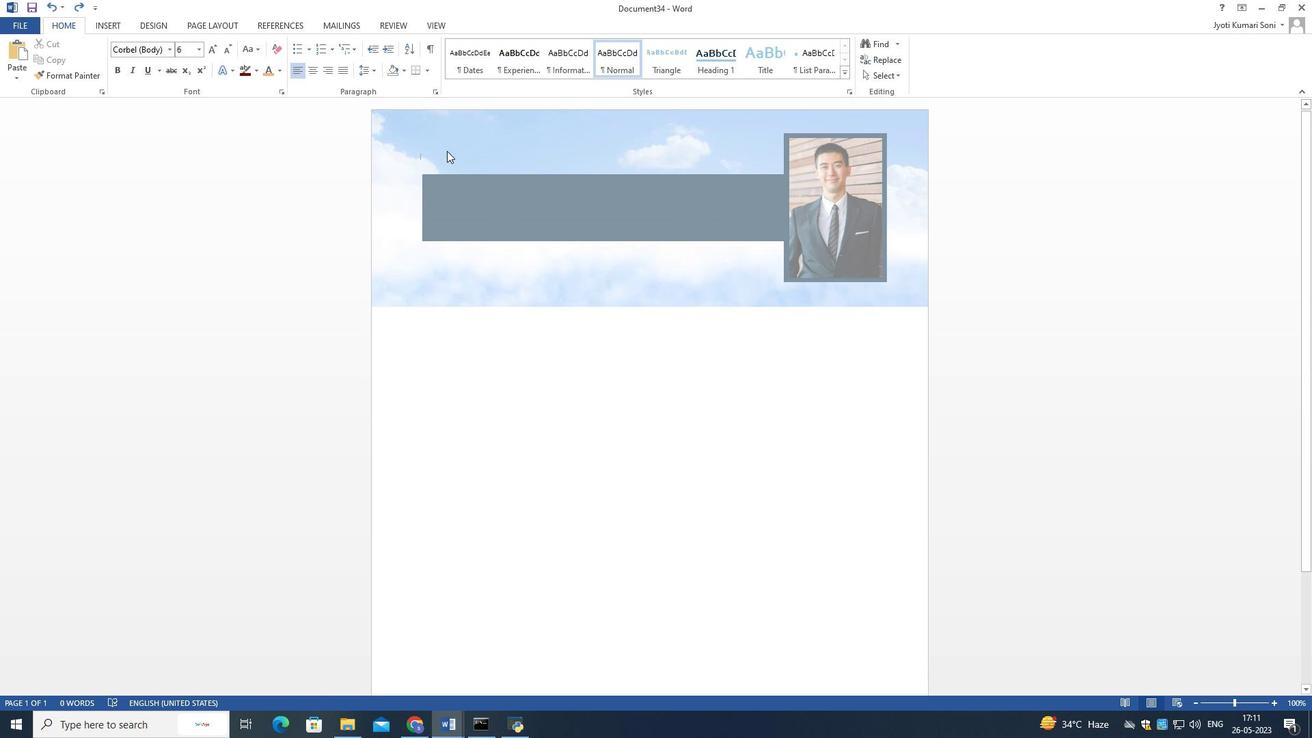 
Action: Mouse pressed right at (447, 150)
Screenshot: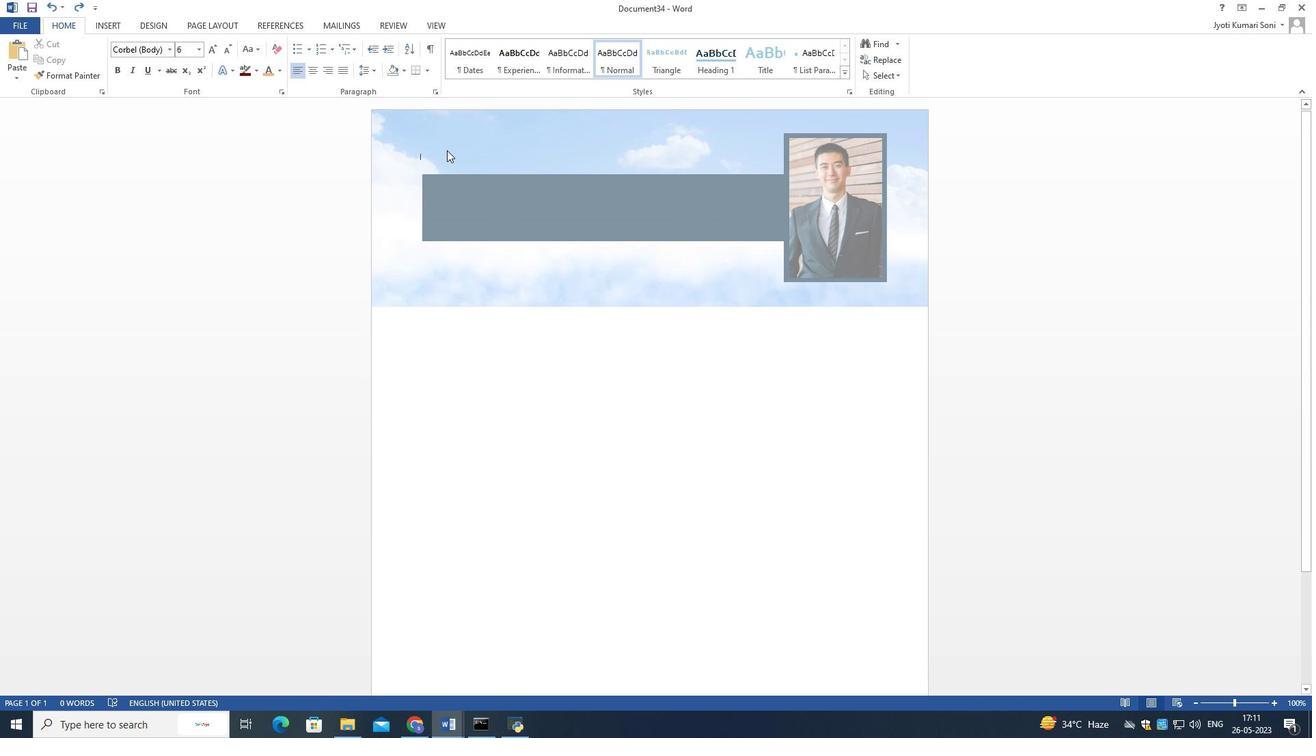 
Action: Mouse moved to (435, 135)
Screenshot: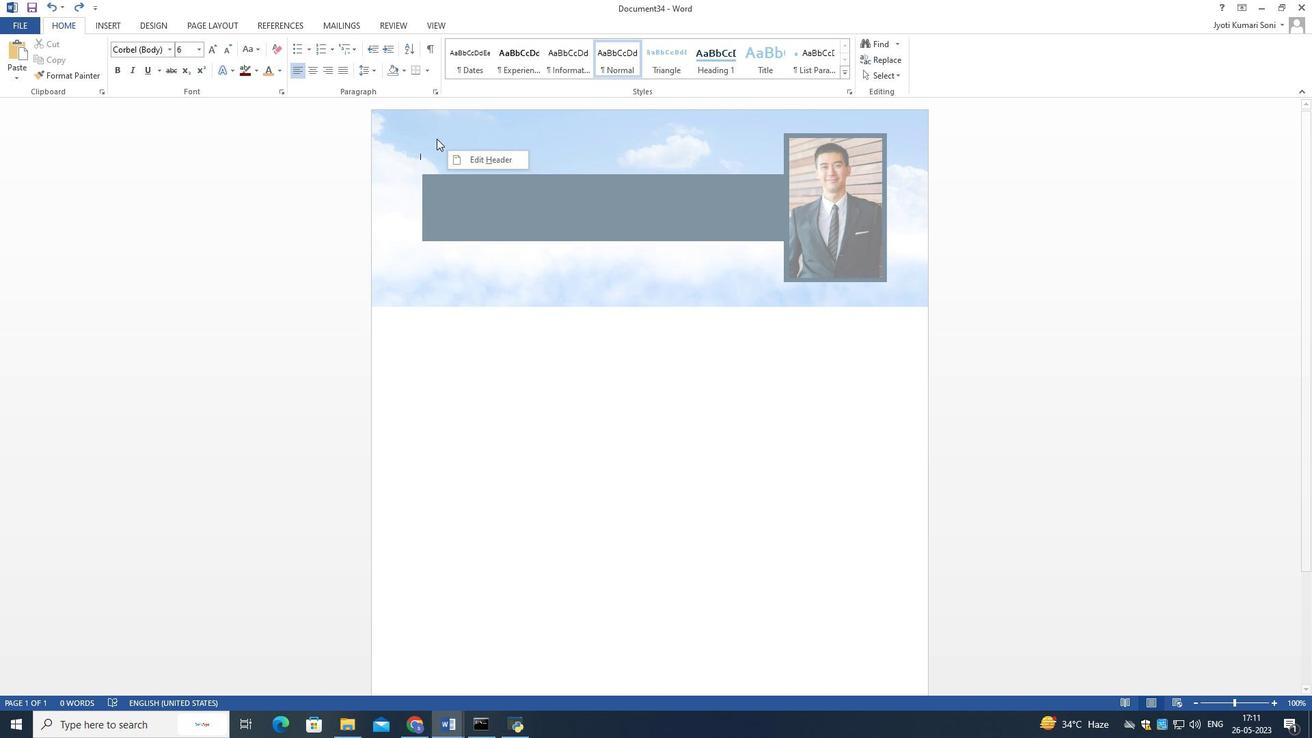 
Action: Mouse pressed left at (435, 135)
Screenshot: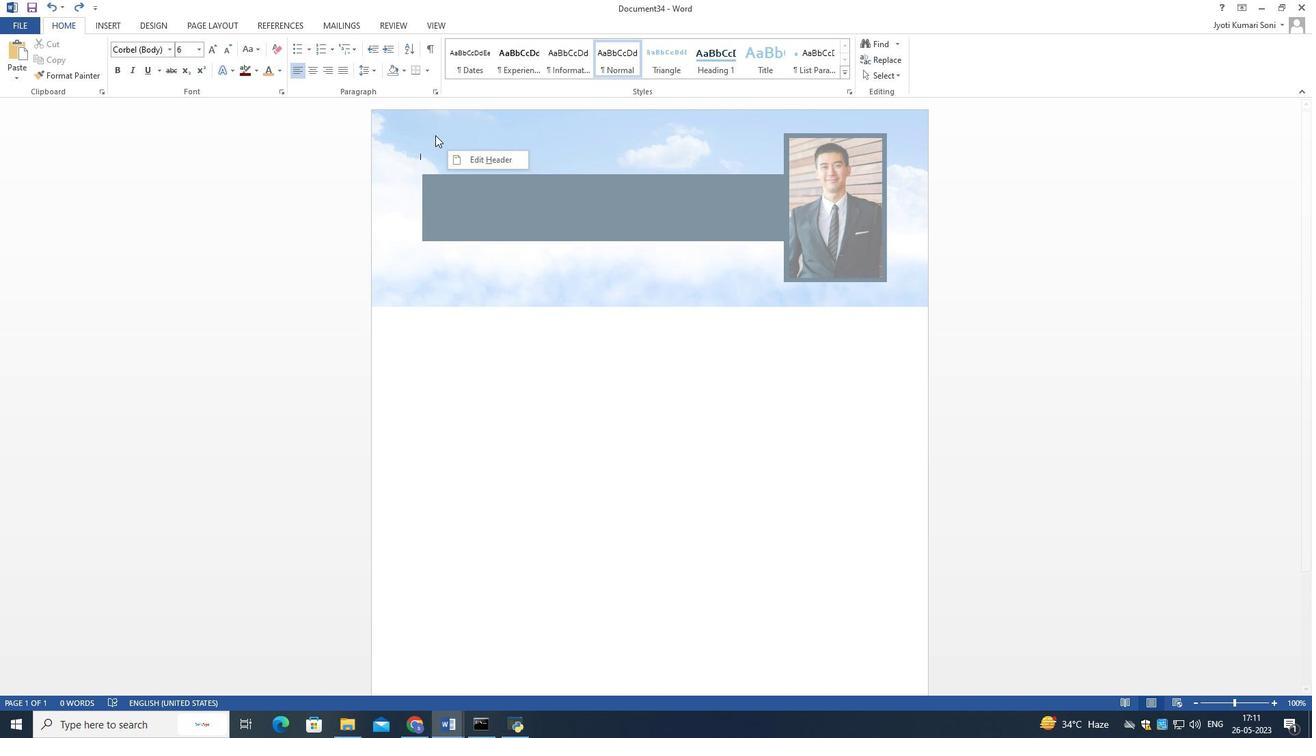 
Action: Mouse pressed right at (435, 135)
Screenshot: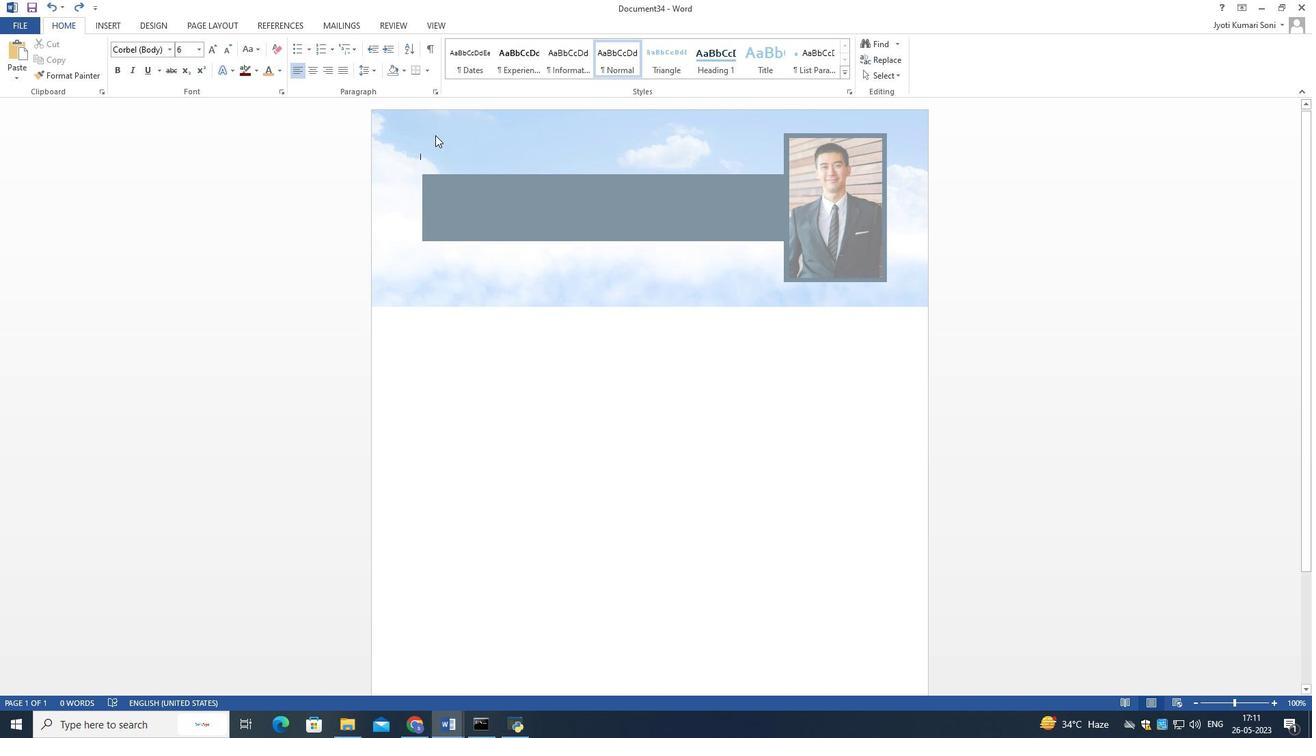 
Action: Mouse moved to (449, 144)
Screenshot: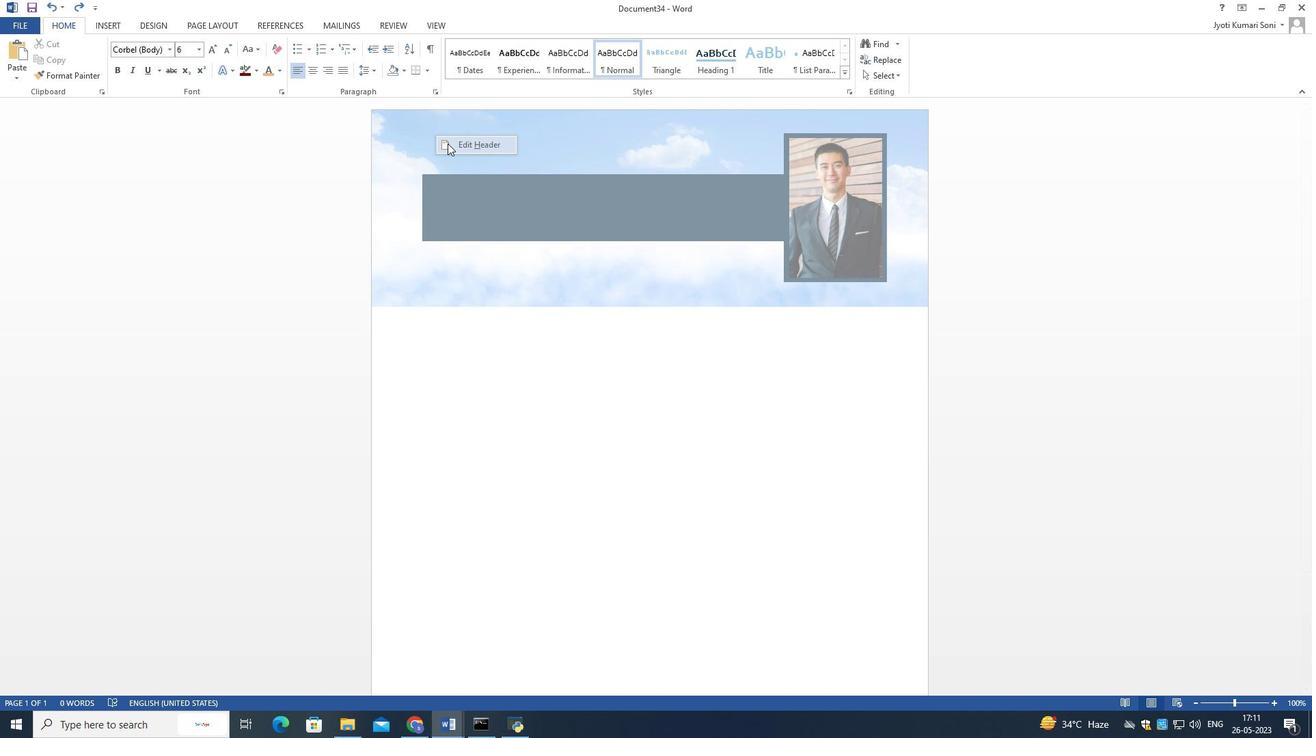
Action: Mouse pressed left at (449, 144)
Screenshot: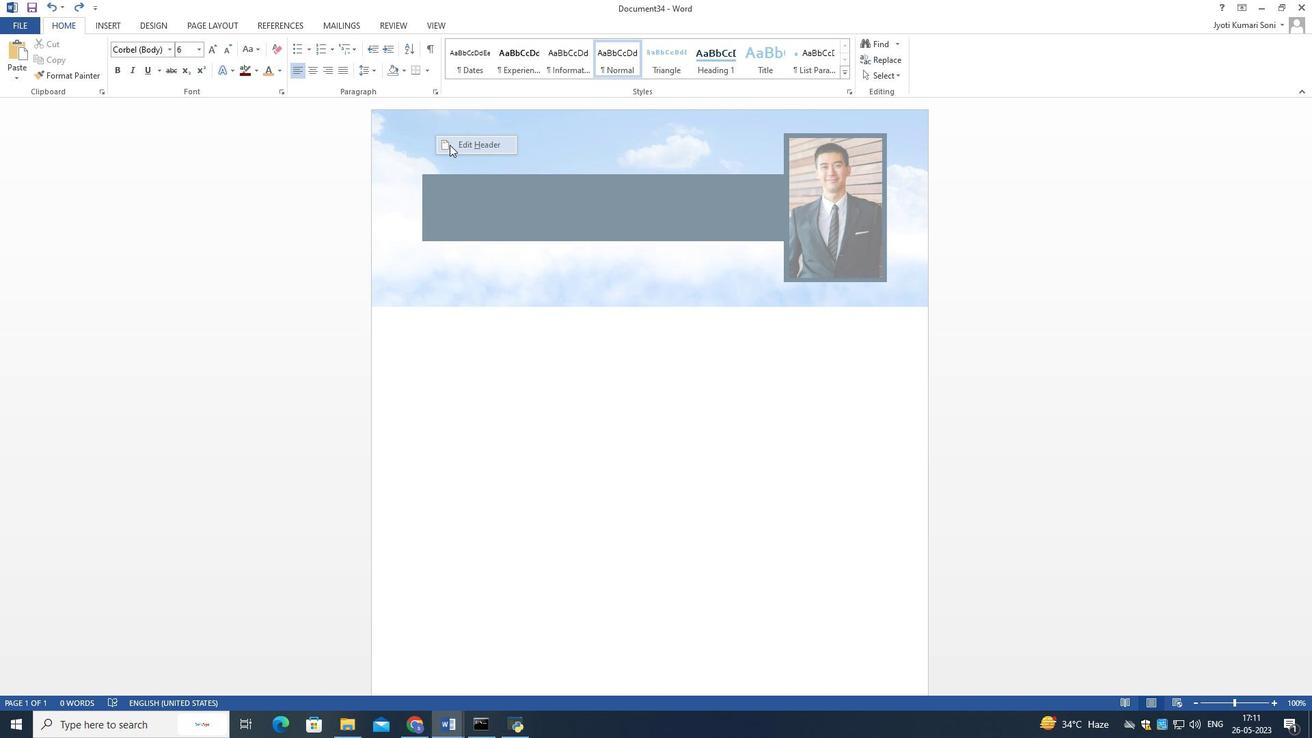 
Action: Mouse moved to (758, 216)
Screenshot: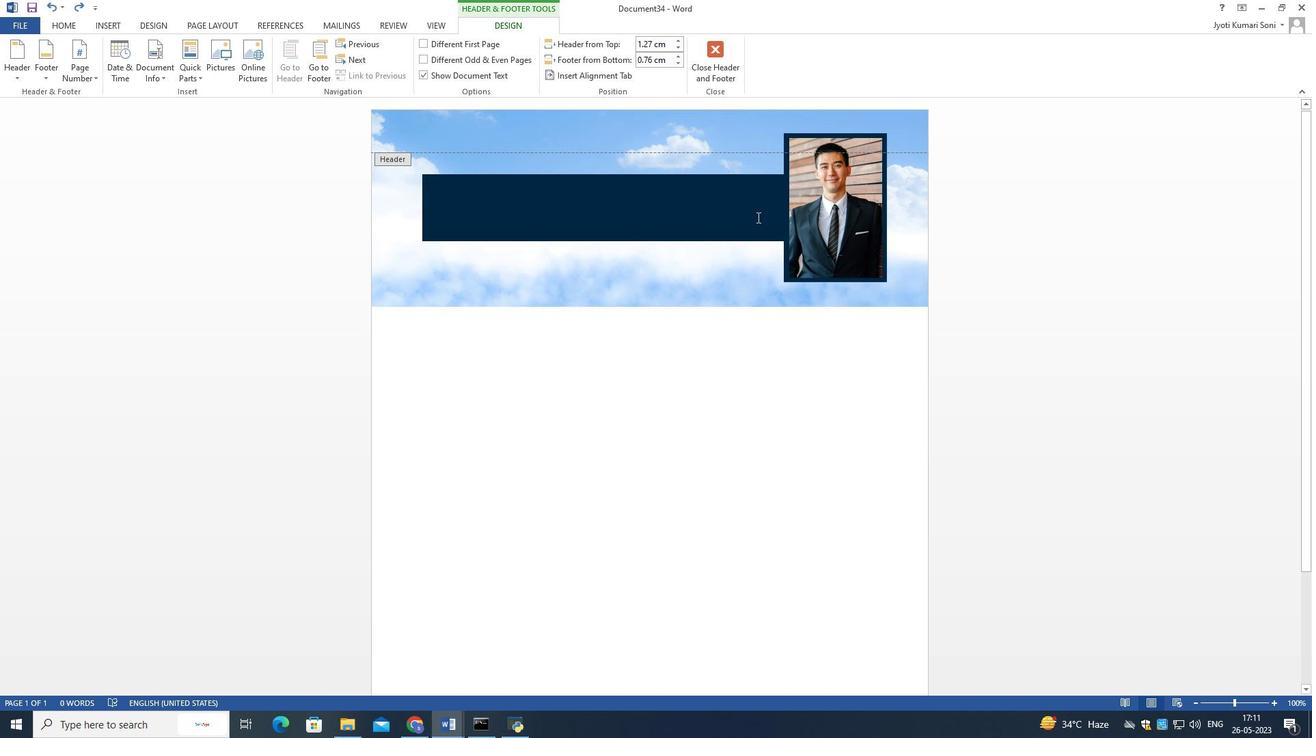 
Action: Mouse pressed right at (758, 216)
Screenshot: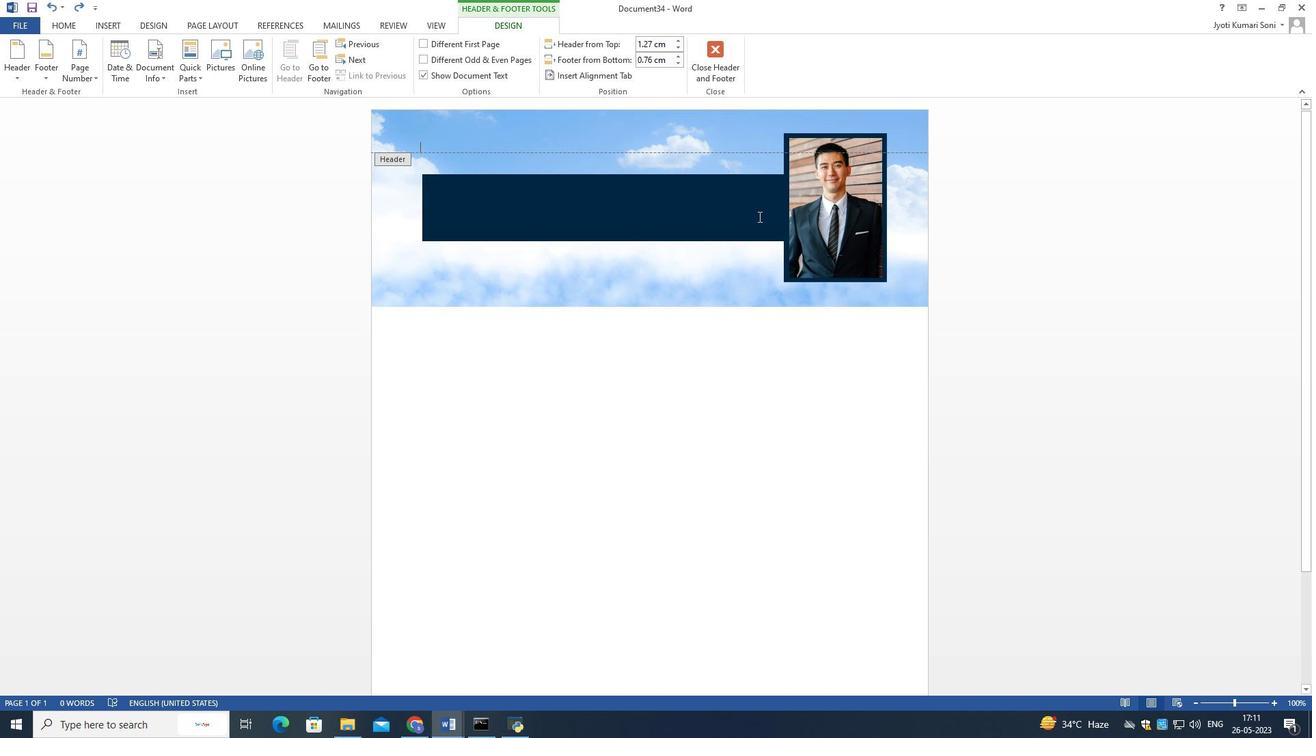 
Action: Mouse moved to (731, 220)
Screenshot: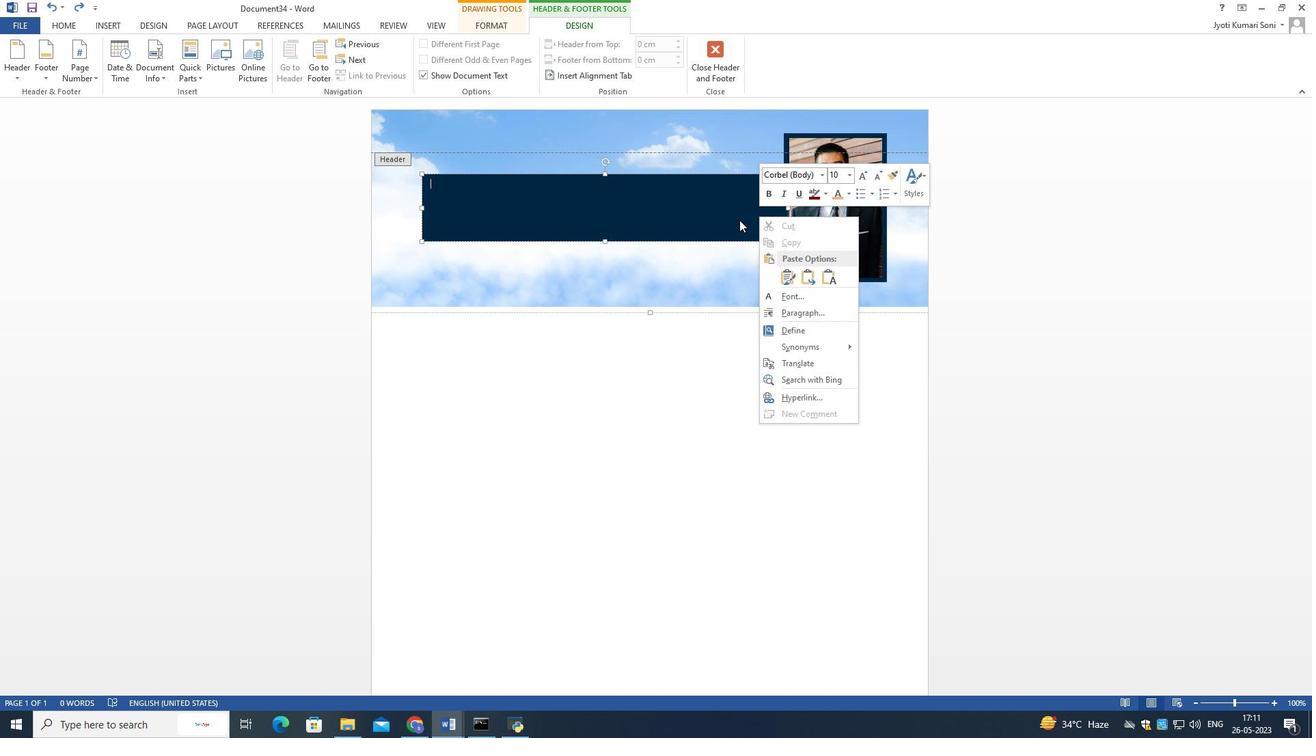
Action: Mouse pressed left at (731, 220)
Screenshot: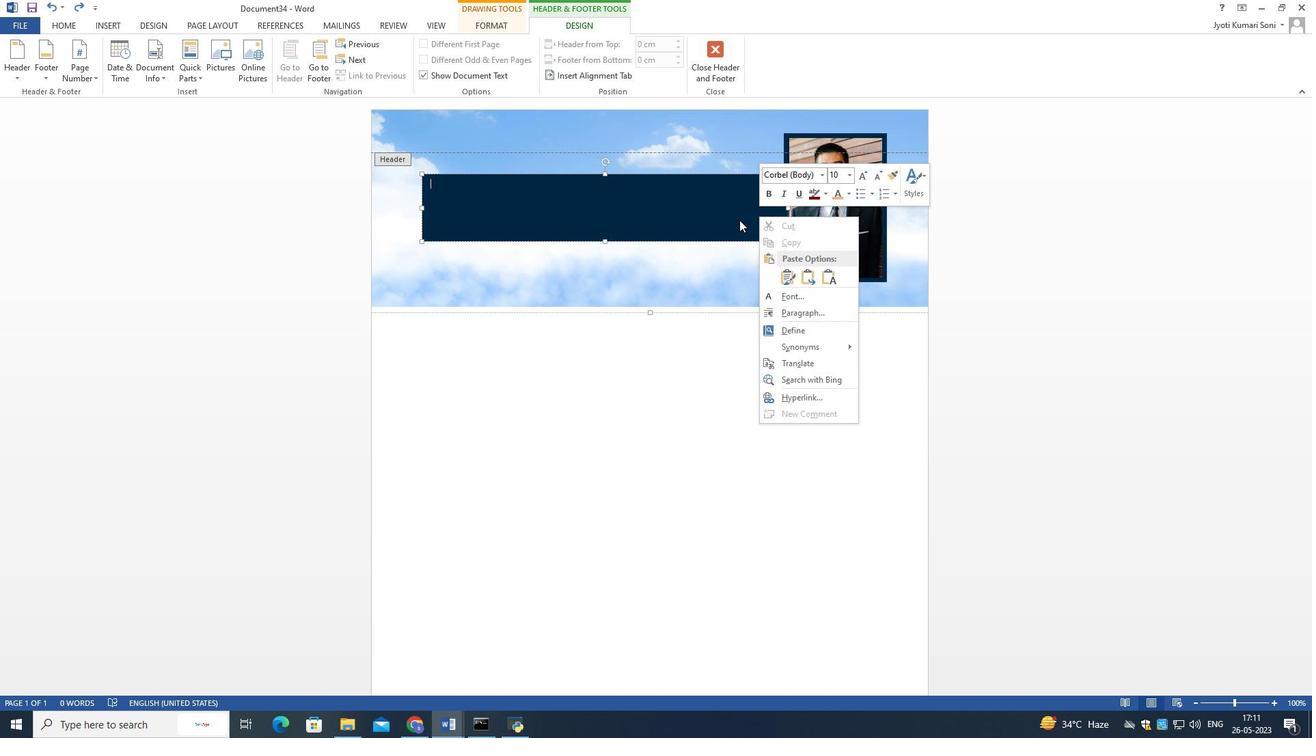 
Action: Mouse moved to (521, 151)
Screenshot: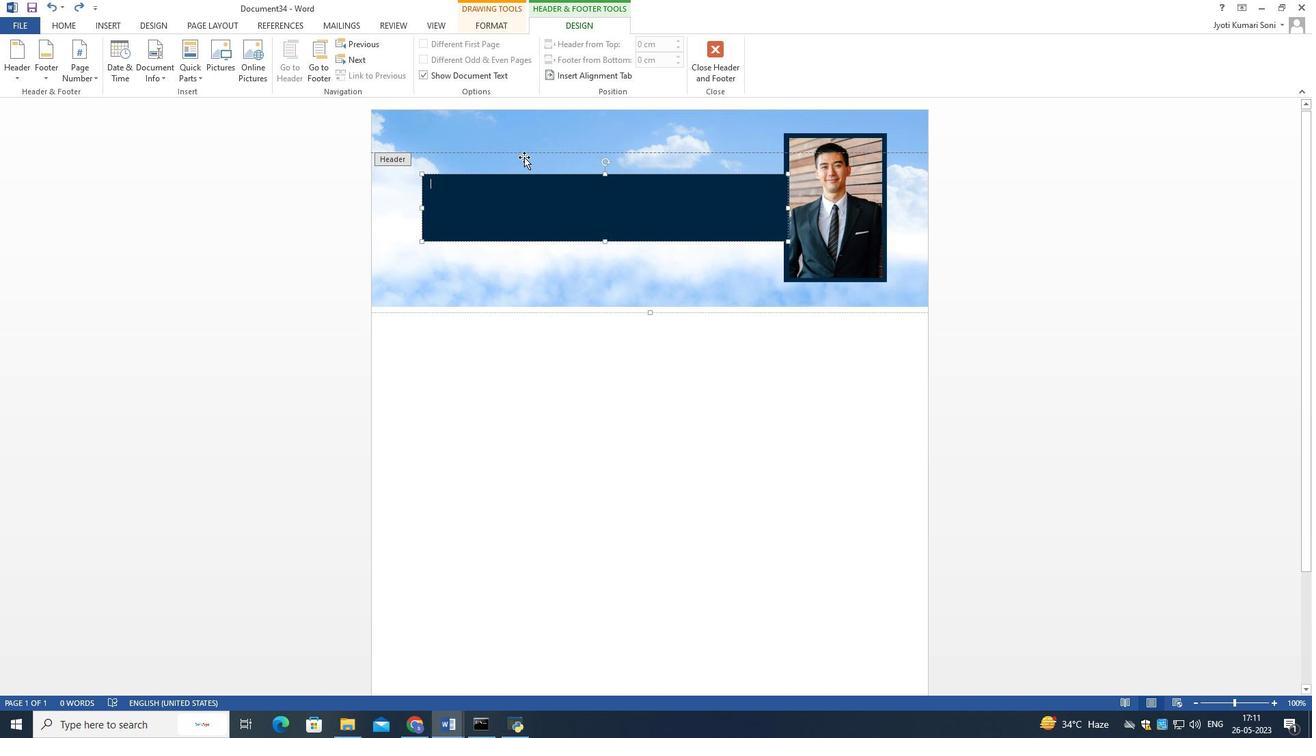 
Action: Mouse pressed left at (521, 151)
Screenshot: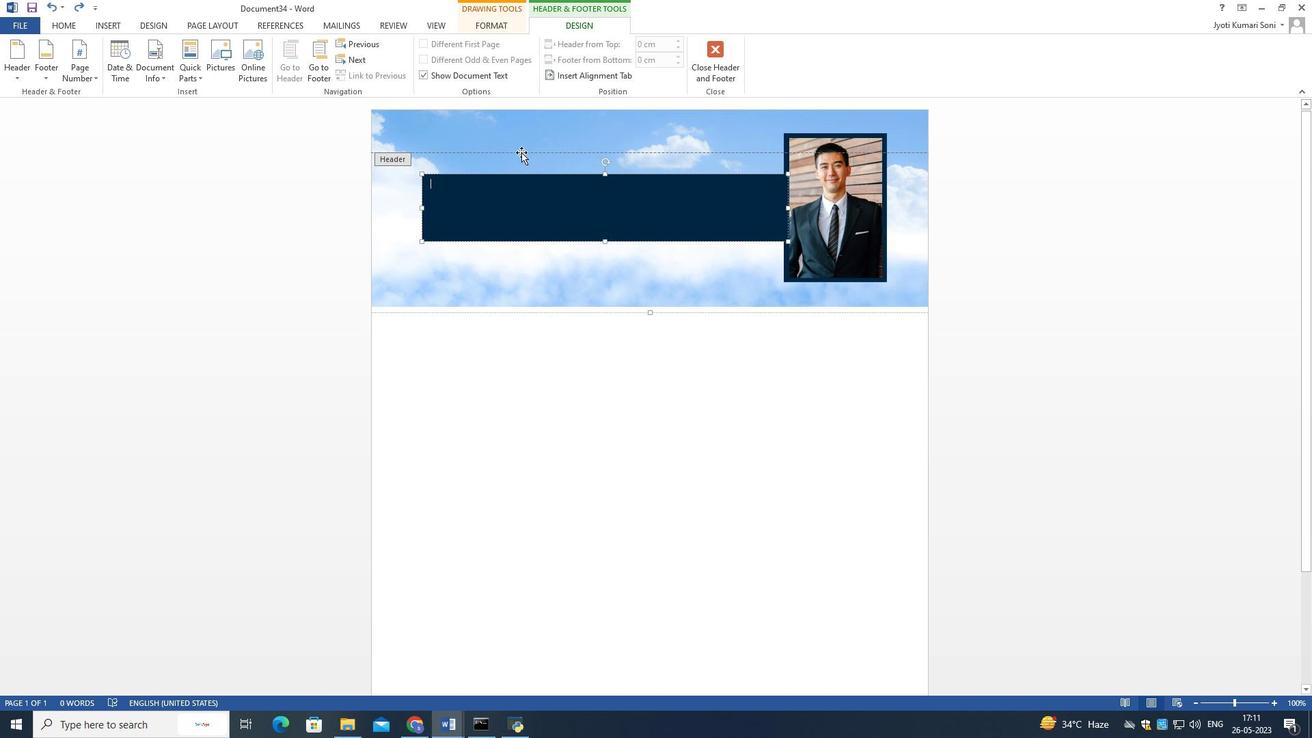 
Action: Mouse moved to (641, 344)
Screenshot: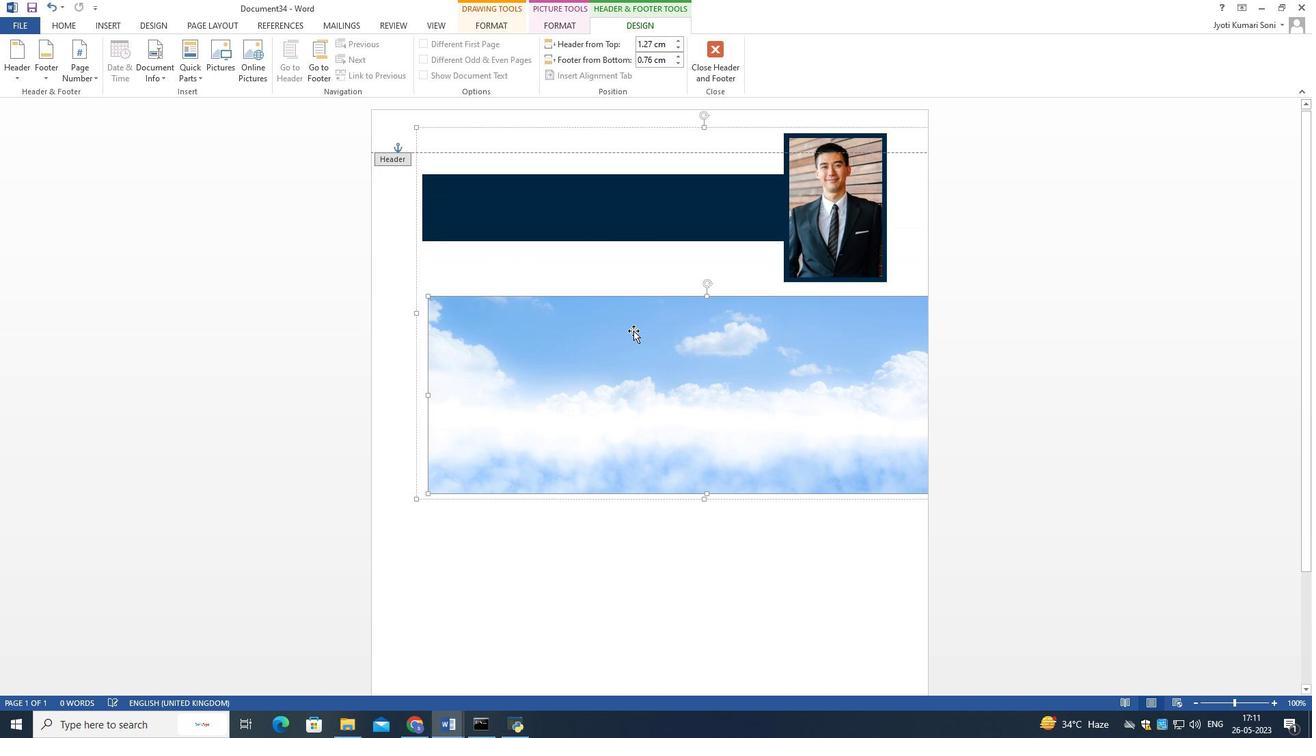 
Action: Mouse pressed right at (641, 344)
Screenshot: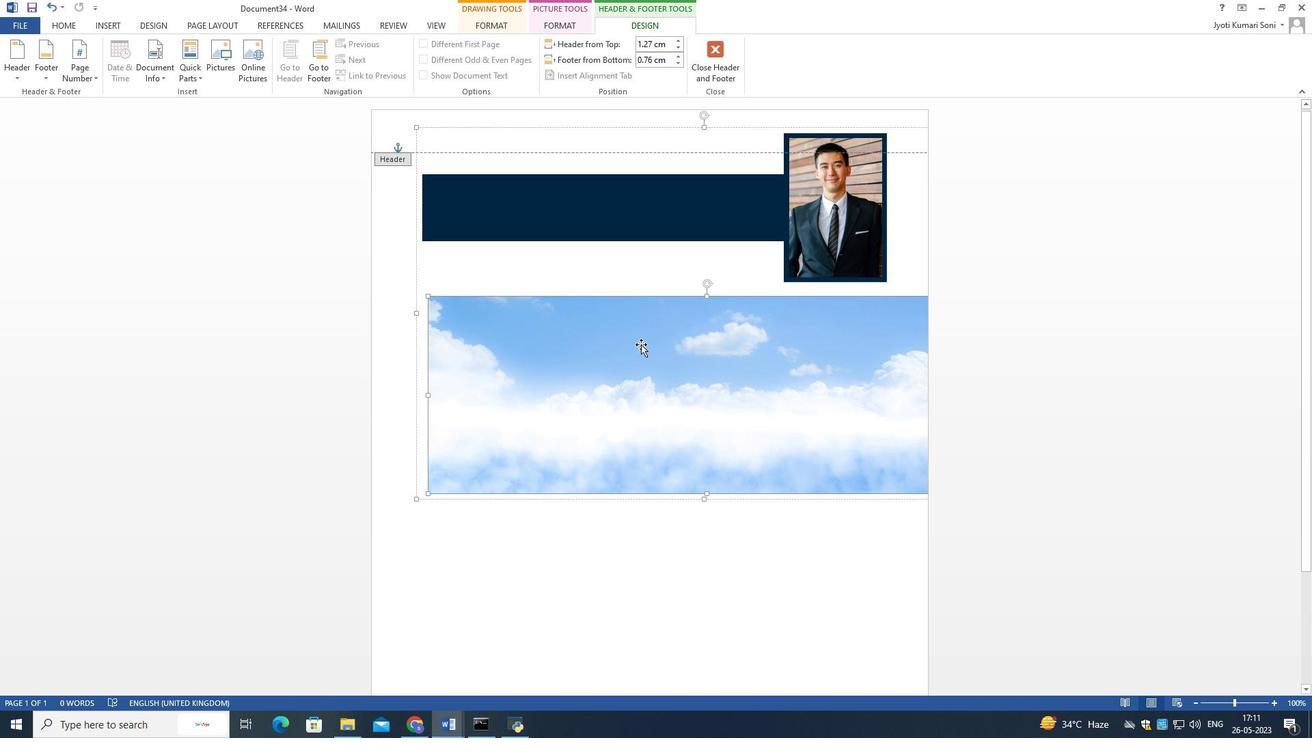 
Action: Mouse moved to (669, 381)
Screenshot: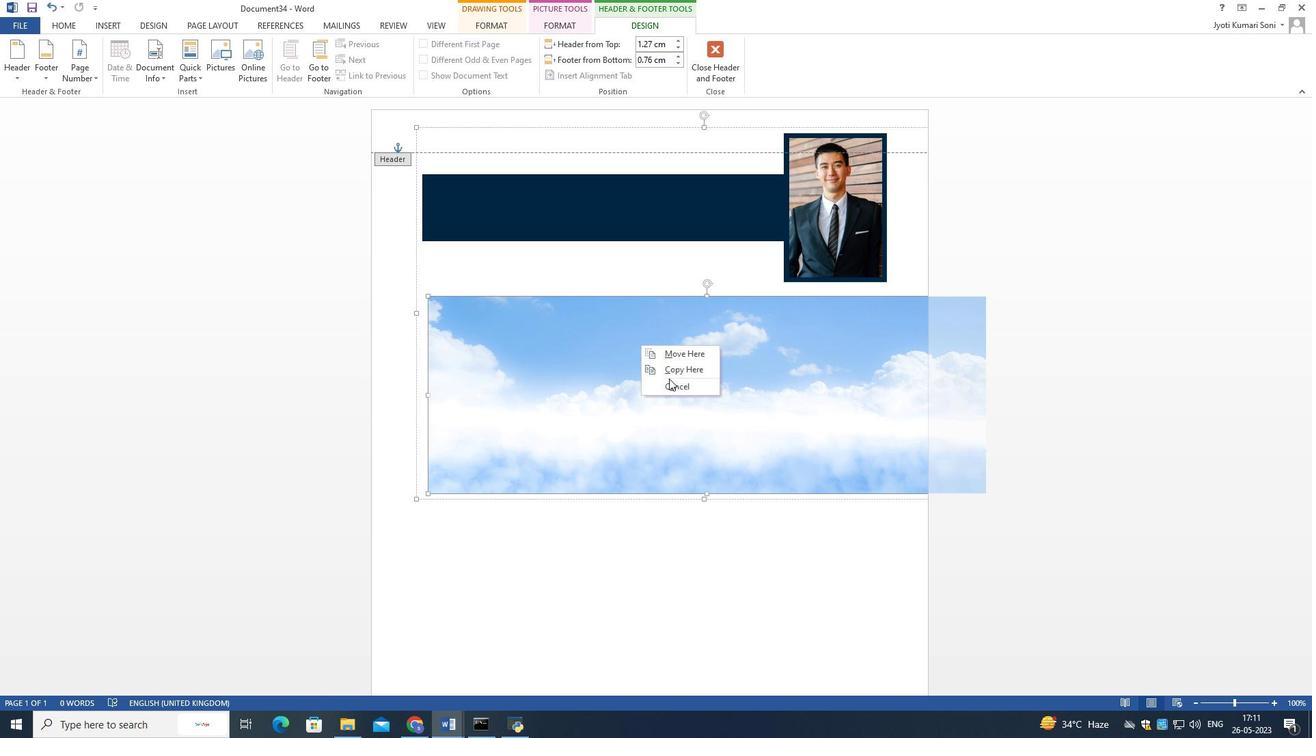 
Action: Mouse pressed left at (669, 379)
Screenshot: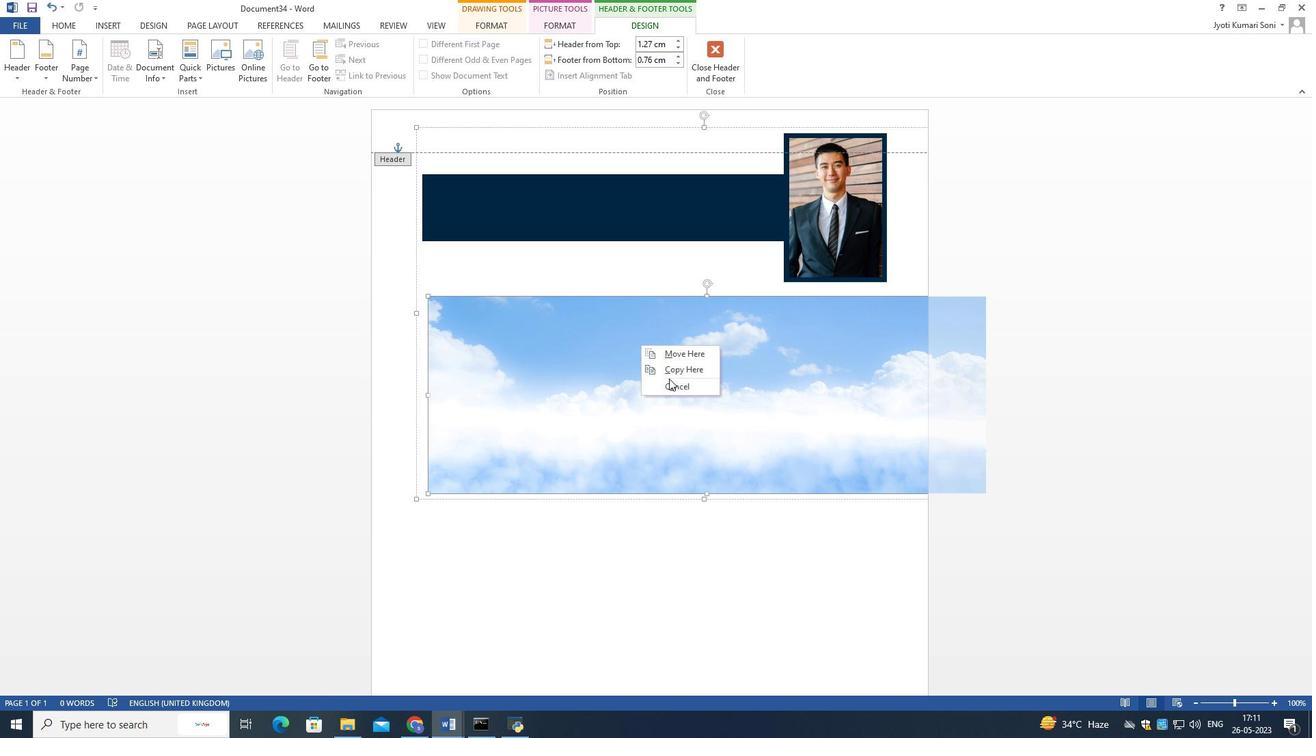 
Action: Mouse pressed left at (669, 381)
Screenshot: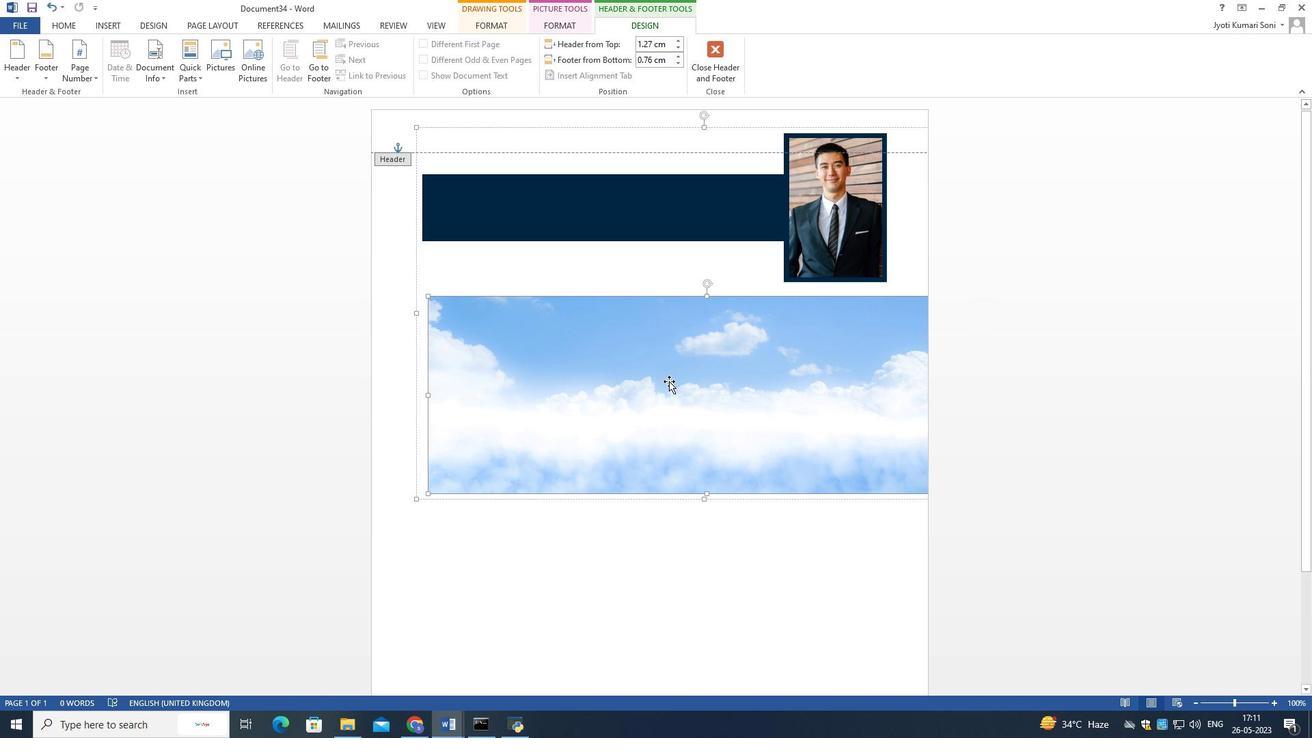 
Action: Mouse moved to (553, 311)
Screenshot: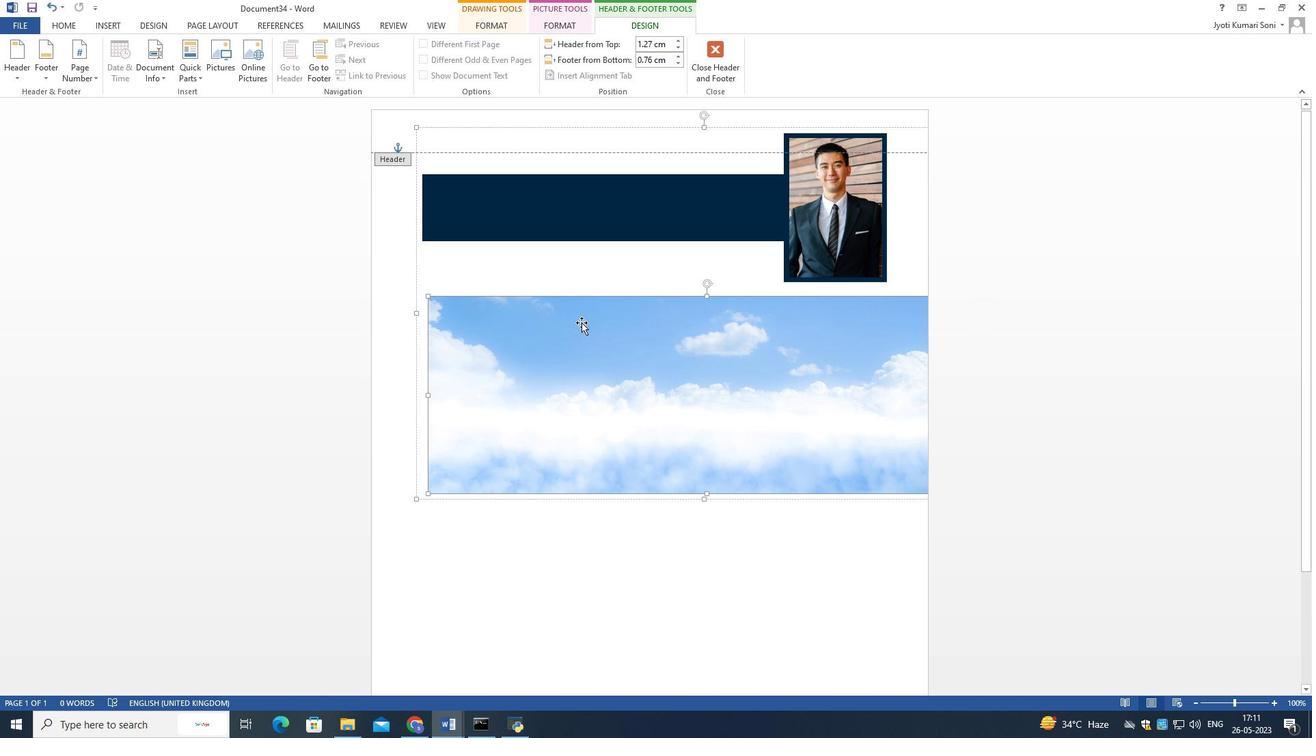 
Action: Mouse pressed right at (553, 311)
Screenshot: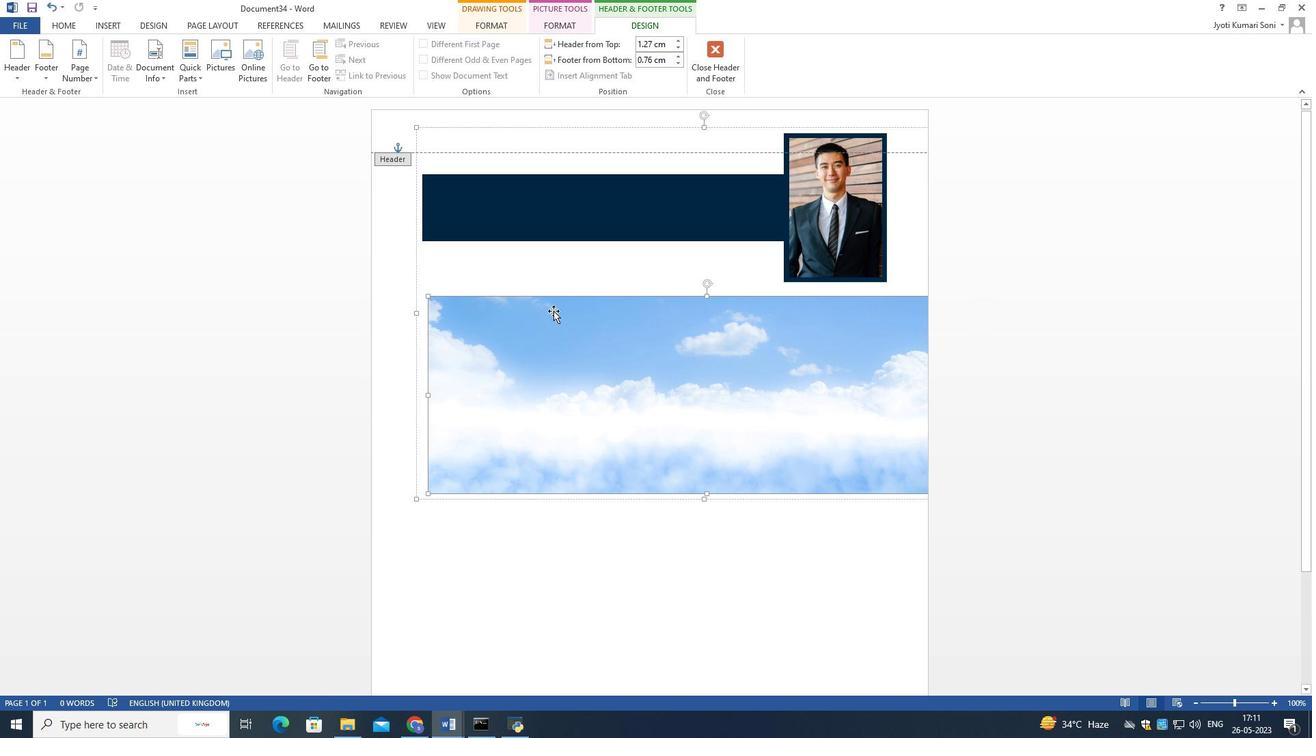 
Action: Mouse moved to (564, 323)
Screenshot: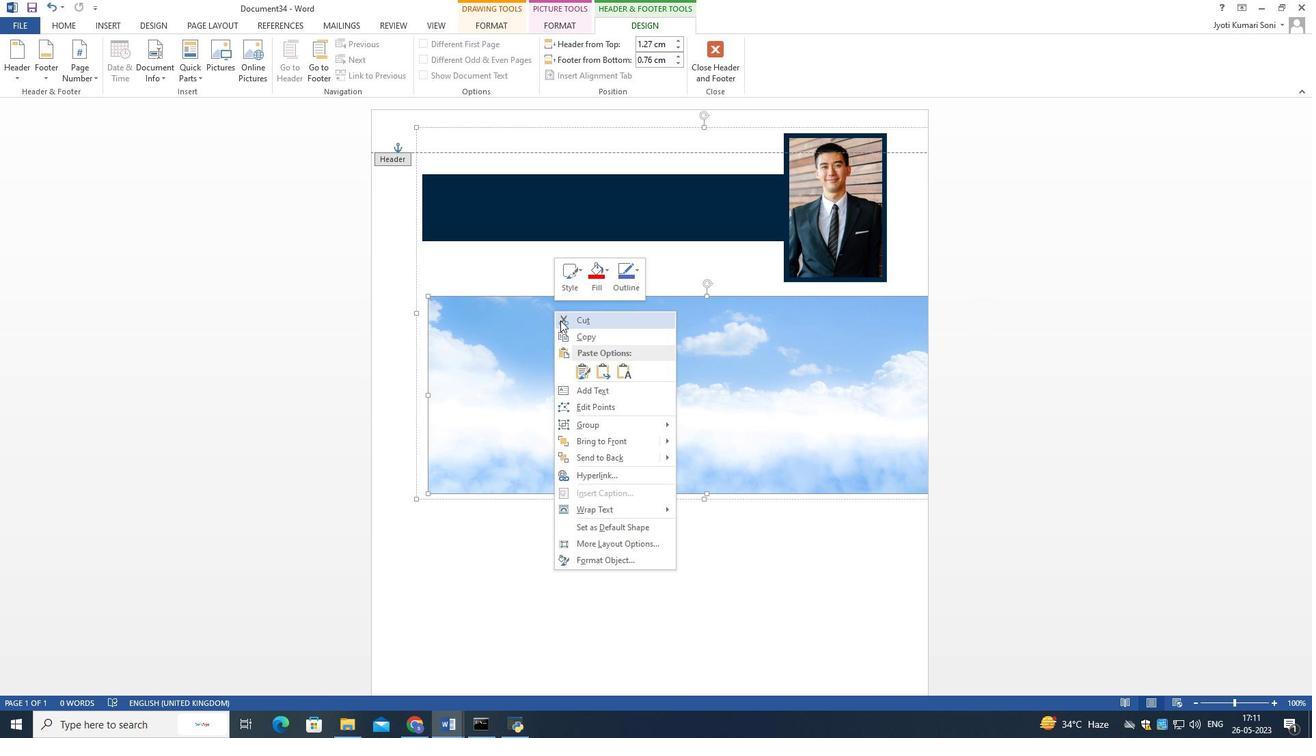 
Action: Mouse pressed left at (564, 323)
Screenshot: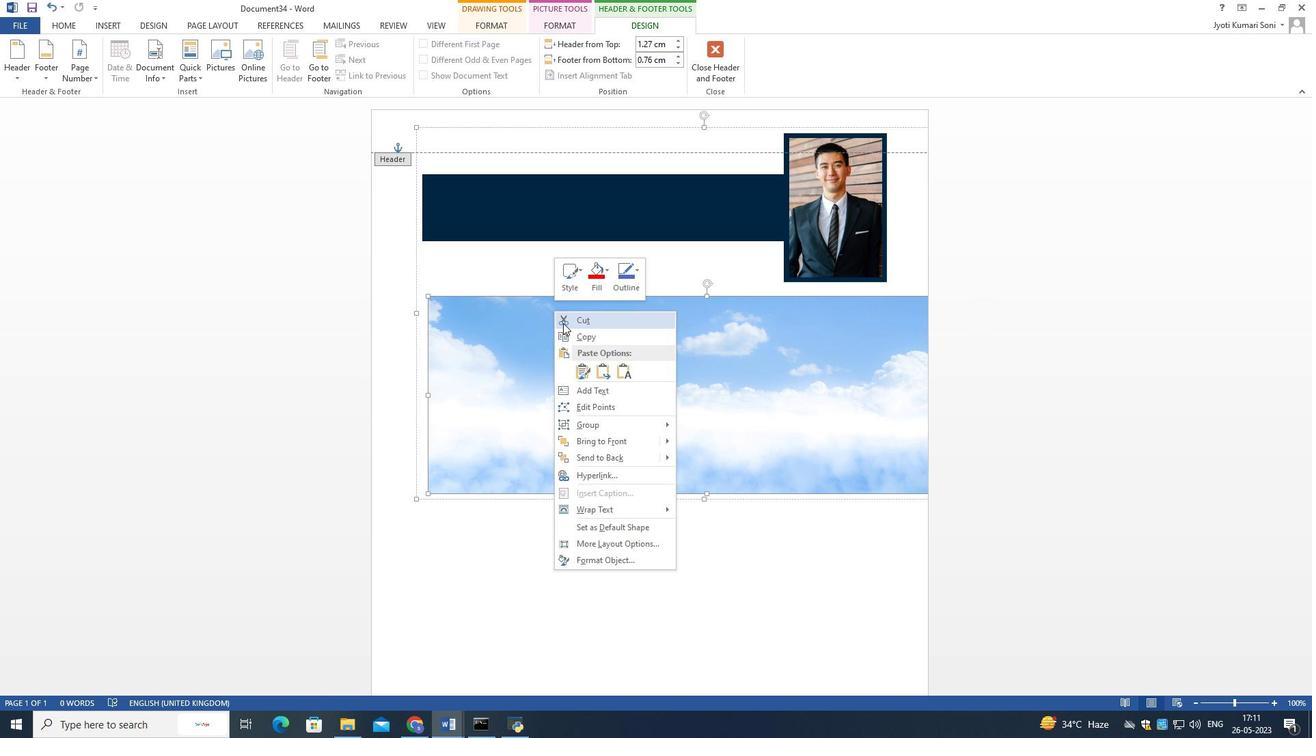 
Action: Mouse moved to (598, 226)
Screenshot: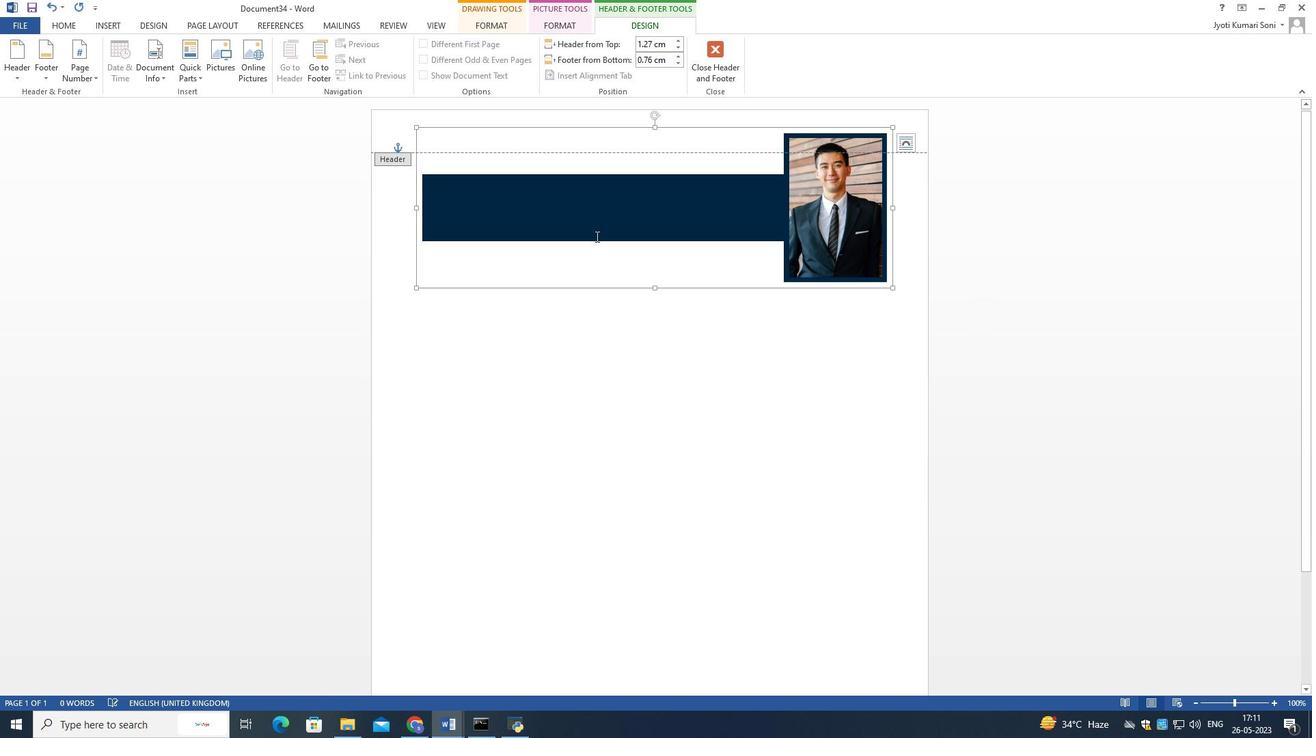 
Action: Mouse pressed left at (598, 226)
Screenshot: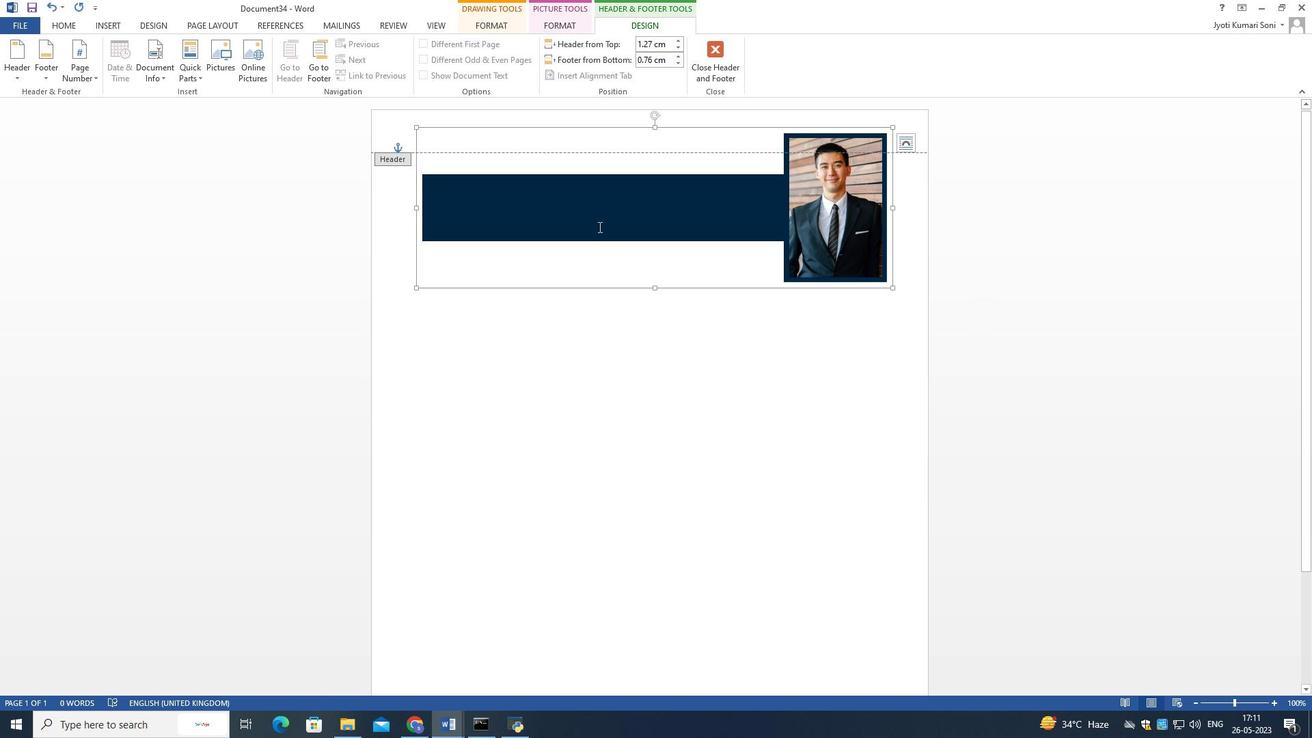 
Action: Mouse pressed right at (598, 226)
Screenshot: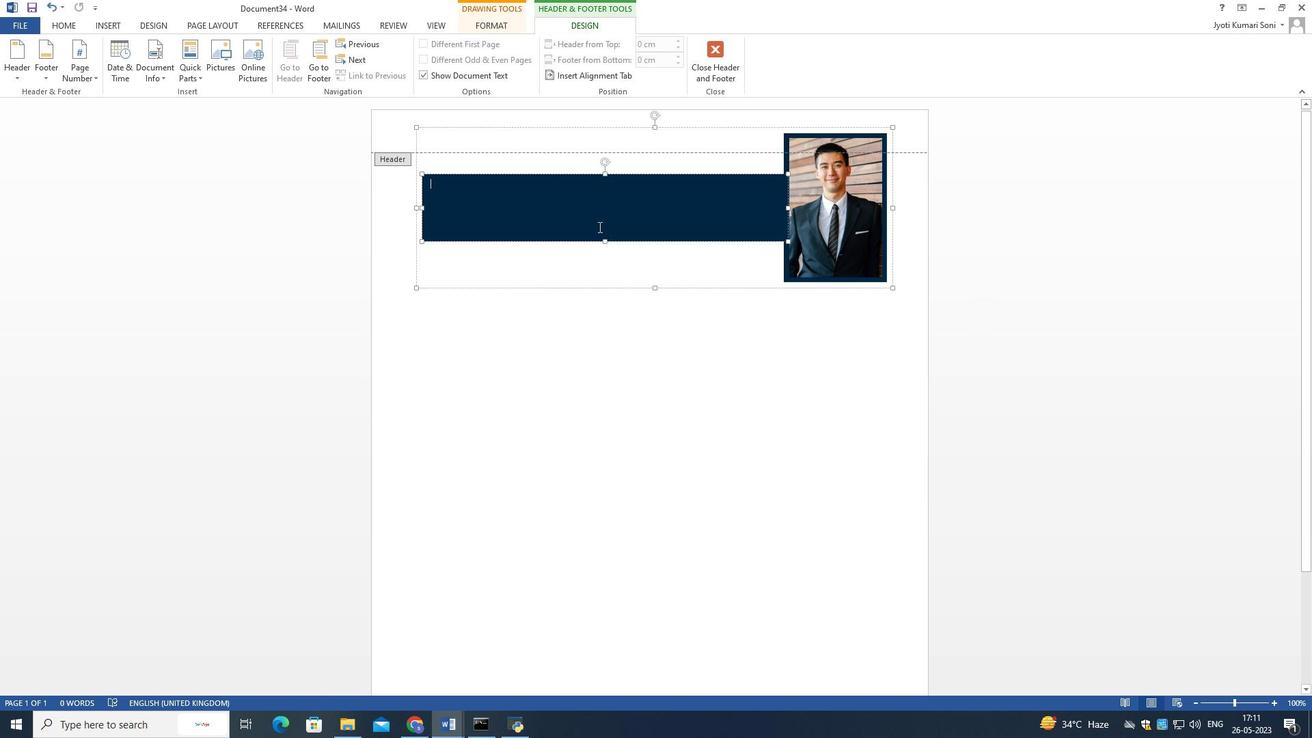 
Action: Mouse moved to (516, 199)
Screenshot: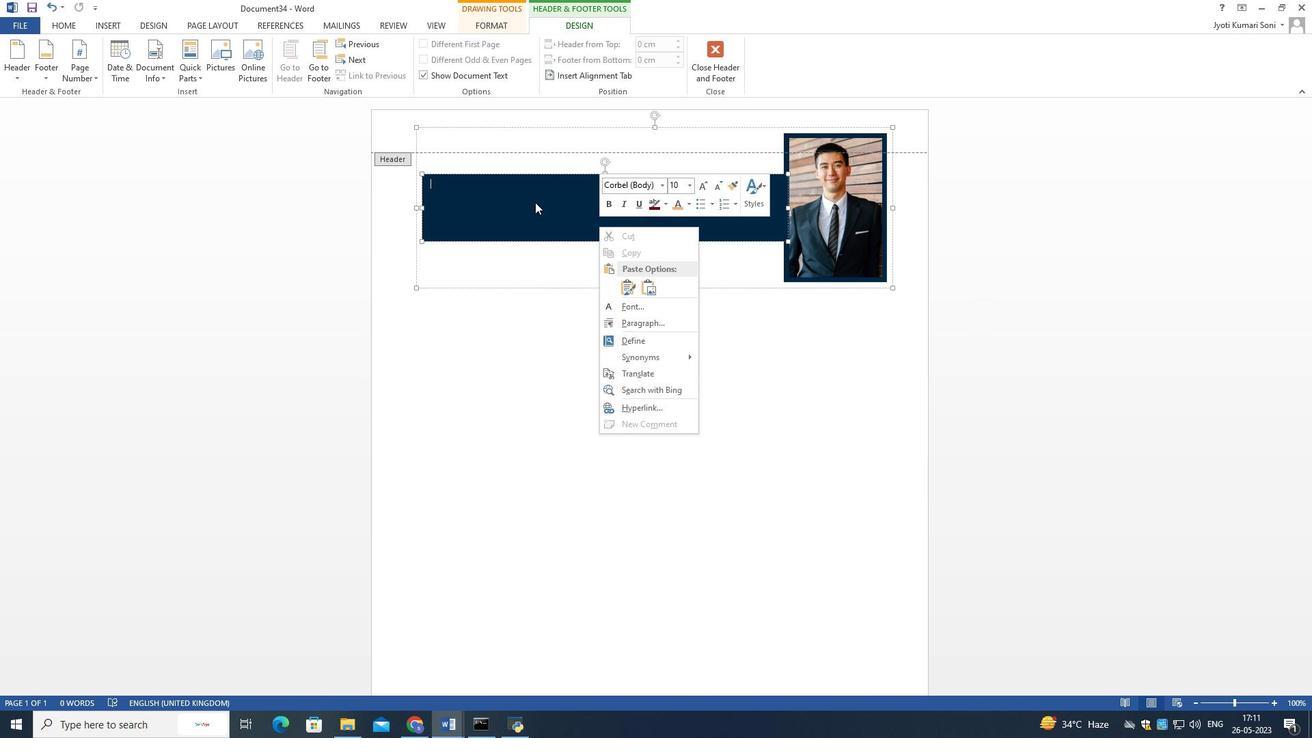 
Action: Mouse pressed left at (516, 199)
Screenshot: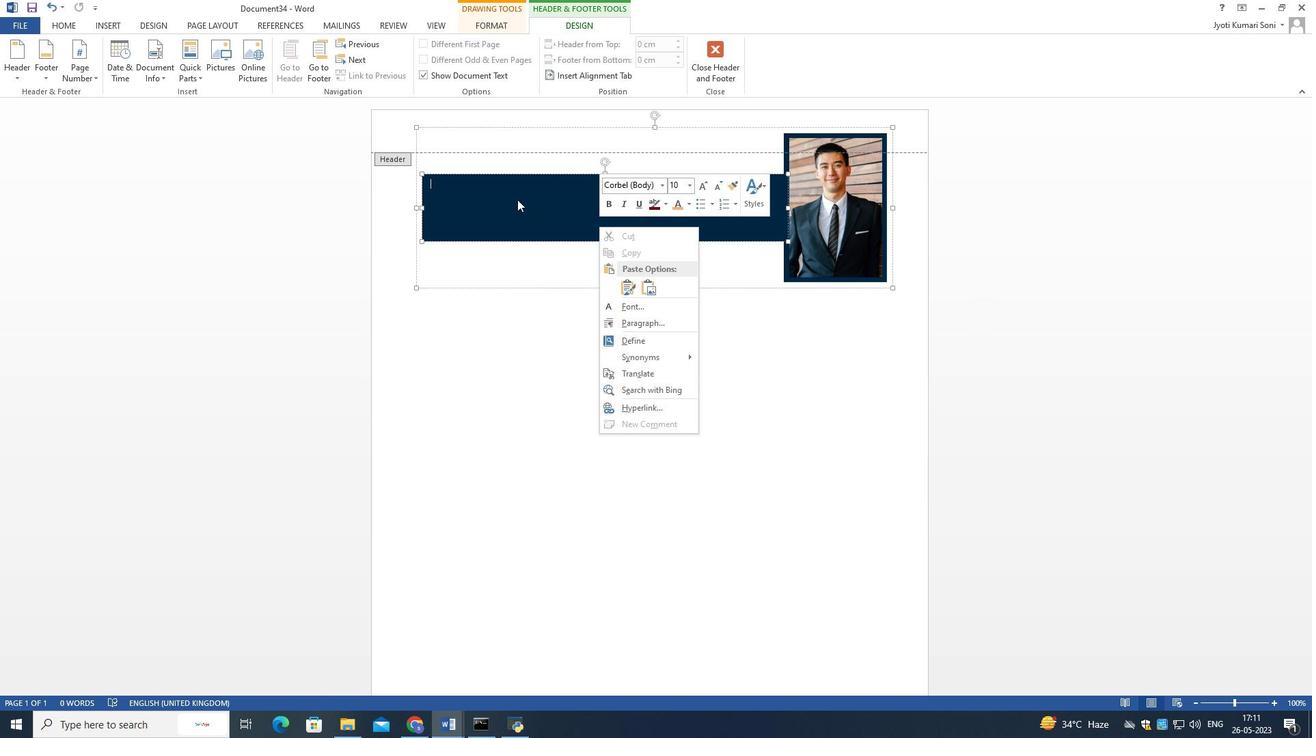 
Action: Mouse pressed left at (516, 199)
Screenshot: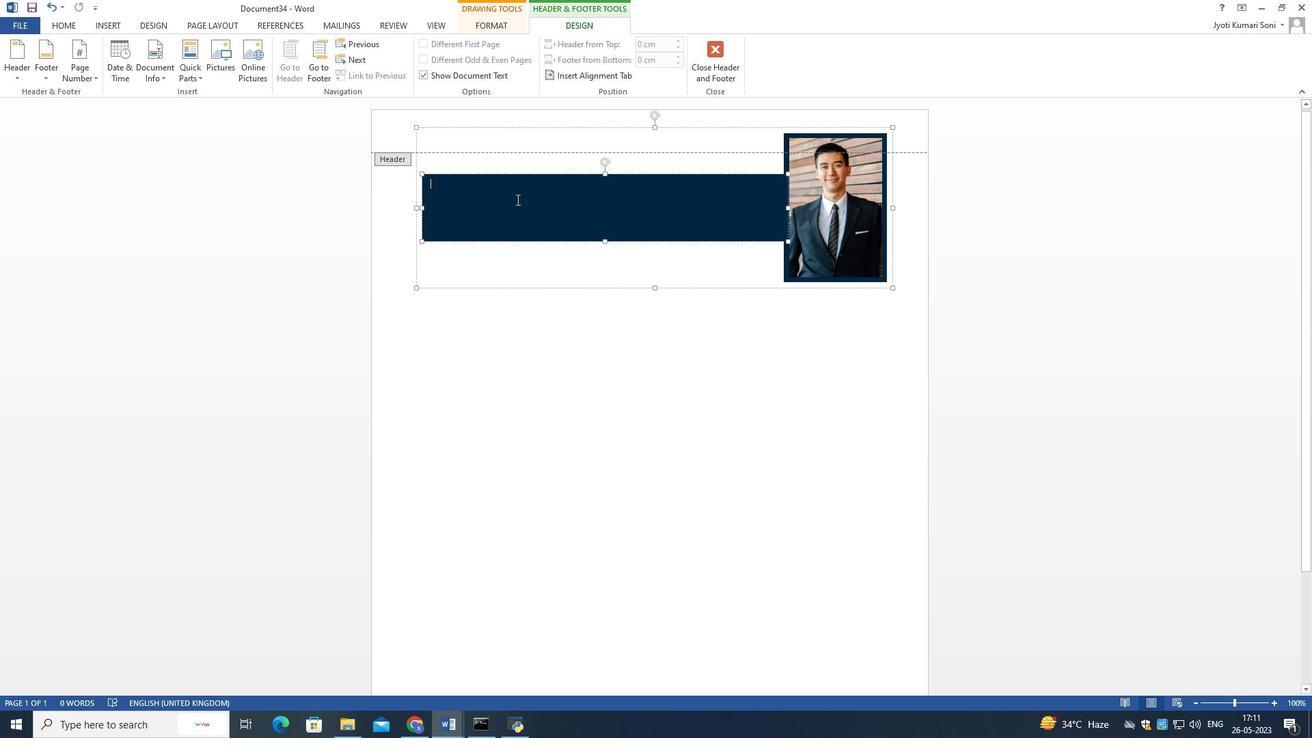 
Action: Mouse pressed left at (516, 199)
Screenshot: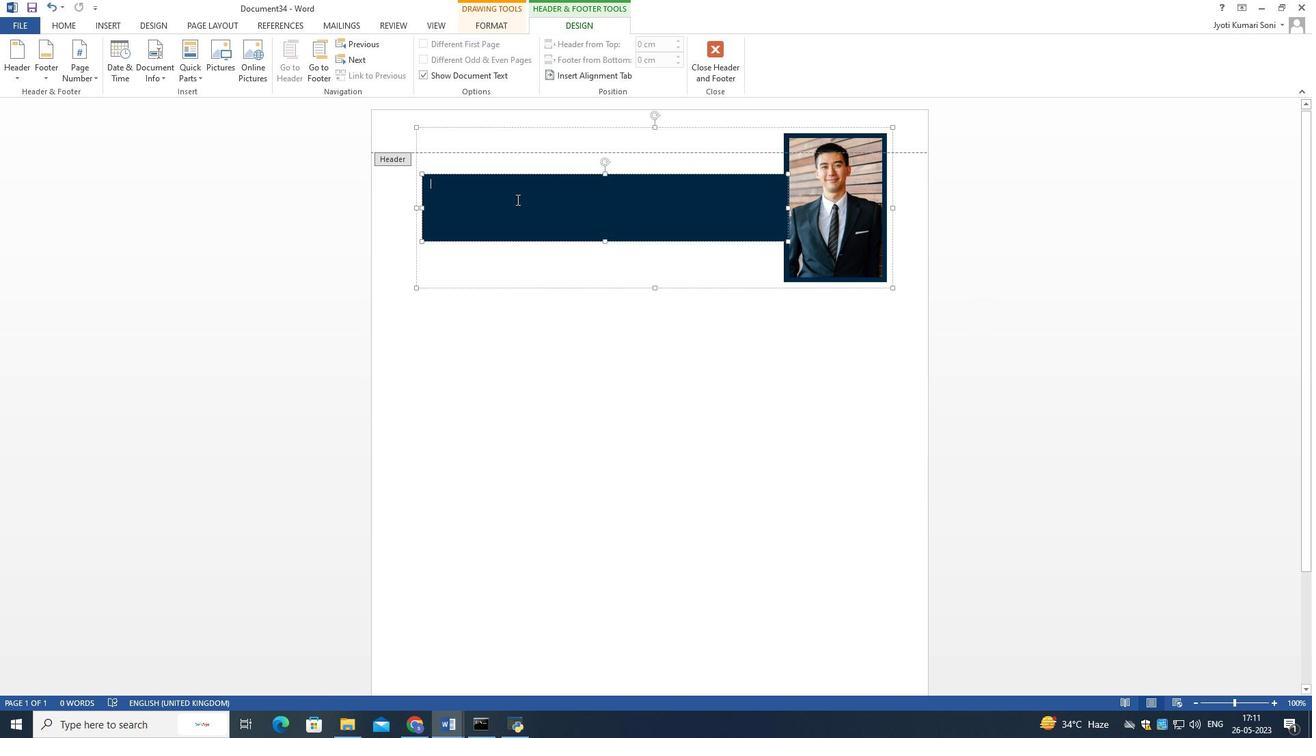 
Action: Mouse pressed right at (516, 199)
Screenshot: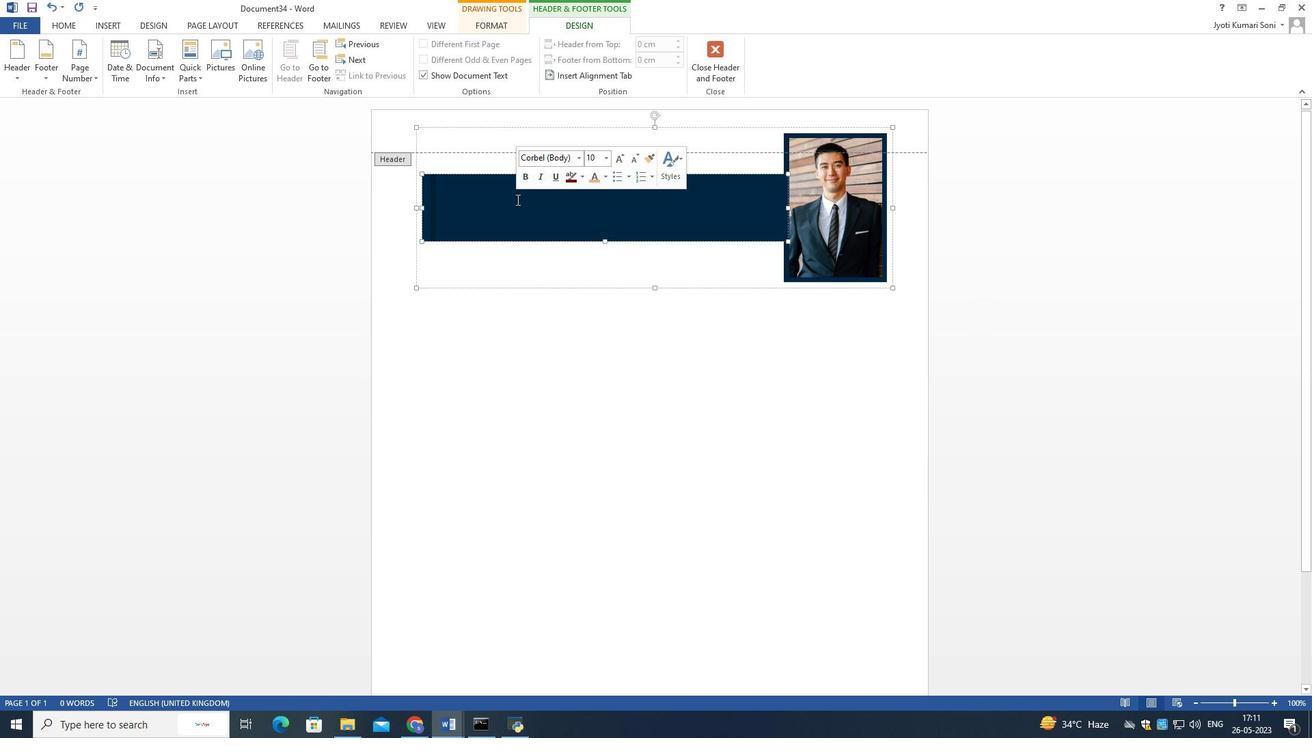 
Action: Mouse moved to (532, 208)
Screenshot: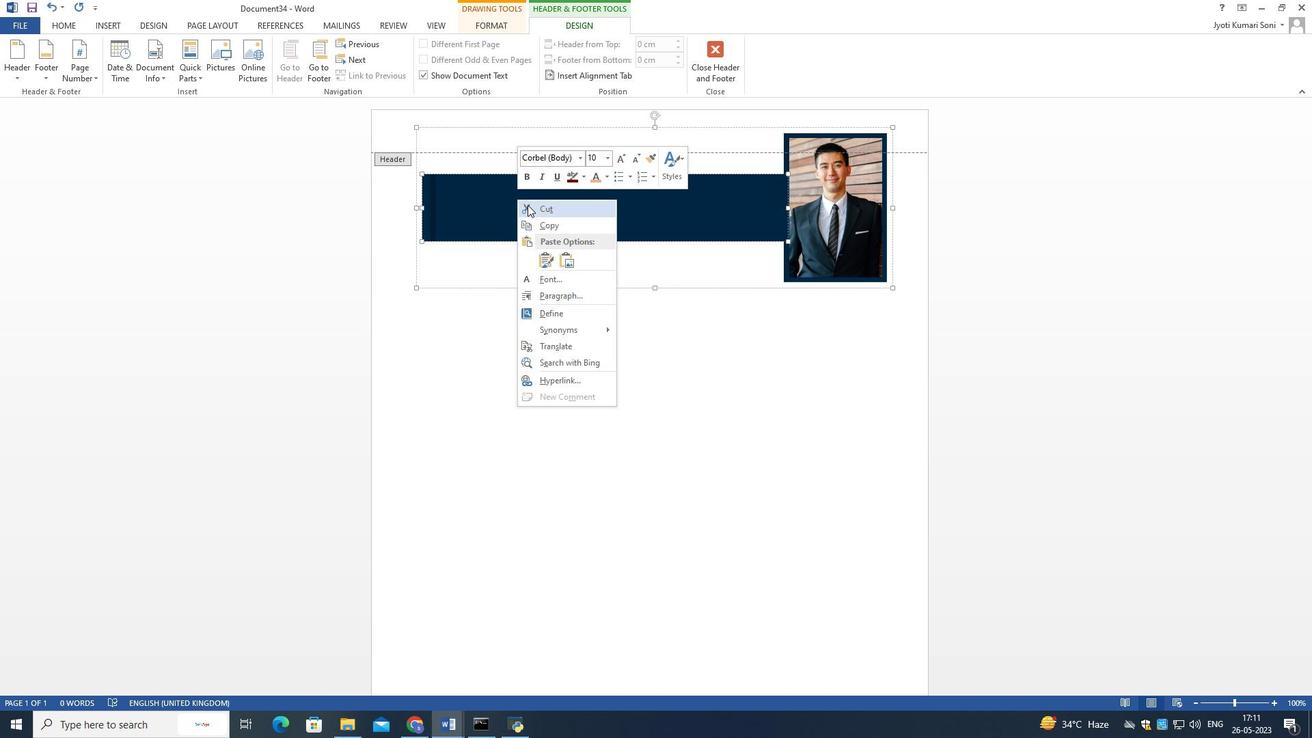 
Action: Mouse pressed left at (532, 208)
Screenshot: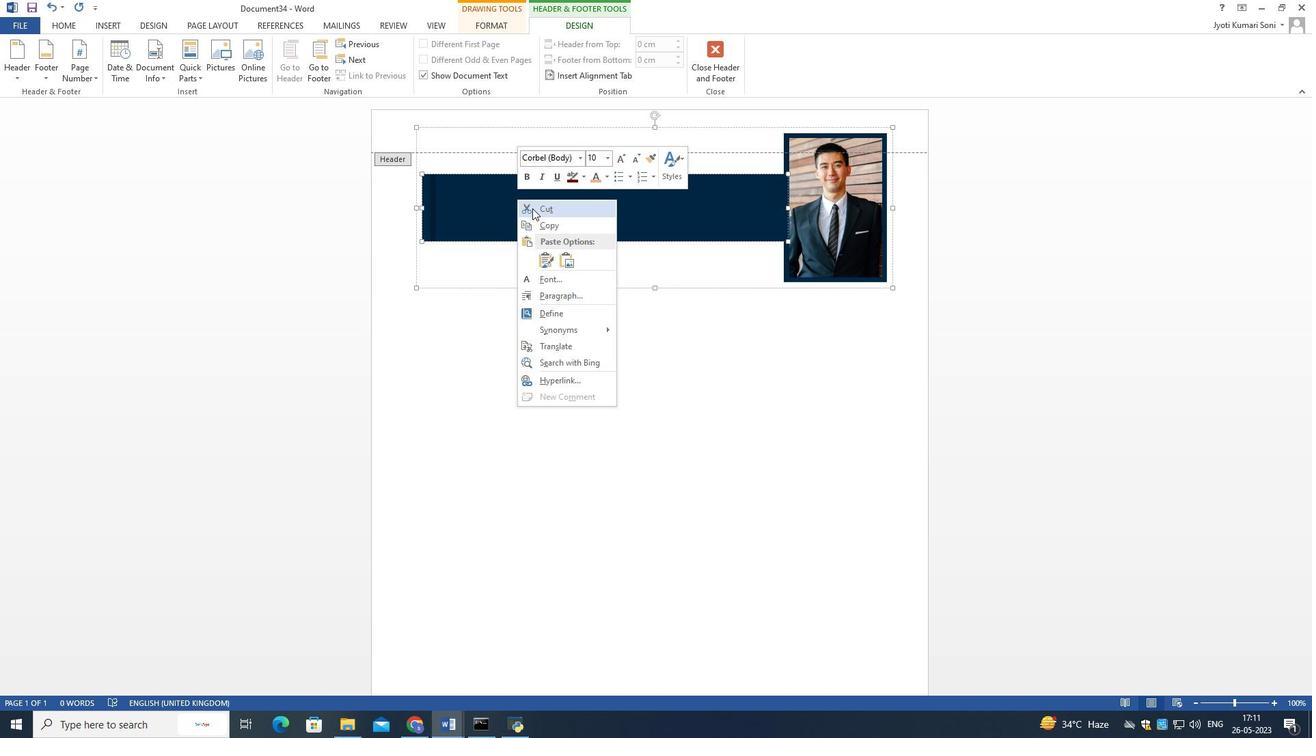 
Action: Mouse moved to (601, 171)
Screenshot: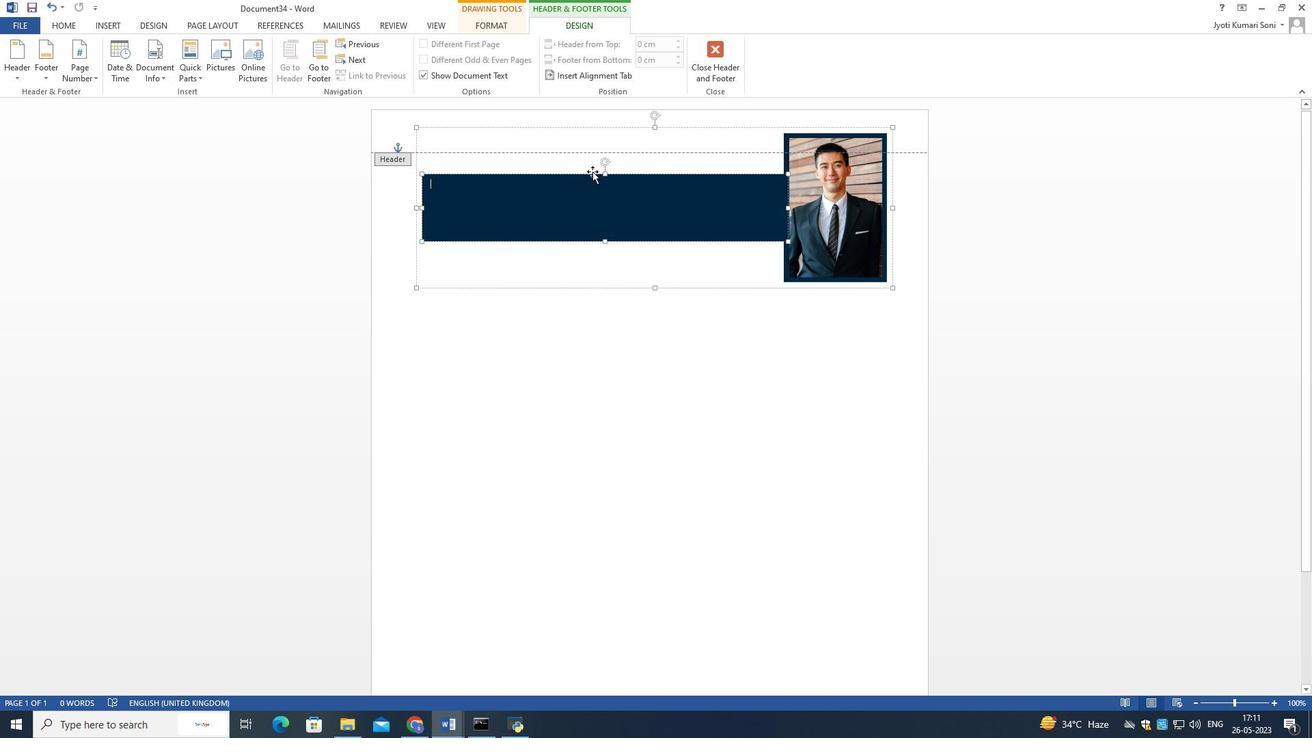 
Action: Mouse pressed right at (601, 171)
Screenshot: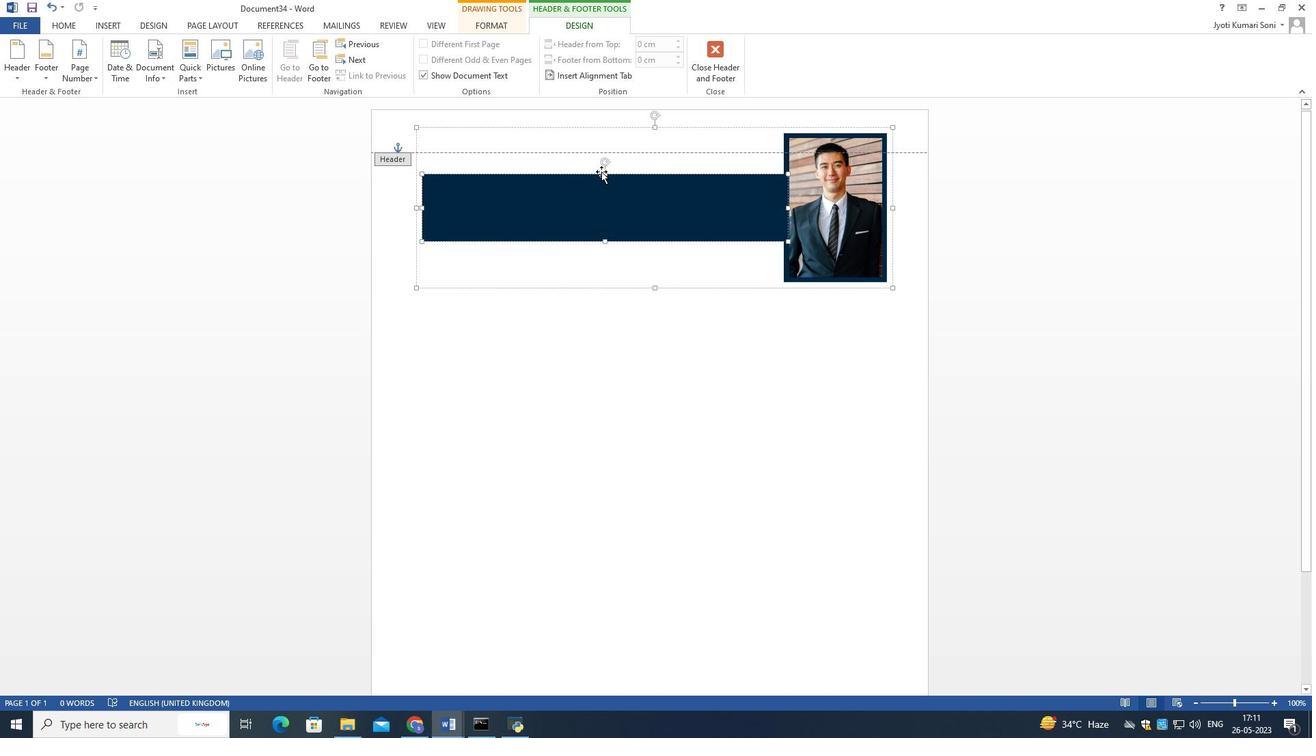 
Action: Mouse moved to (613, 181)
Screenshot: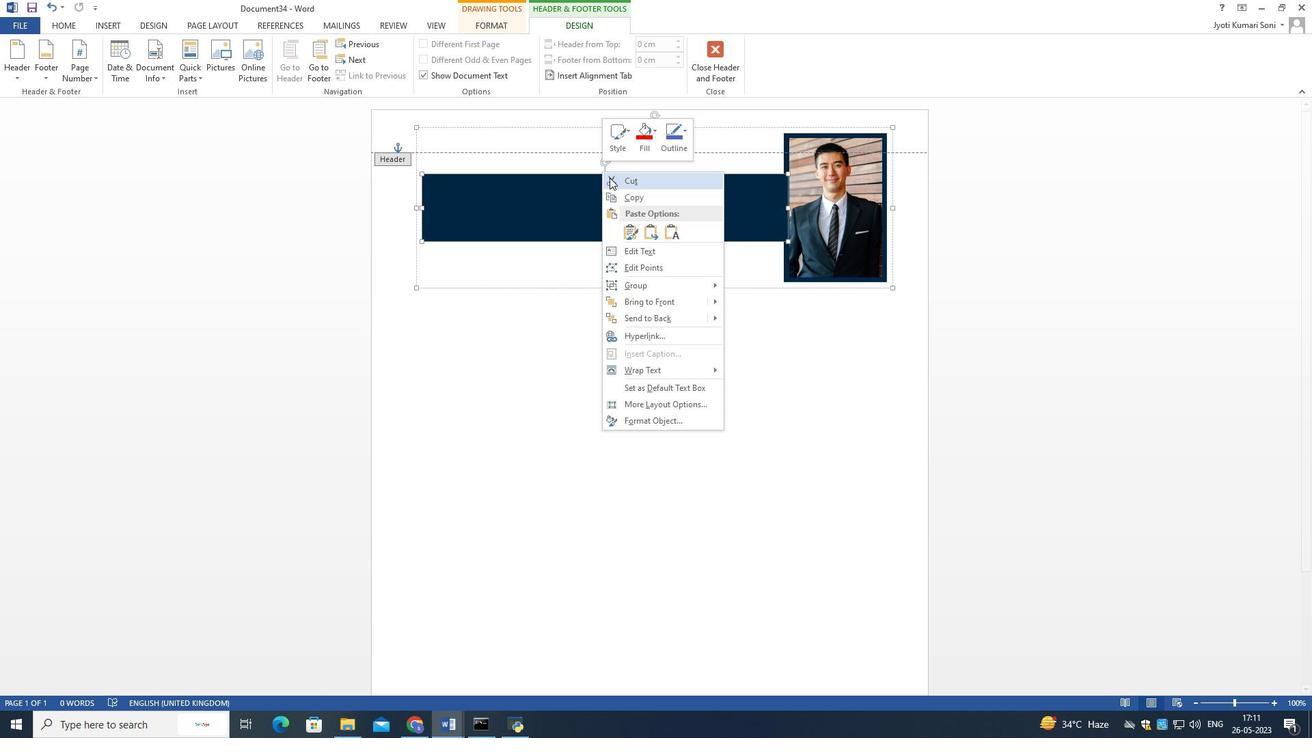 
Action: Mouse pressed left at (613, 181)
Screenshot: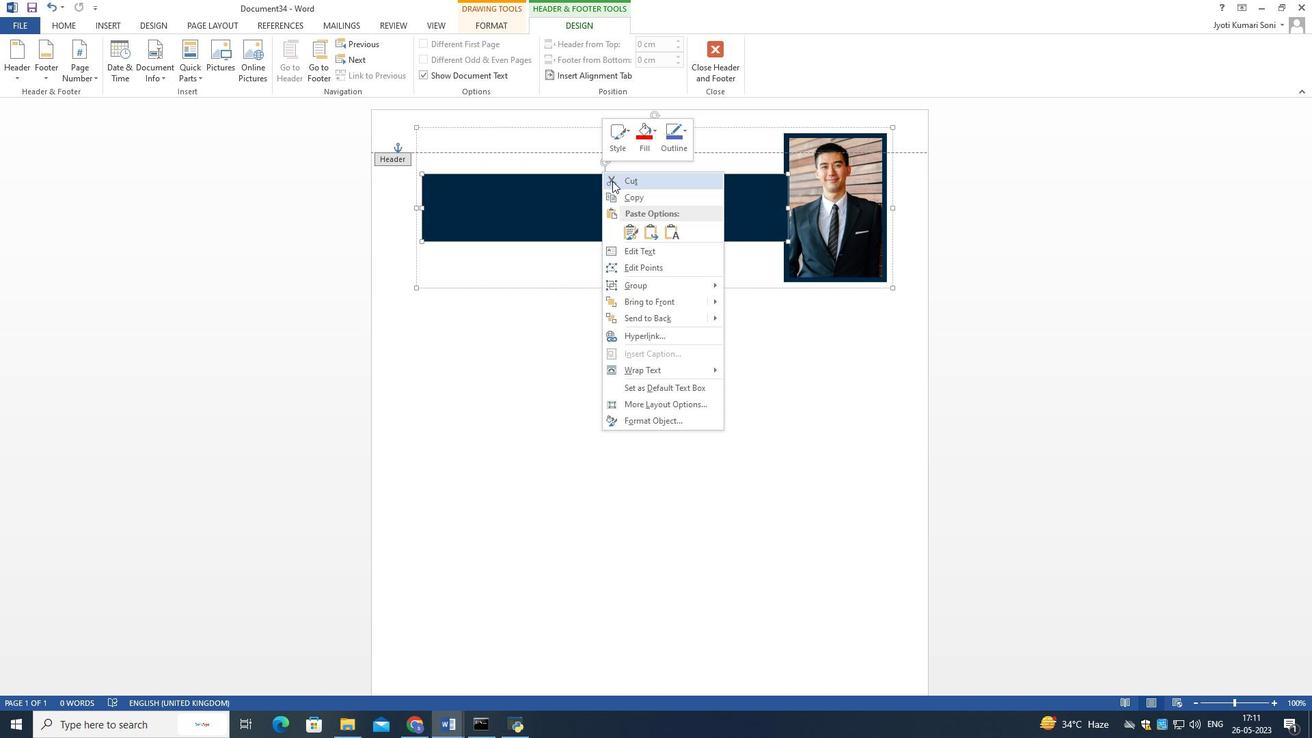 
Action: Mouse moved to (819, 212)
Screenshot: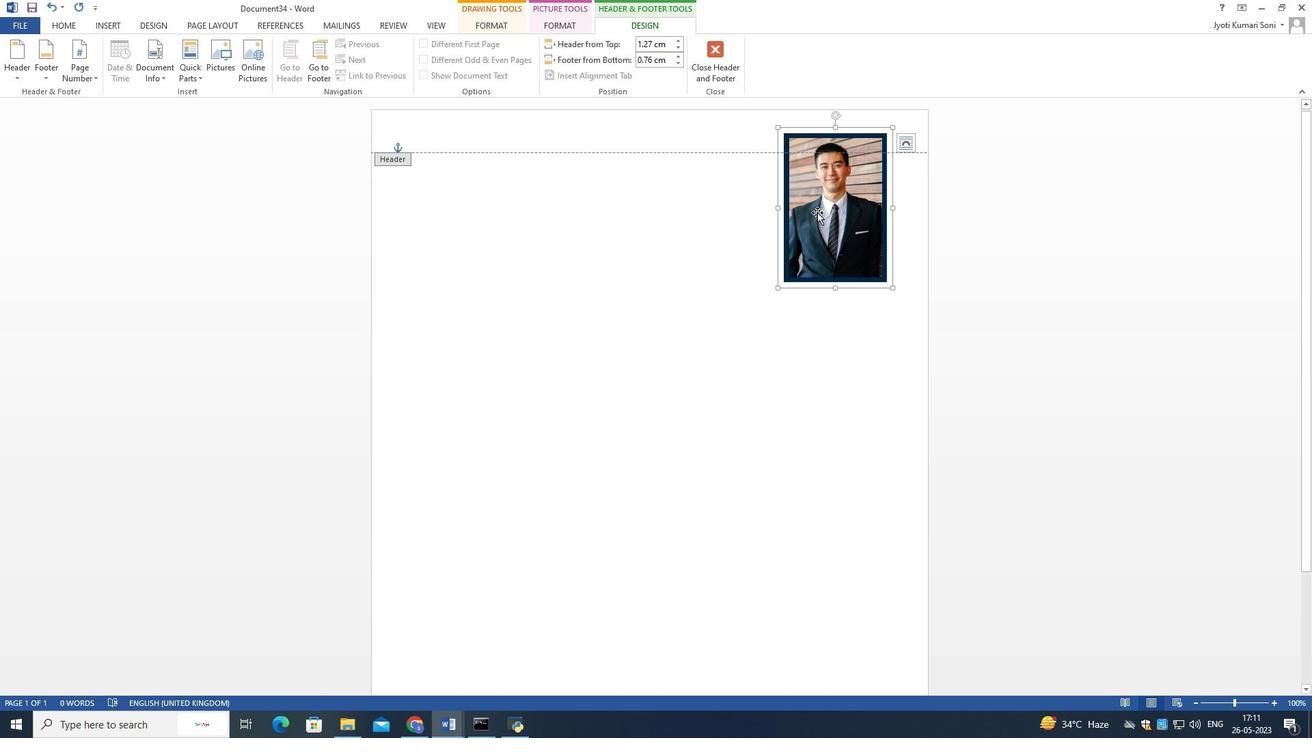 
Action: Mouse pressed left at (819, 212)
Screenshot: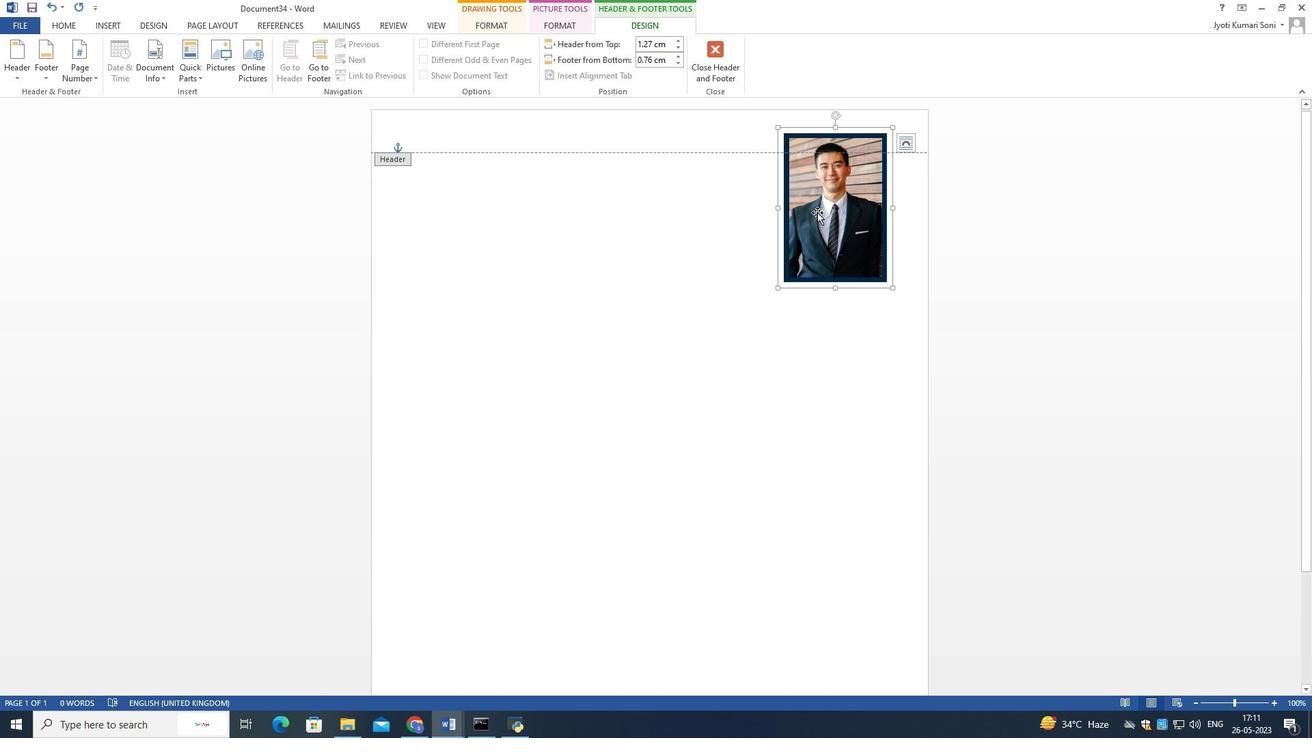 
Action: Mouse moved to (836, 124)
Screenshot: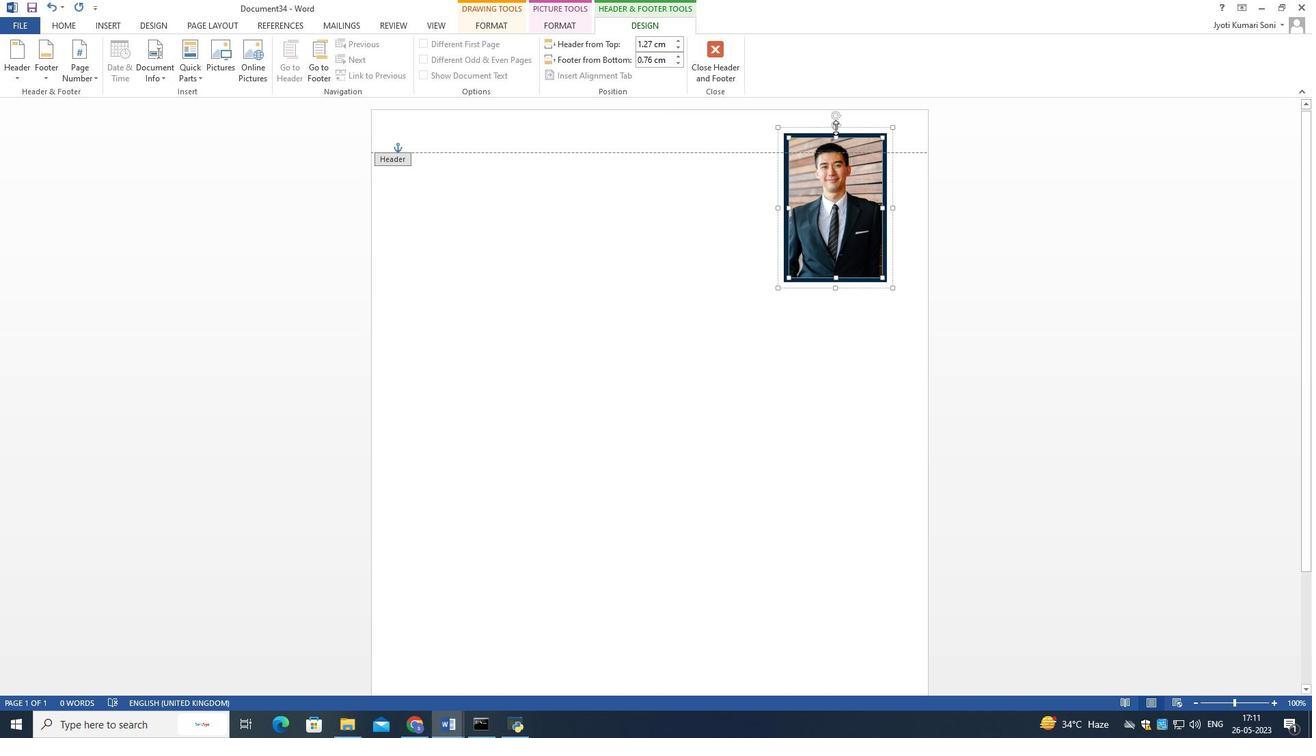 
Action: Mouse pressed left at (836, 124)
Screenshot: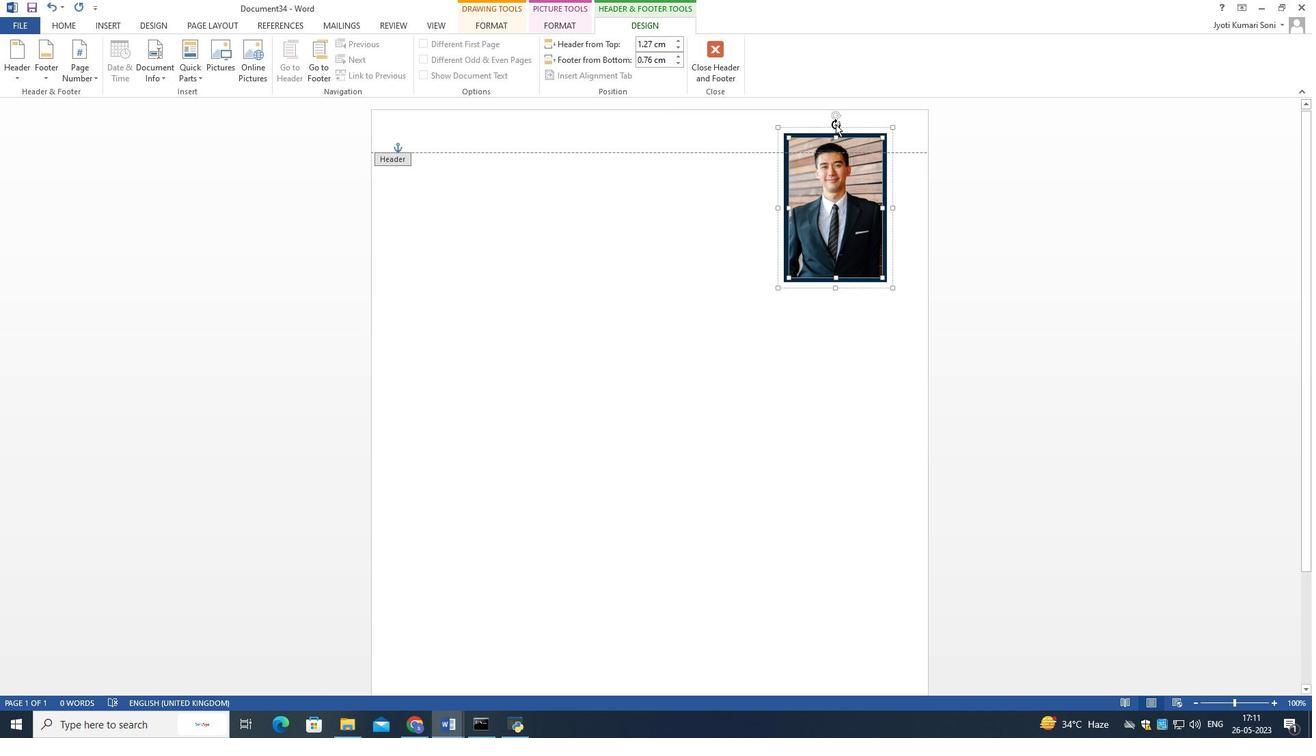 
Action: Mouse moved to (834, 129)
Screenshot: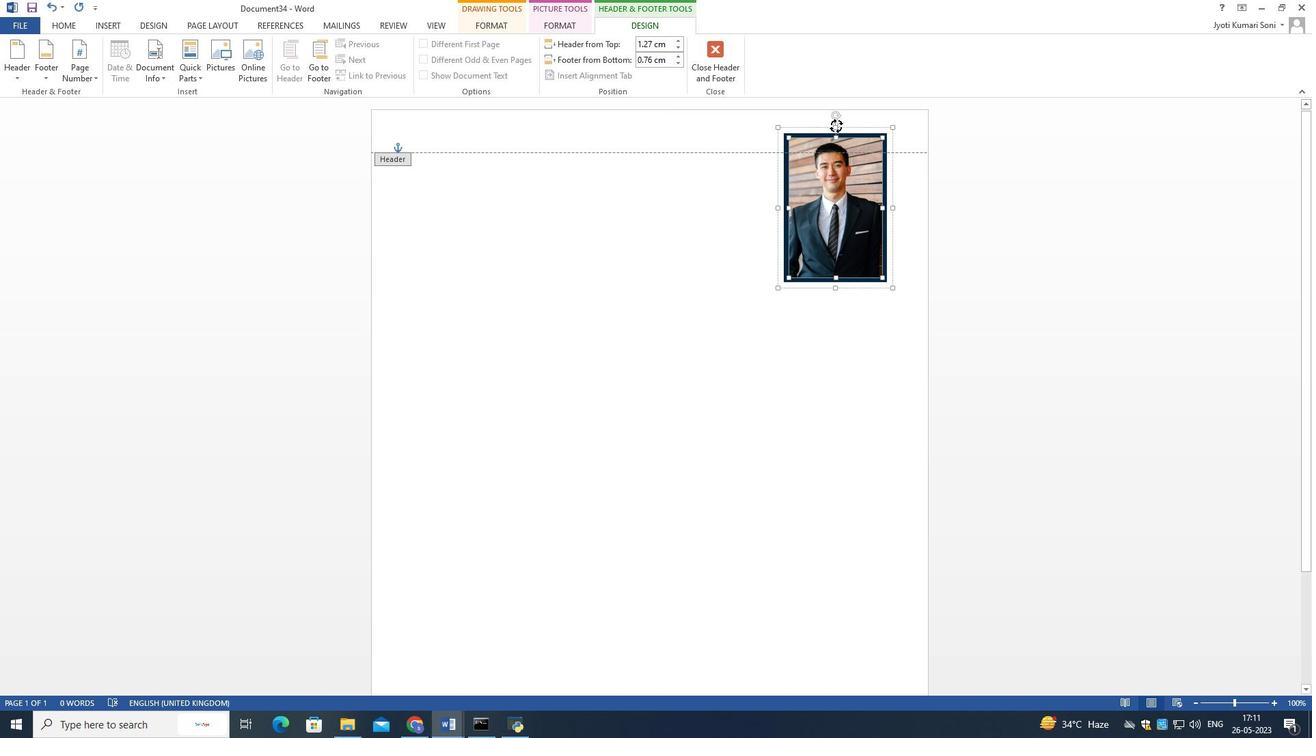 
Action: Mouse pressed right at (834, 129)
Screenshot: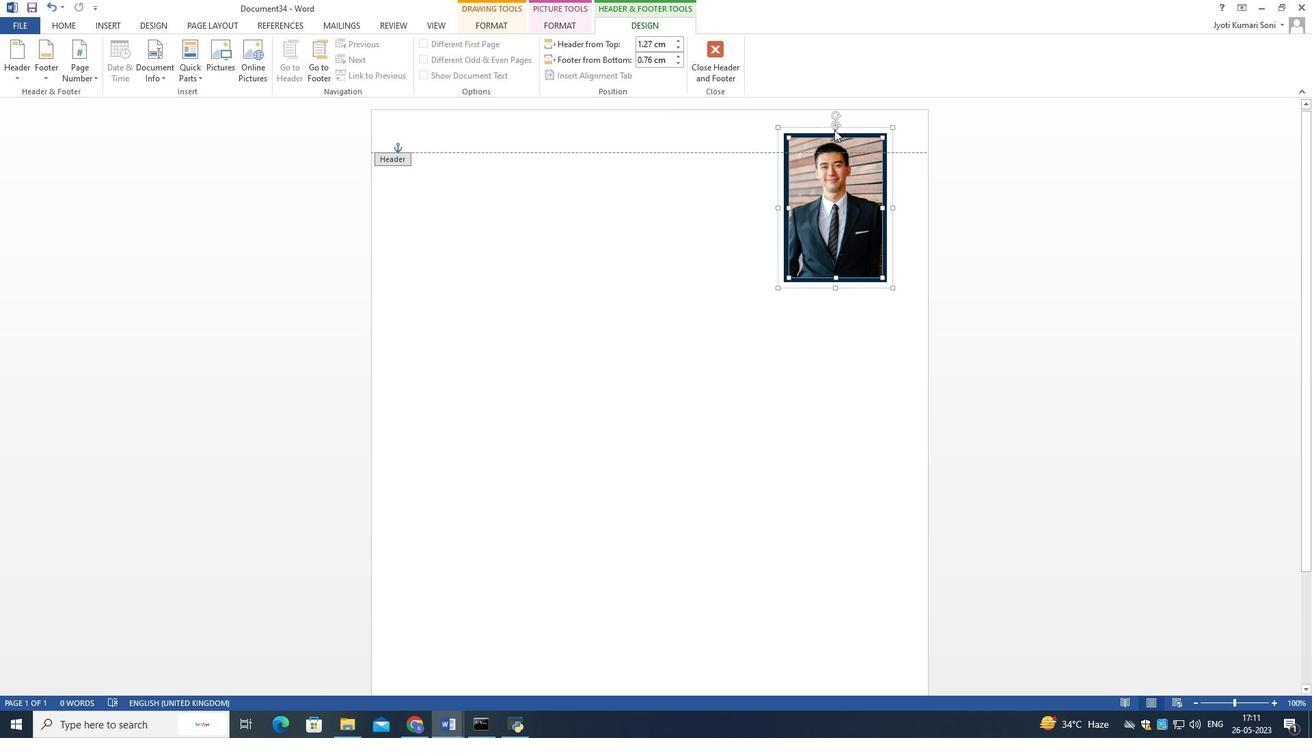 
Action: Mouse moved to (839, 138)
Screenshot: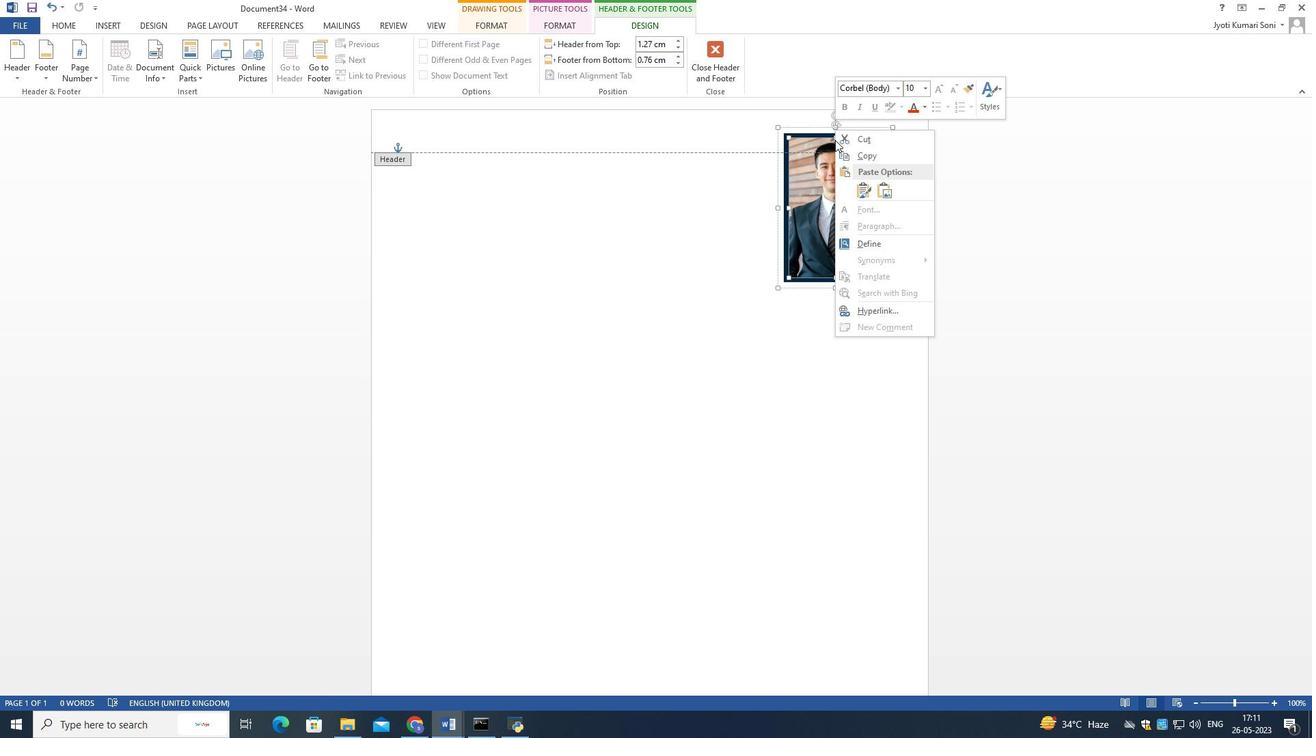 
Action: Mouse pressed left at (839, 138)
Screenshot: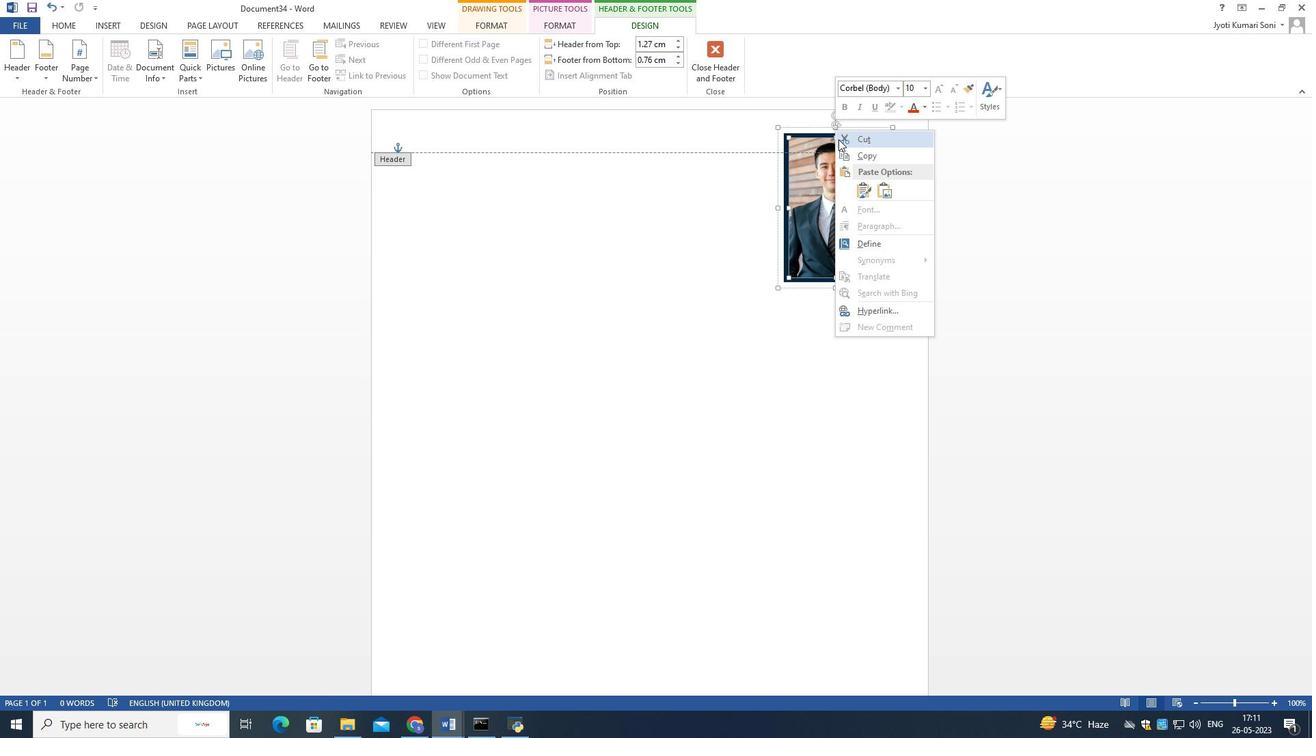 
Action: Mouse moved to (825, 153)
Screenshot: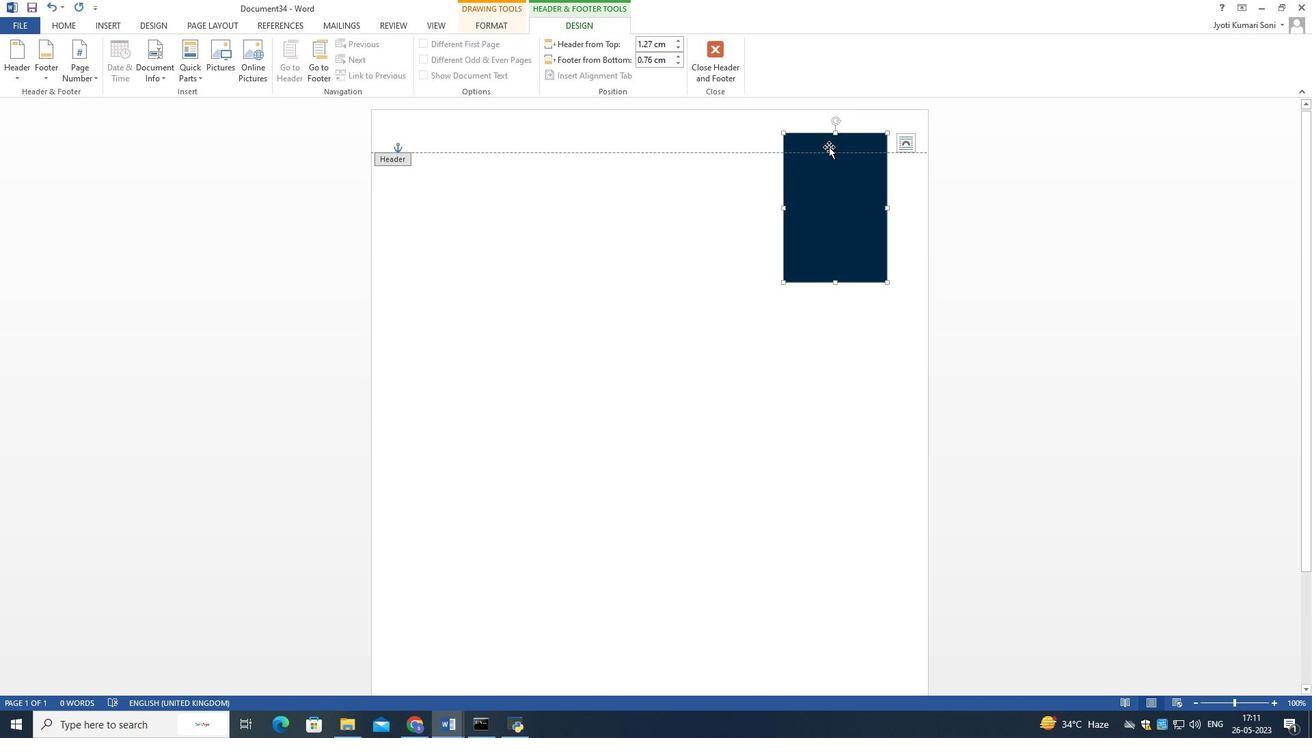 
Action: Mouse pressed left at (825, 153)
Screenshot: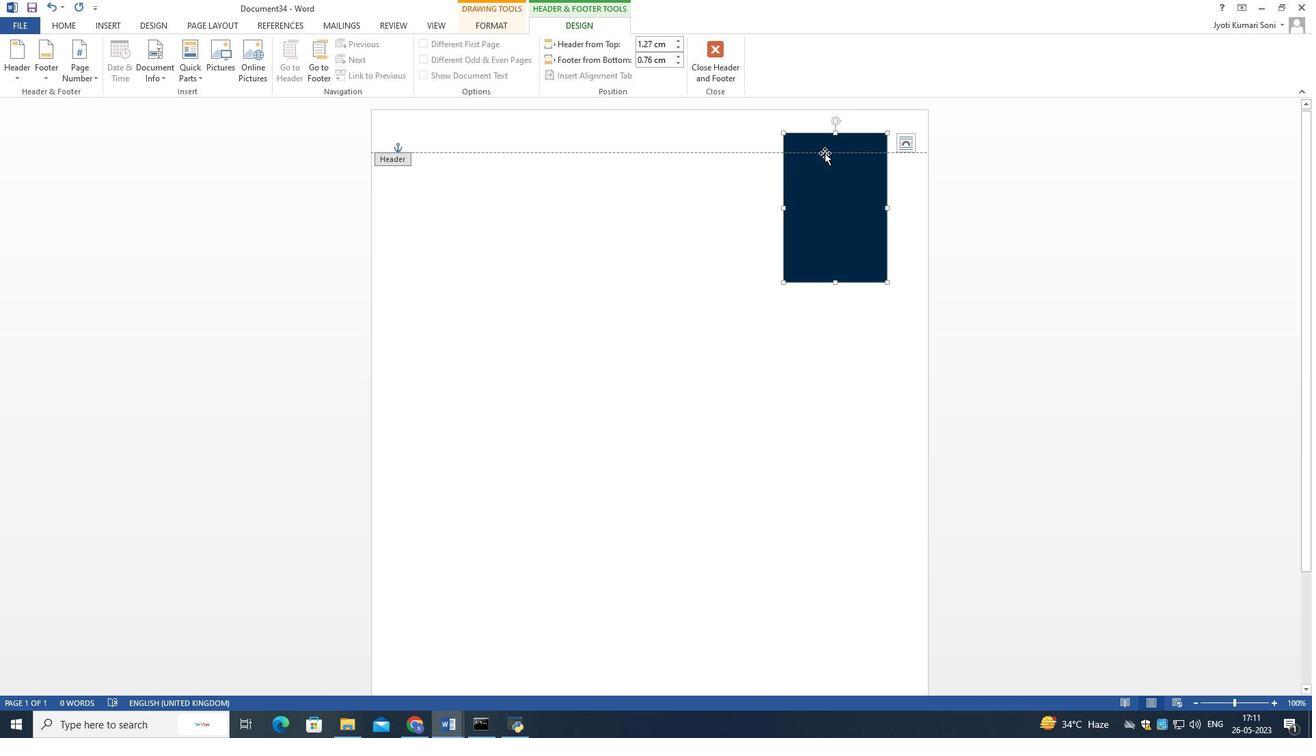 
Action: Mouse moved to (831, 136)
Screenshot: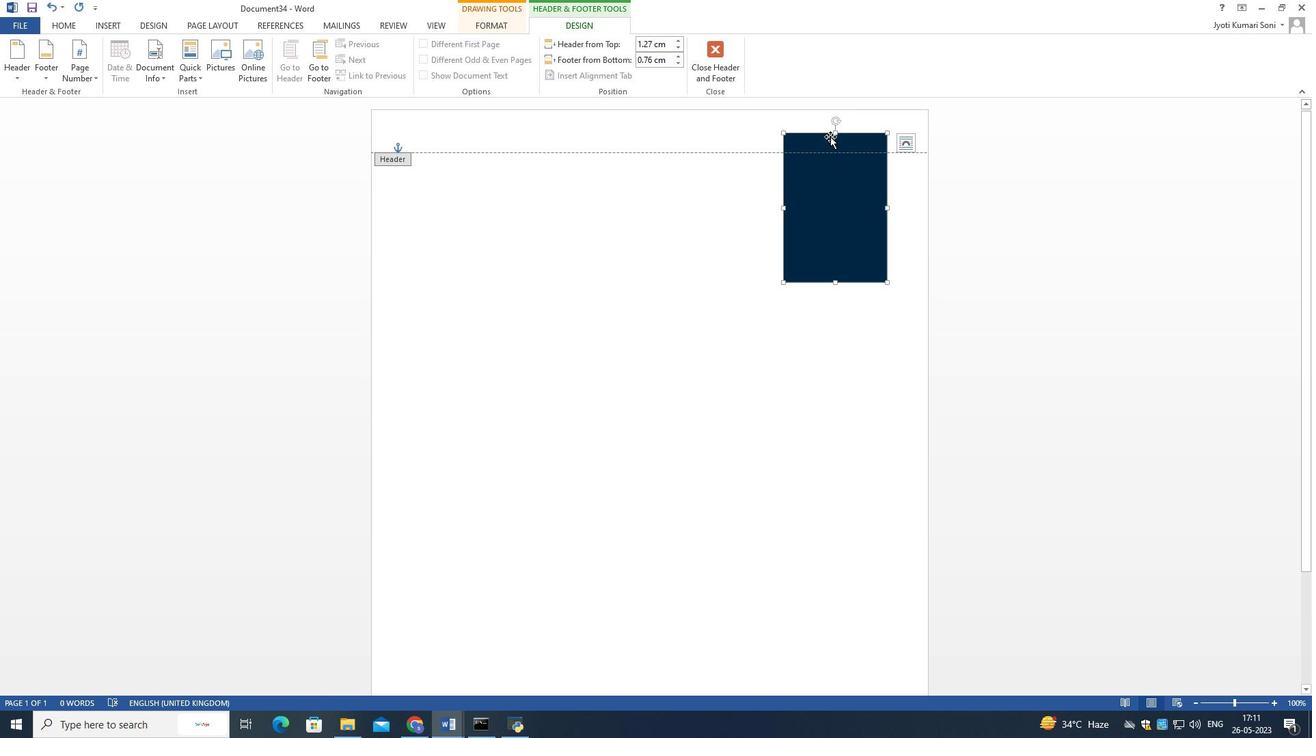 
Action: Mouse pressed left at (831, 136)
Screenshot: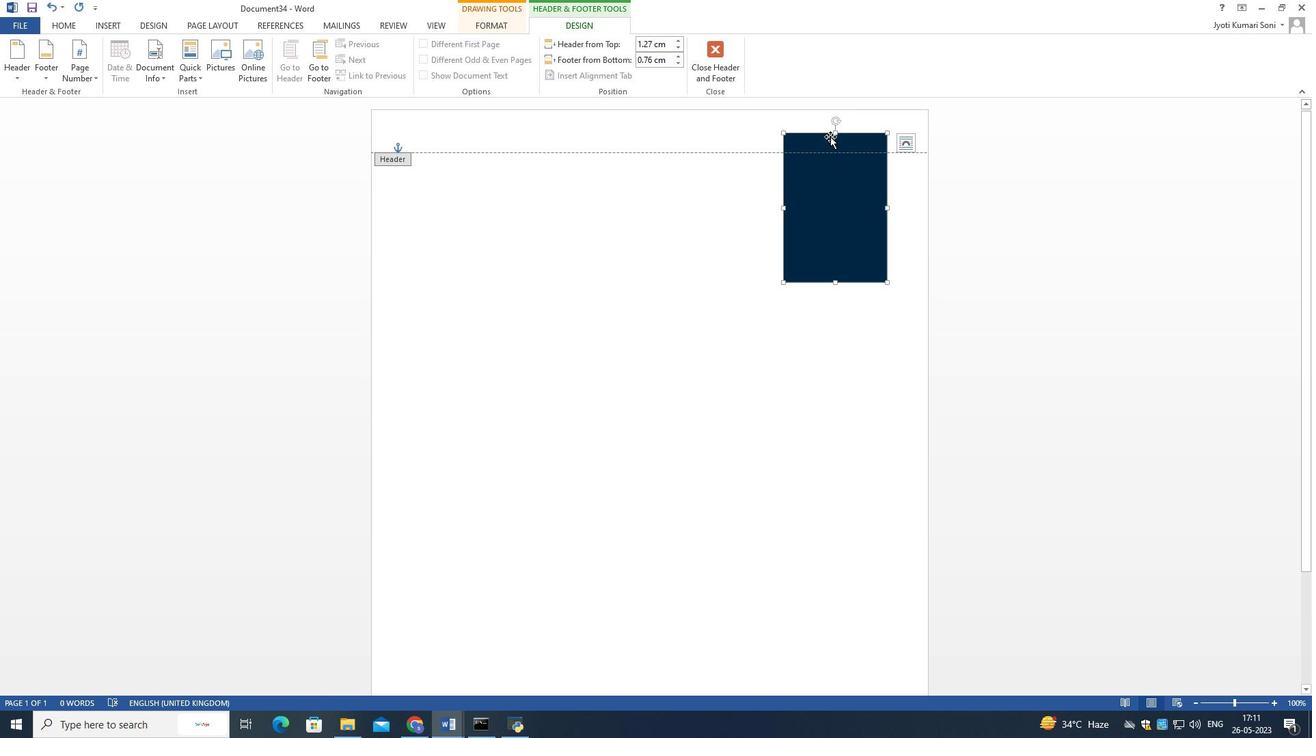 
Action: Mouse pressed right at (831, 136)
Screenshot: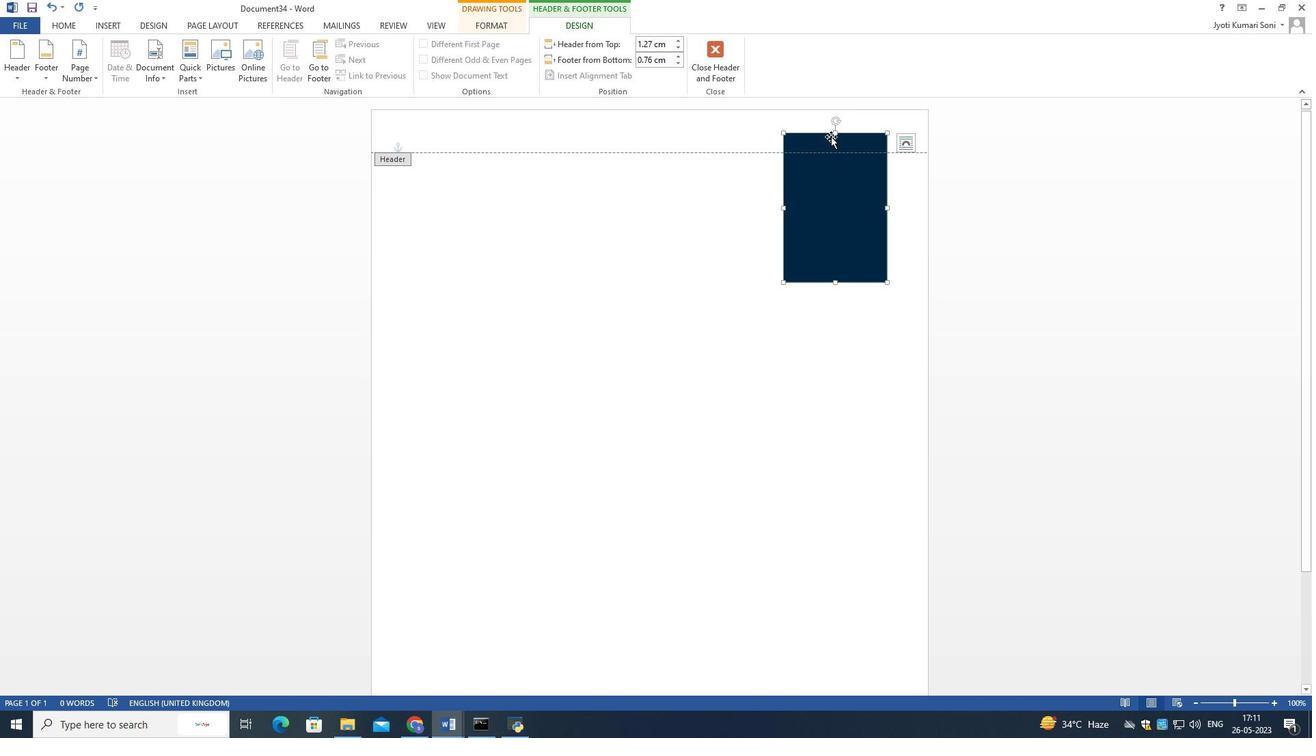 
Action: Mouse moved to (837, 144)
Screenshot: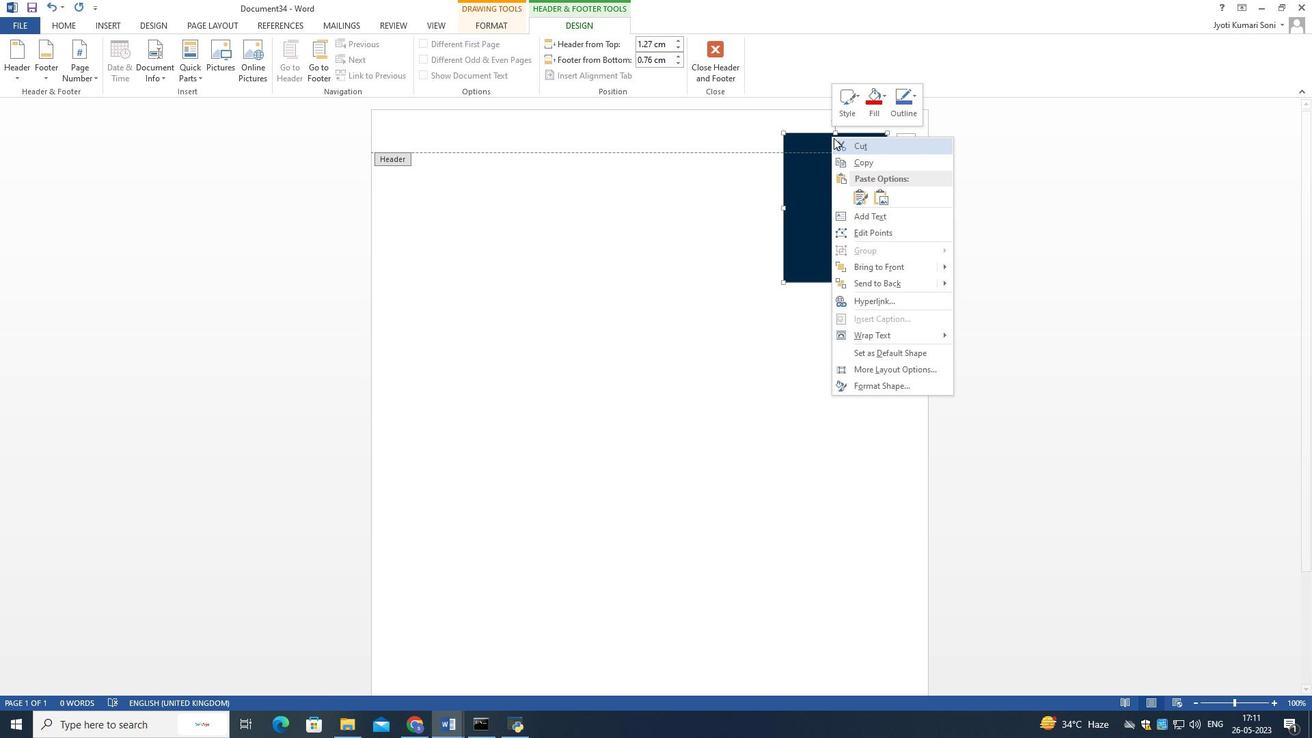 
Action: Mouse pressed left at (837, 144)
Screenshot: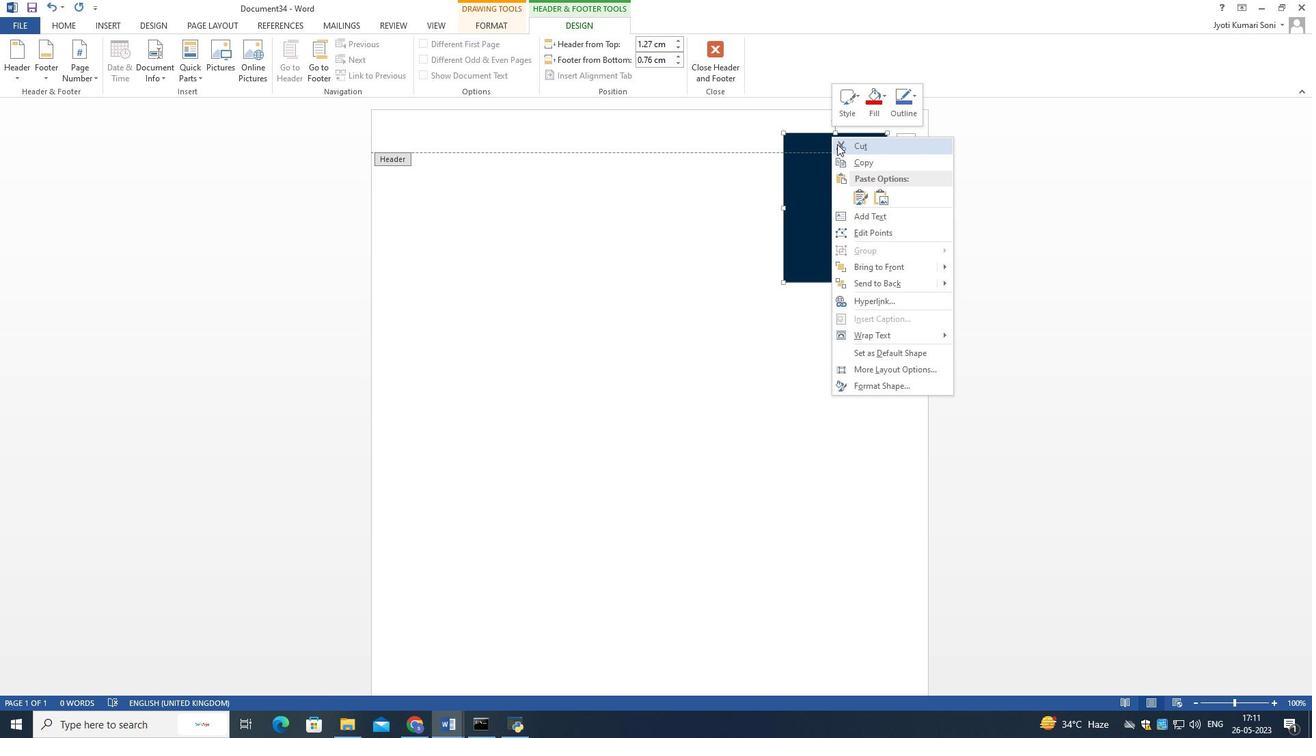 
Action: Mouse moved to (614, 162)
Screenshot: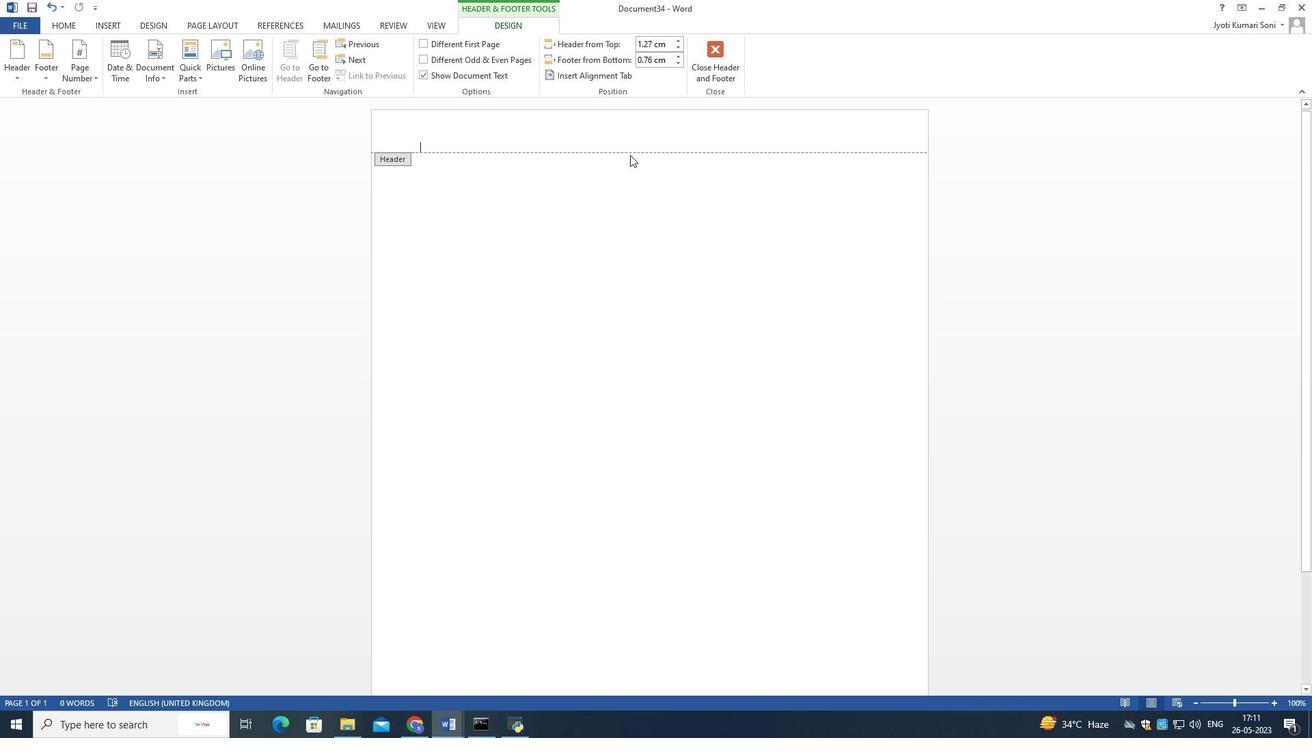 
Action: Mouse pressed left at (614, 162)
Screenshot: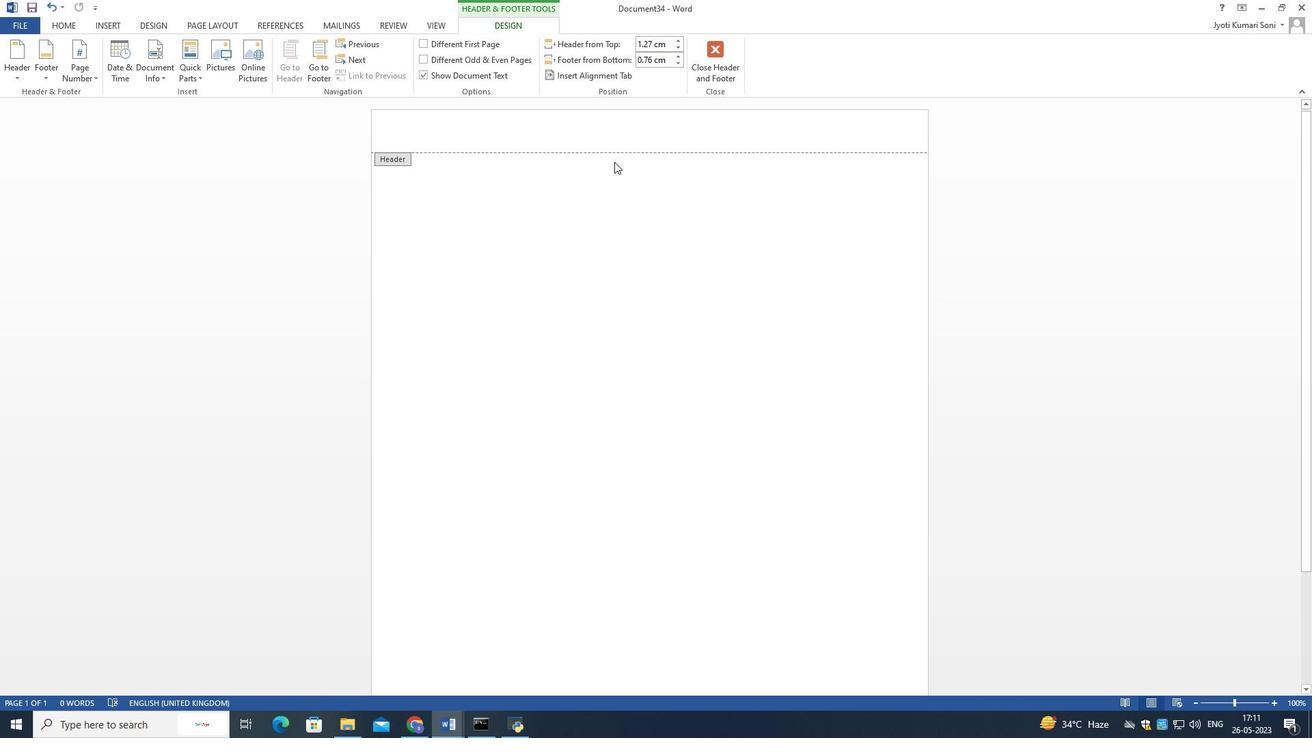 
Action: Mouse moved to (487, 238)
Screenshot: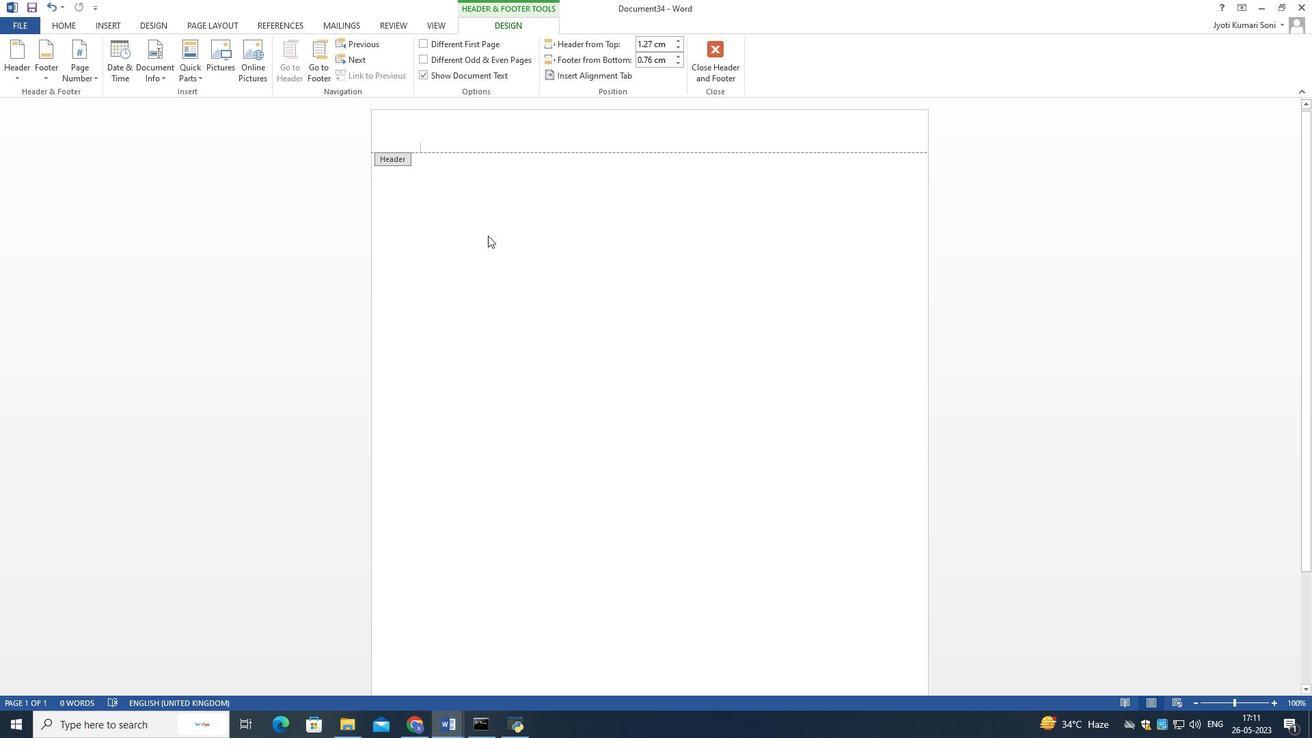 
Action: Mouse pressed left at (487, 238)
Screenshot: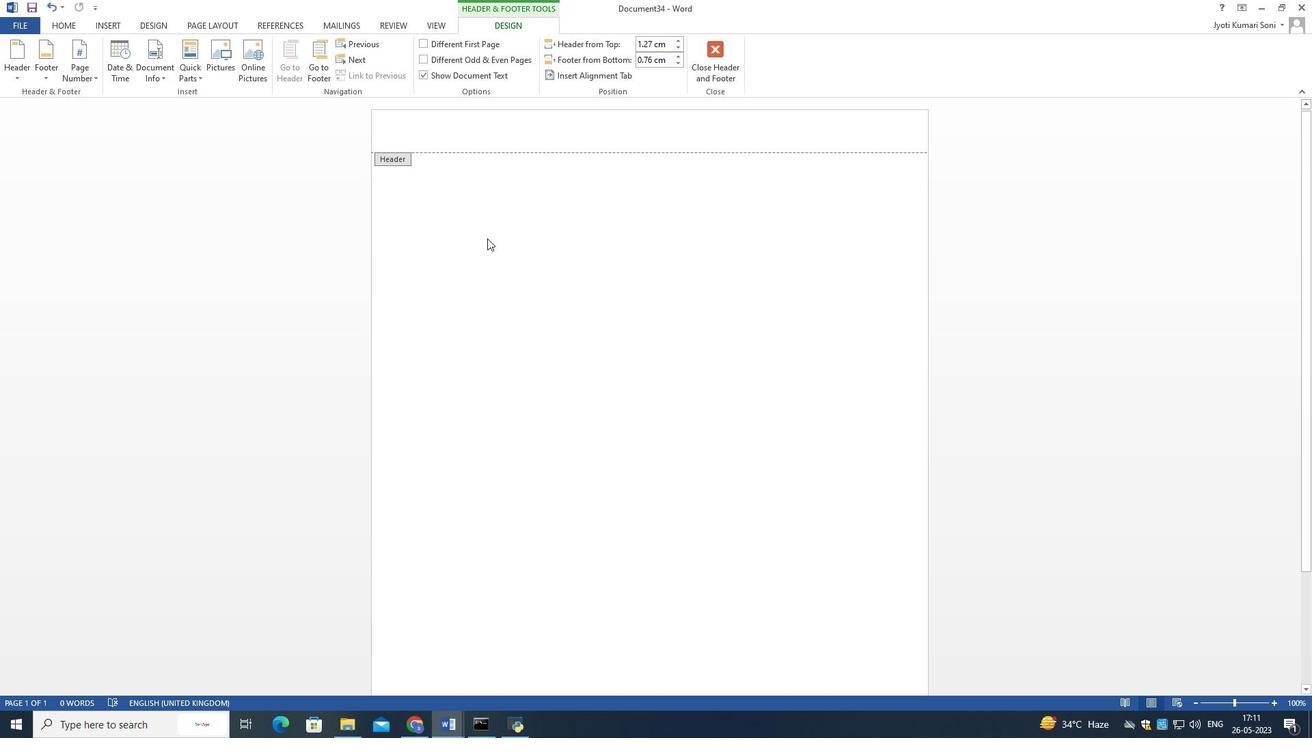 
Action: Mouse moved to (401, 157)
Screenshot: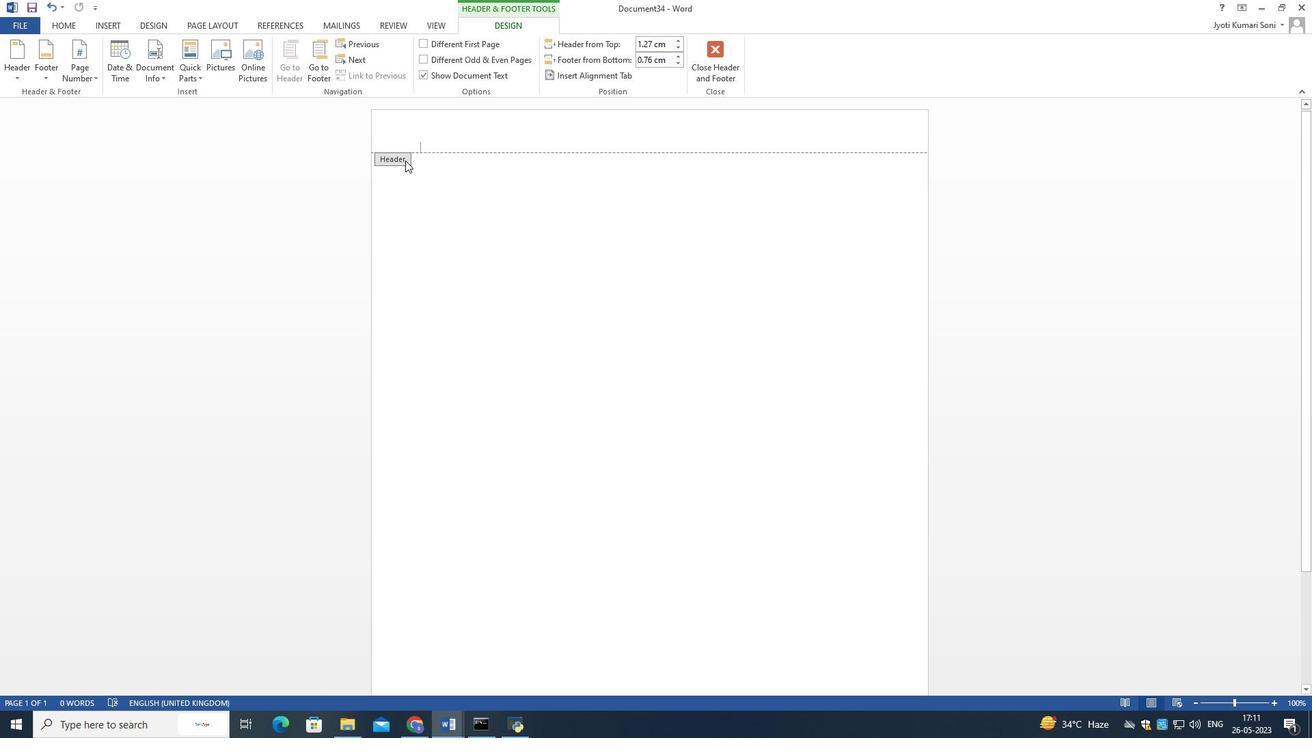 
Action: Mouse pressed left at (401, 157)
Screenshot: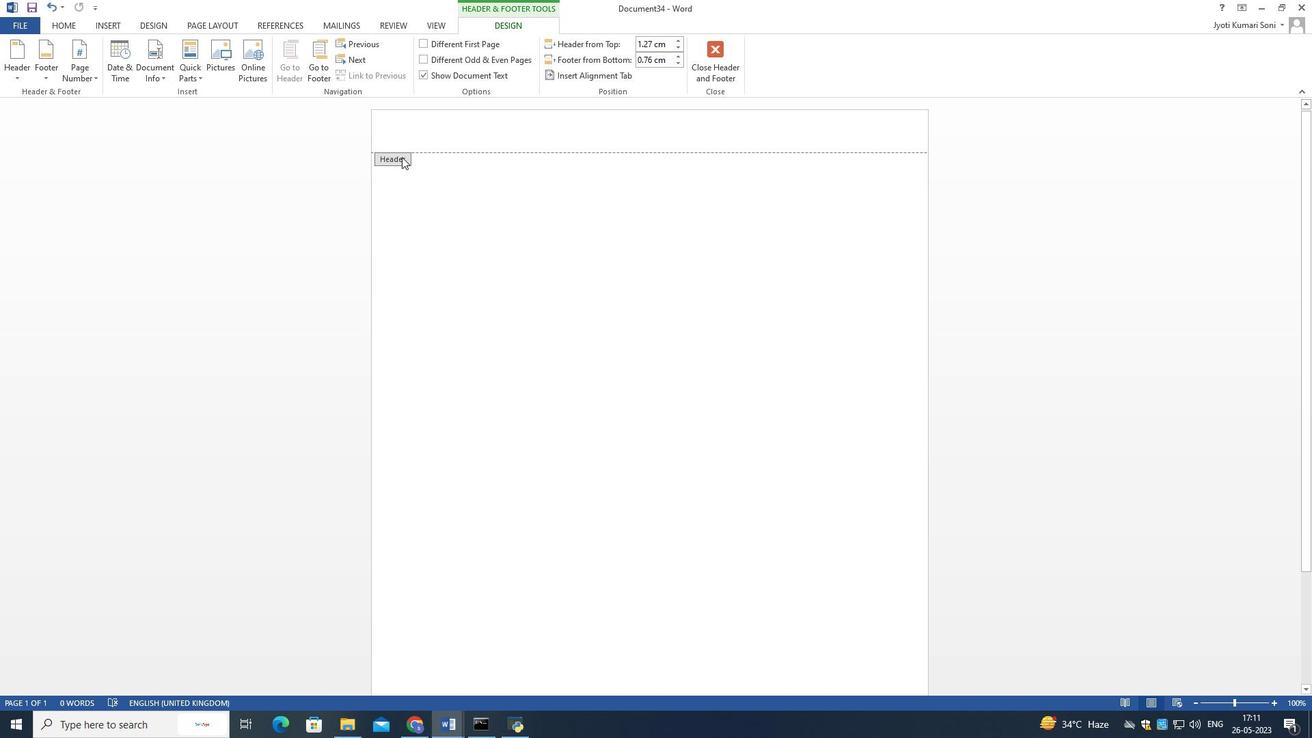 
Action: Mouse moved to (401, 156)
Screenshot: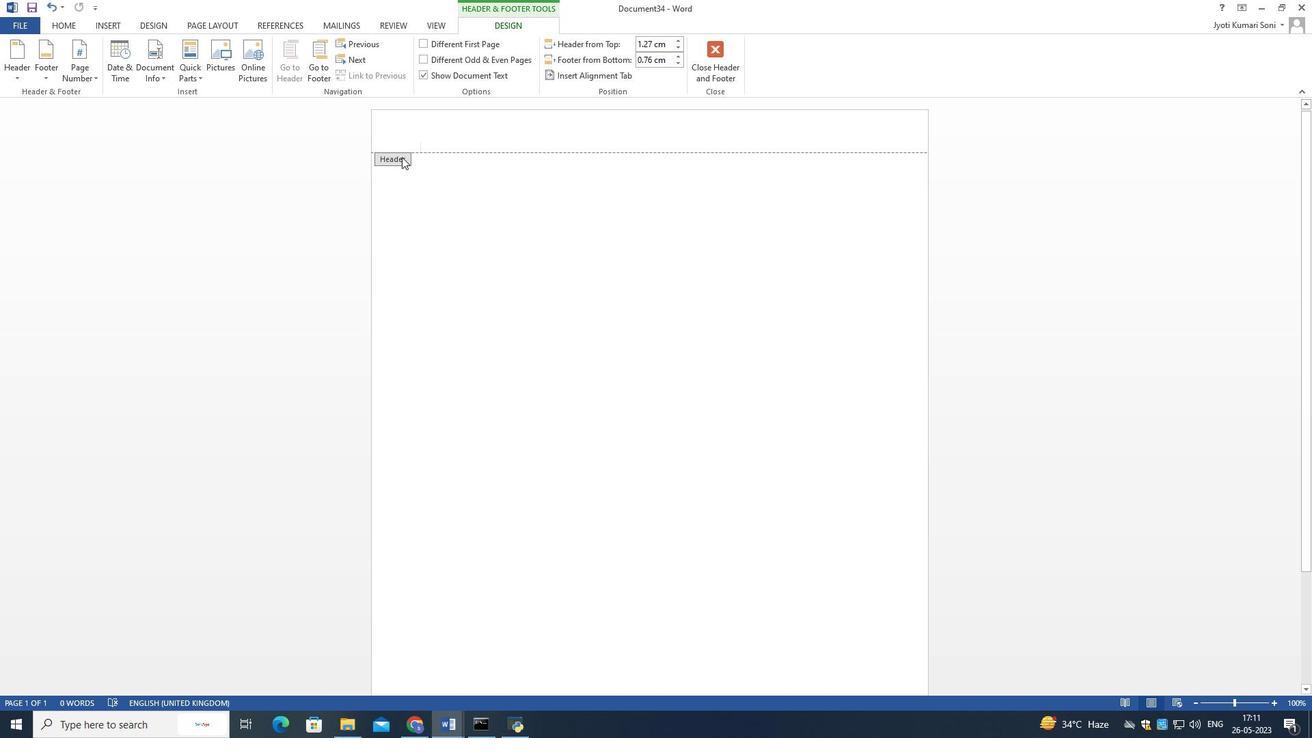 
Action: Mouse pressed right at (401, 156)
Screenshot: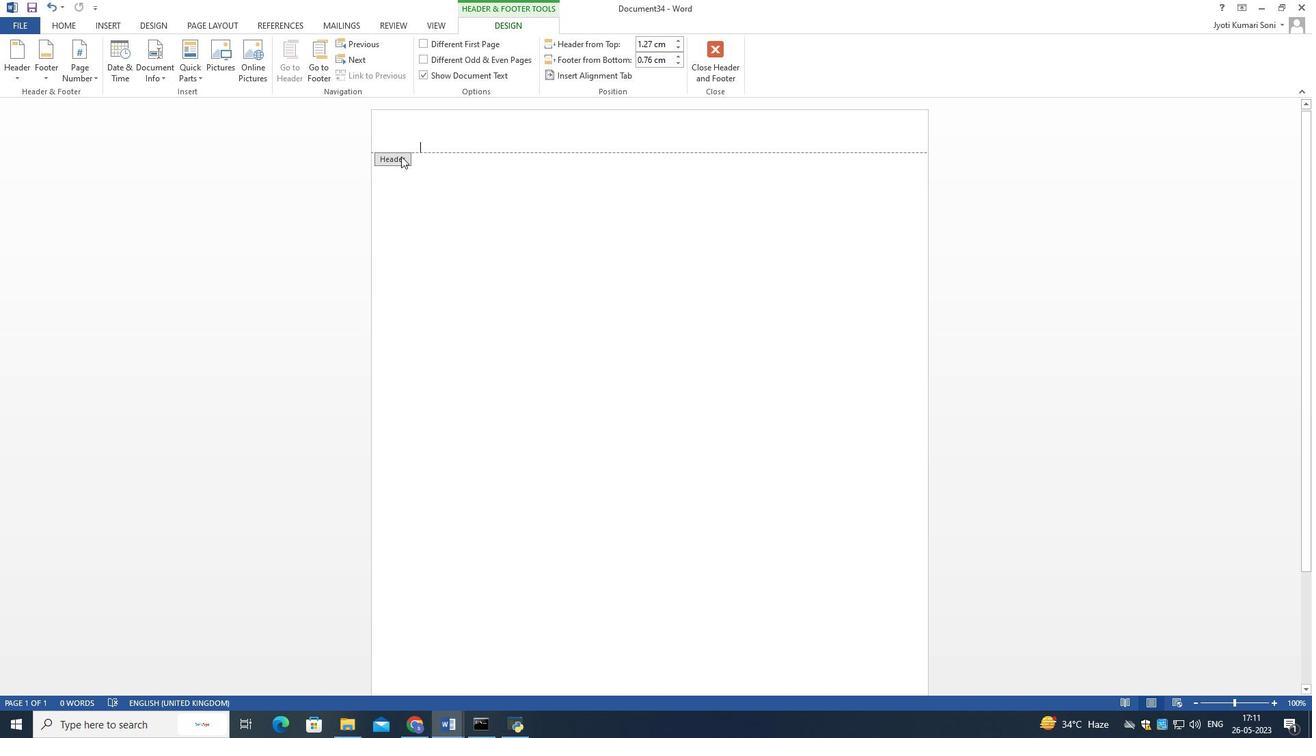 
Action: Mouse moved to (382, 233)
Screenshot: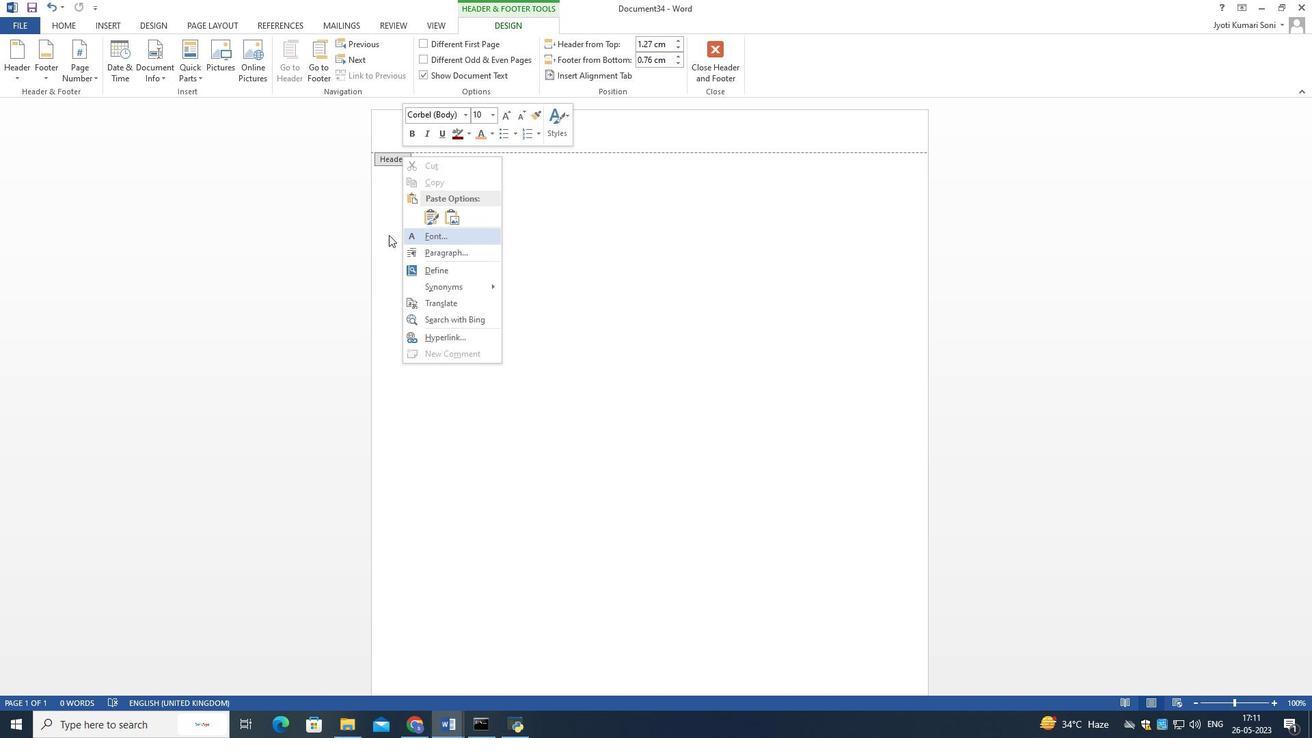 
Action: Mouse pressed left at (382, 233)
Screenshot: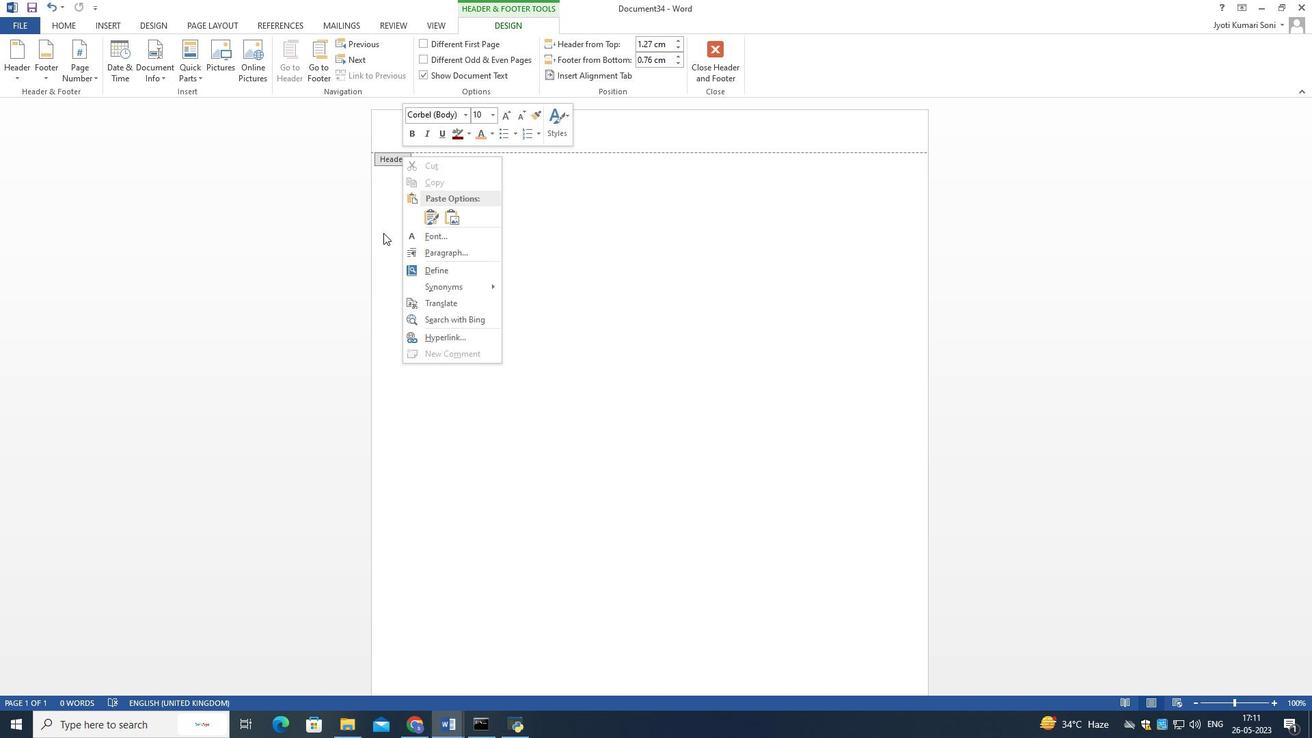 
Action: Mouse moved to (401, 164)
Screenshot: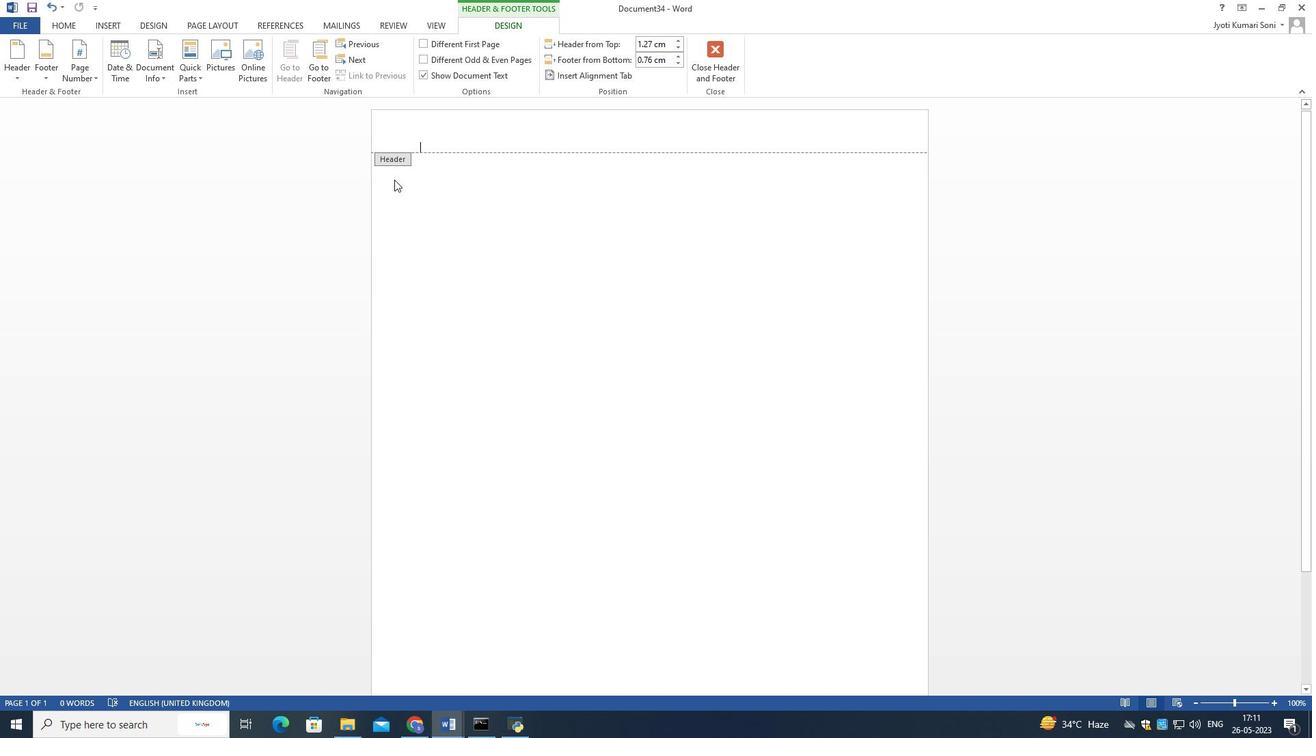 
Action: Mouse pressed left at (401, 164)
Screenshot: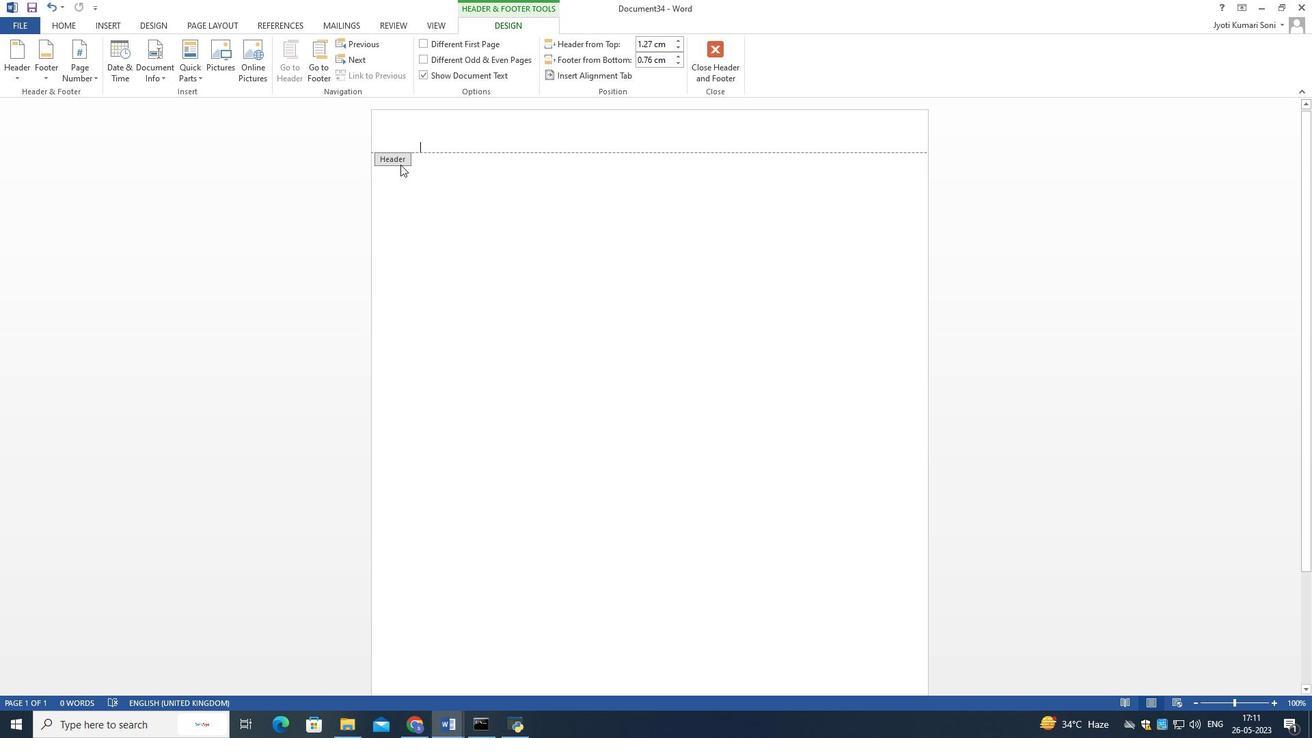 
Action: Mouse pressed left at (401, 164)
Screenshot: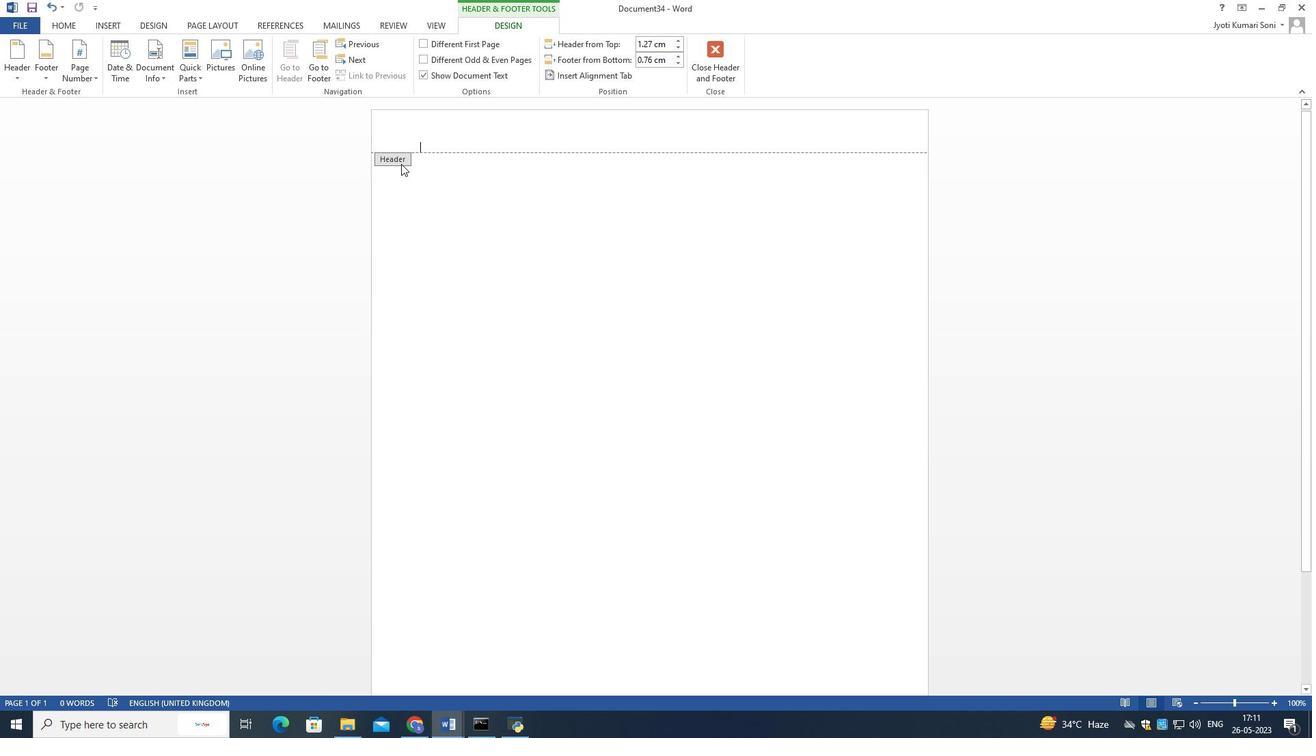 
Action: Mouse moved to (441, 225)
Screenshot: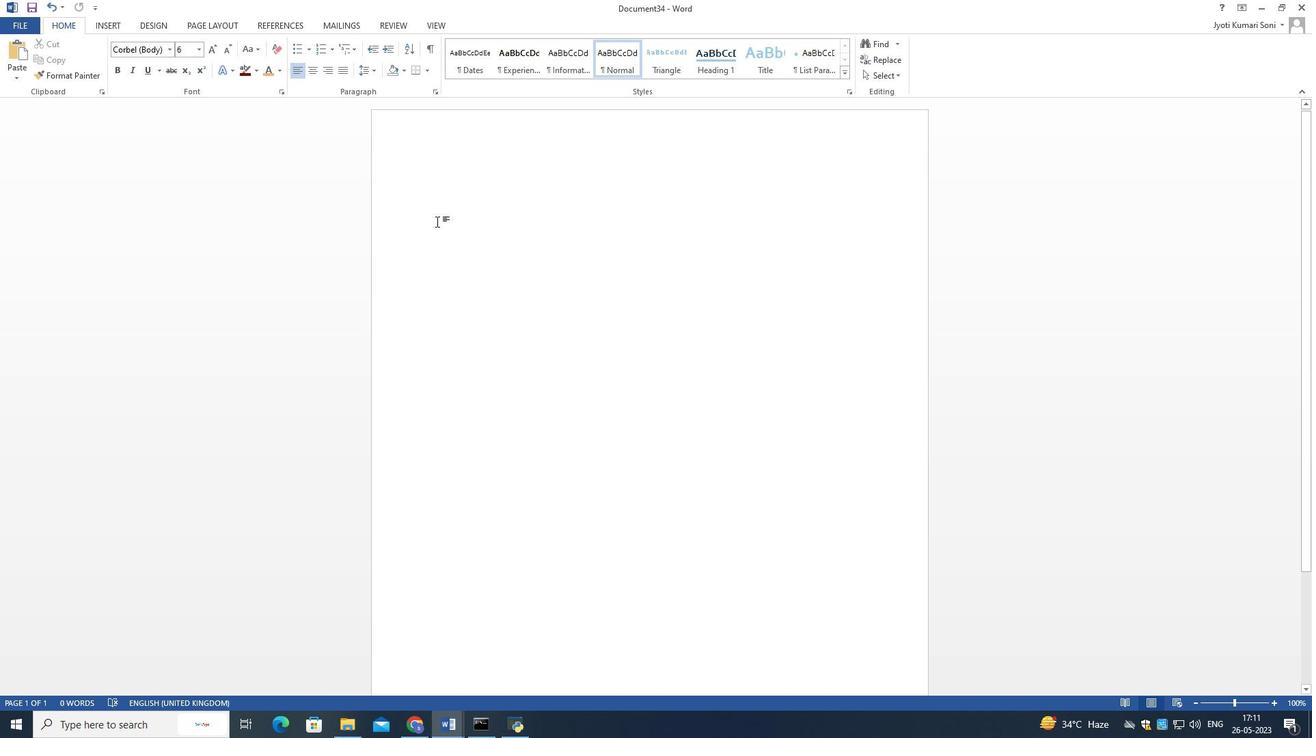 
Action: Mouse pressed left at (441, 225)
Screenshot: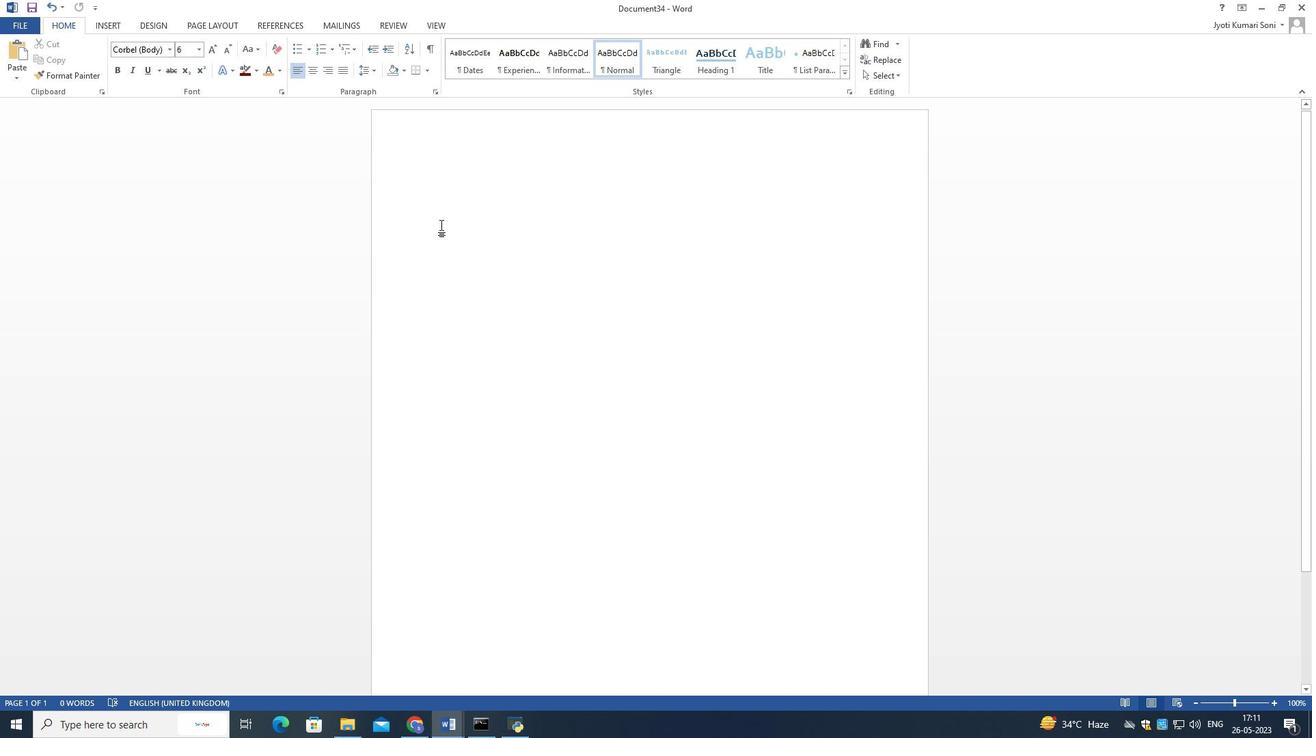 
Action: Mouse moved to (28, 25)
Screenshot: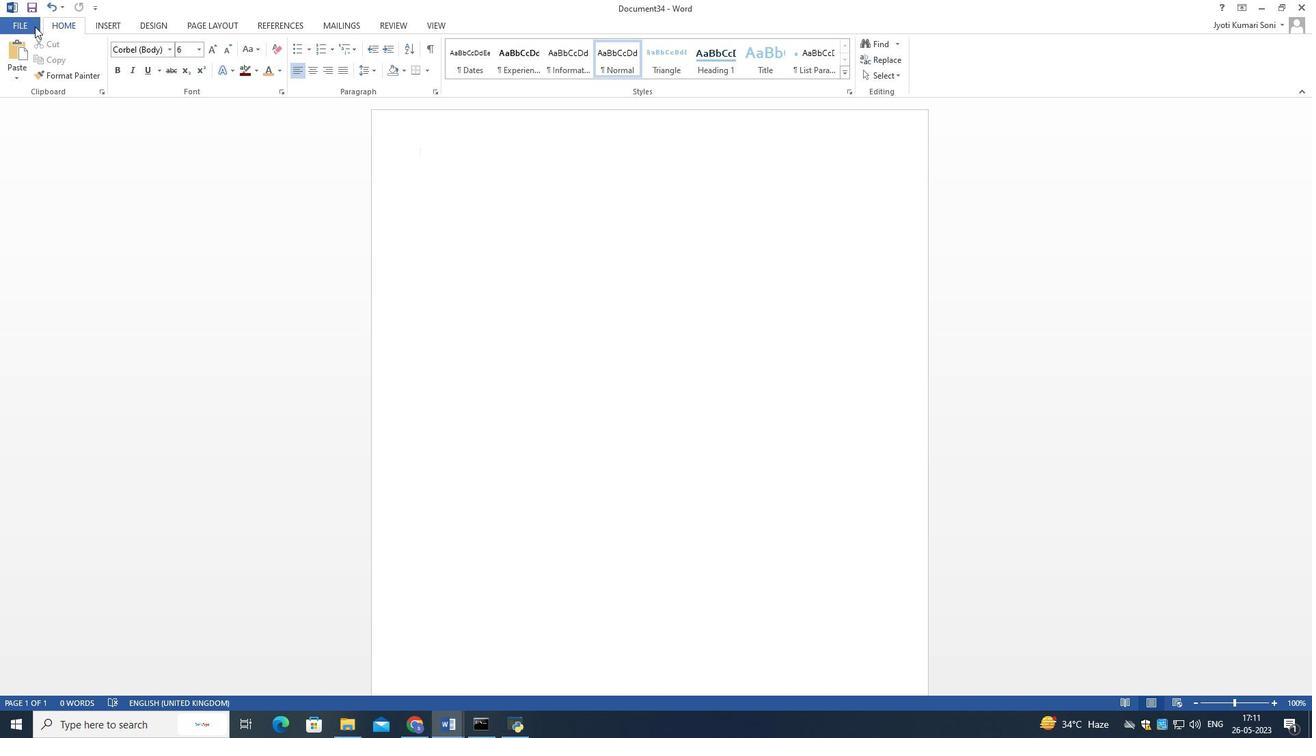 
Action: Mouse pressed left at (28, 25)
Screenshot: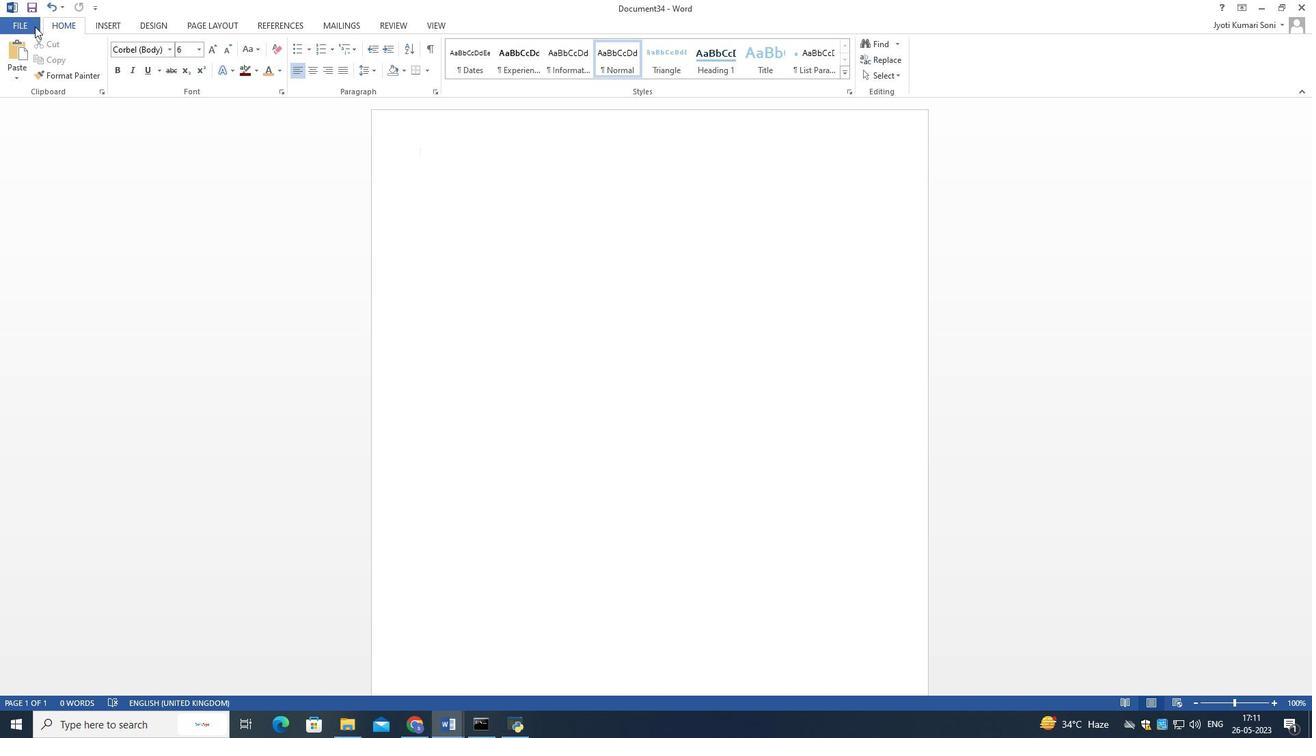 
Action: Mouse moved to (45, 164)
Screenshot: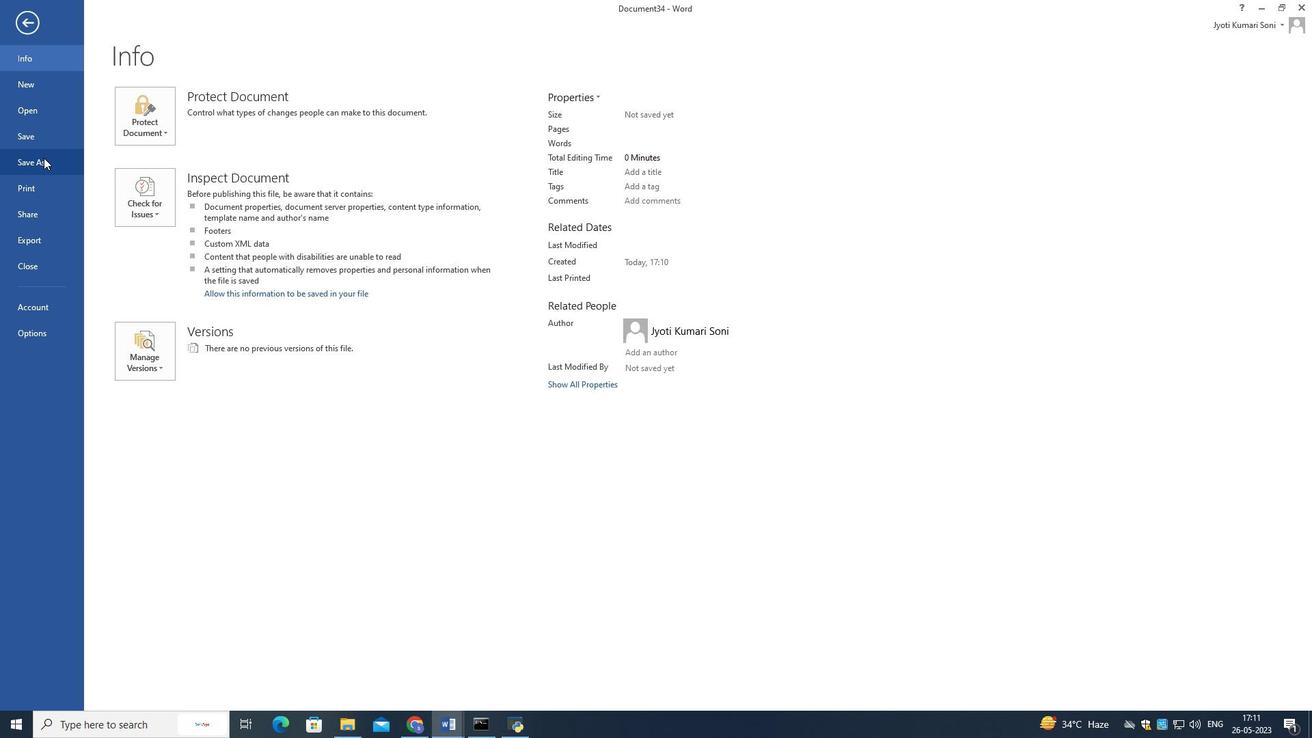 
Action: Mouse pressed left at (45, 164)
Screenshot: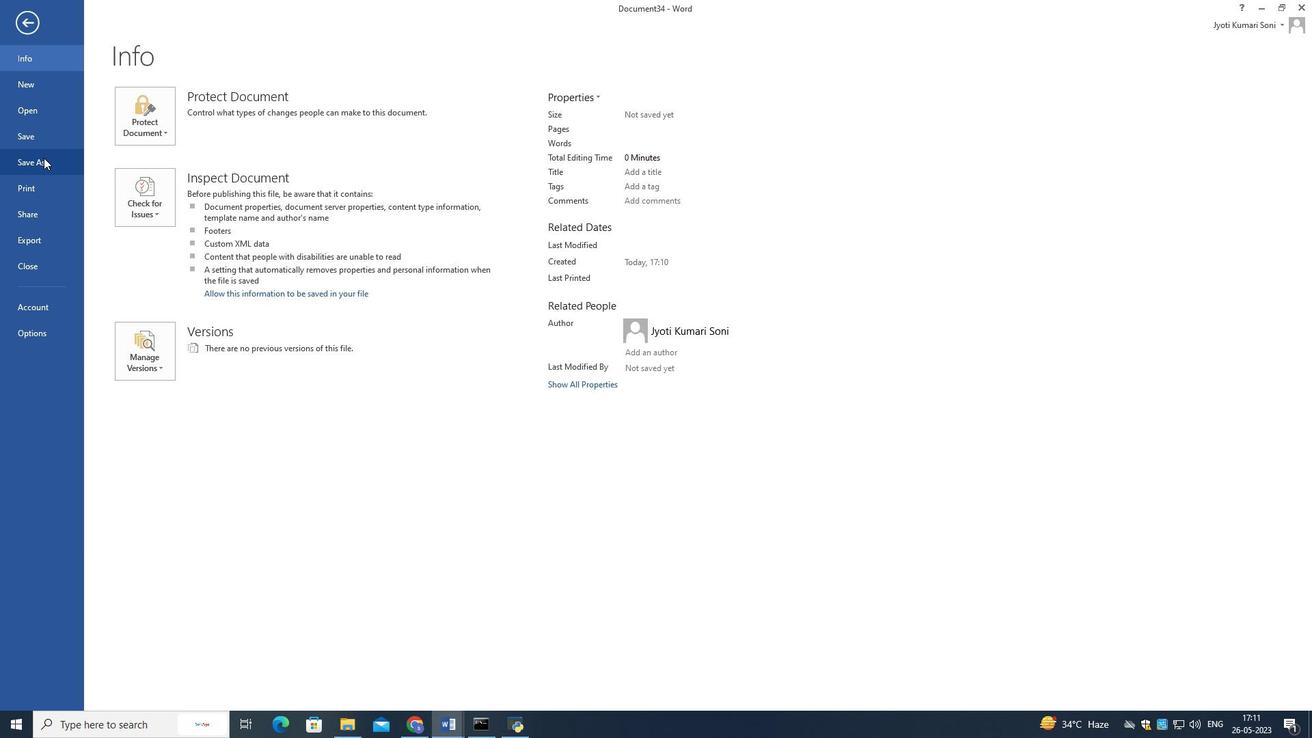 
Action: Mouse moved to (348, 148)
Screenshot: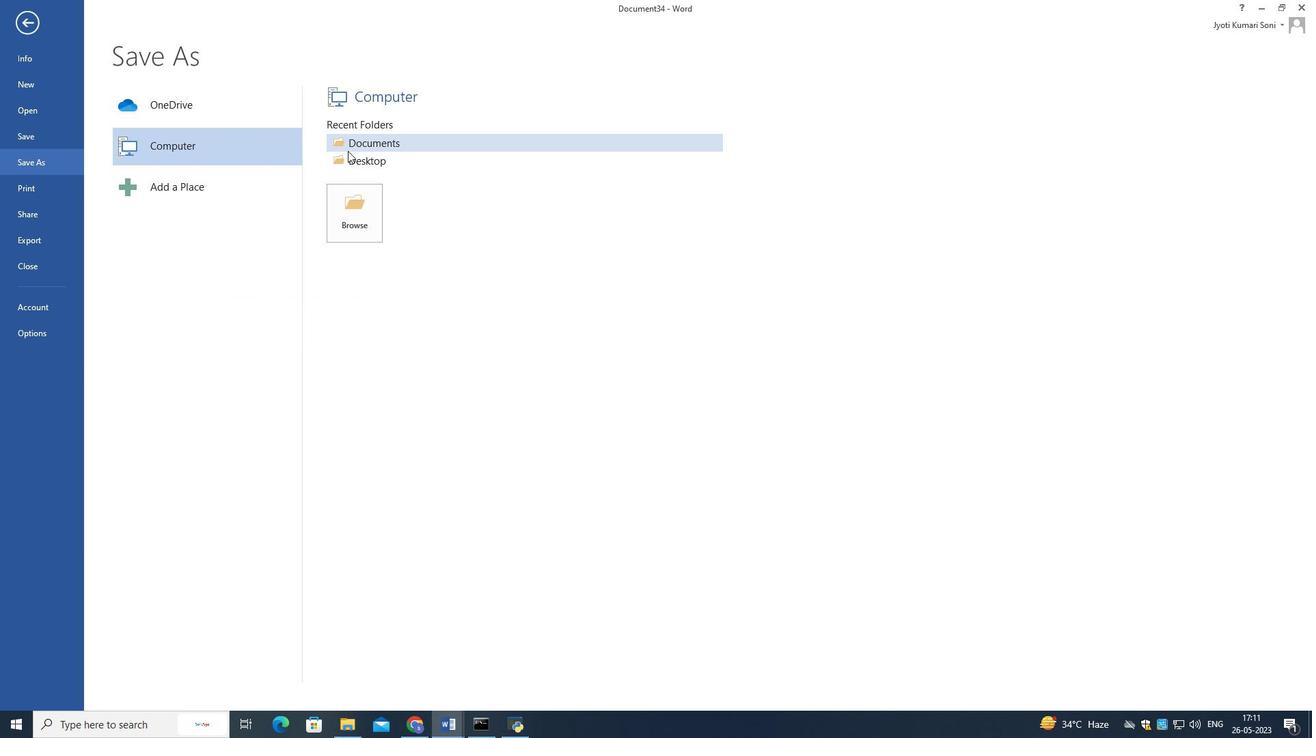 
Action: Mouse pressed left at (348, 148)
Screenshot: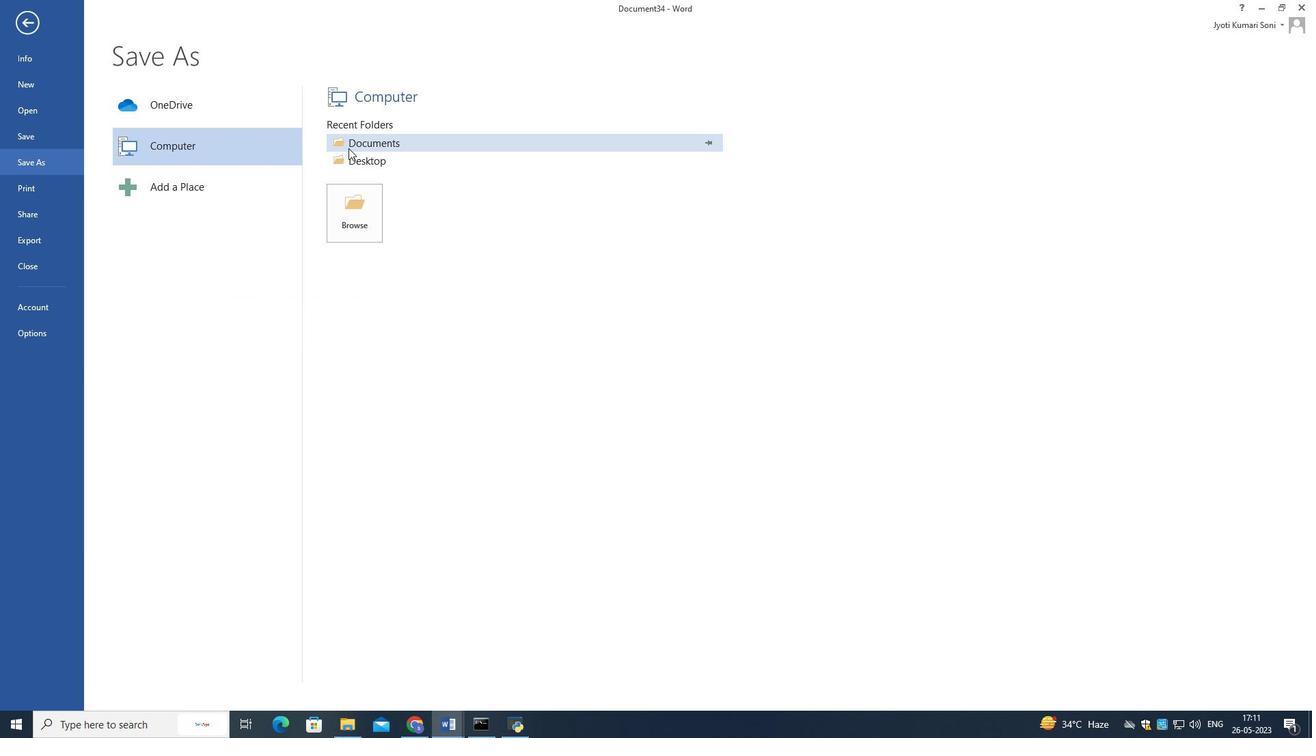 
Action: Mouse moved to (325, 166)
Screenshot: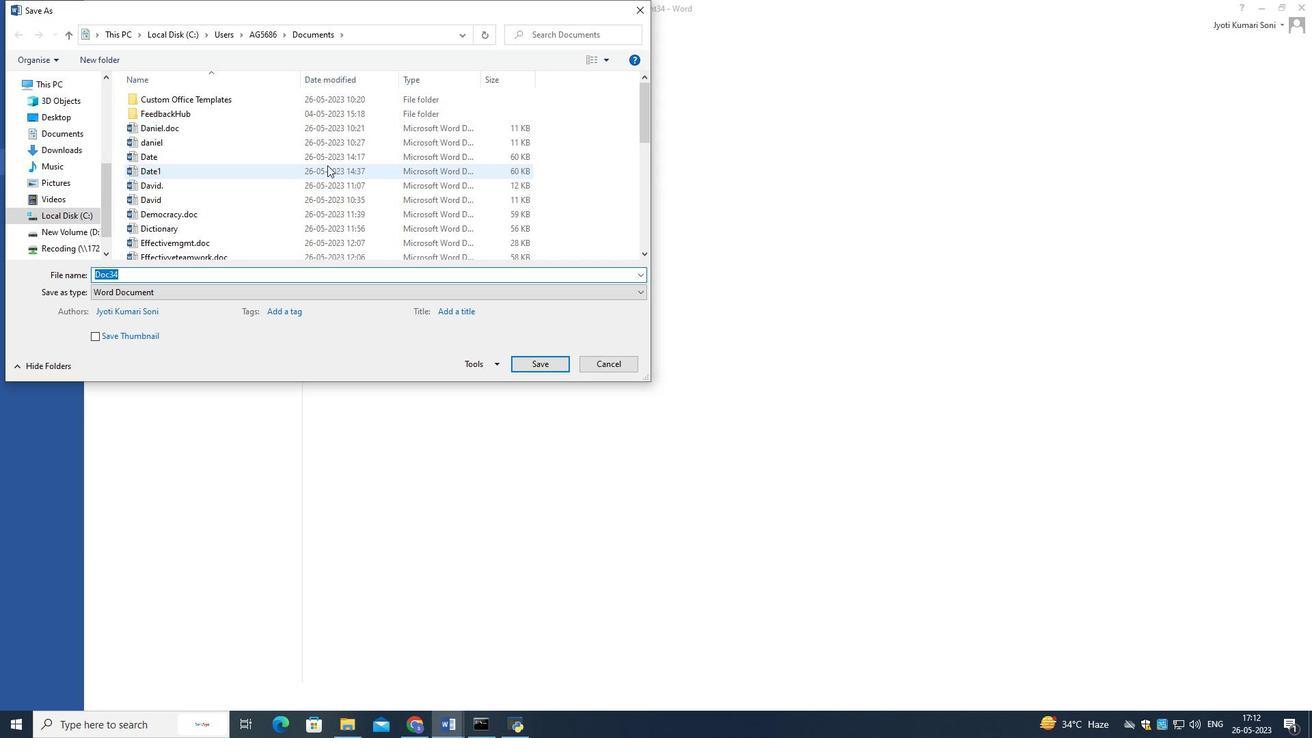
Action: Key pressed <Key.shift>Investment
Screenshot: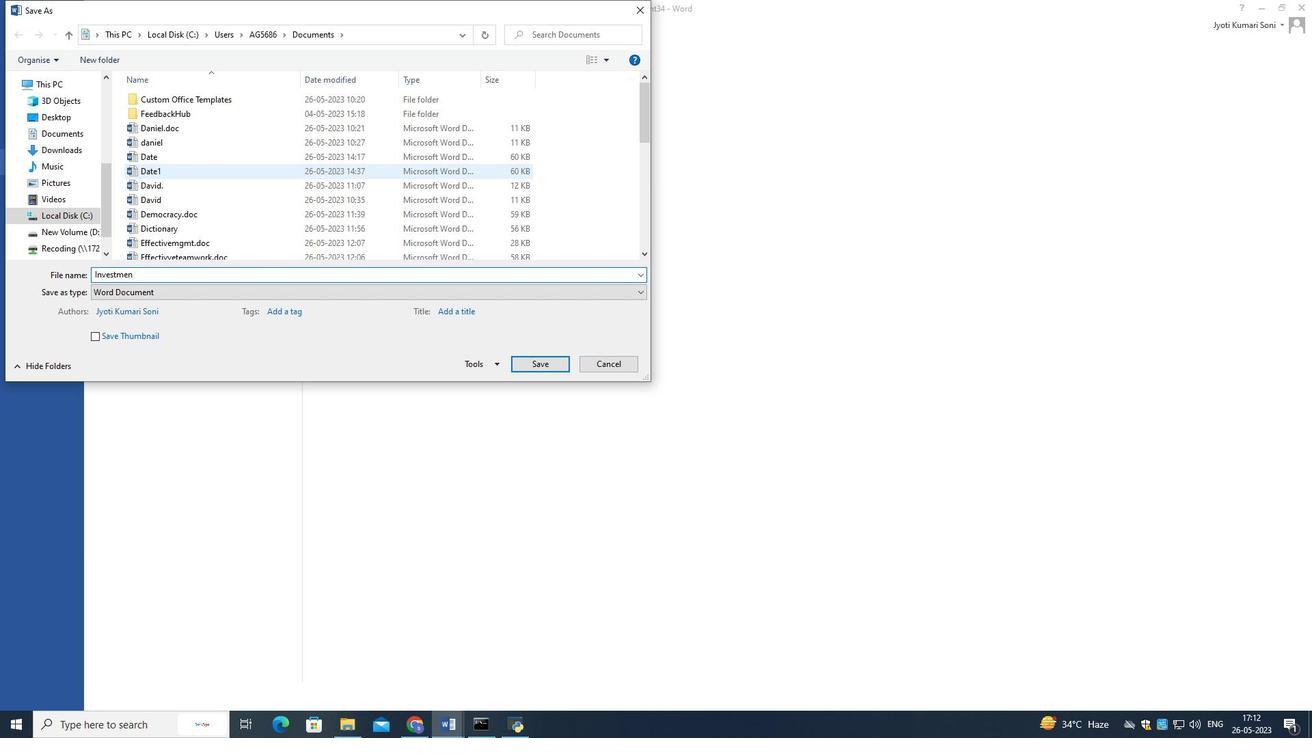 
Action: Mouse moved to (516, 360)
Screenshot: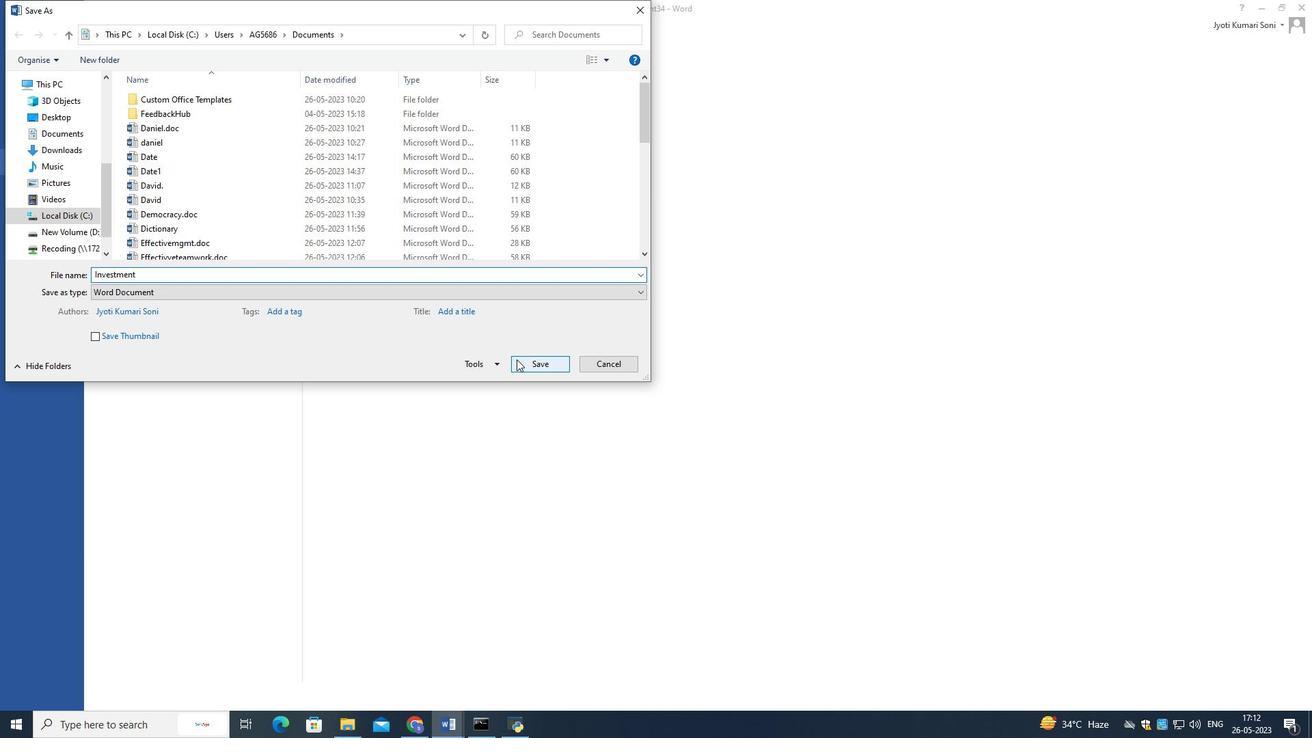 
Action: Mouse pressed left at (516, 360)
Screenshot: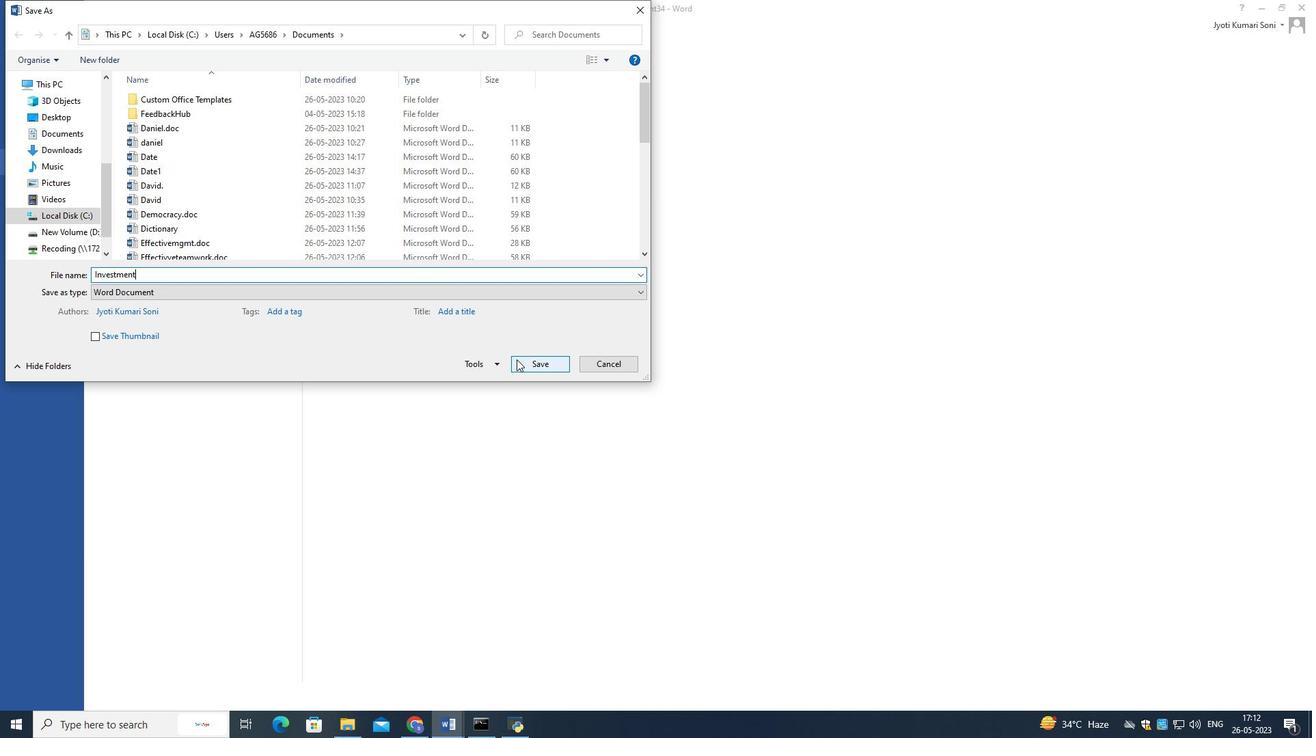 
Action: Mouse moved to (470, 195)
Screenshot: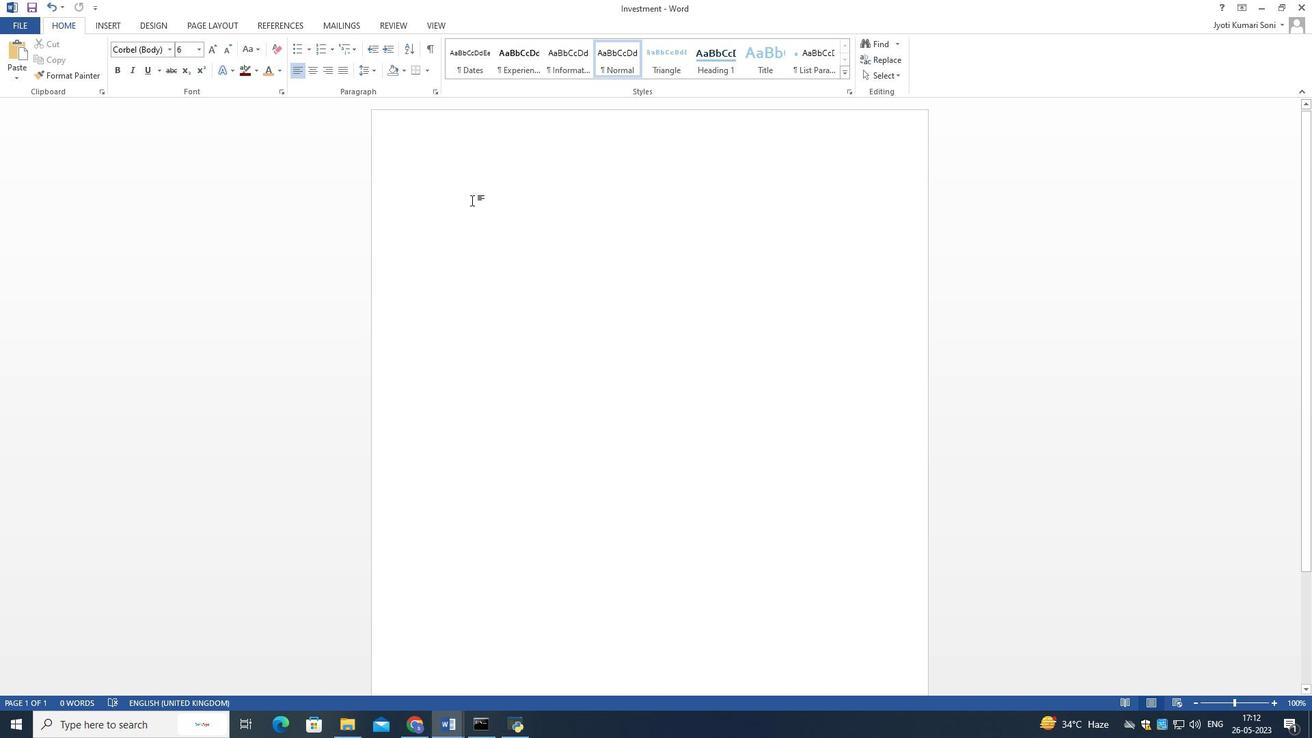 
Action: Key pressed <Key.shift>Date<Key.shift_r>:<Key.space>
Screenshot: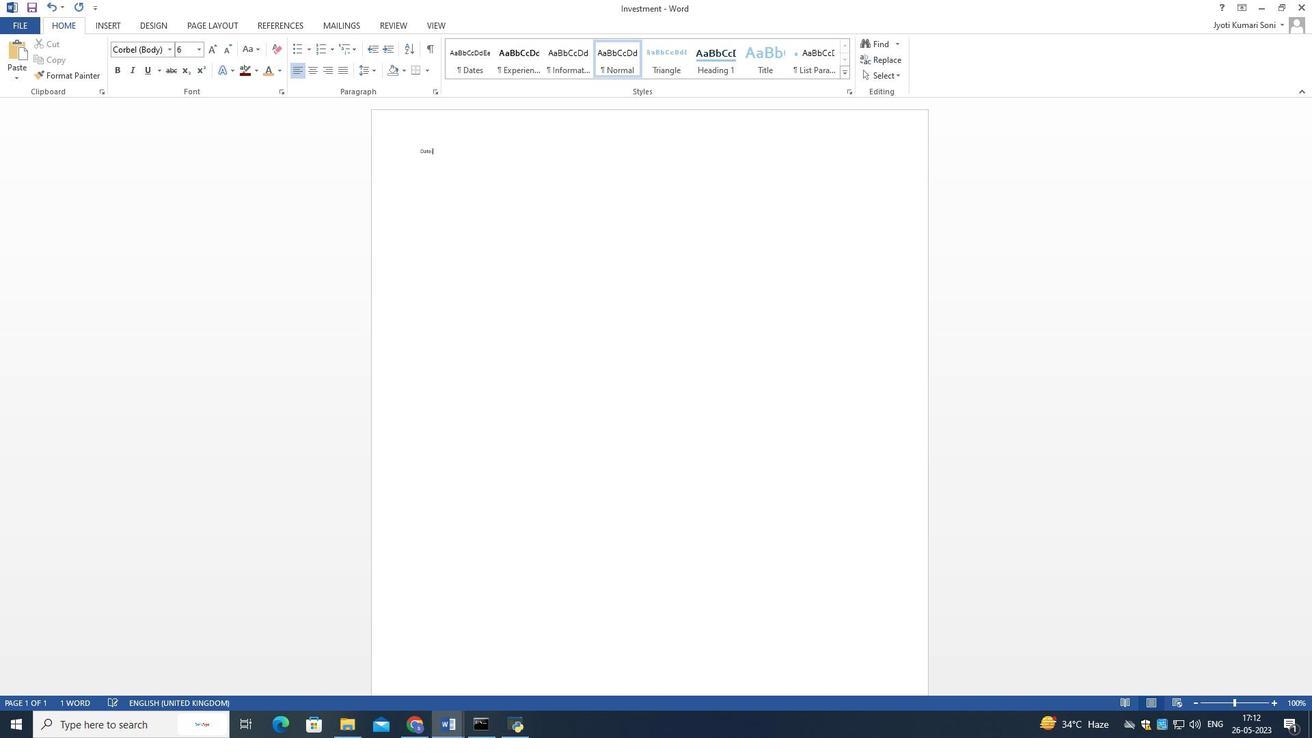 
Action: Mouse moved to (212, 47)
Screenshot: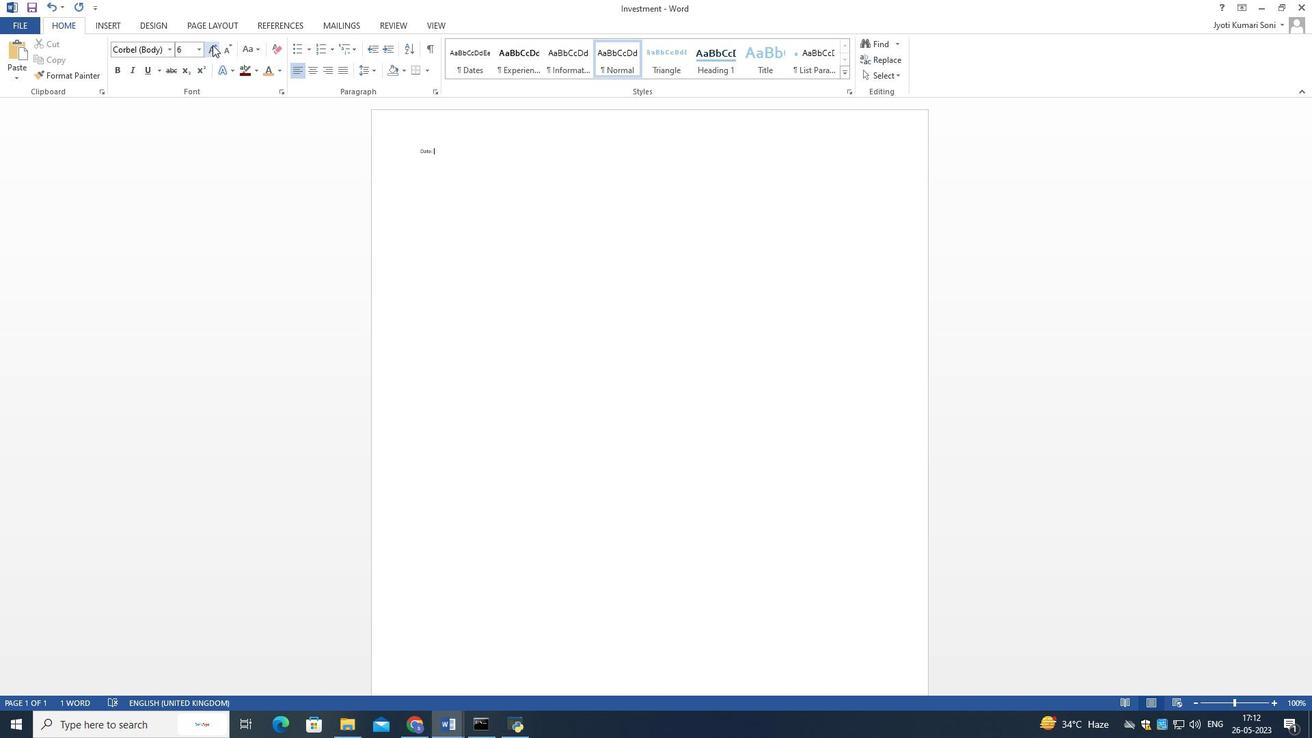 
Action: Mouse pressed left at (212, 47)
Screenshot: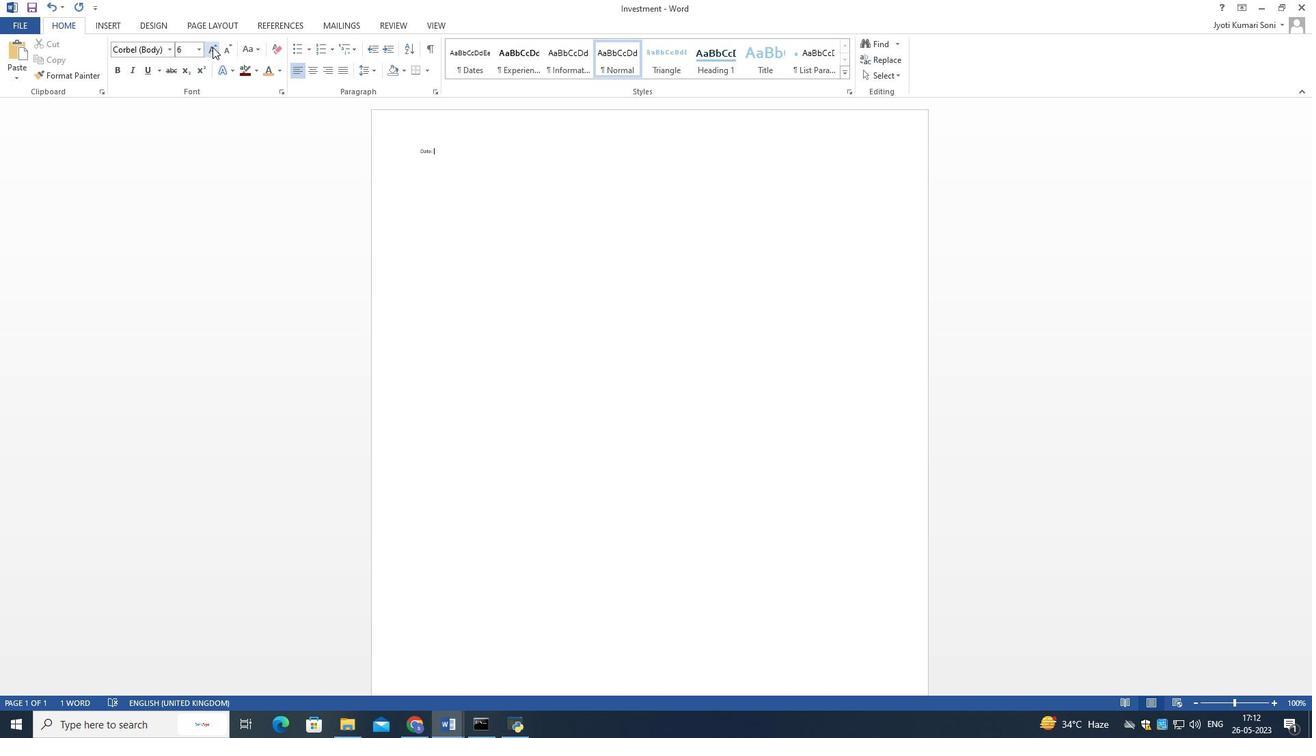 
Action: Mouse pressed left at (212, 47)
Screenshot: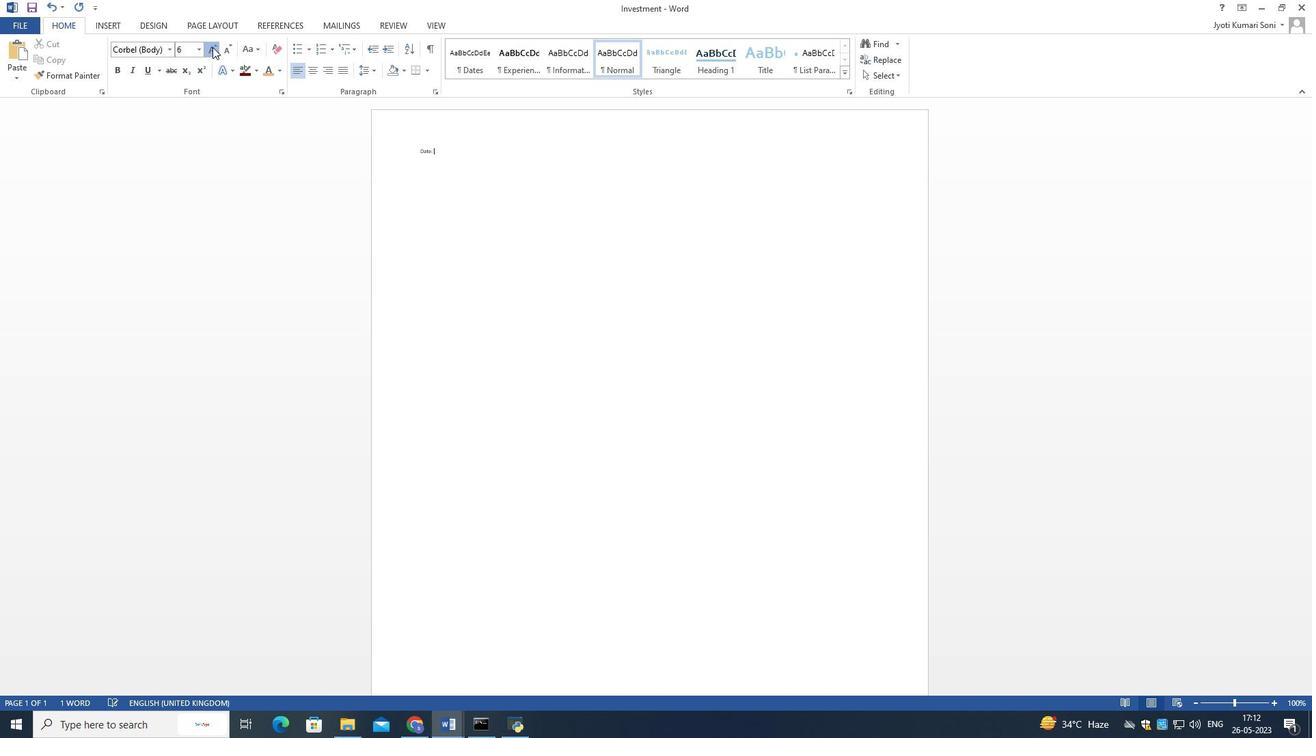 
Action: Mouse moved to (212, 47)
Screenshot: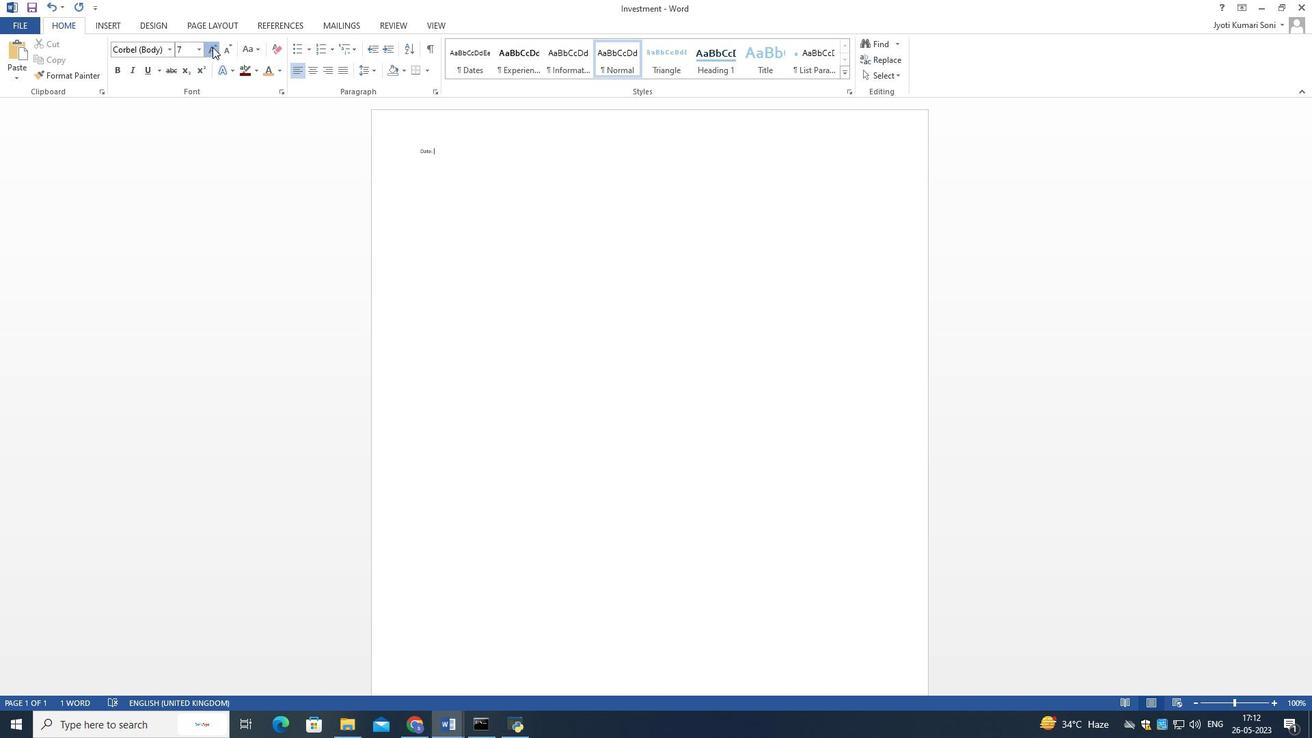 
Action: Mouse pressed left at (212, 47)
Screenshot: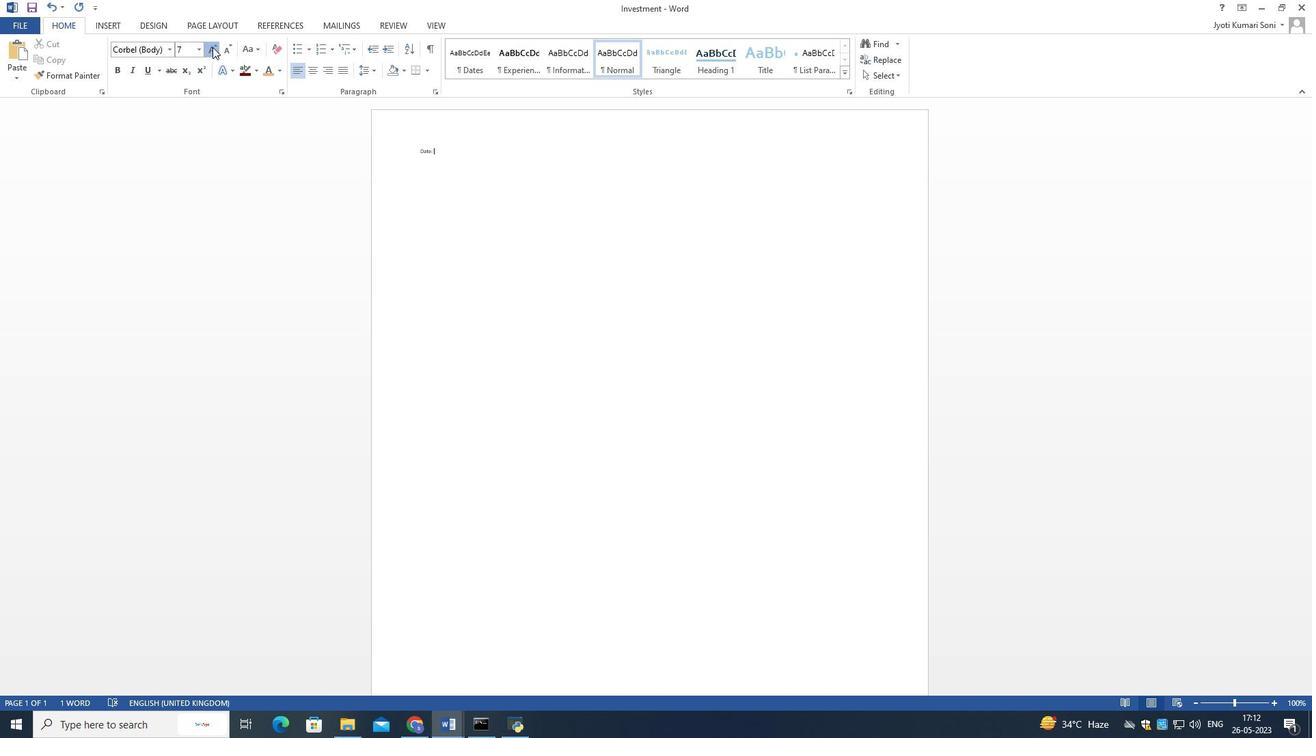 
Action: Mouse moved to (212, 49)
Screenshot: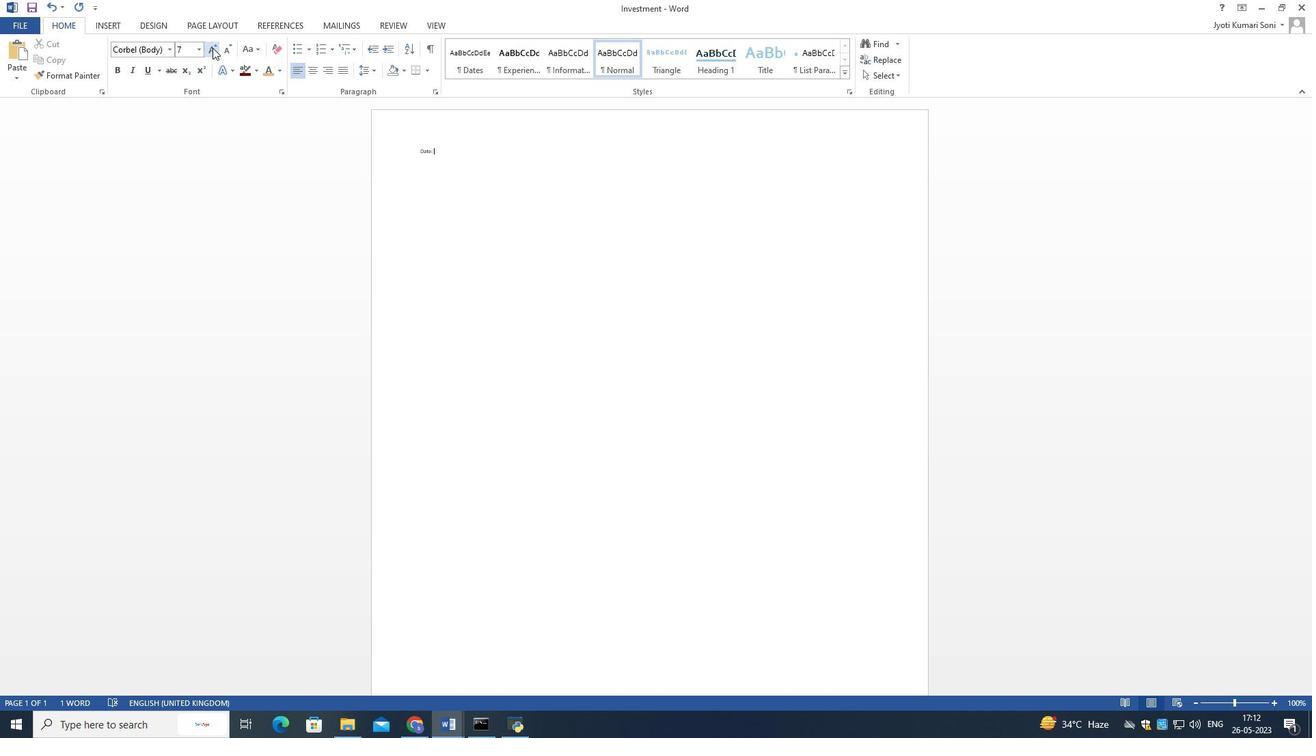 
Action: Mouse pressed left at (212, 49)
Screenshot: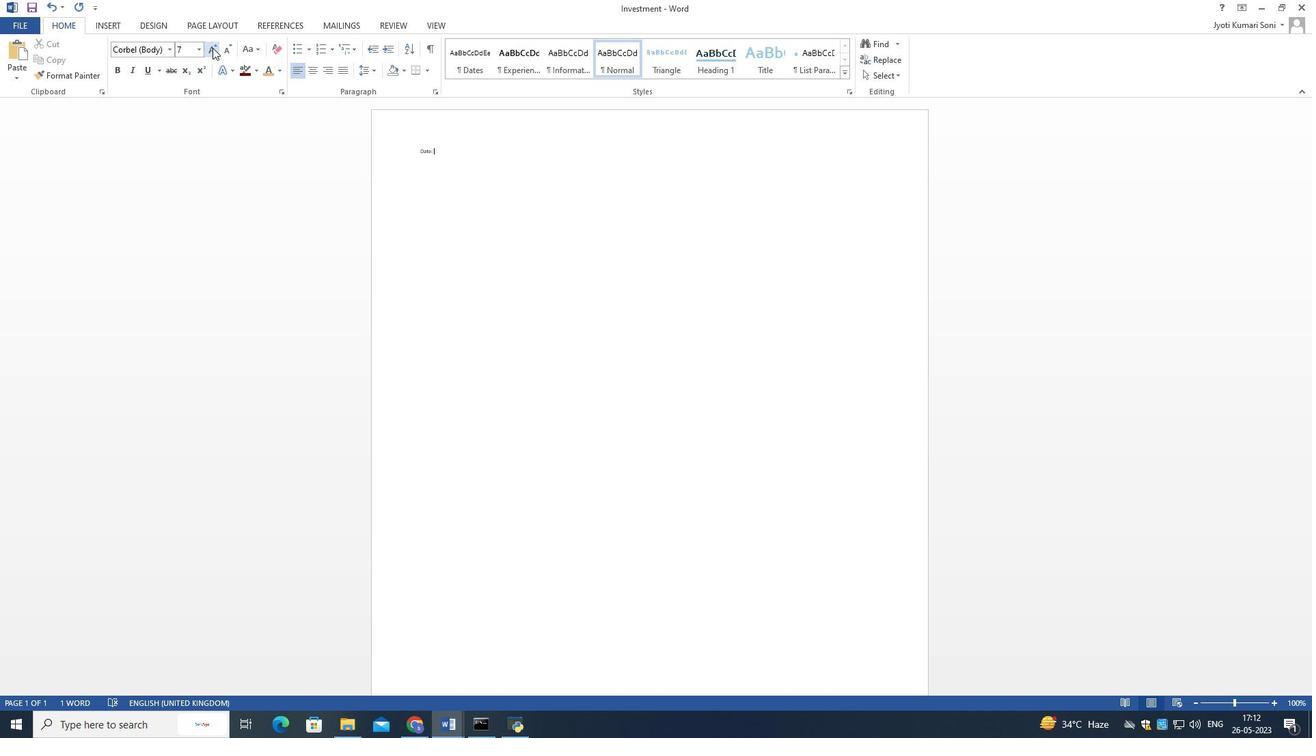 
Action: Mouse moved to (212, 49)
Screenshot: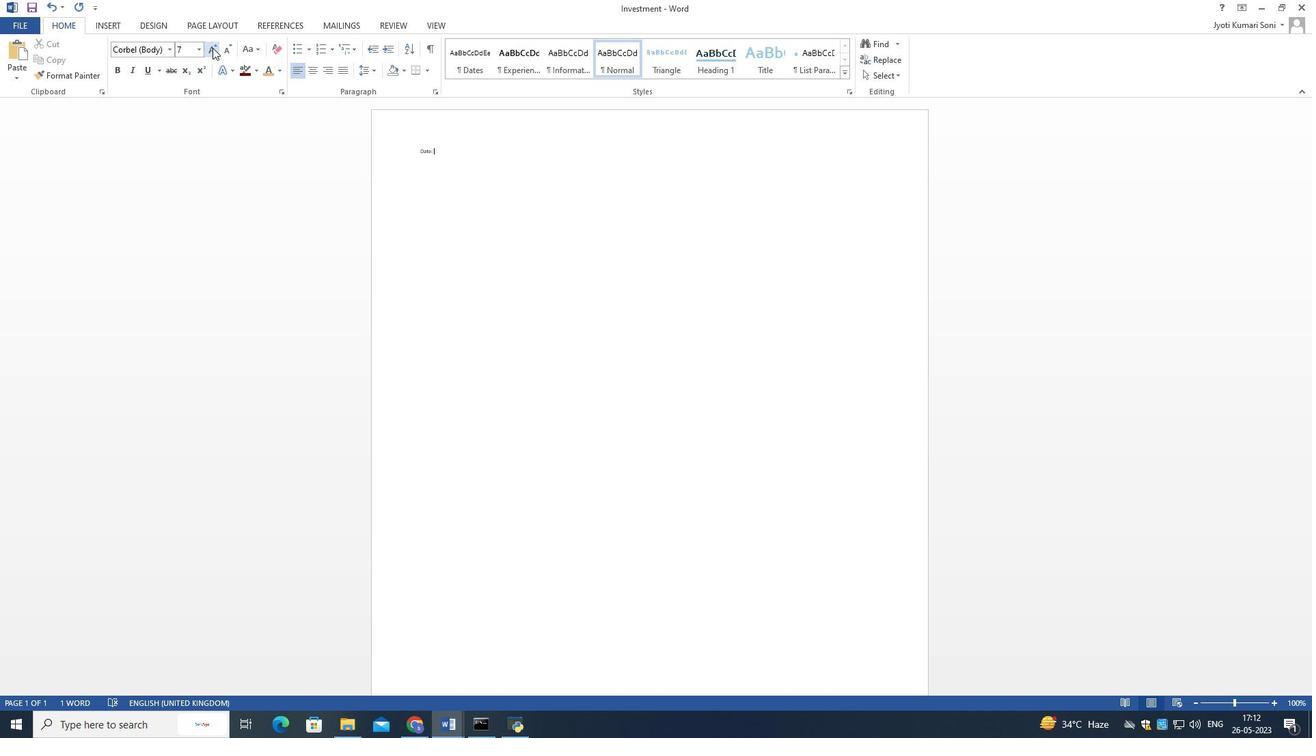 
Action: Mouse pressed left at (212, 49)
Screenshot: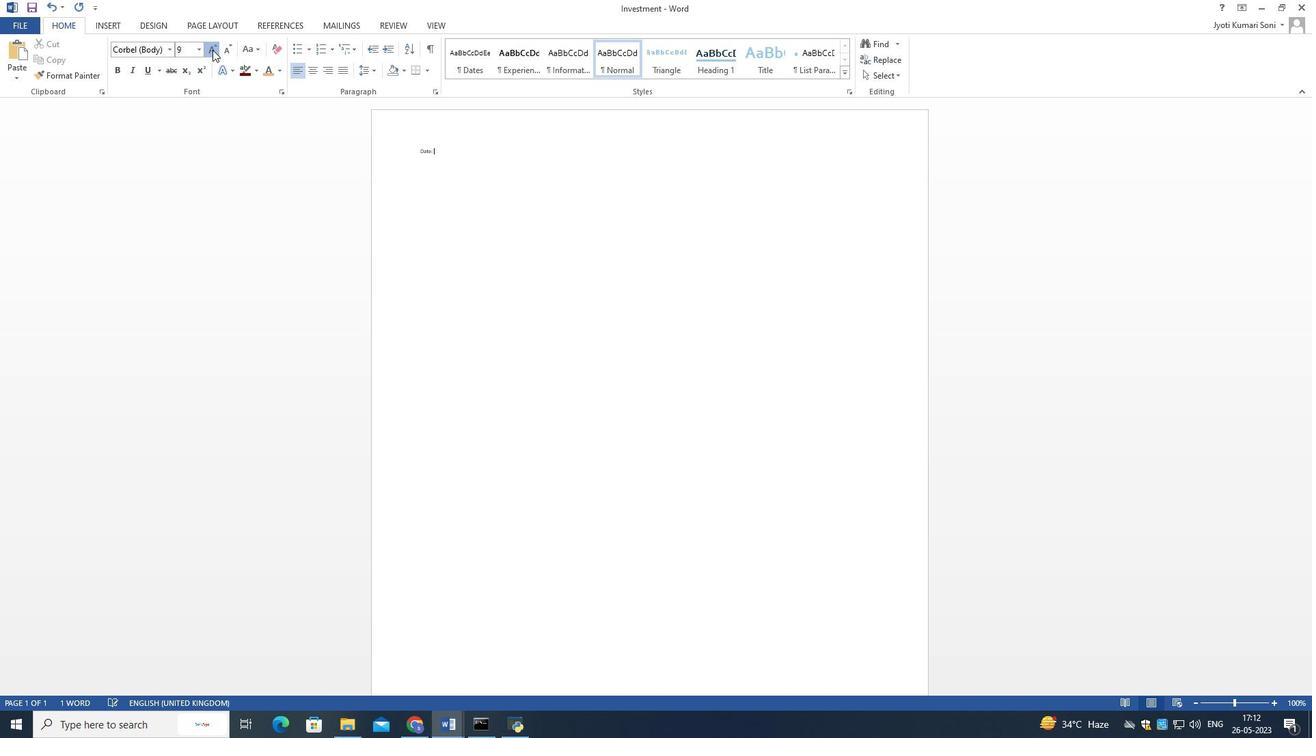
Action: Mouse moved to (212, 50)
Screenshot: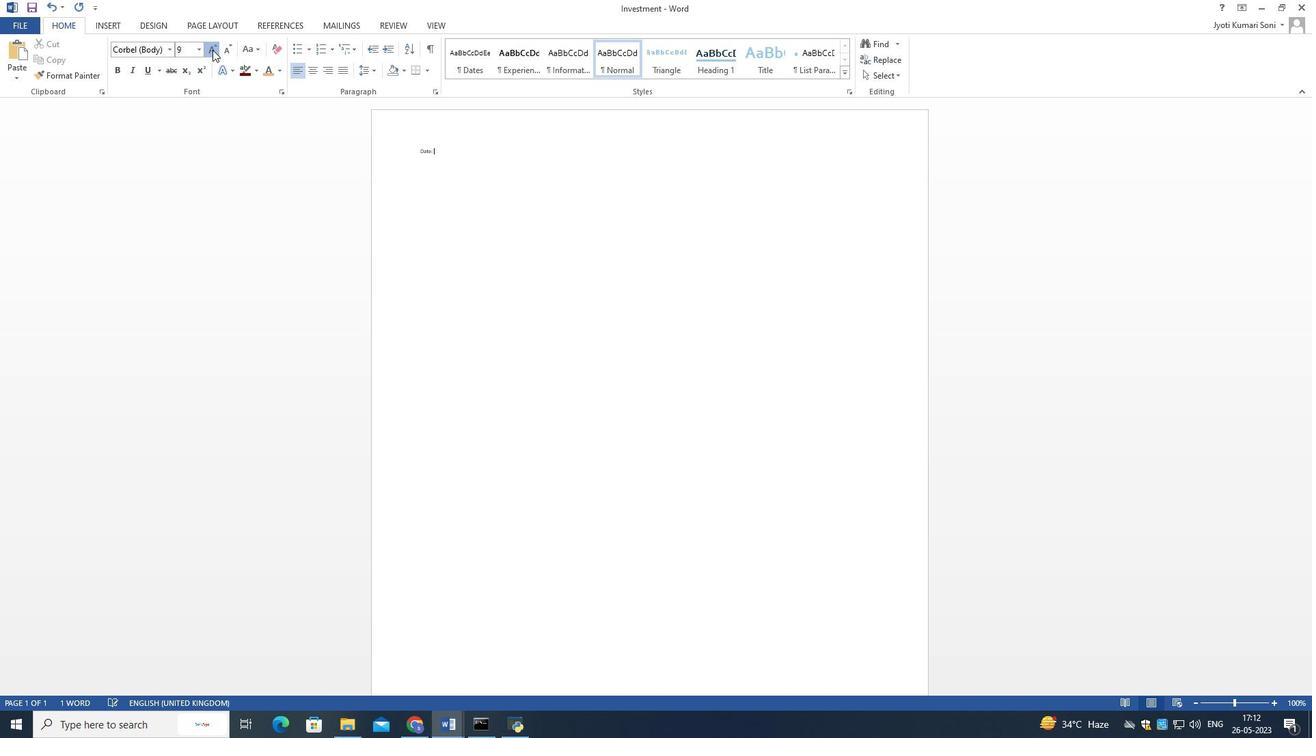 
Action: Mouse pressed left at (212, 50)
Screenshot: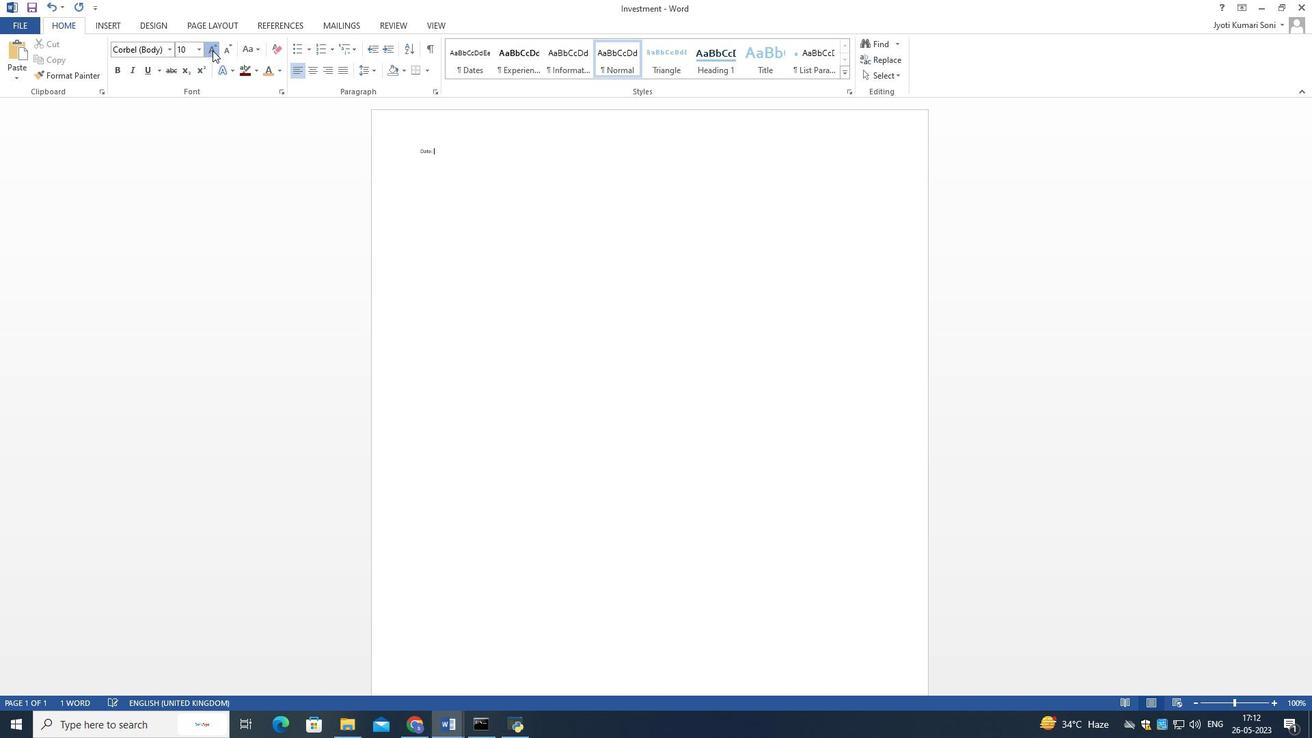 
Action: Mouse pressed left at (212, 50)
Screenshot: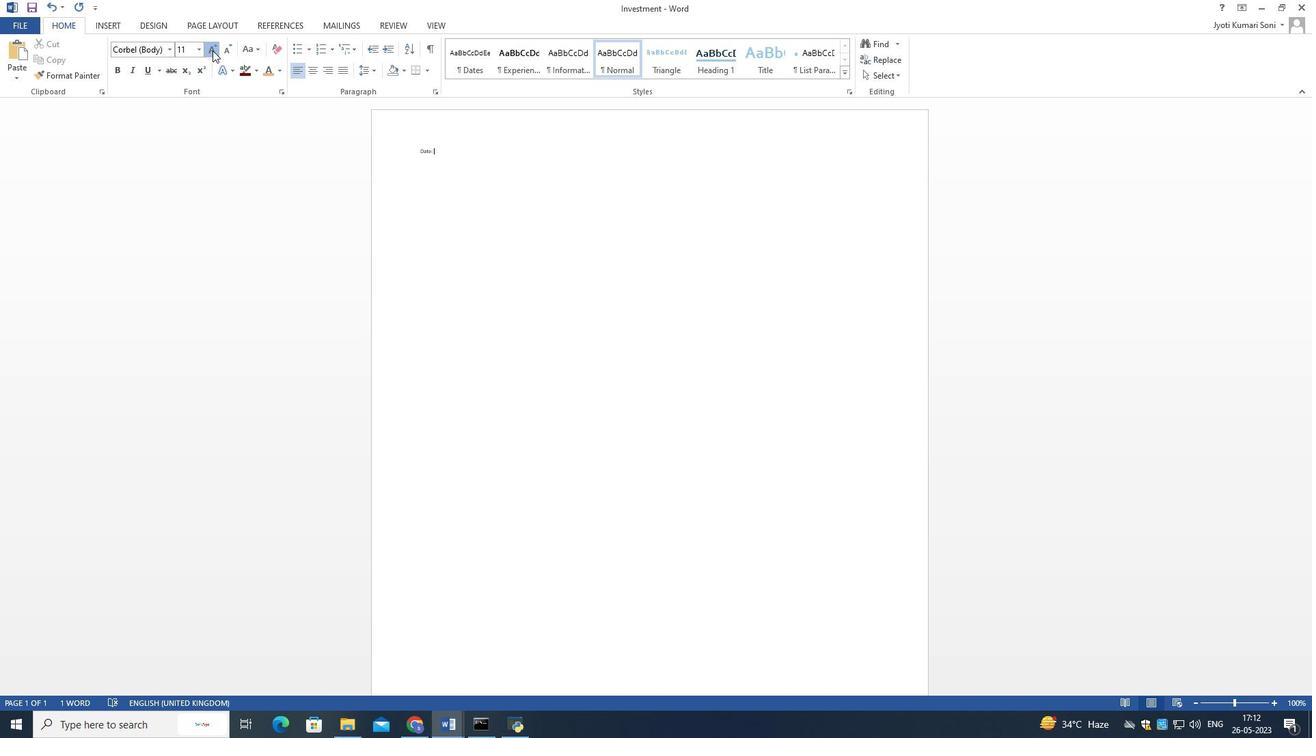 
Action: Mouse pressed left at (212, 50)
Screenshot: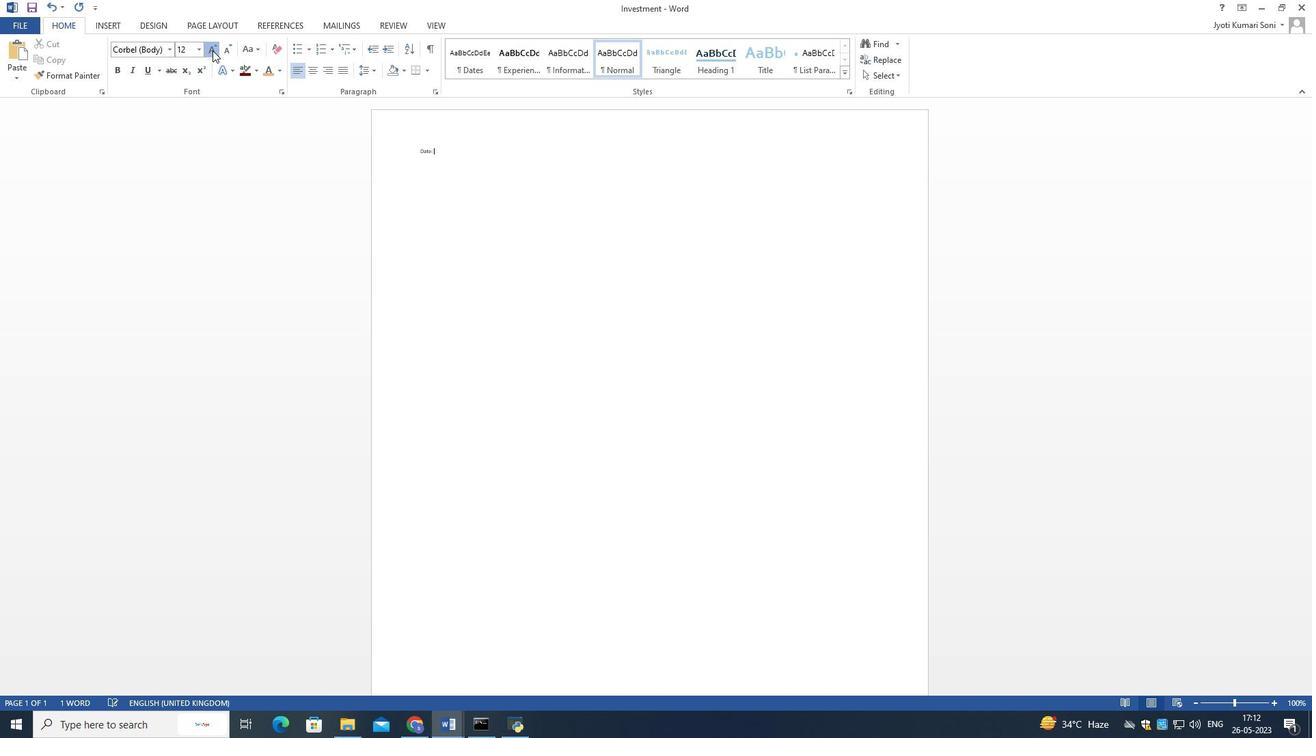 
Action: Mouse pressed left at (212, 50)
Screenshot: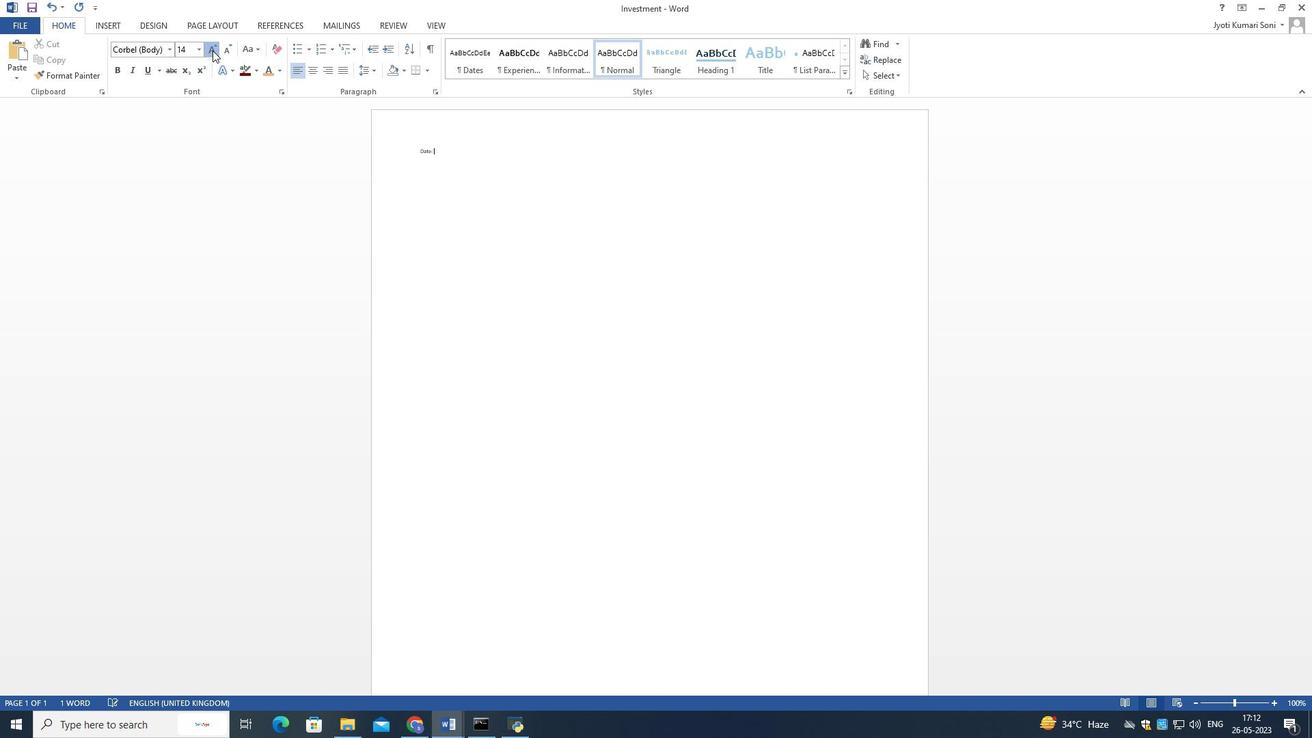 
Action: Mouse pressed left at (212, 50)
Screenshot: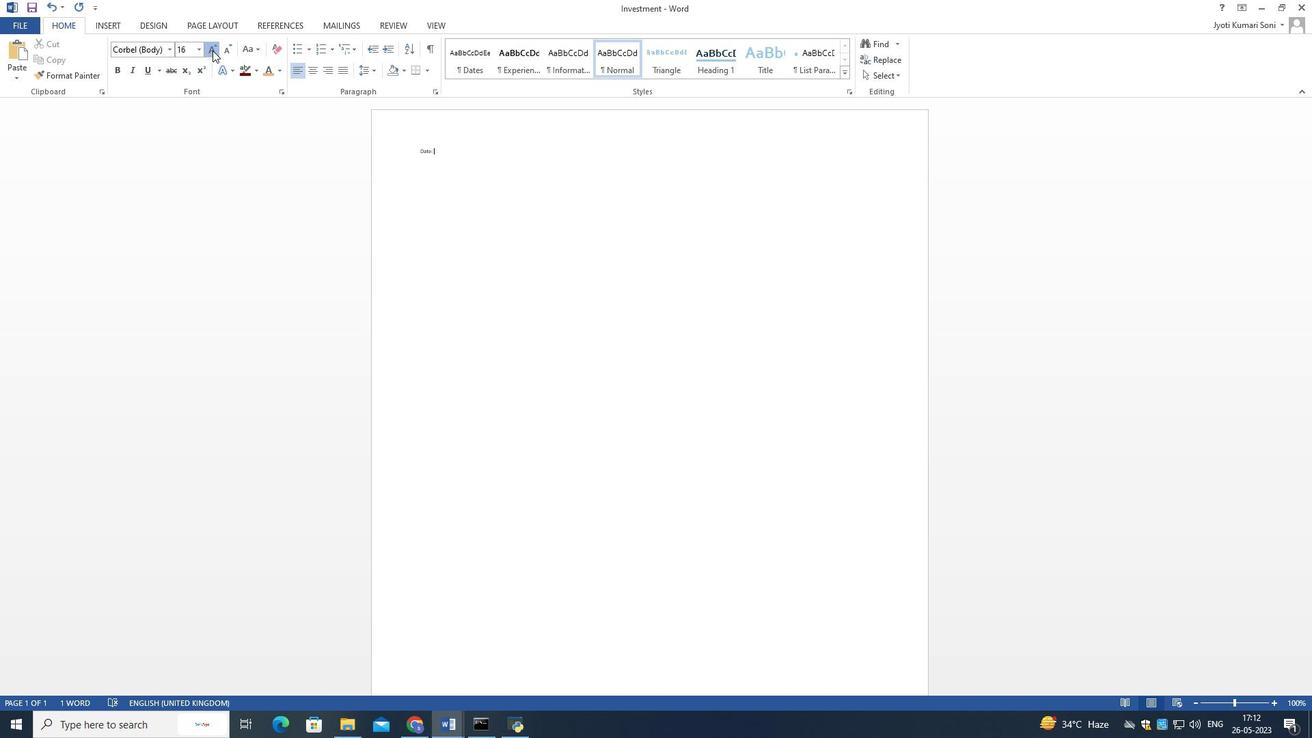 
Action: Mouse pressed left at (212, 50)
Screenshot: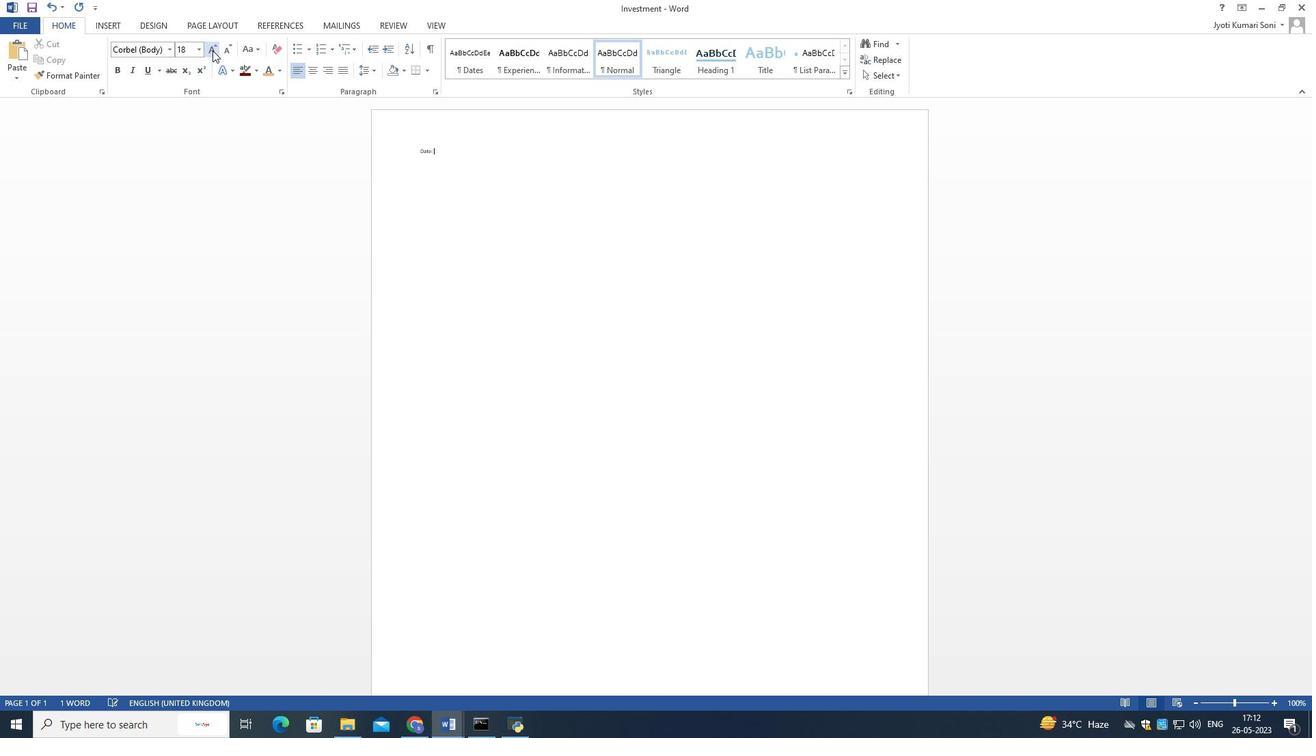 
Action: Mouse moved to (225, 51)
Screenshot: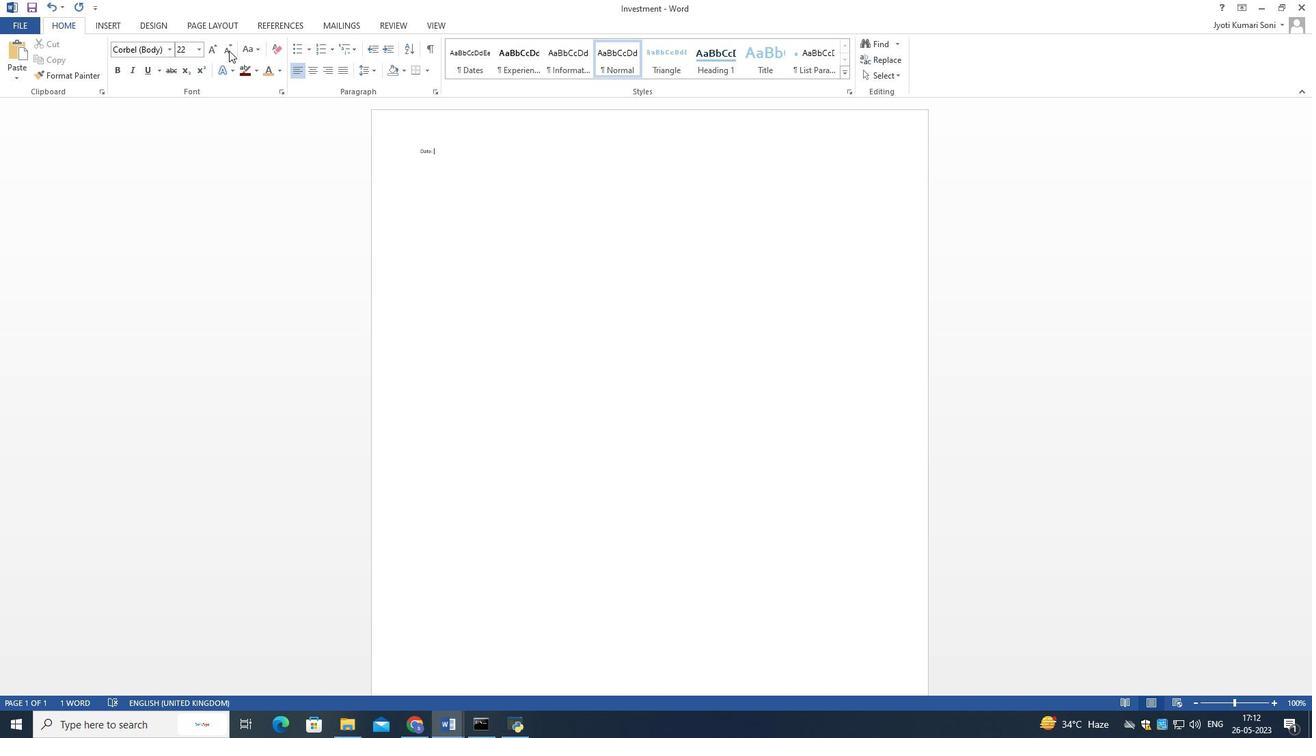 
Action: Mouse pressed left at (225, 51)
Screenshot: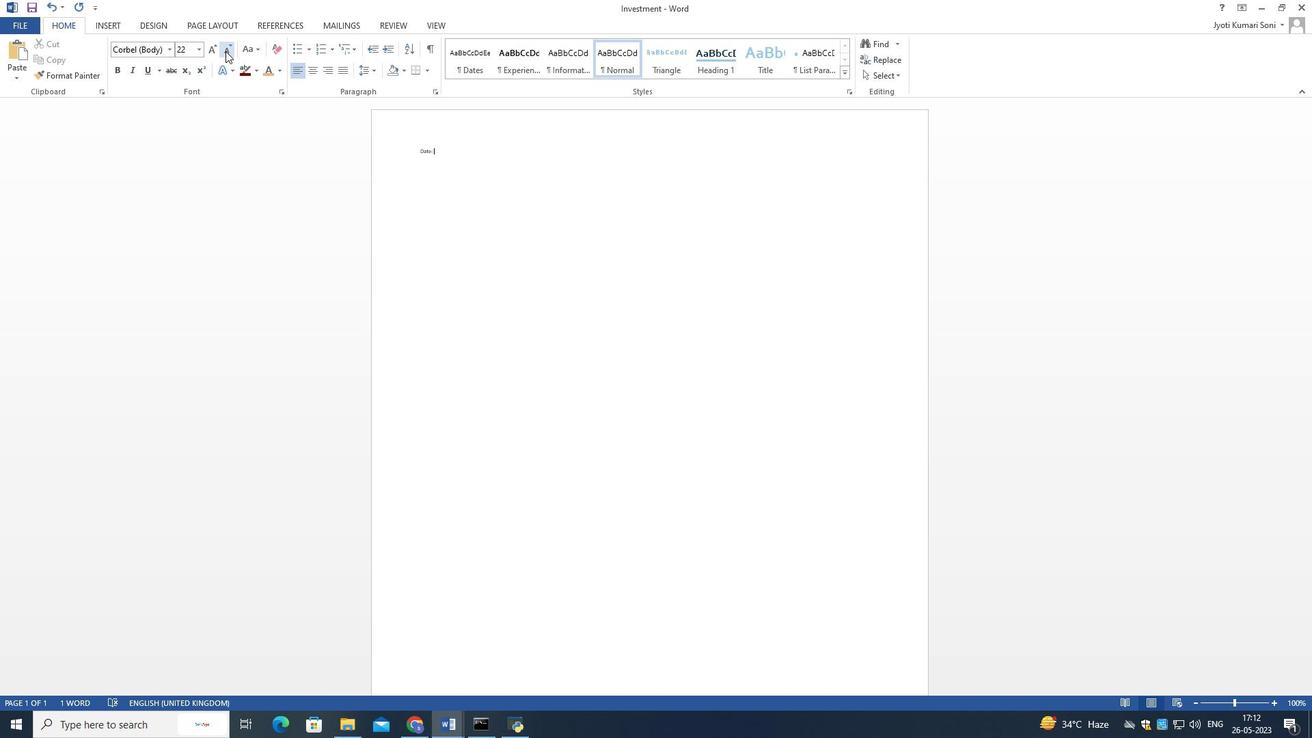 
Action: Mouse pressed left at (225, 51)
Screenshot: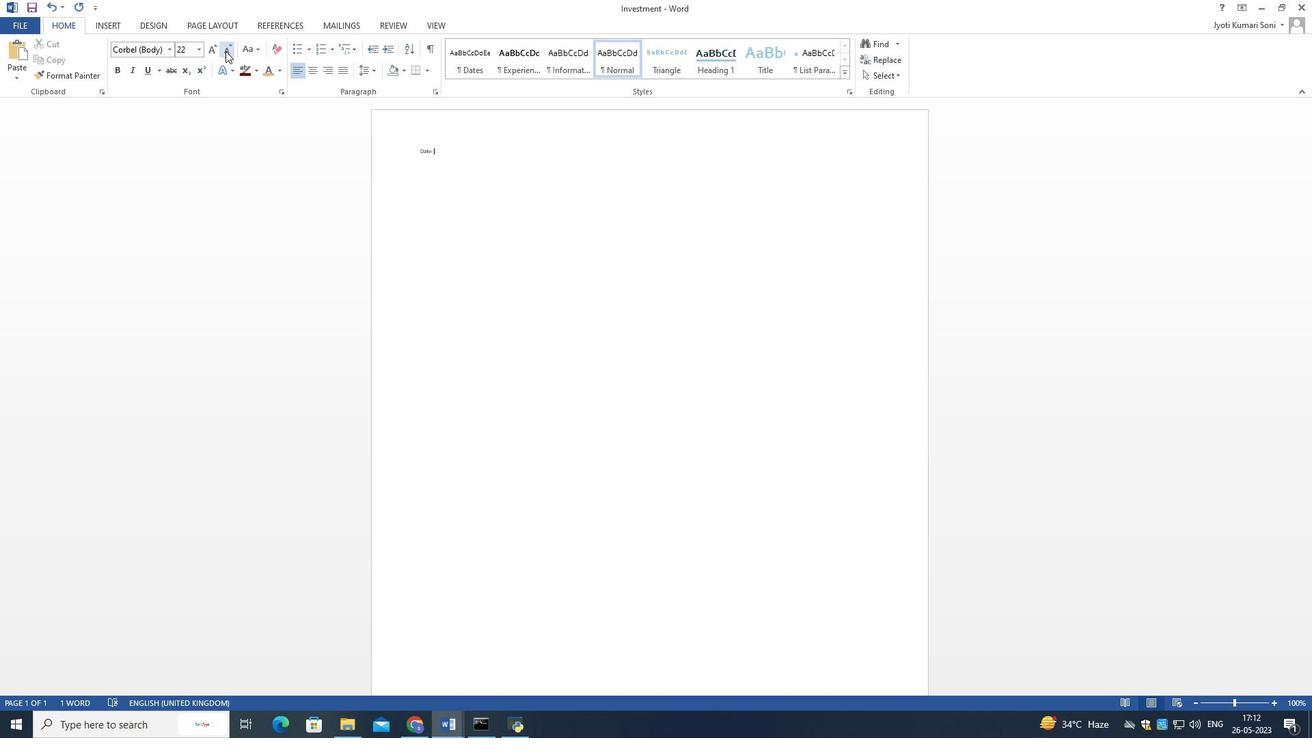 
Action: Mouse moved to (224, 51)
Screenshot: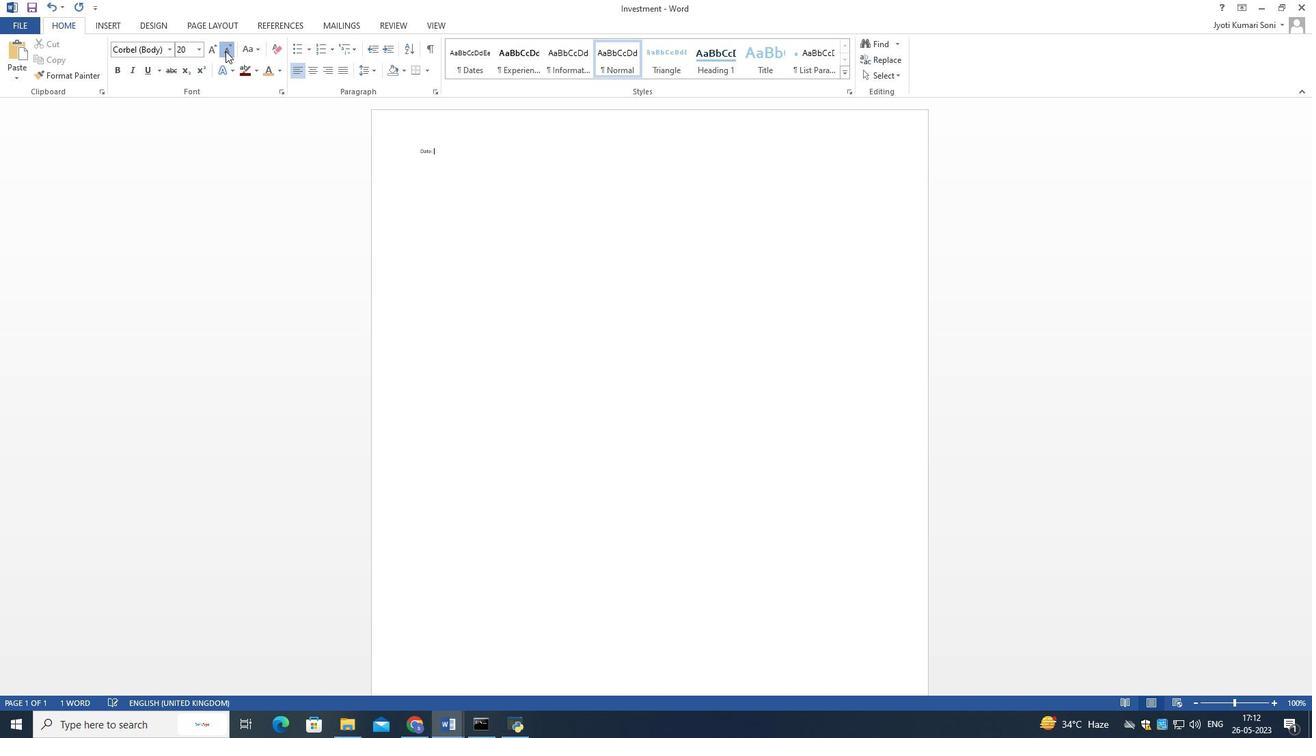 
Action: Mouse pressed left at (224, 51)
Screenshot: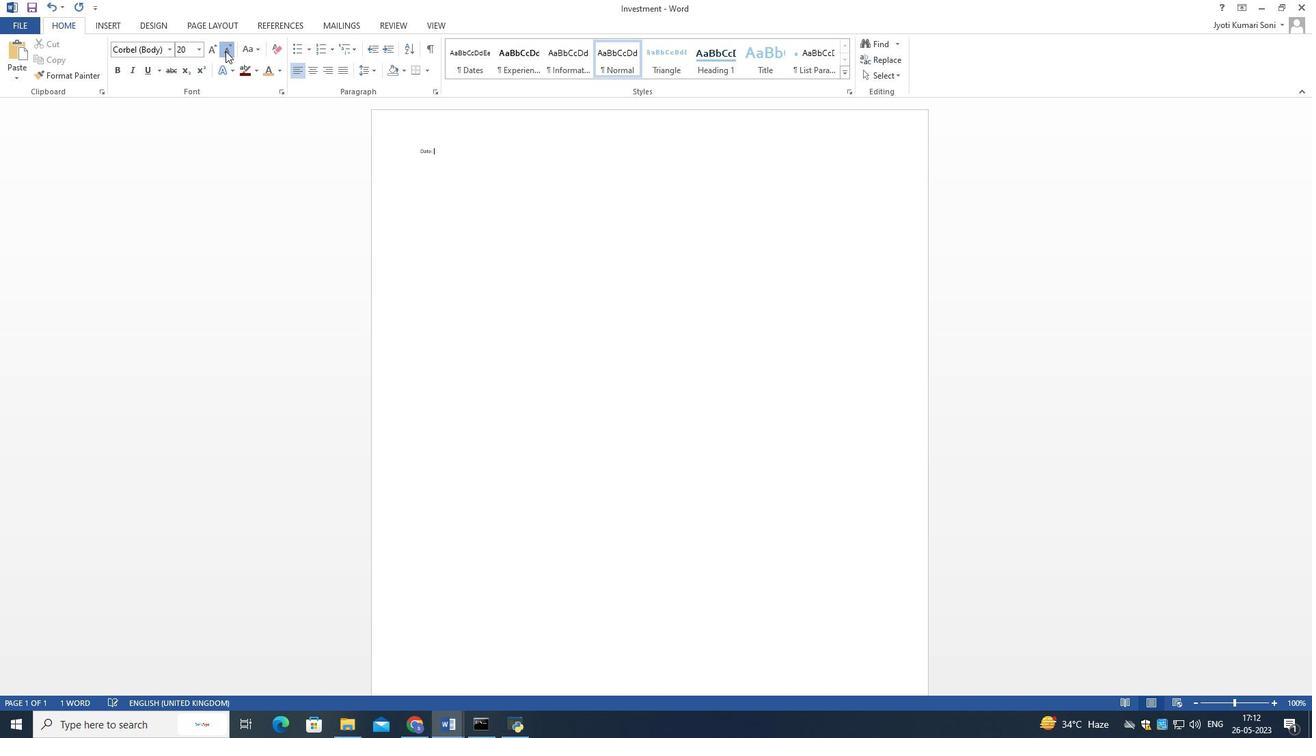 
Action: Mouse moved to (225, 51)
Screenshot: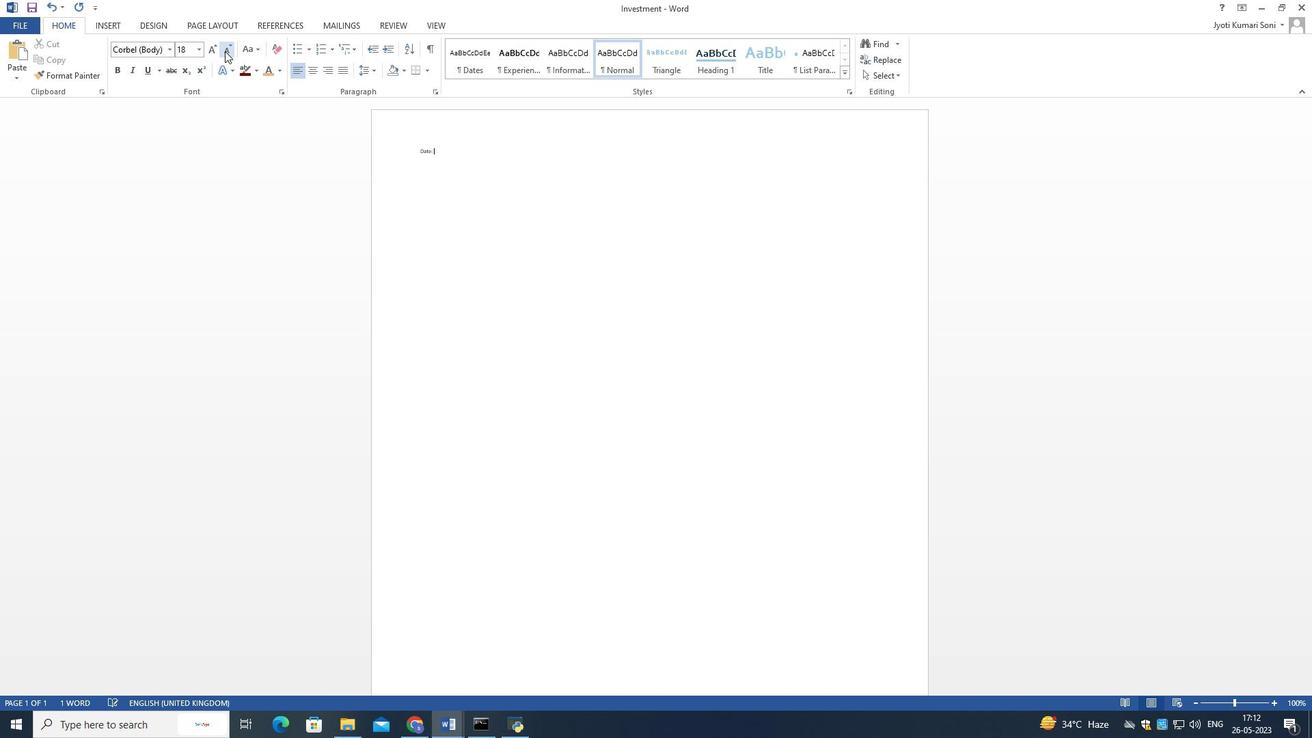 
Action: Mouse pressed left at (225, 51)
Screenshot: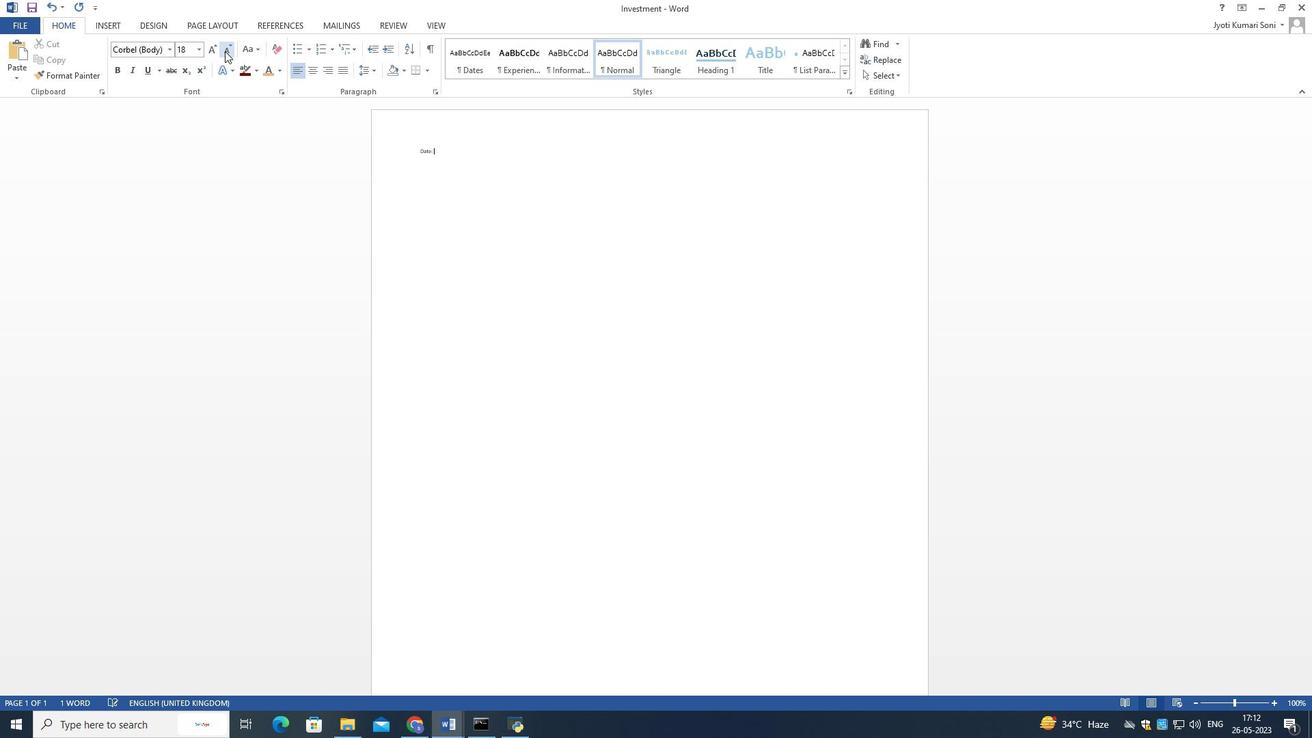 
Action: Mouse moved to (225, 52)
Screenshot: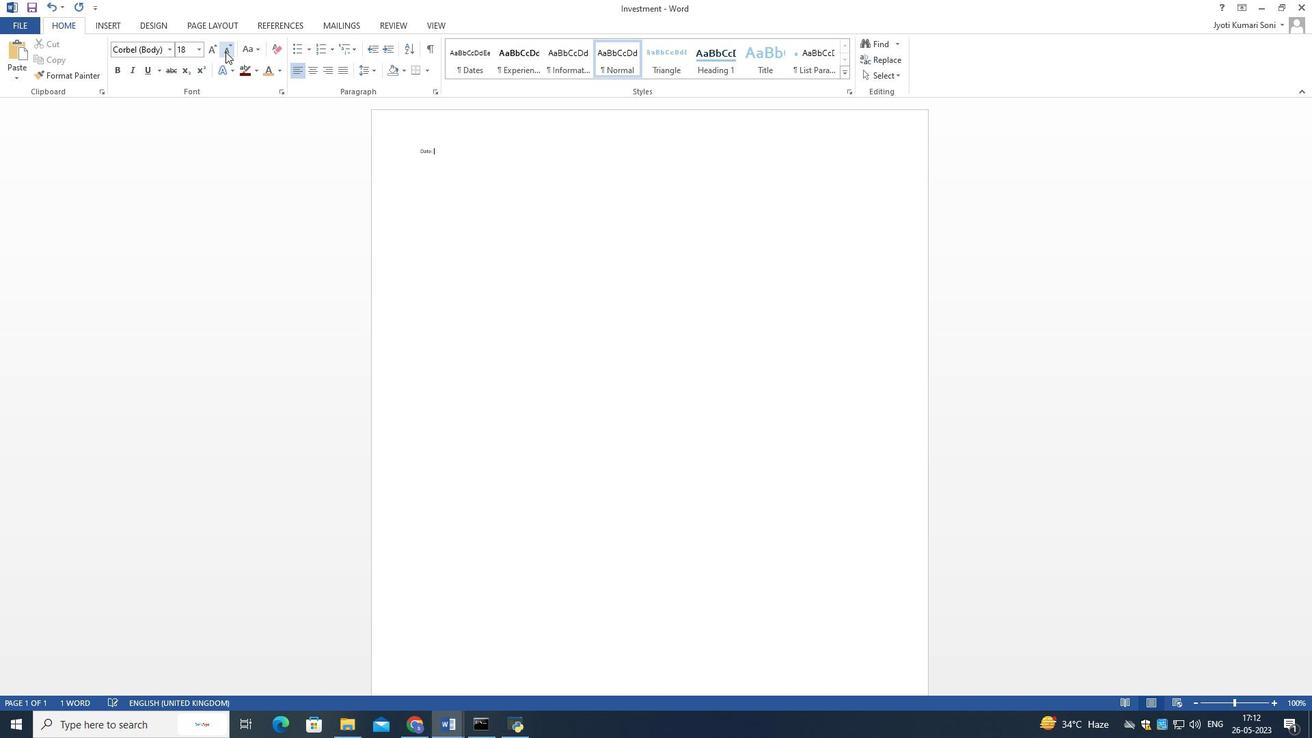 
Action: Mouse pressed left at (225, 52)
Screenshot: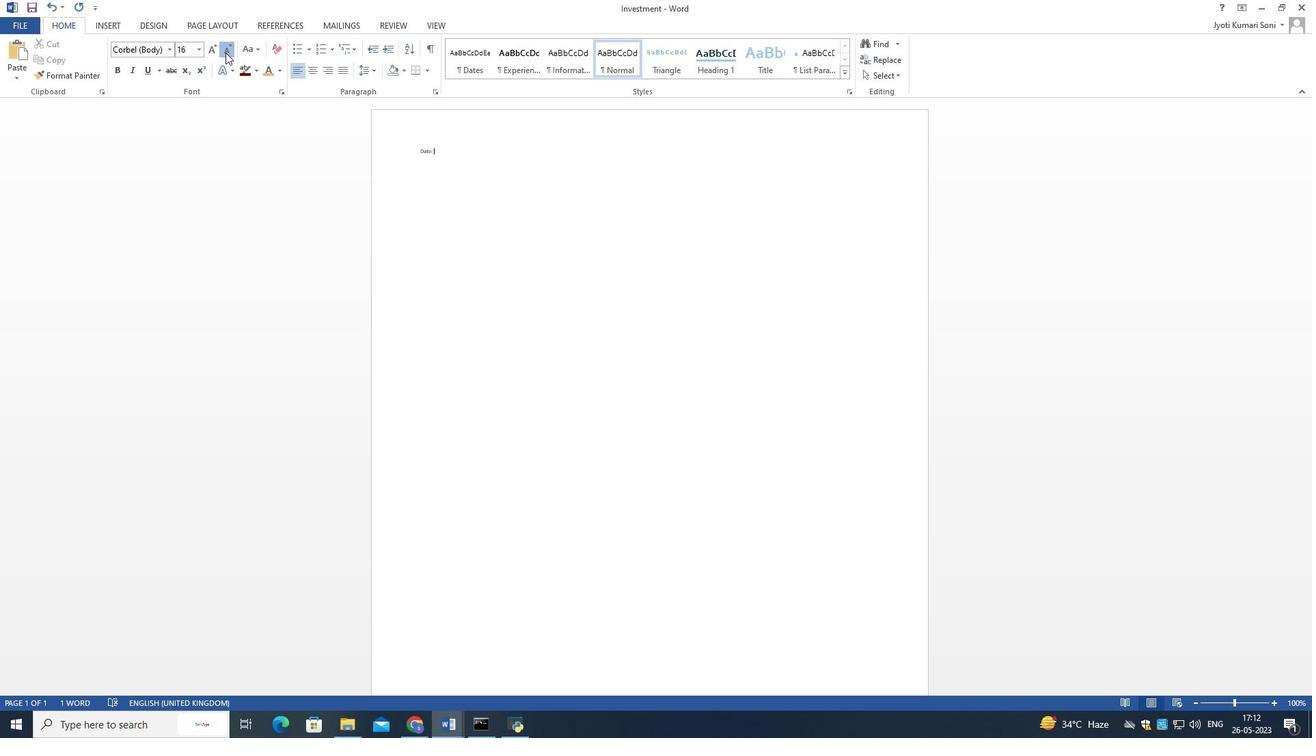 
Action: Mouse moved to (485, 152)
Screenshot: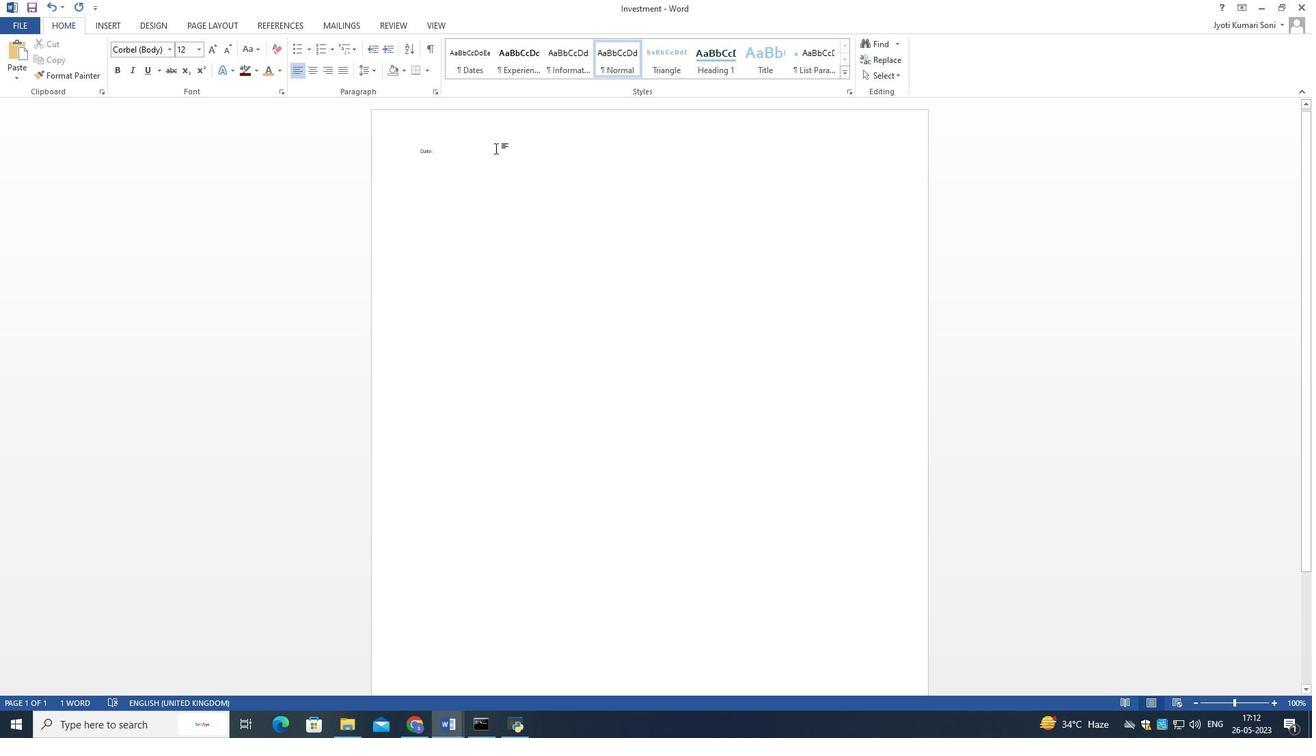 
Action: Mouse pressed left at (485, 152)
Screenshot: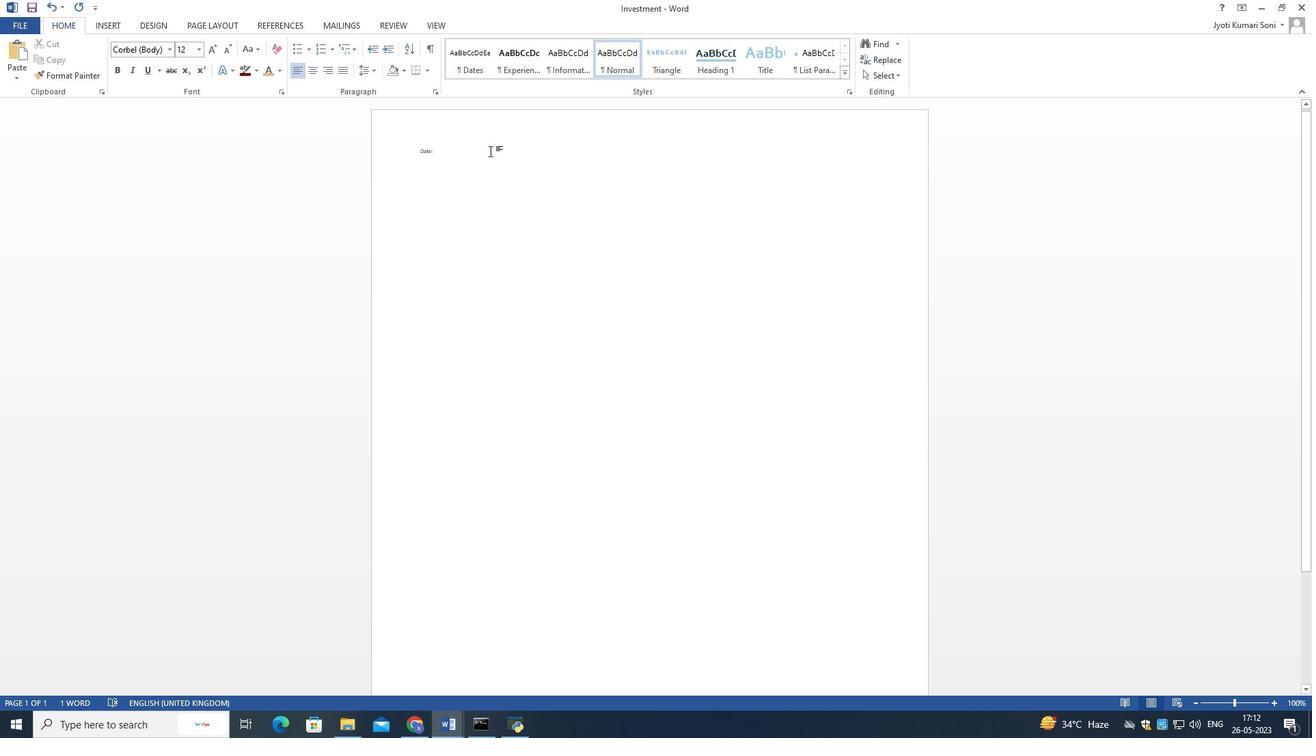 
Action: Mouse moved to (473, 116)
Screenshot: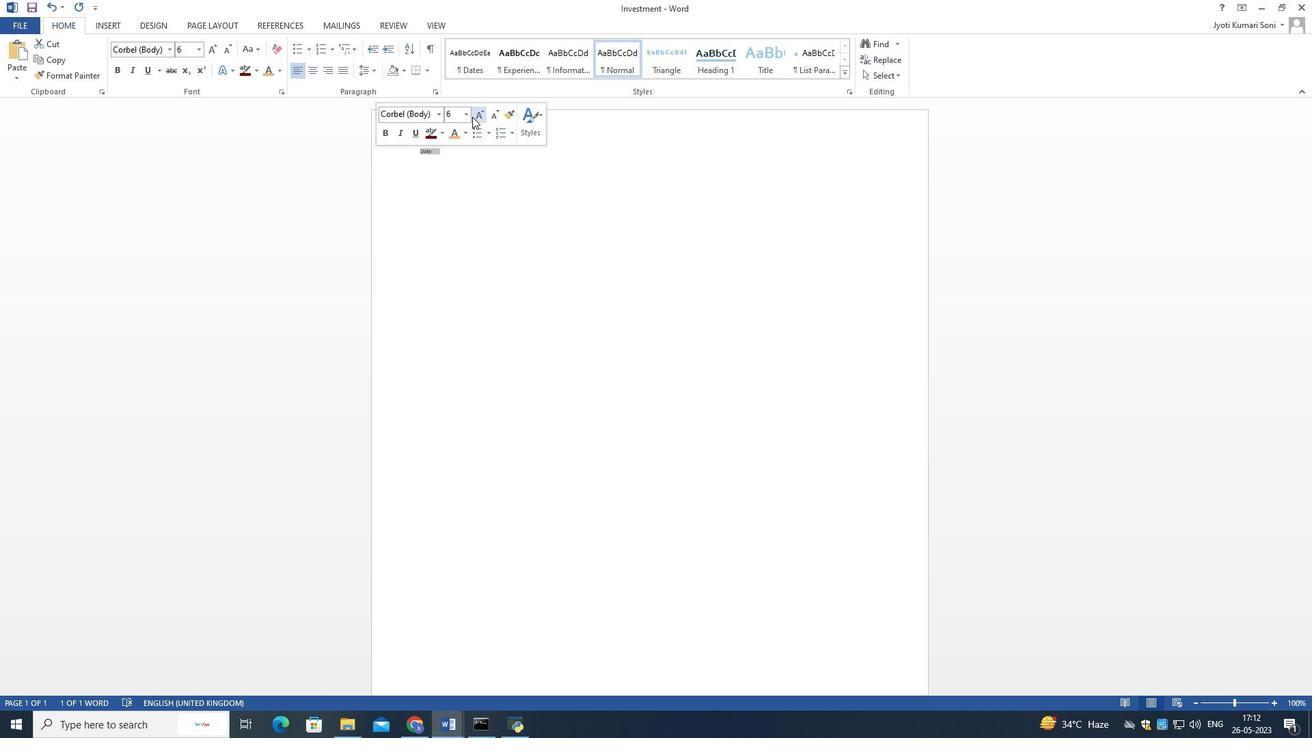
Action: Mouse pressed left at (473, 116)
